 Task: Create a logo design using overlapping circles and text. Include color plates and typography details.
Action: Mouse moved to (448, 200)
Screenshot: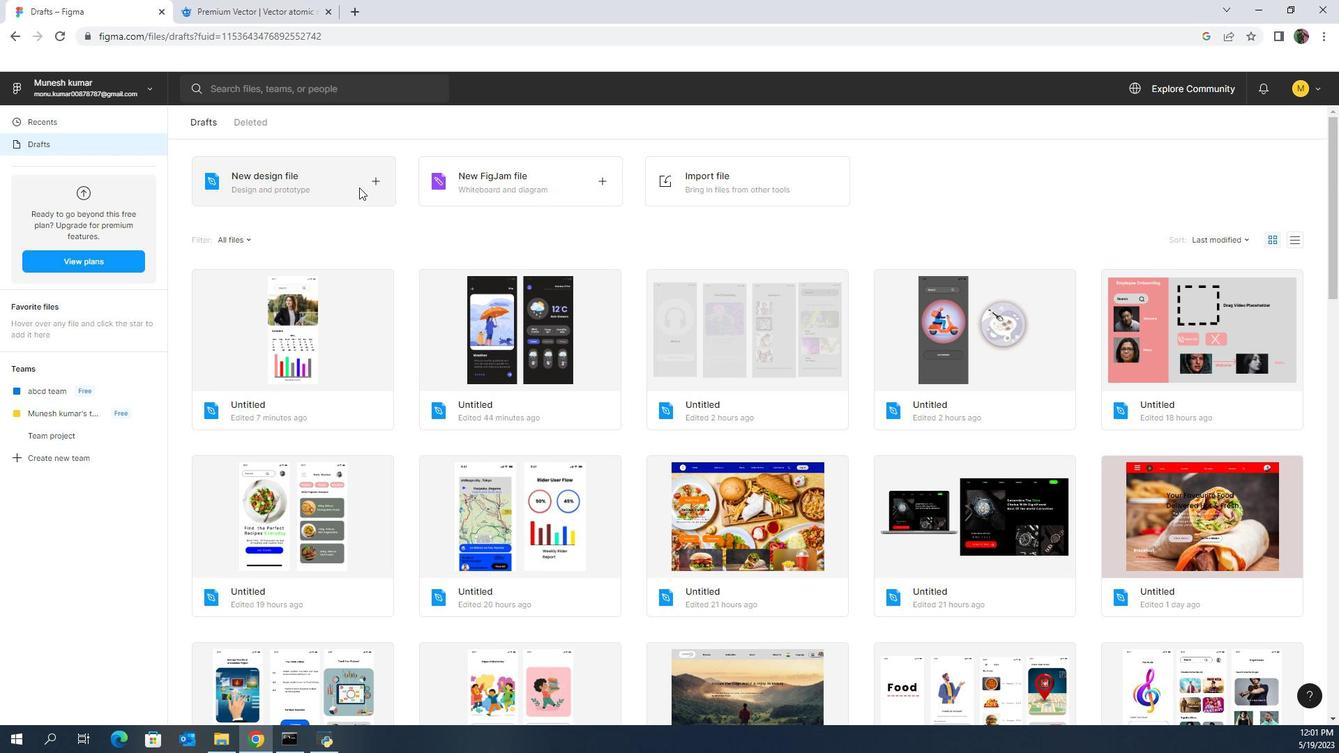 
Action: Mouse pressed left at (448, 200)
Screenshot: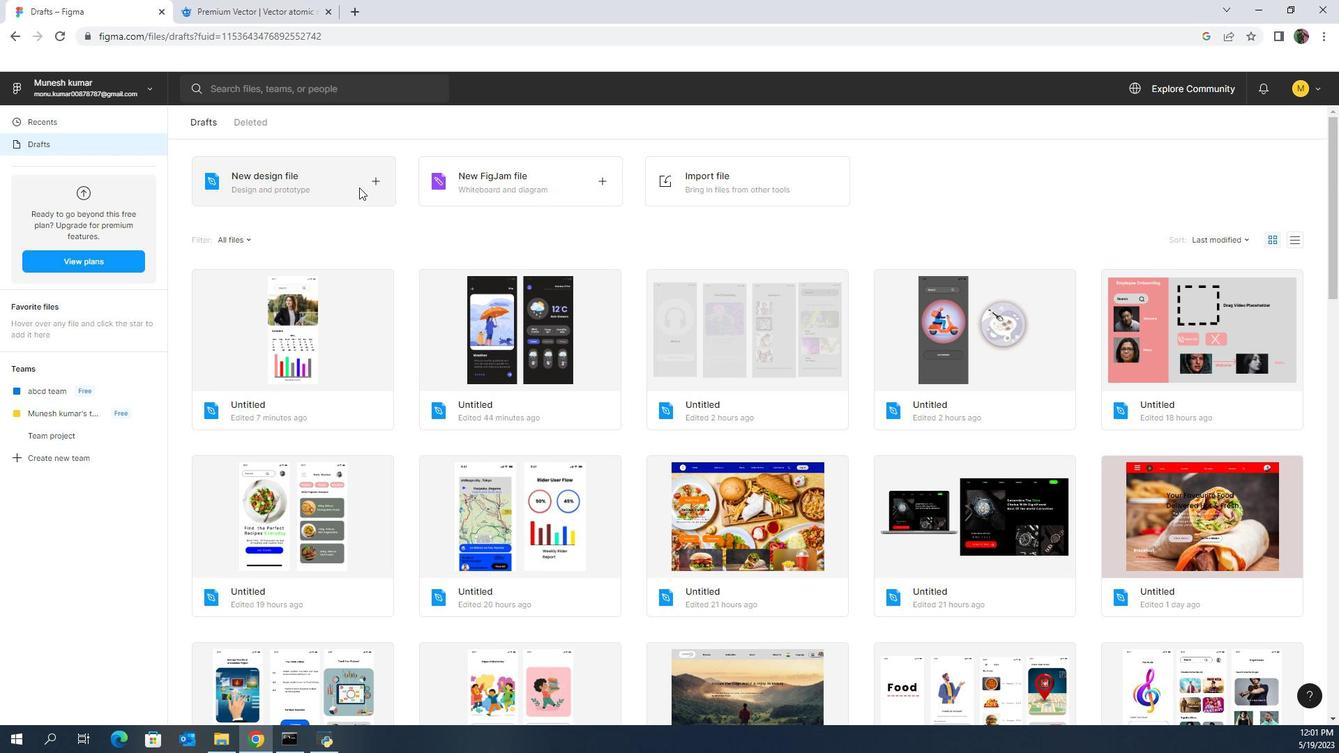 
Action: Mouse moved to (249, 106)
Screenshot: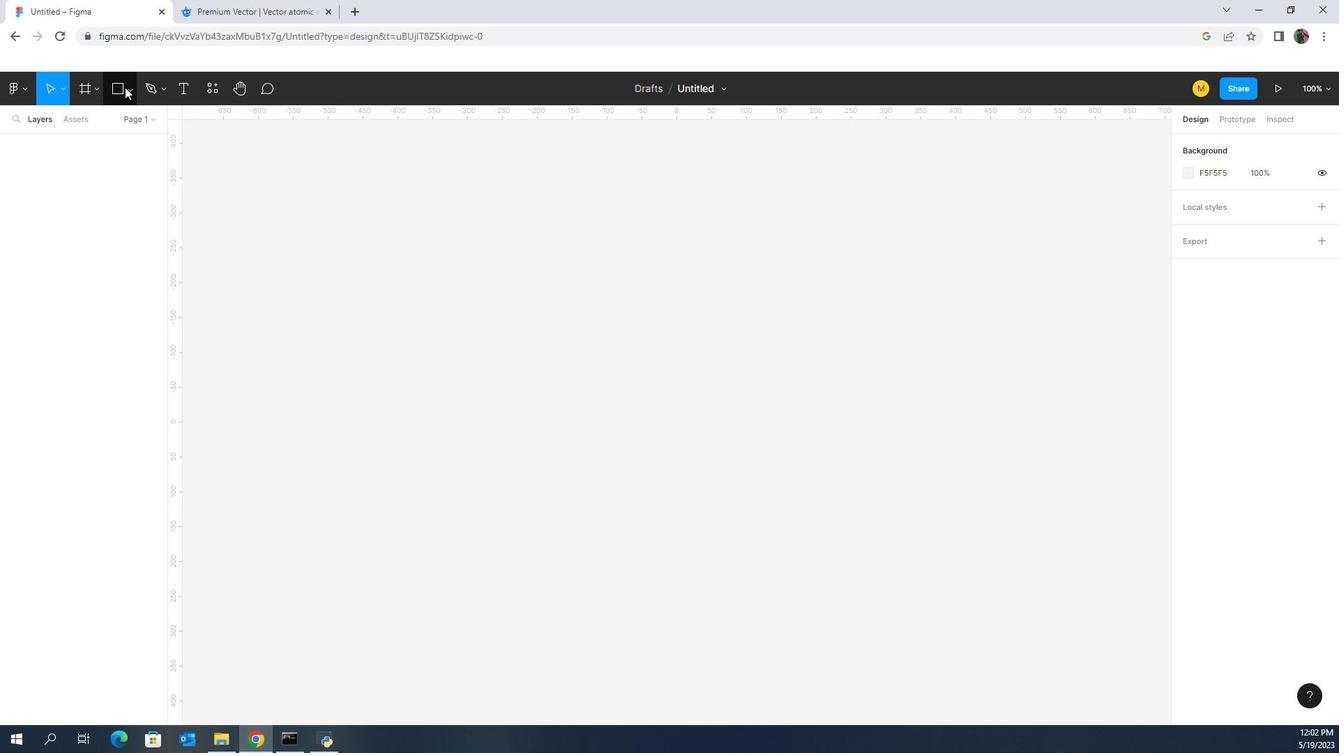 
Action: Mouse pressed left at (249, 106)
Screenshot: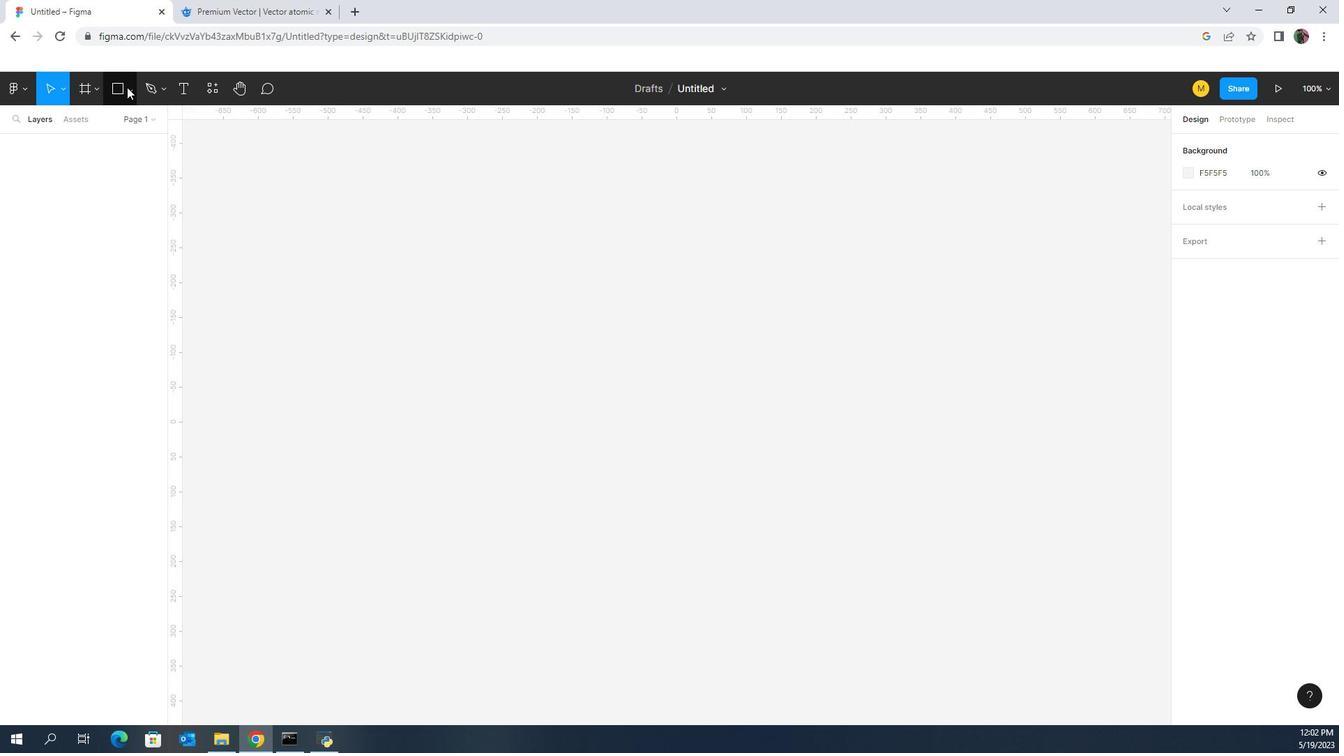 
Action: Mouse moved to (248, 186)
Screenshot: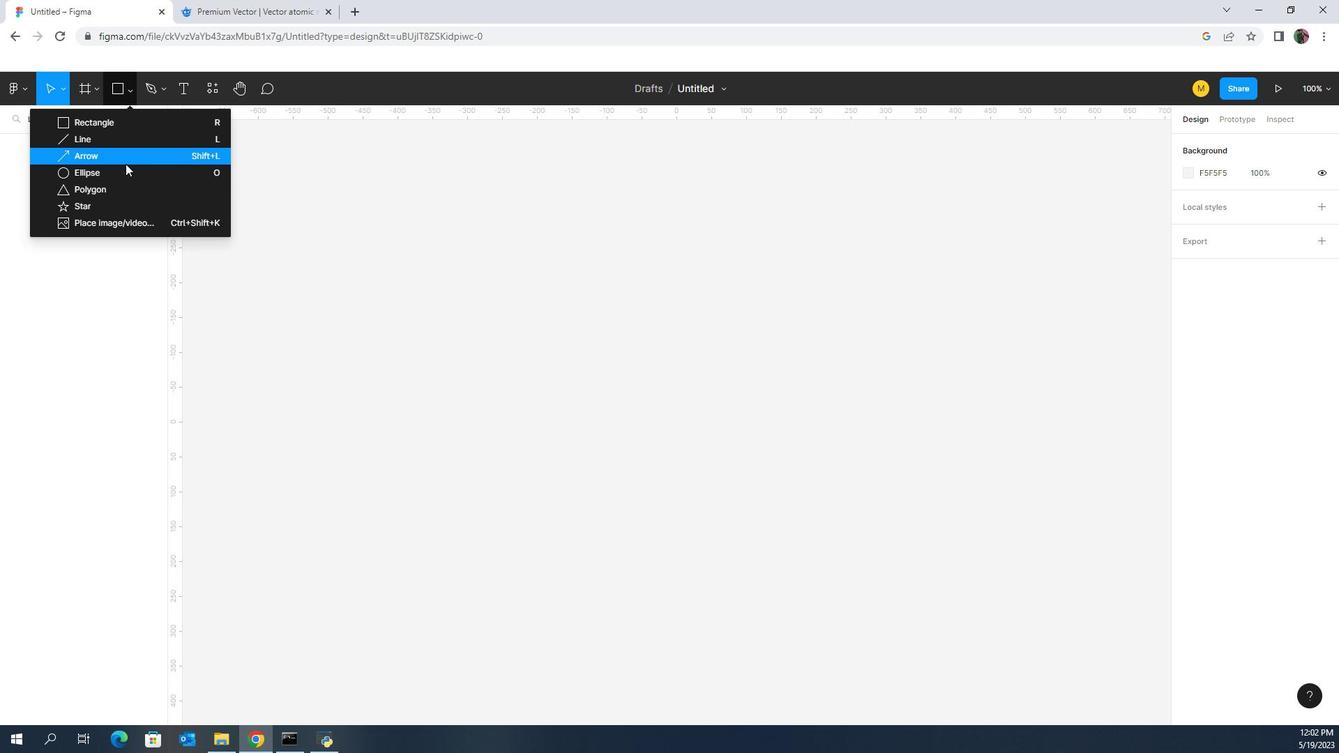 
Action: Mouse pressed left at (248, 186)
Screenshot: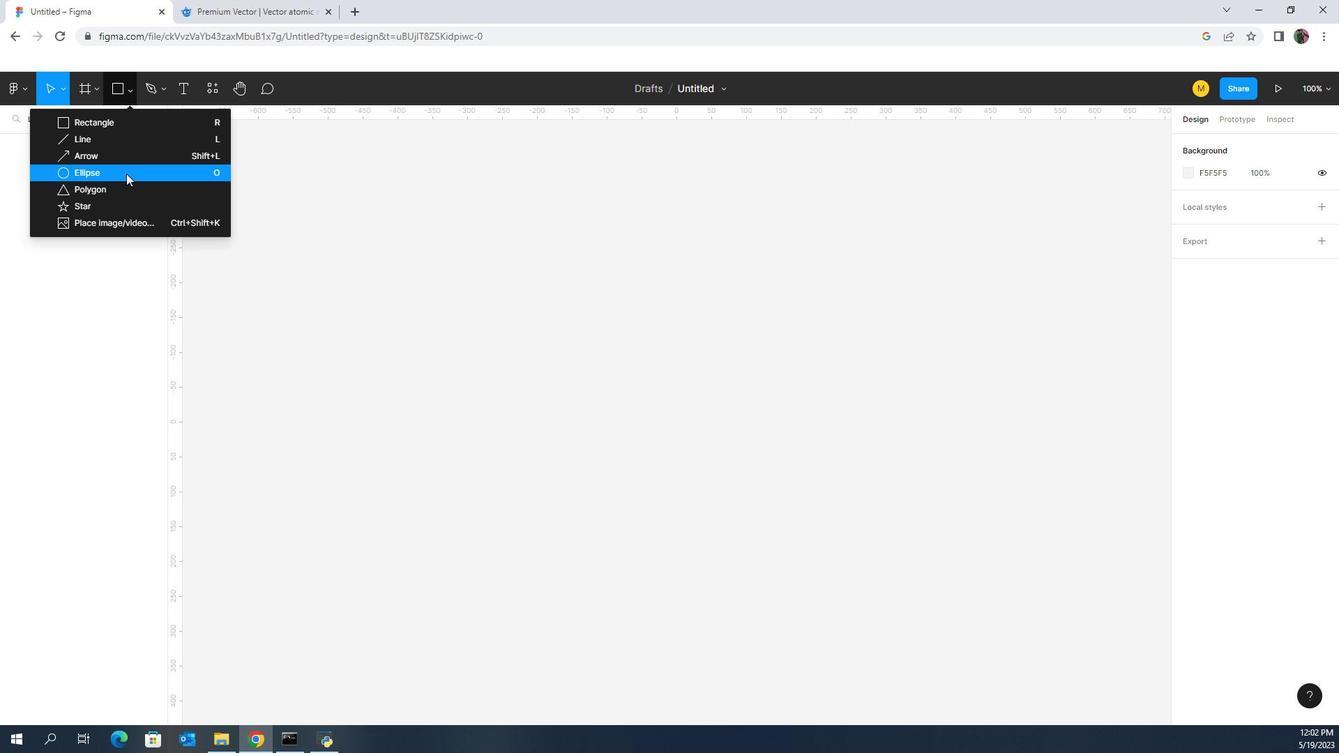 
Action: Mouse moved to (438, 232)
Screenshot: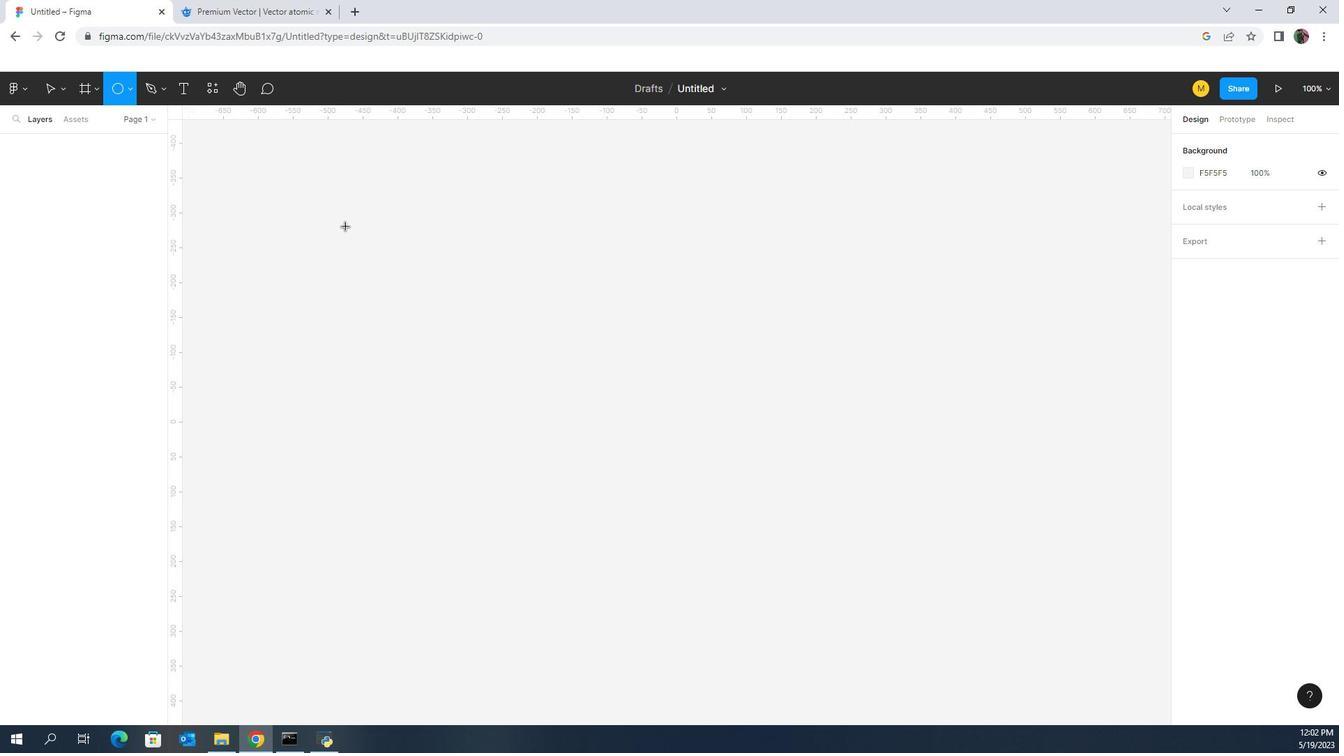 
Action: Key pressed <Key.shift>
Screenshot: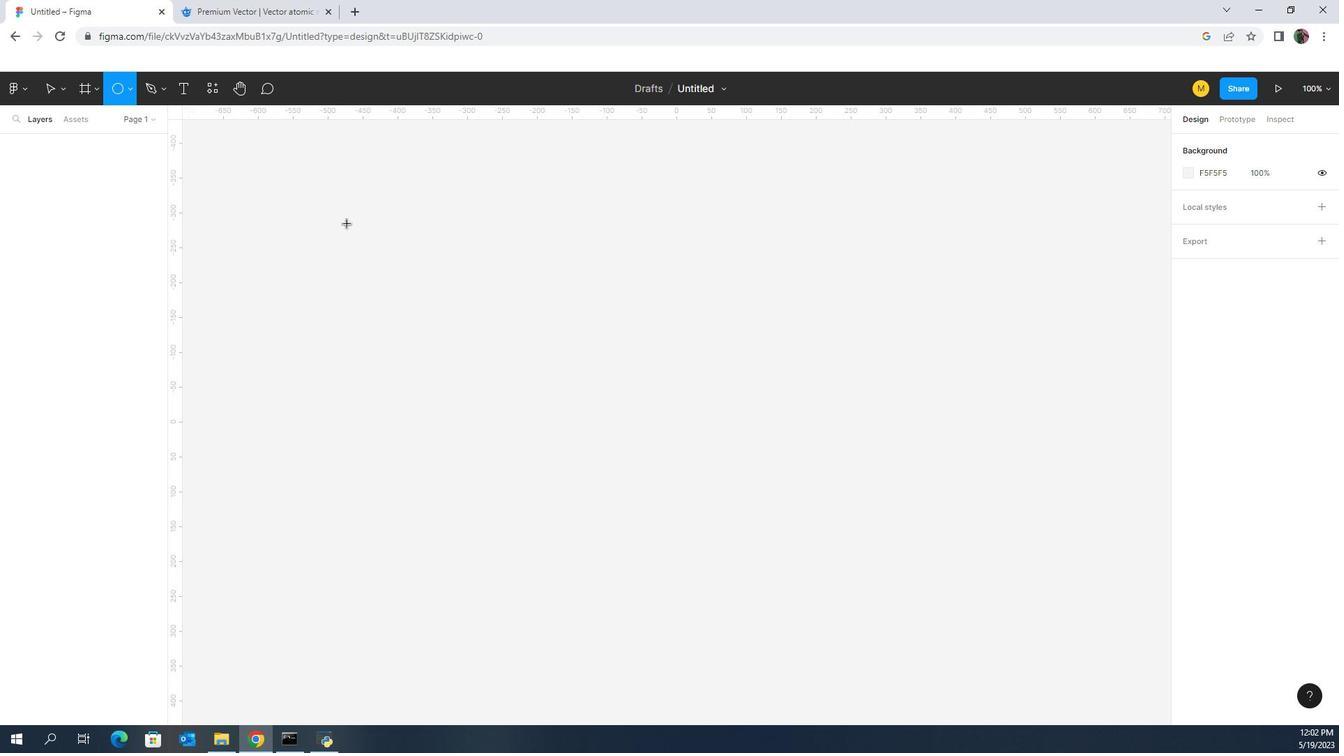 
Action: Mouse pressed left at (438, 232)
Screenshot: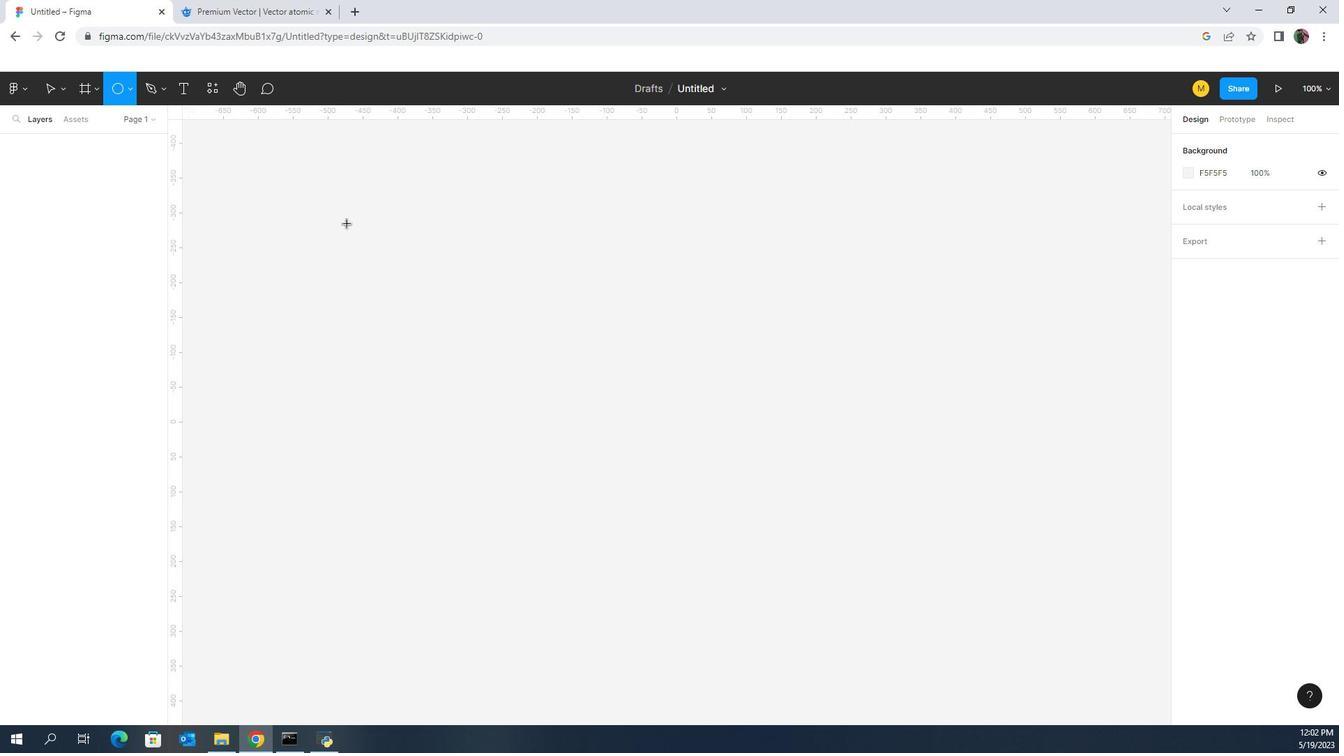 
Action: Mouse moved to (466, 292)
Screenshot: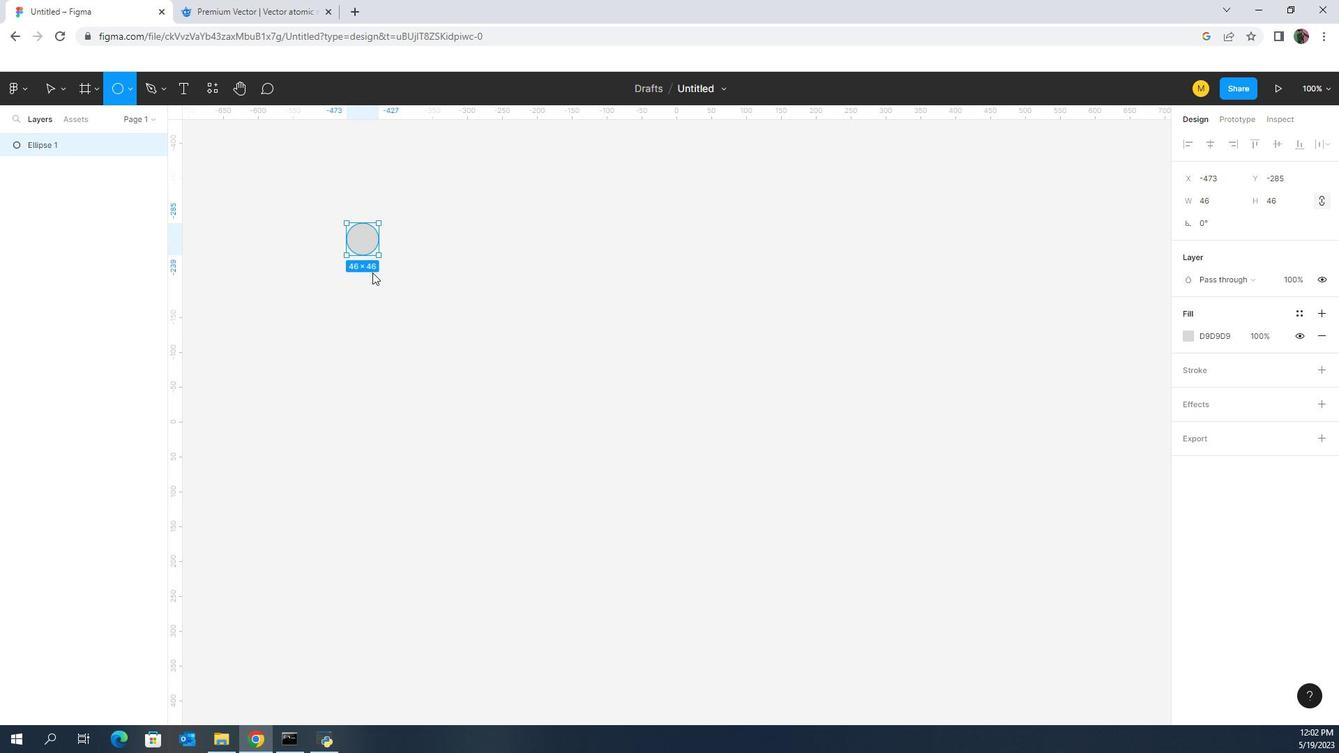 
Action: Key pressed <Key.shift>
Screenshot: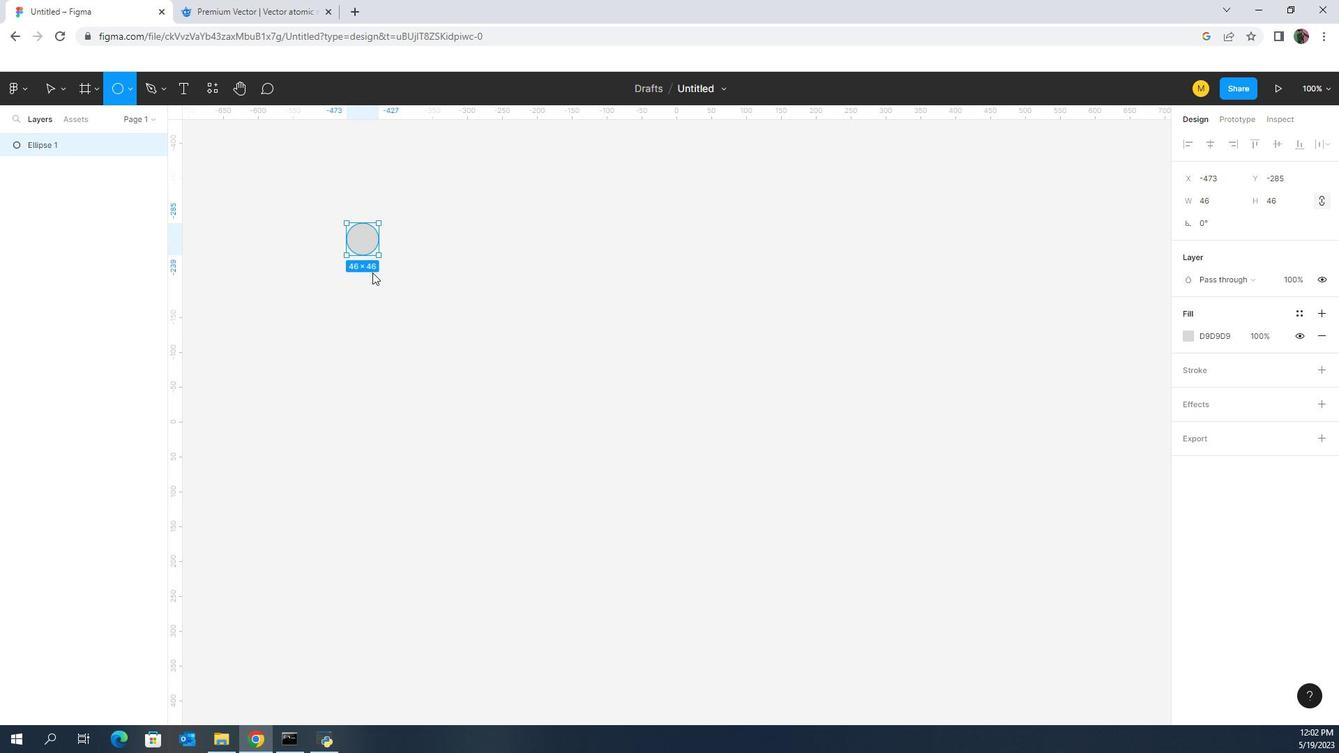 
Action: Mouse moved to (470, 301)
Screenshot: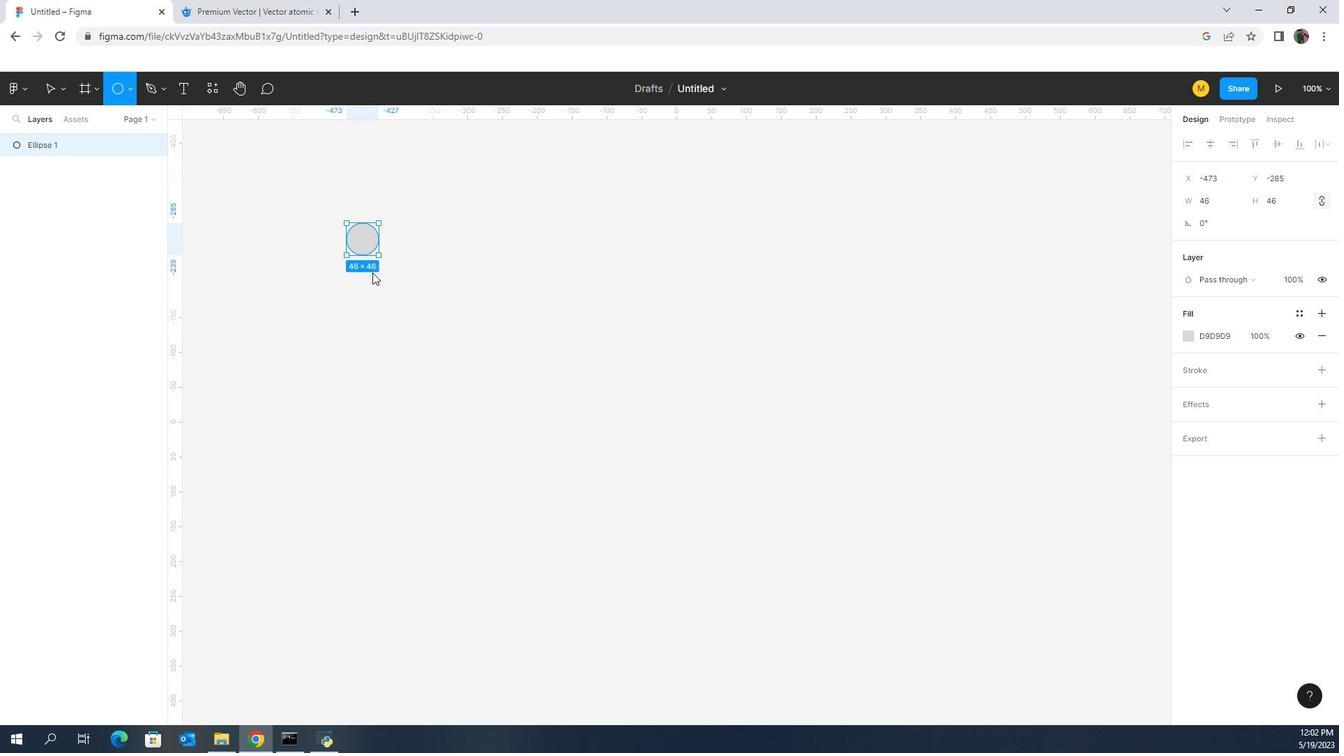 
Action: Key pressed <Key.shift>
Screenshot: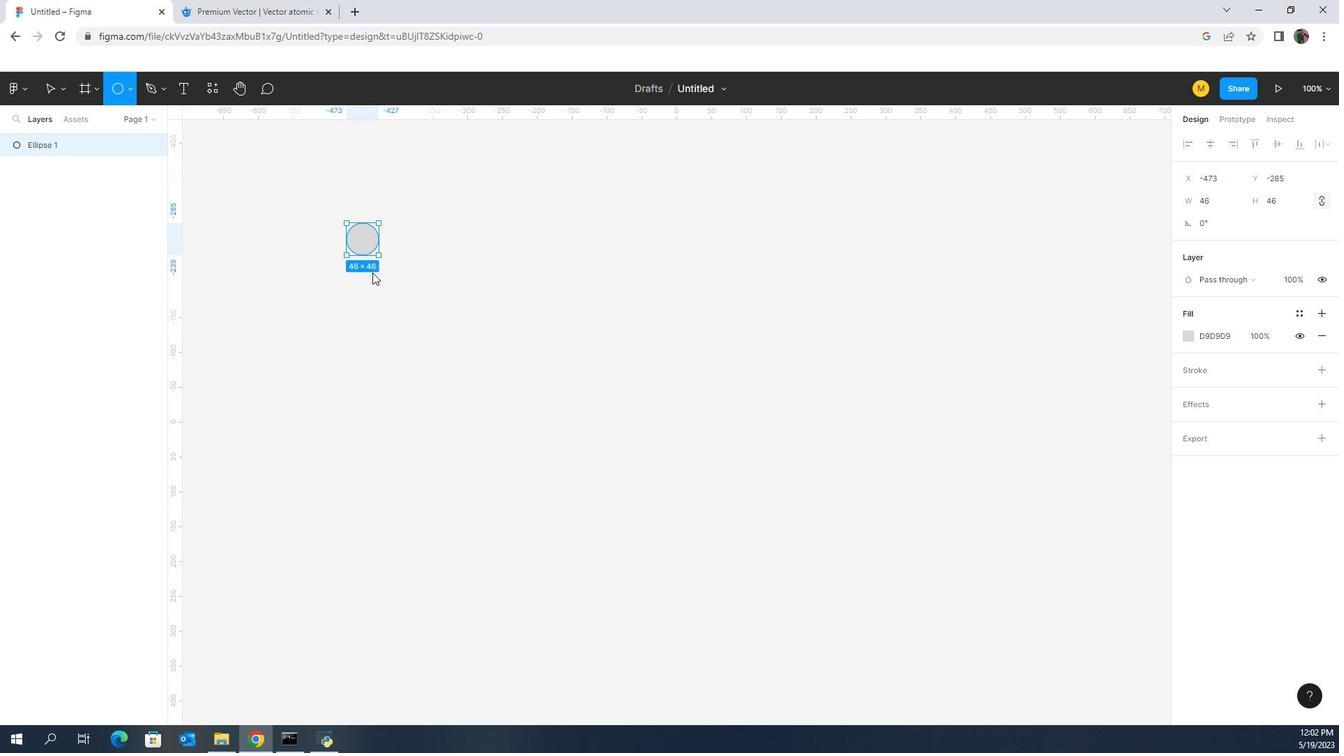 
Action: Mouse moved to (472, 306)
Screenshot: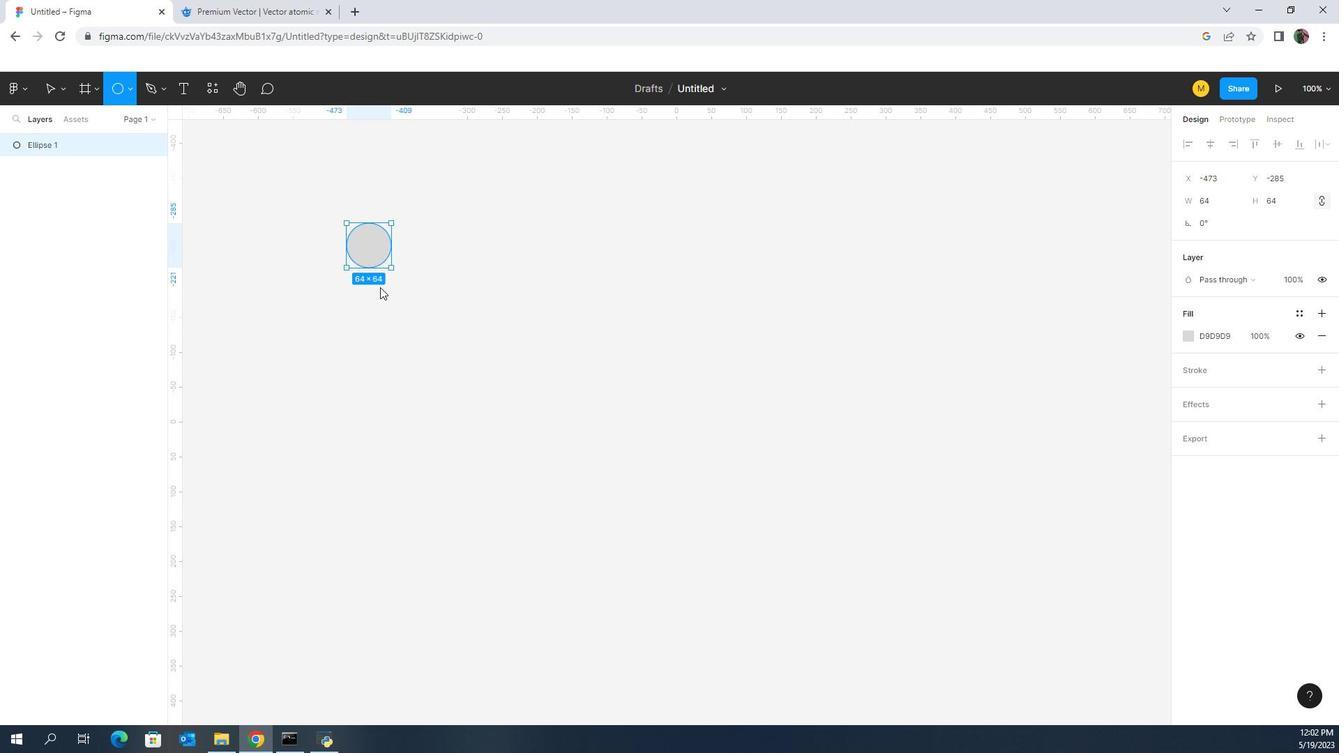 
Action: Key pressed <Key.shift>
Screenshot: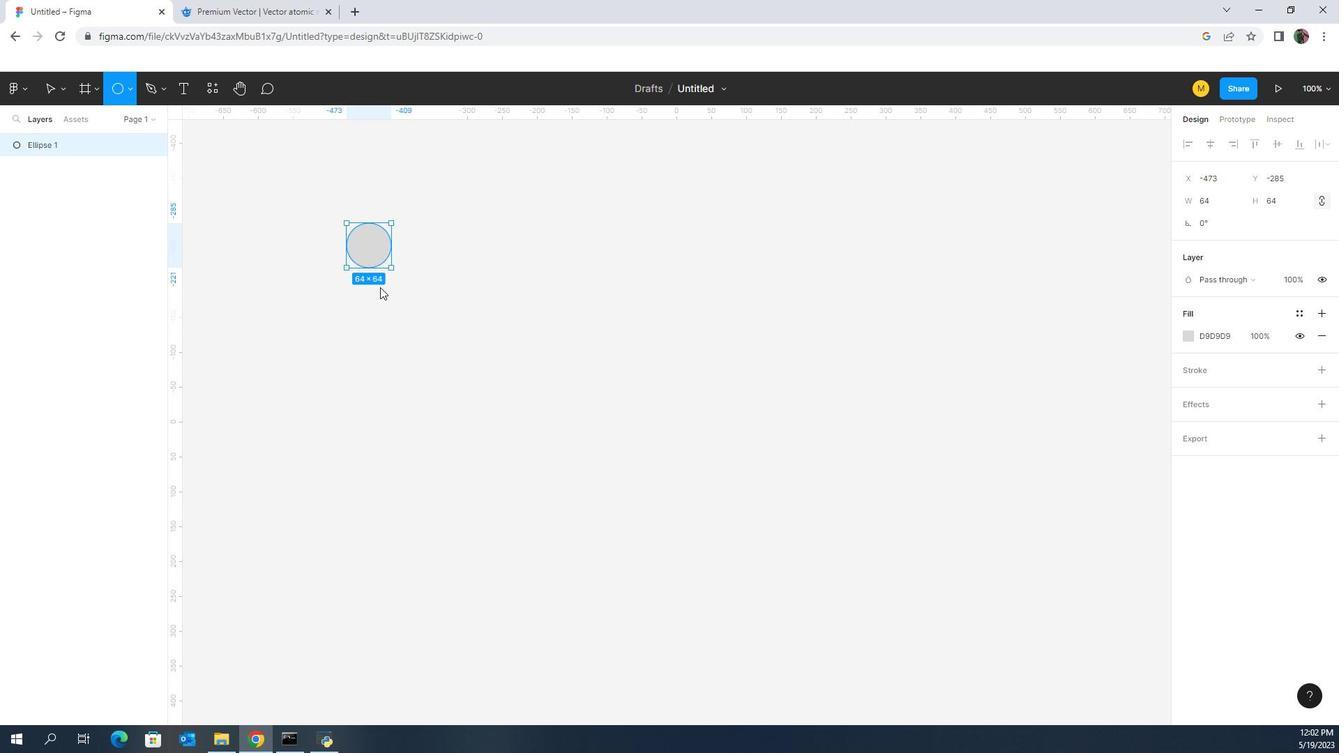 
Action: Mouse moved to (475, 312)
Screenshot: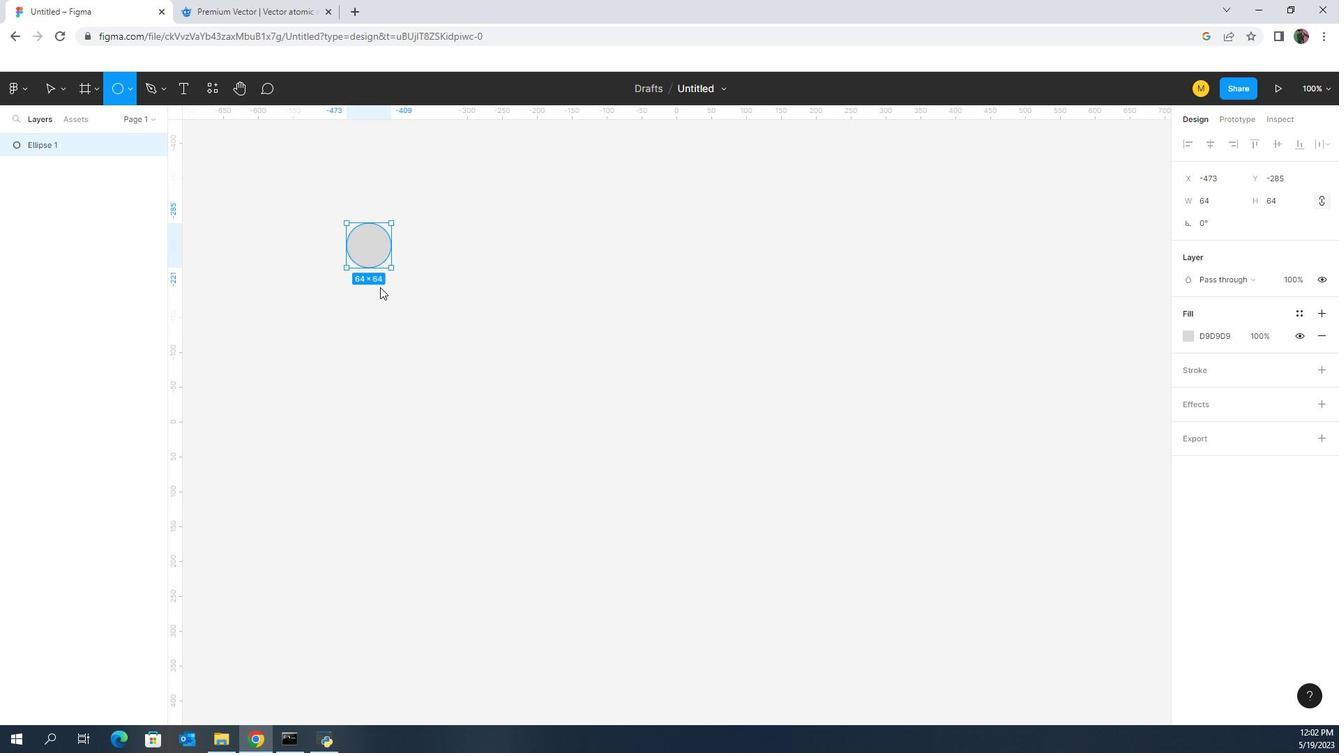
Action: Key pressed <Key.shift>
Screenshot: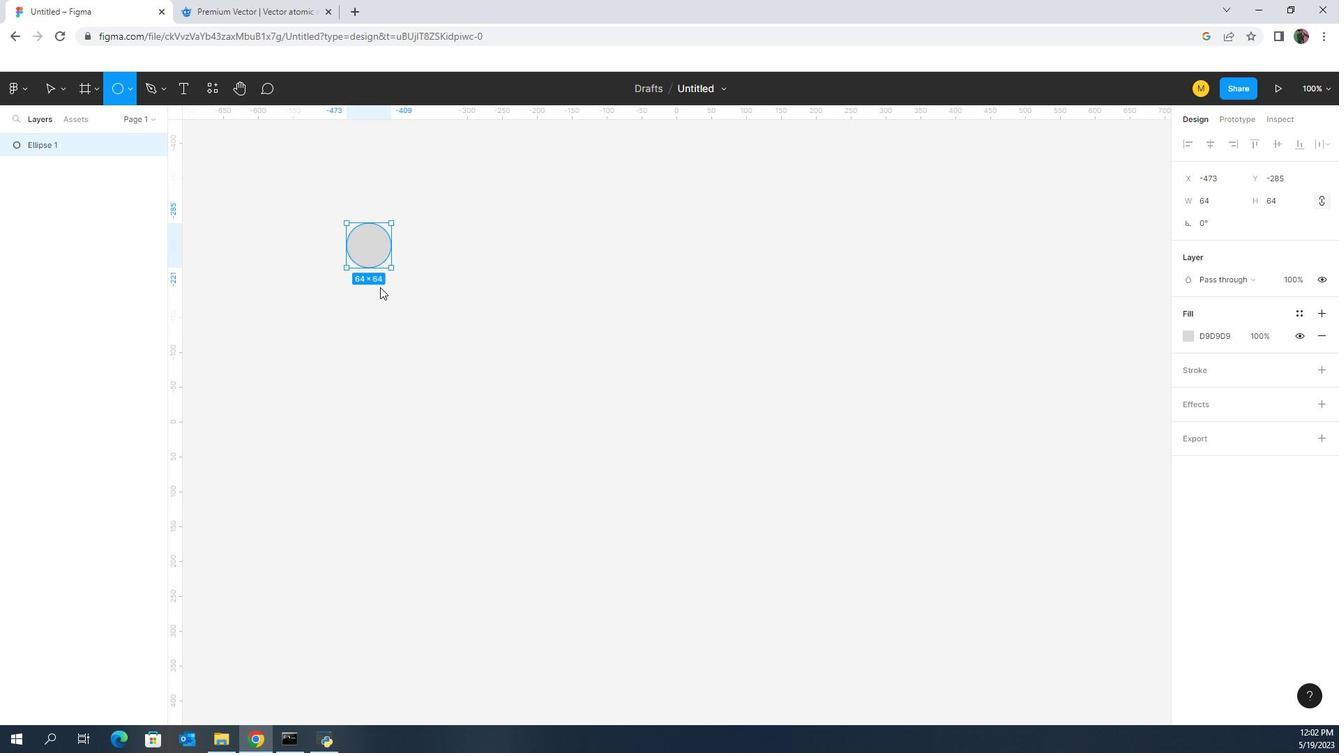 
Action: Mouse moved to (477, 315)
Screenshot: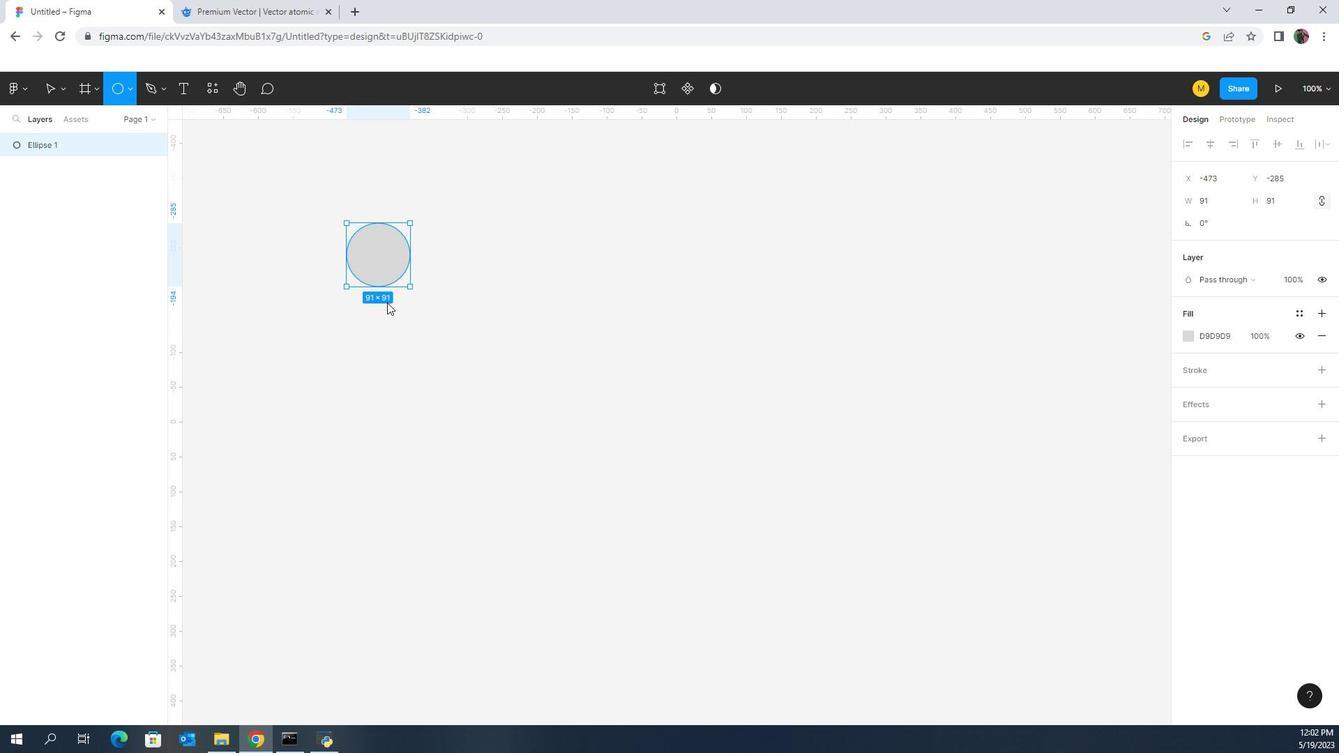 
Action: Key pressed <Key.shift>
Screenshot: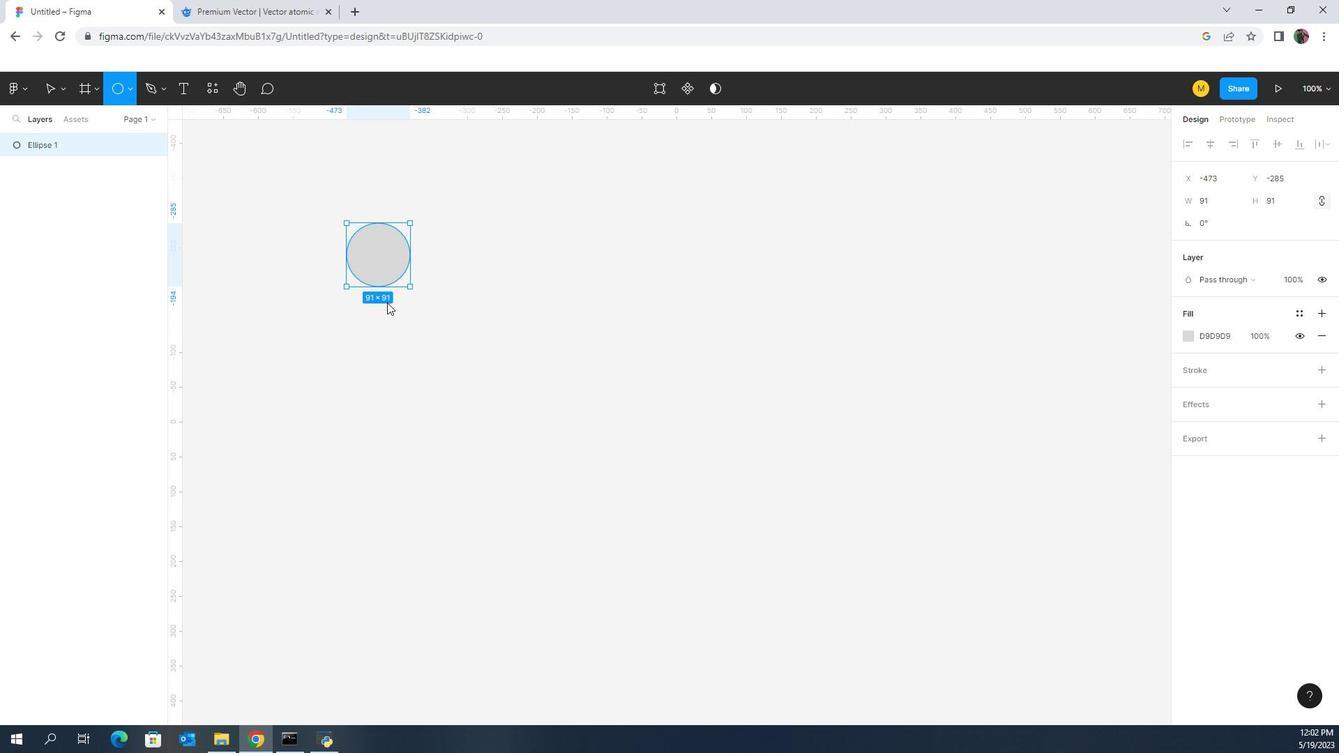 
Action: Mouse moved to (479, 320)
Screenshot: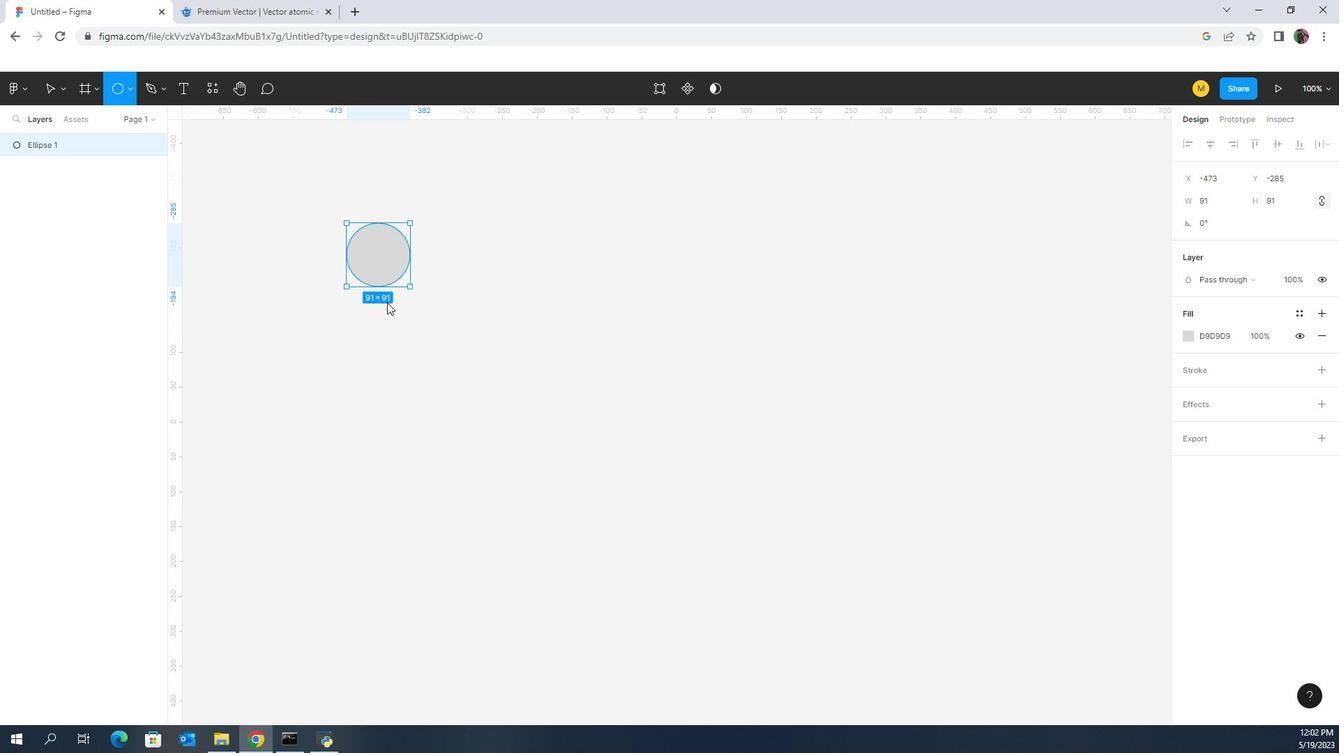 
Action: Key pressed <Key.shift>
Screenshot: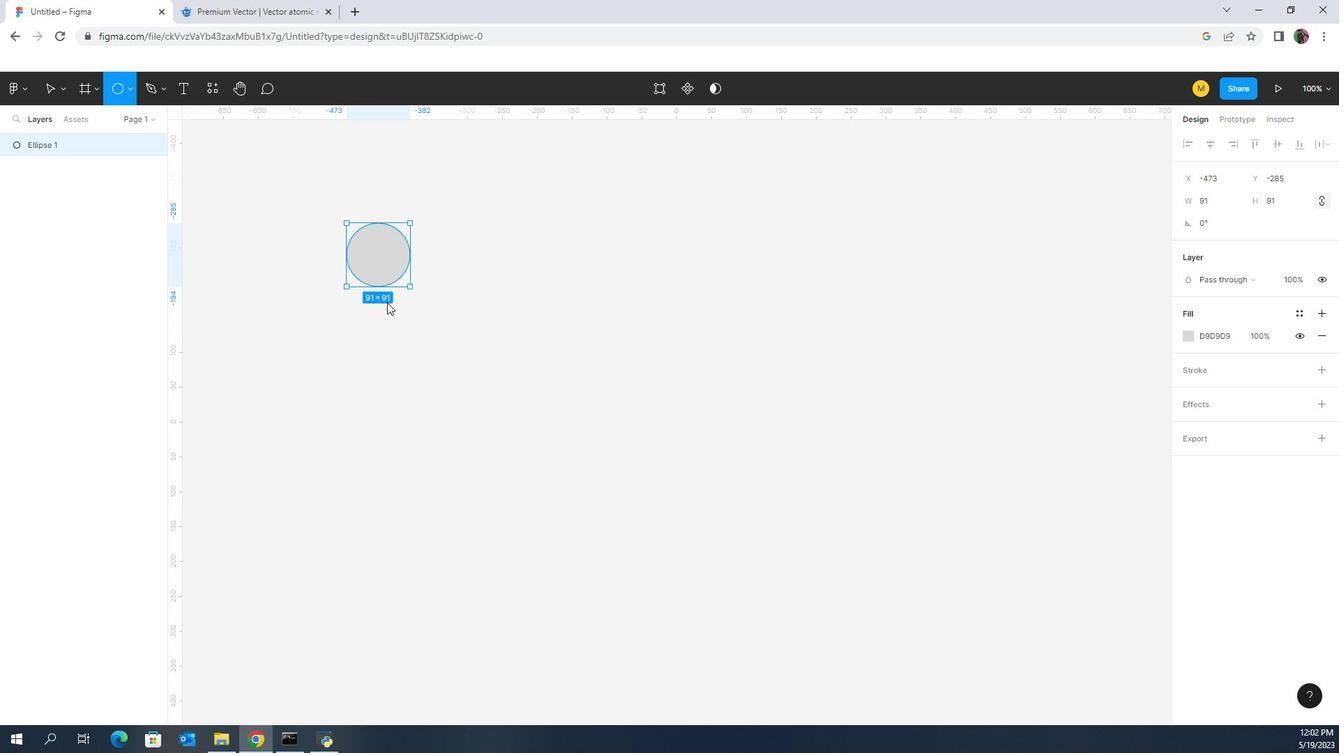 
Action: Mouse moved to (482, 325)
Screenshot: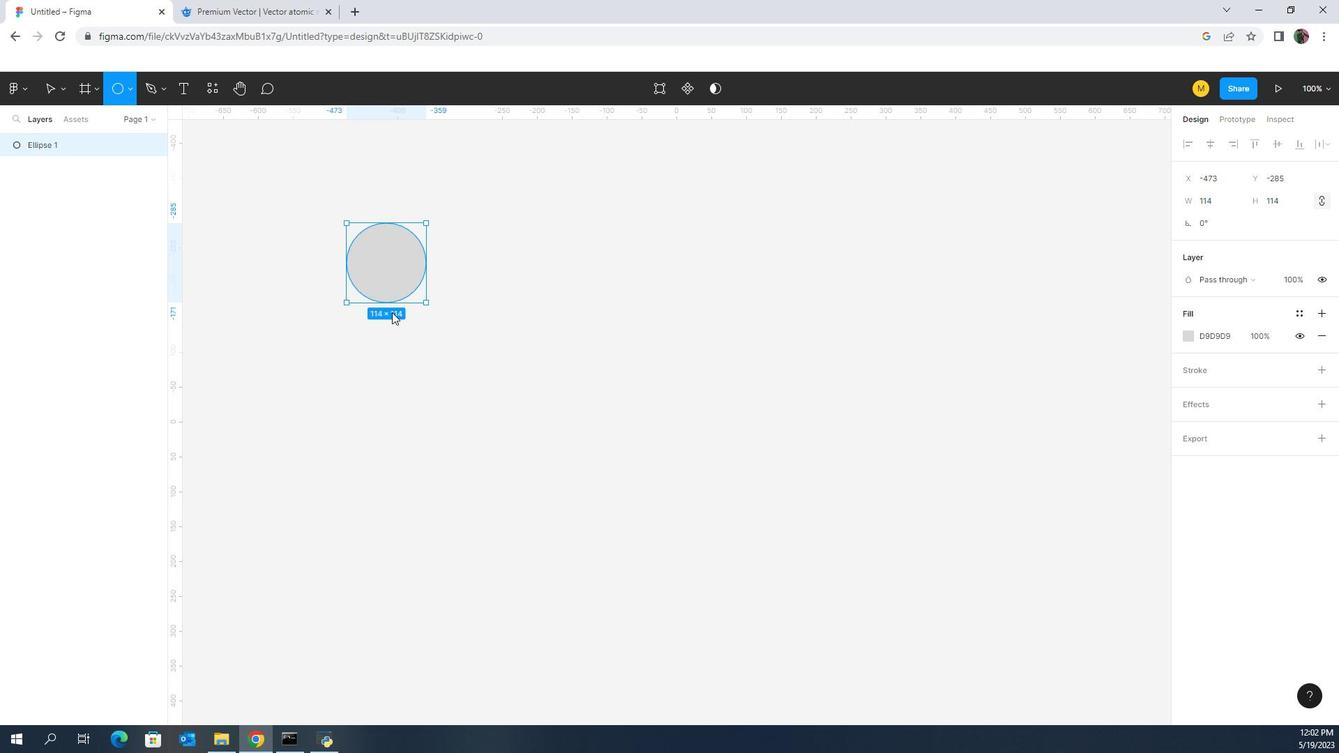 
Action: Key pressed <Key.shift>
Screenshot: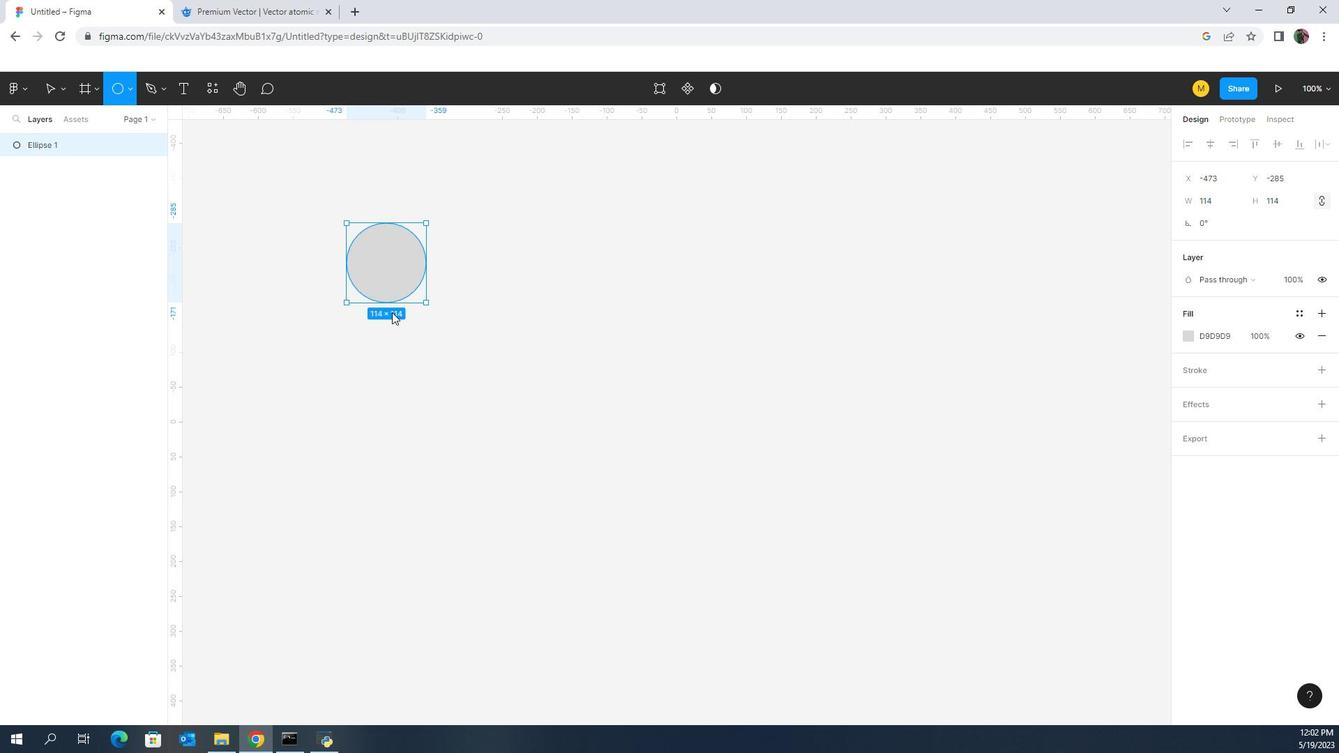 
Action: Mouse moved to (483, 327)
Screenshot: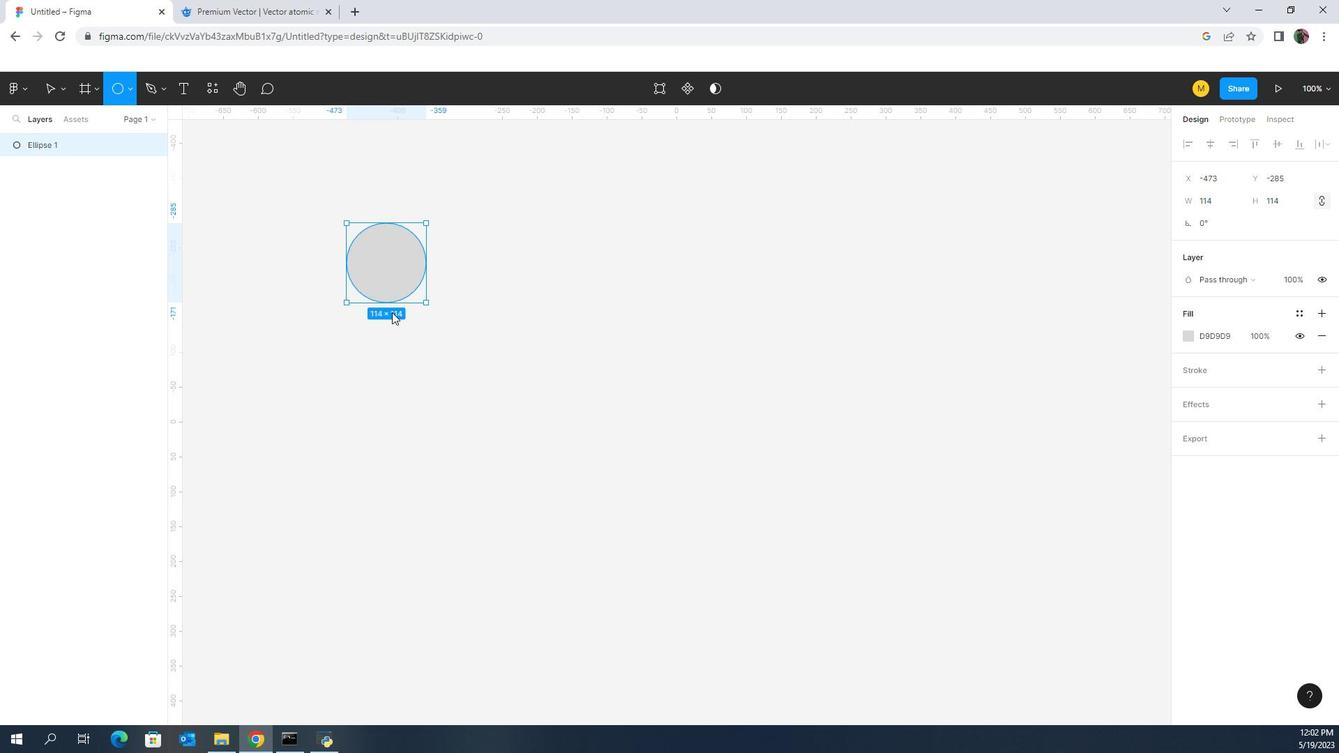 
Action: Key pressed <Key.shift>
Screenshot: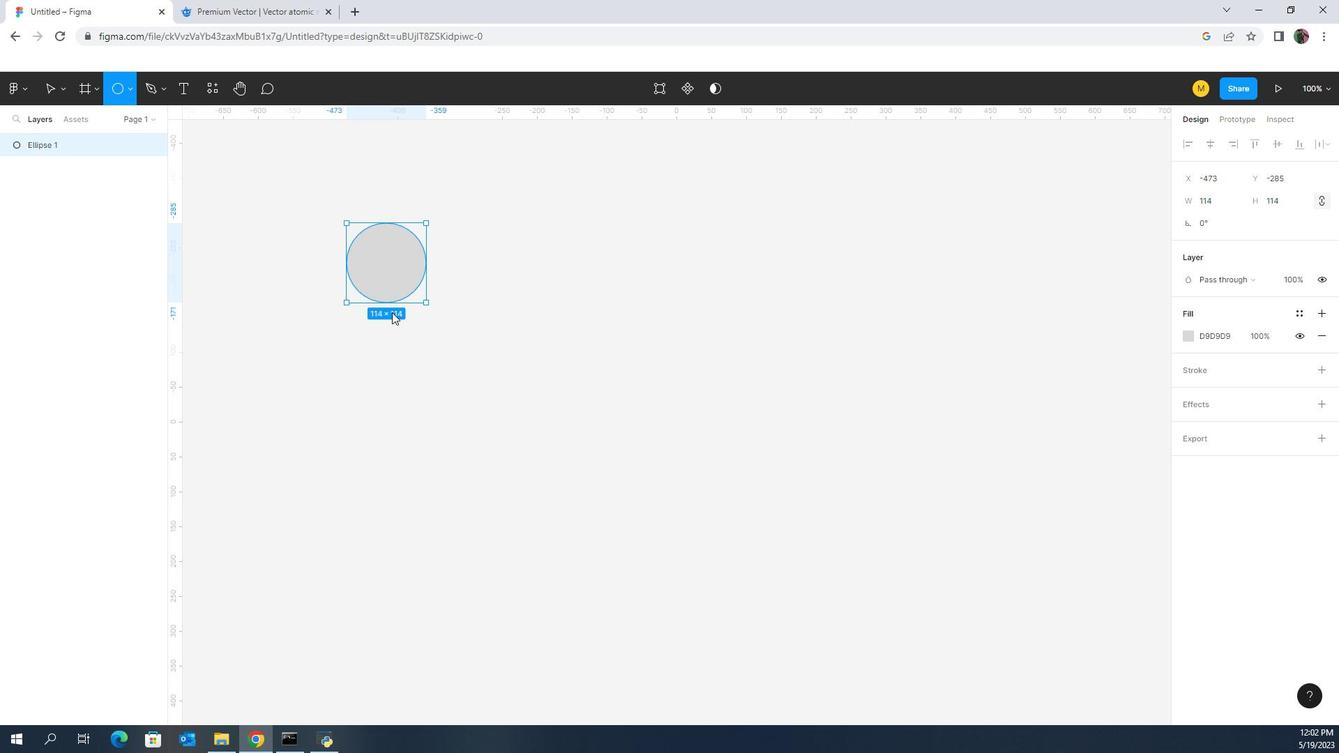 
Action: Mouse moved to (485, 330)
Screenshot: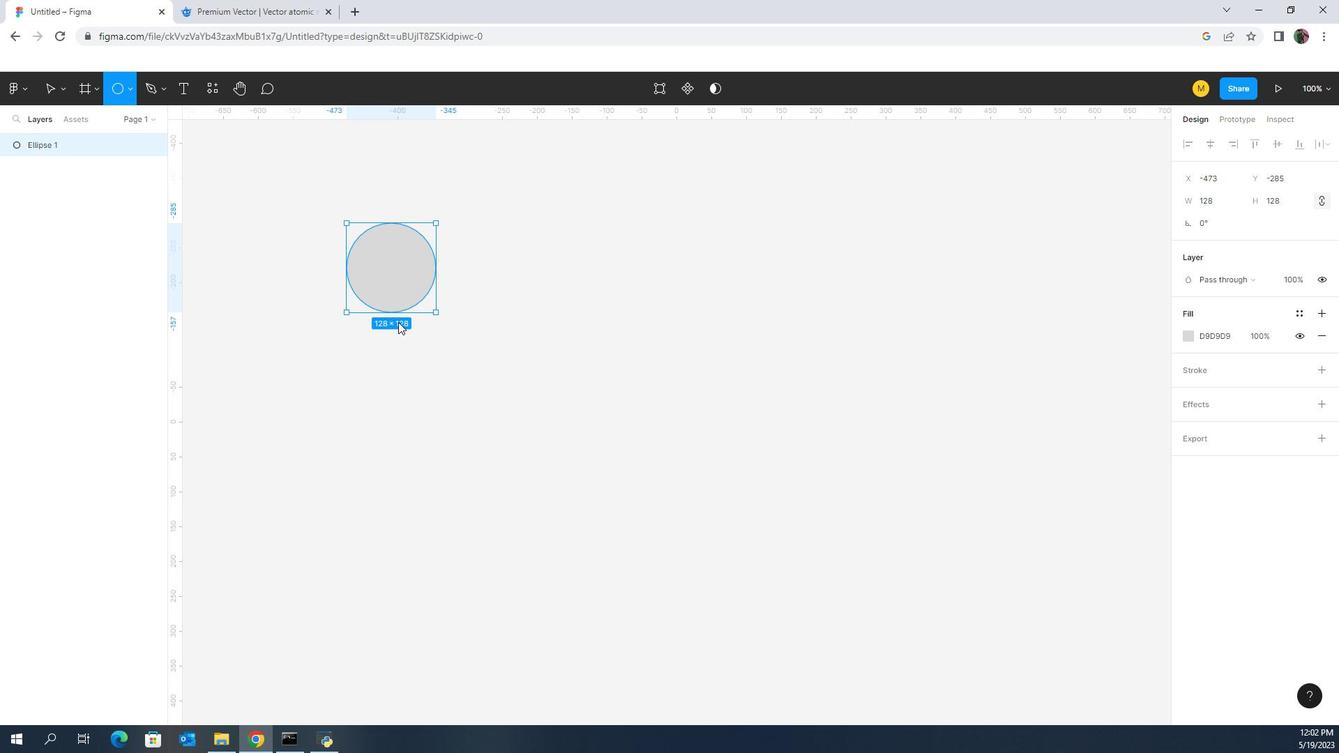 
Action: Key pressed <Key.shift>
Screenshot: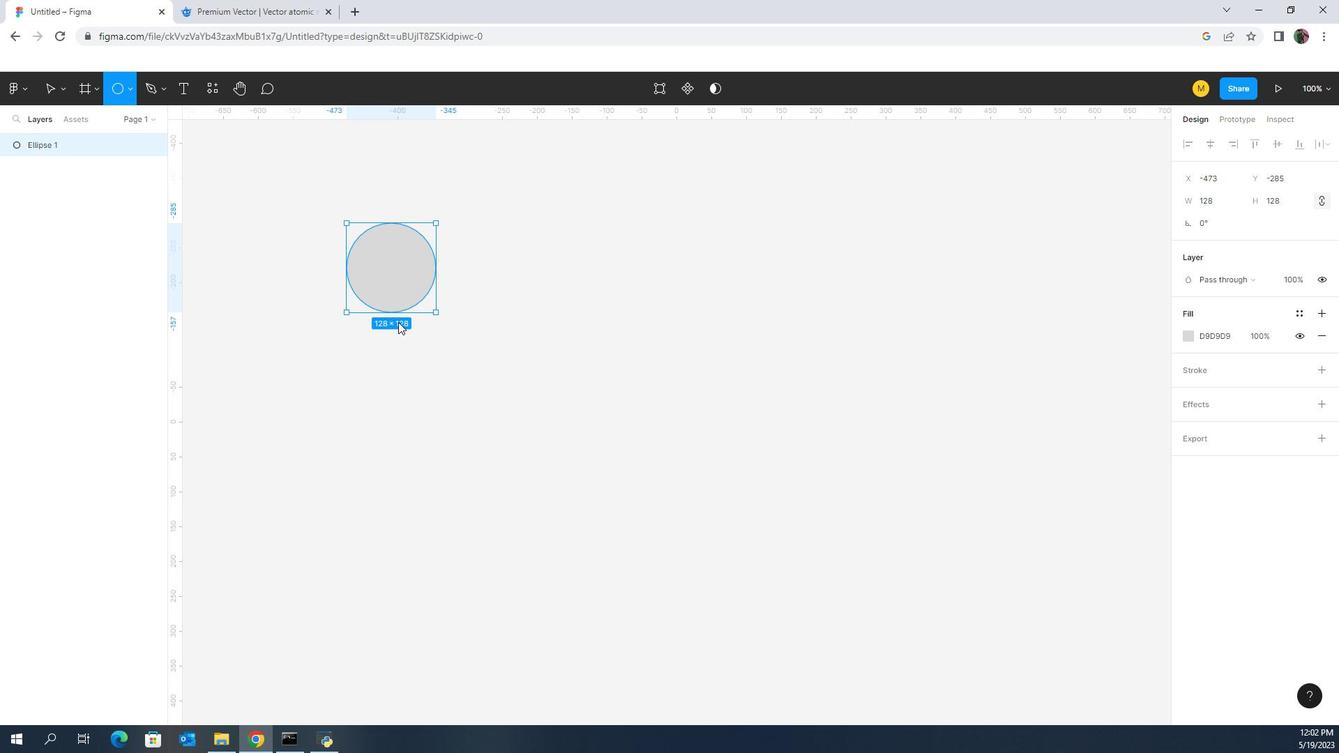 
Action: Mouse moved to (486, 334)
Screenshot: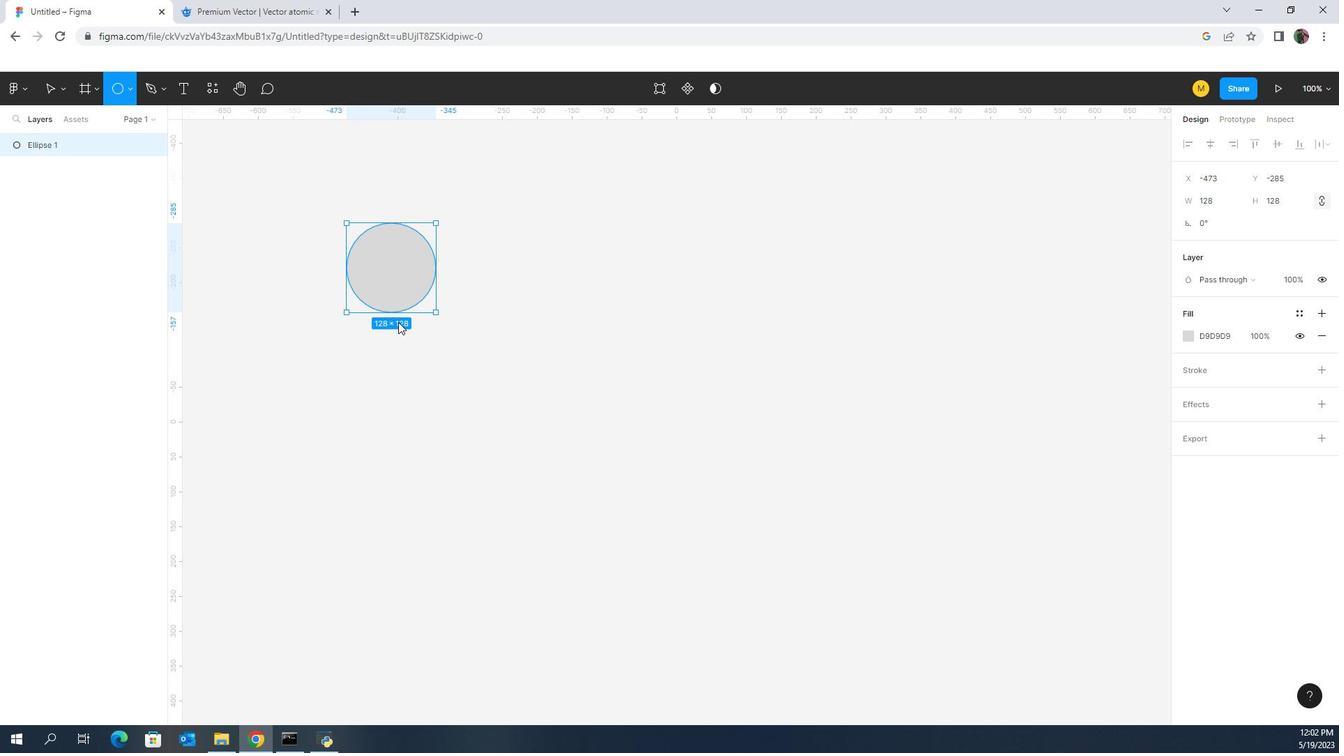 
Action: Key pressed <Key.shift>
Screenshot: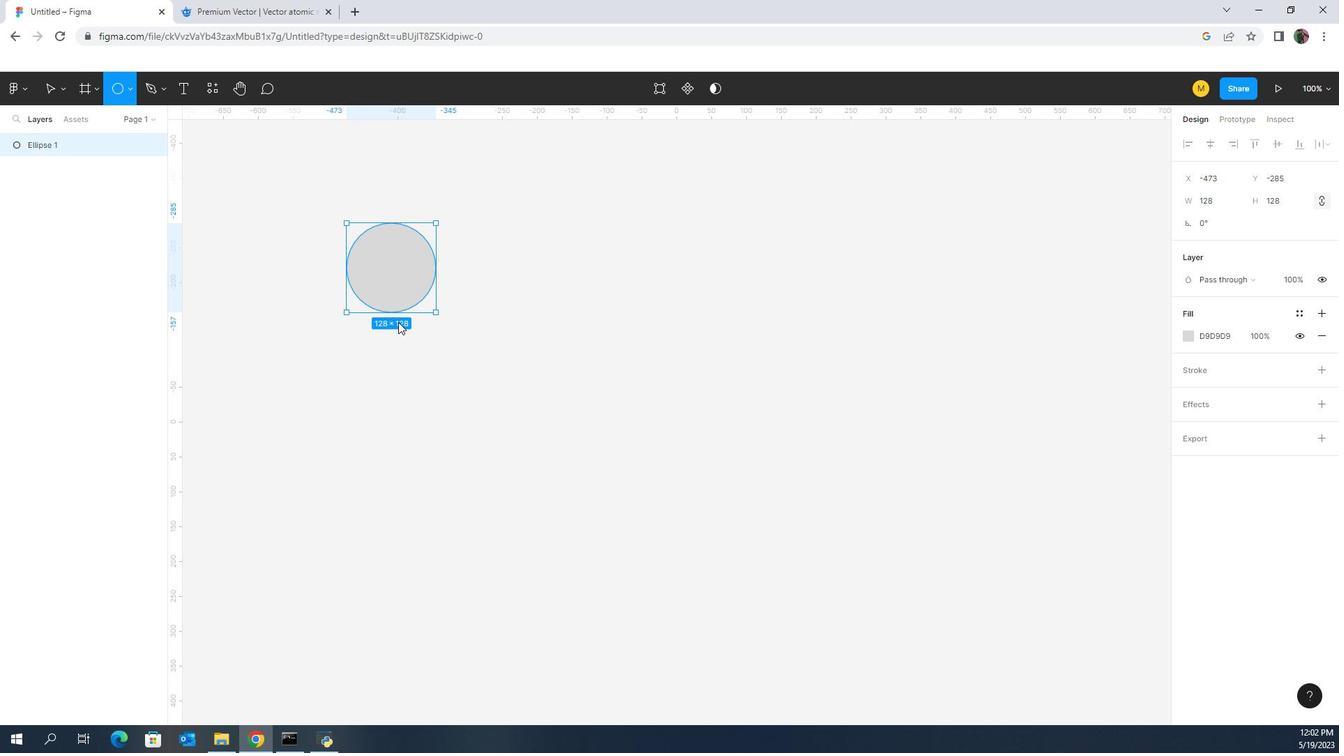 
Action: Mouse moved to (489, 338)
Screenshot: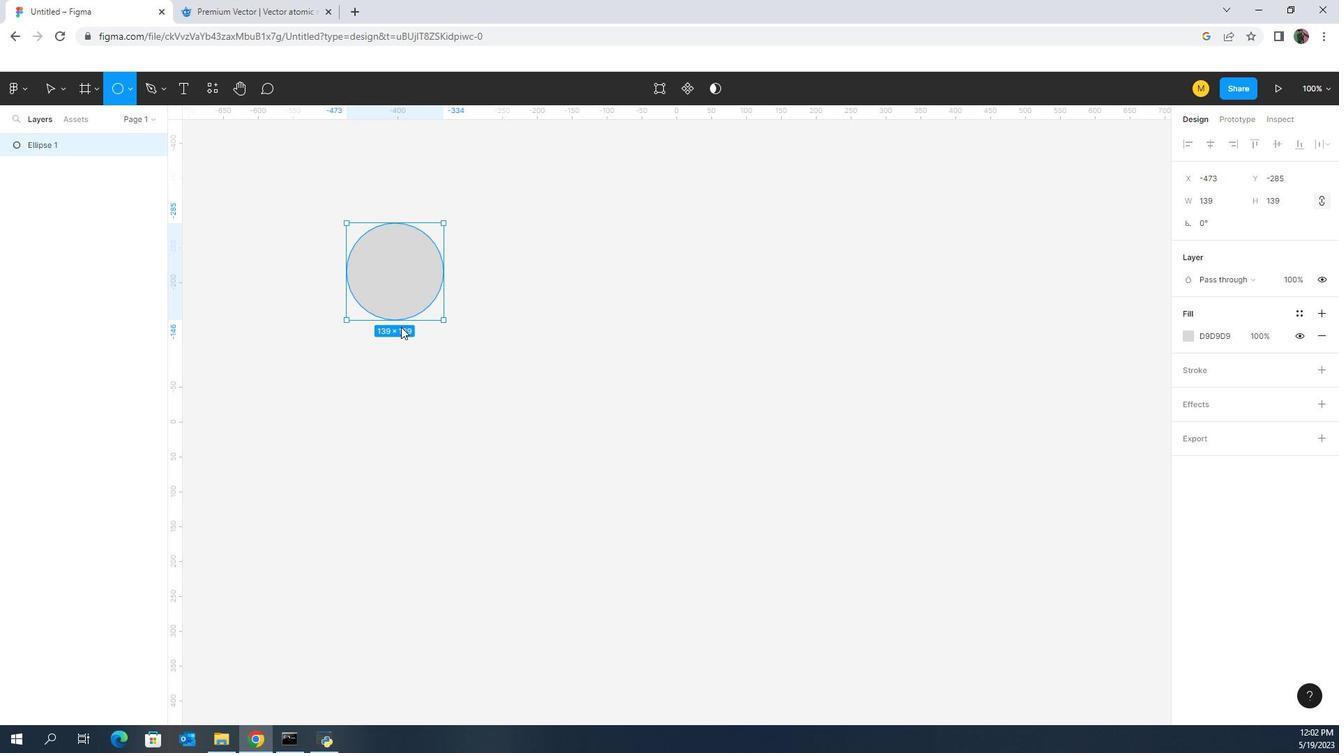 
Action: Key pressed <Key.shift>
Screenshot: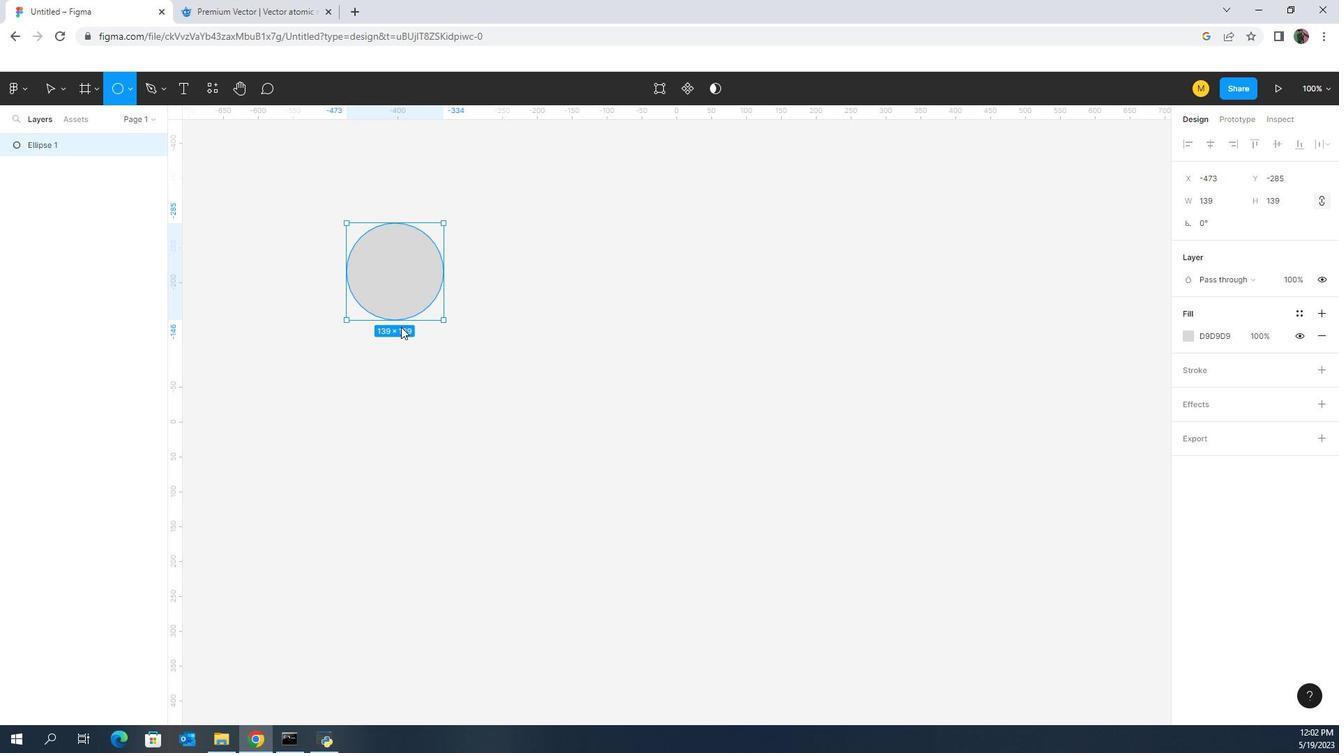 
Action: Mouse moved to (491, 342)
Screenshot: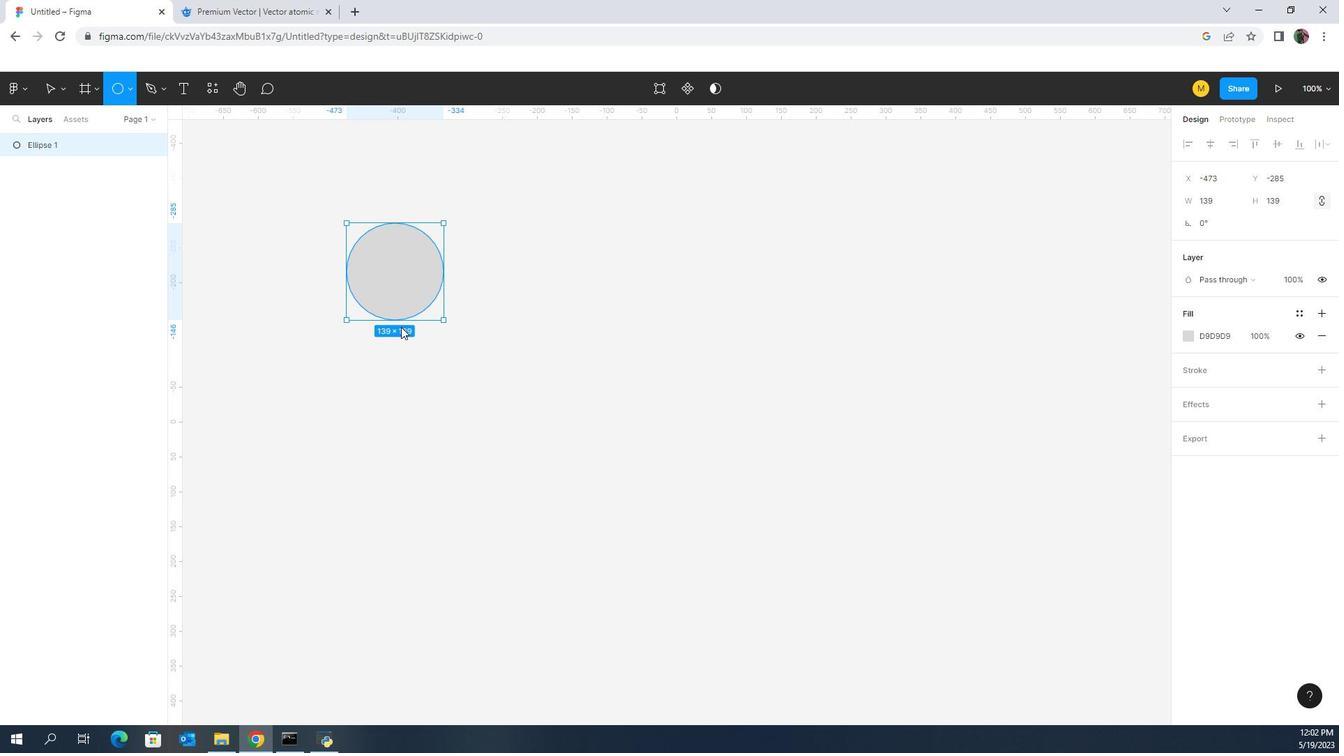 
Action: Key pressed <Key.shift>
Screenshot: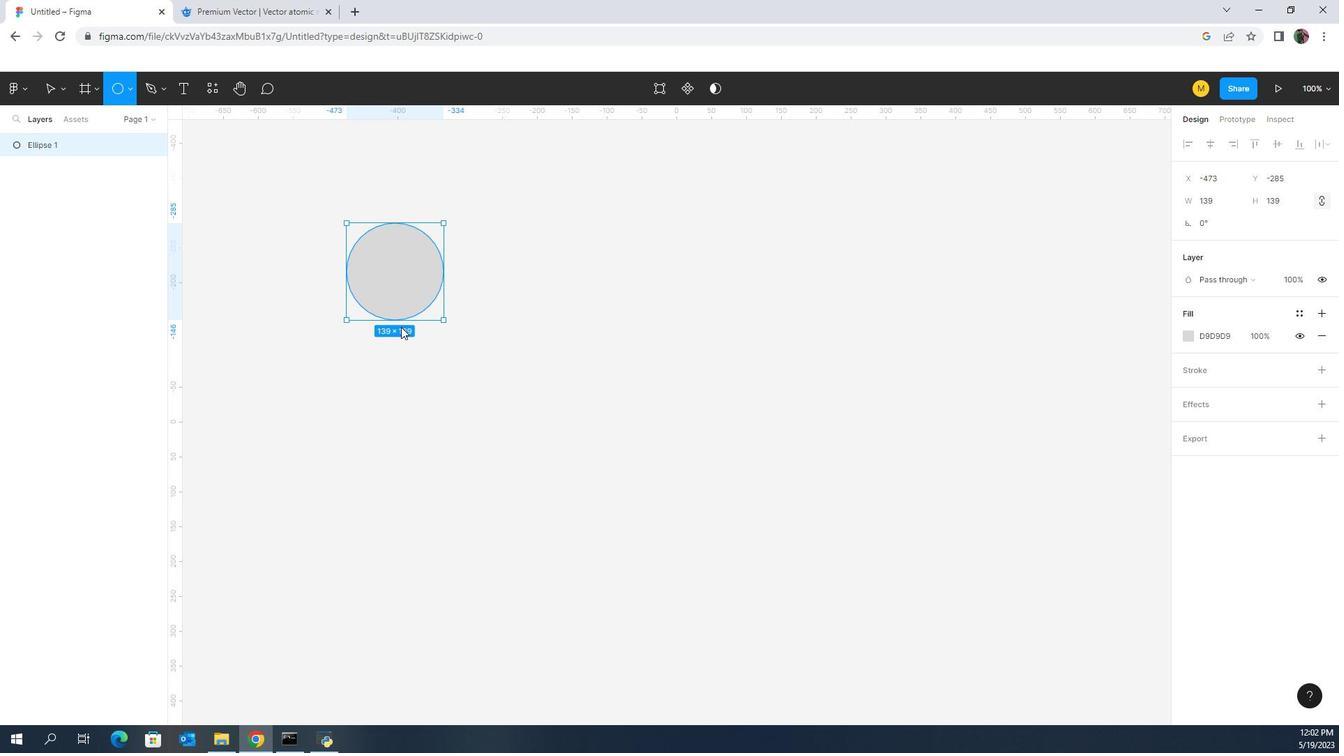 
Action: Mouse moved to (492, 345)
Screenshot: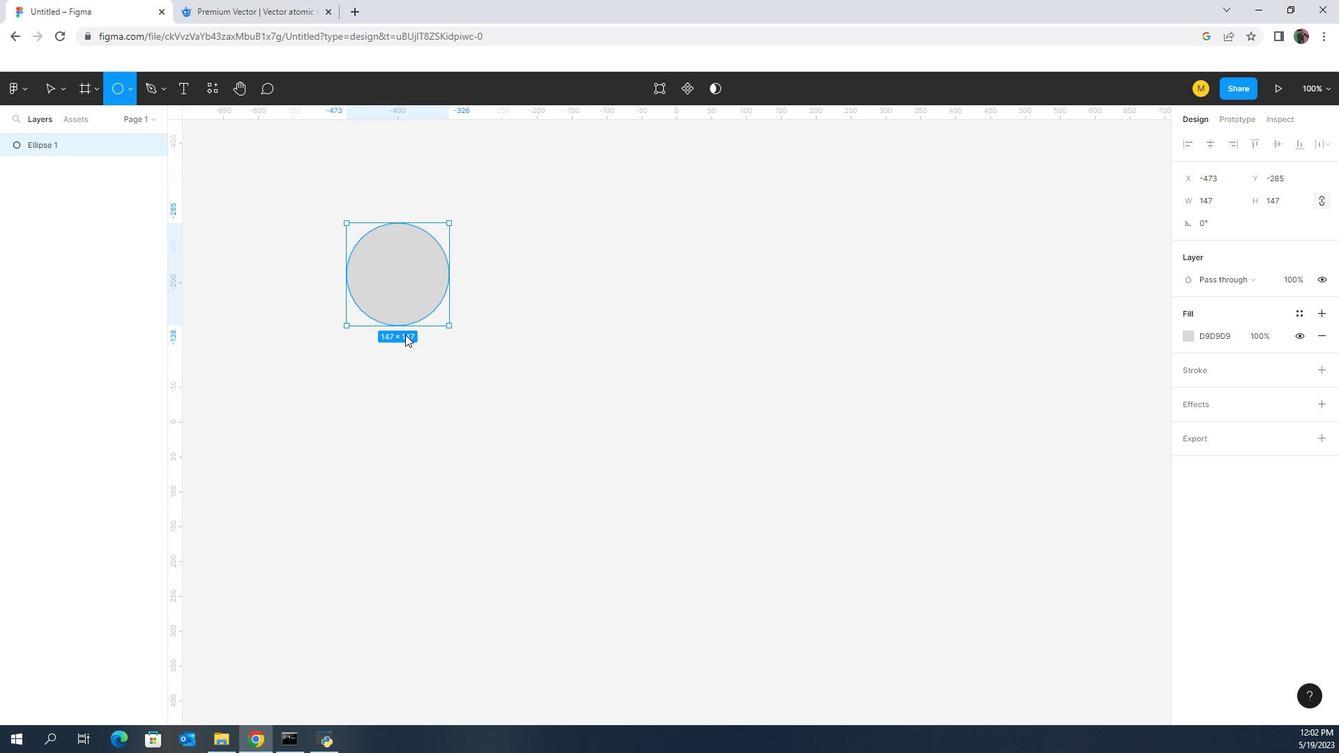 
Action: Key pressed <Key.shift>
Screenshot: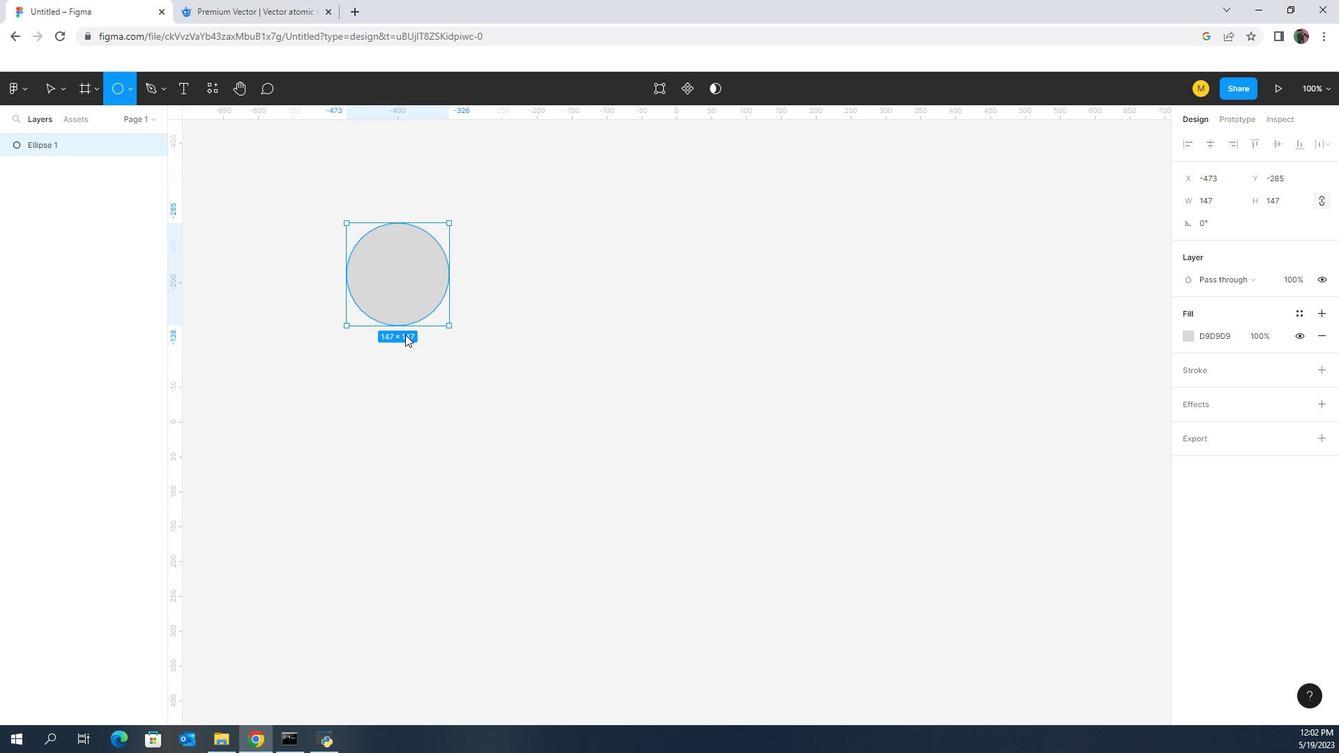 
Action: Mouse moved to (493, 346)
Screenshot: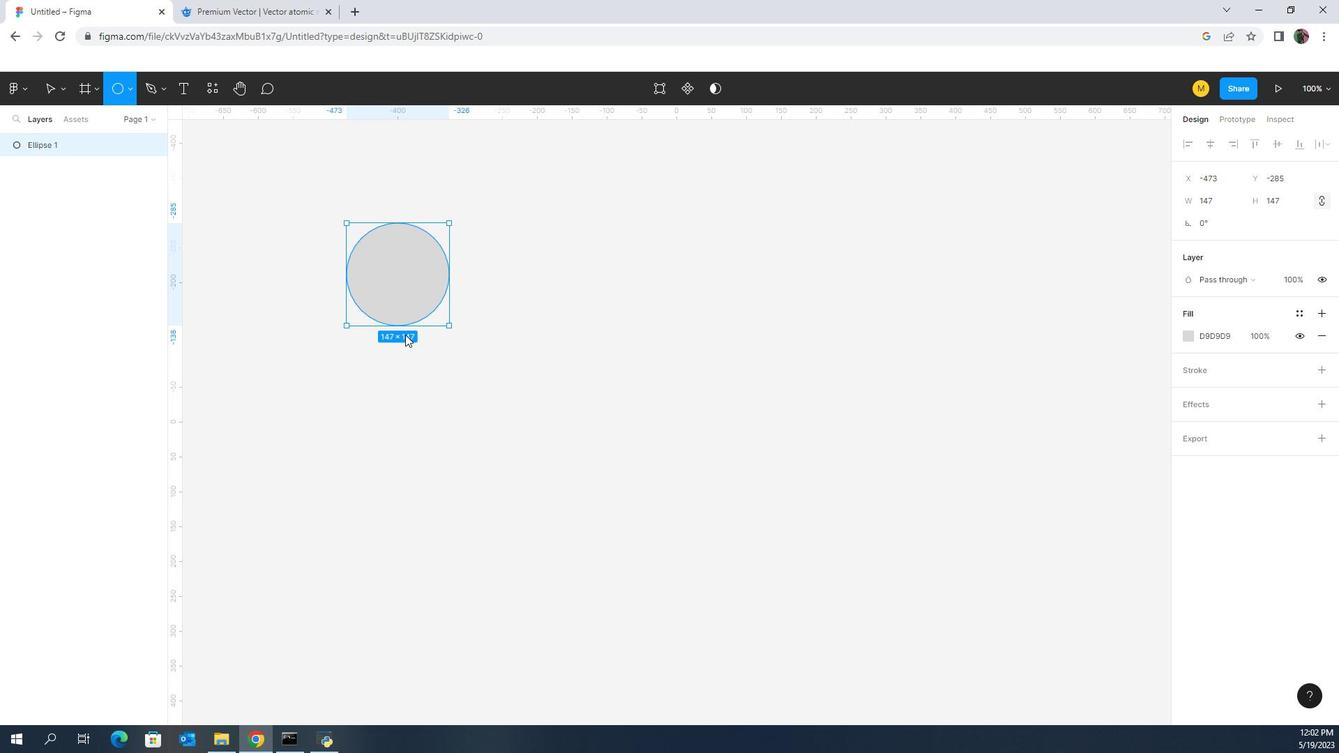 
Action: Key pressed <Key.shift>
Screenshot: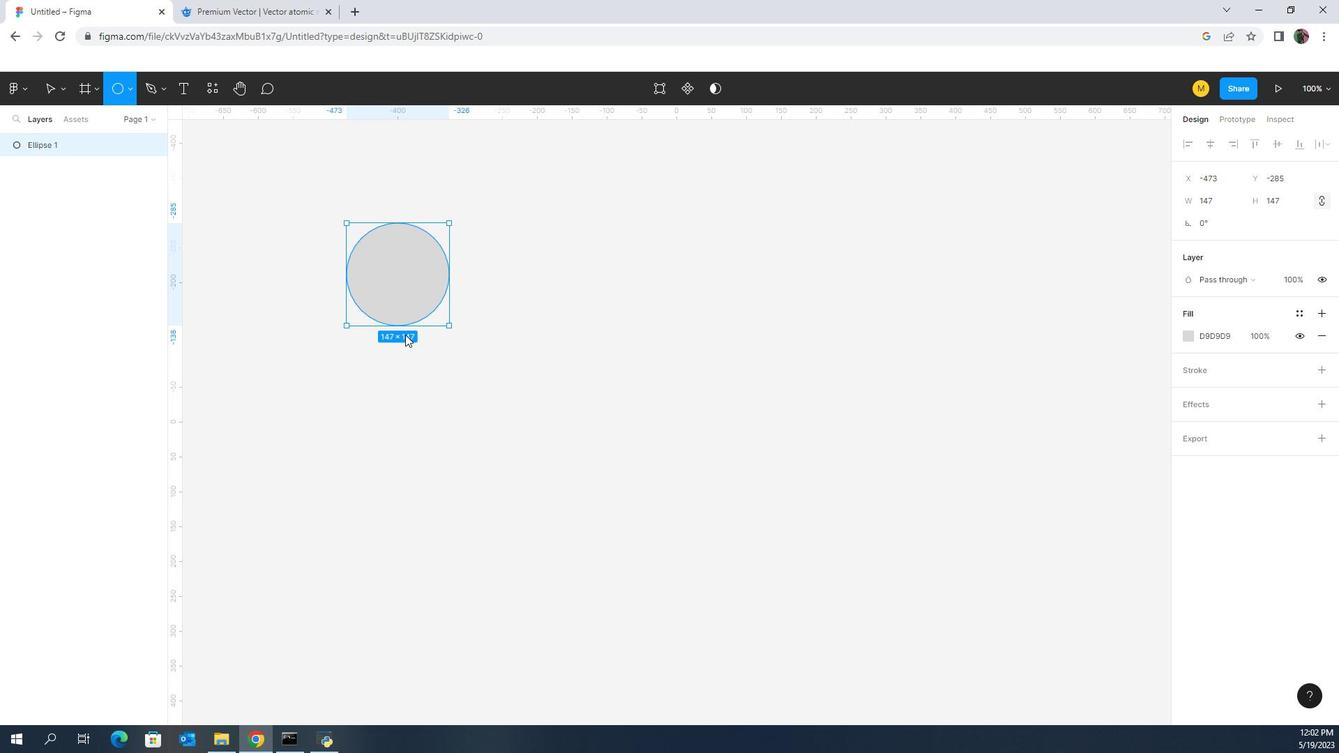 
Action: Mouse moved to (494, 348)
Screenshot: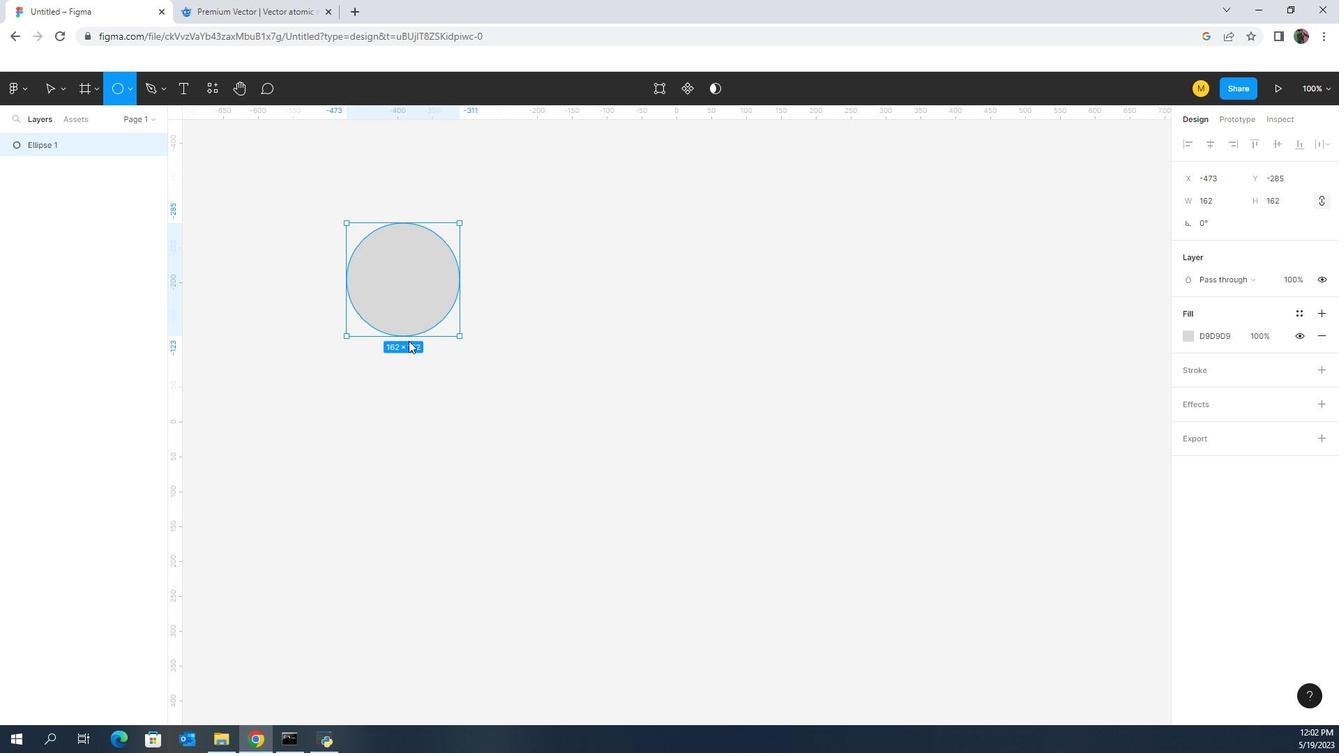
Action: Key pressed <Key.shift>
Screenshot: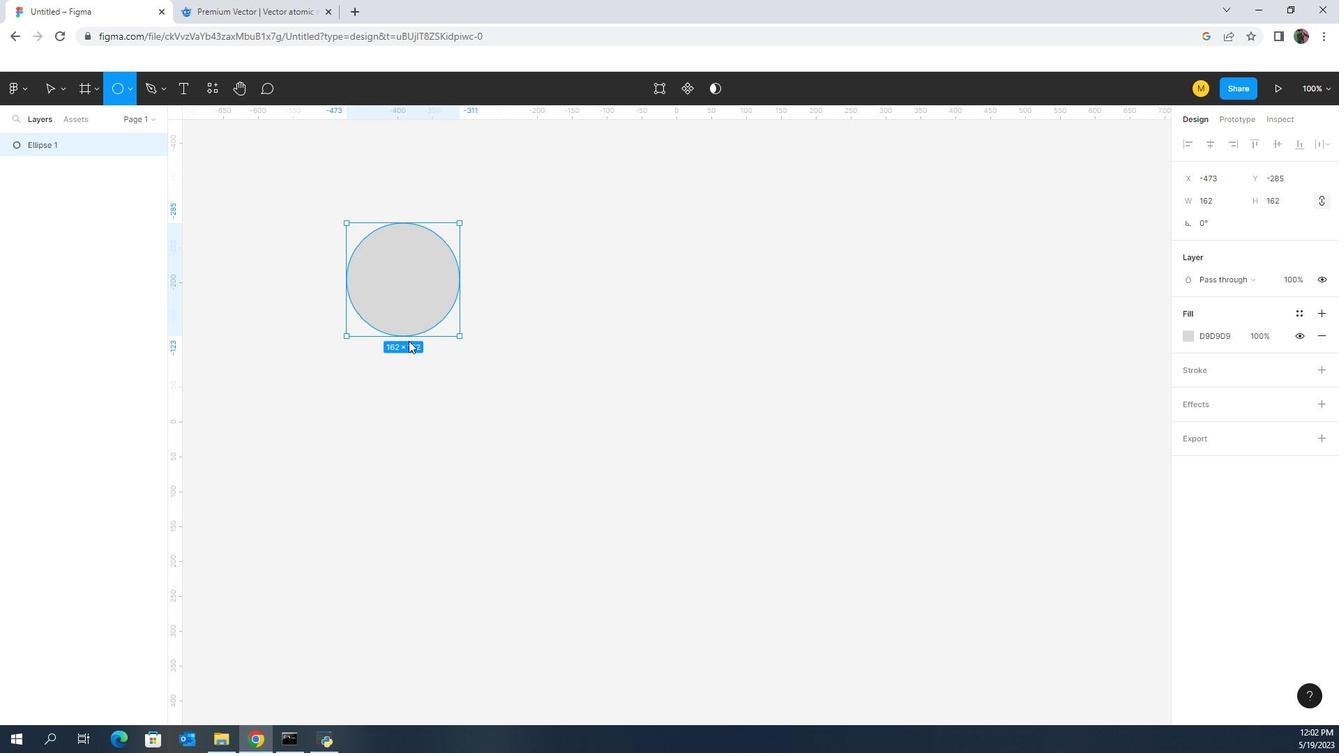 
Action: Mouse moved to (495, 352)
Screenshot: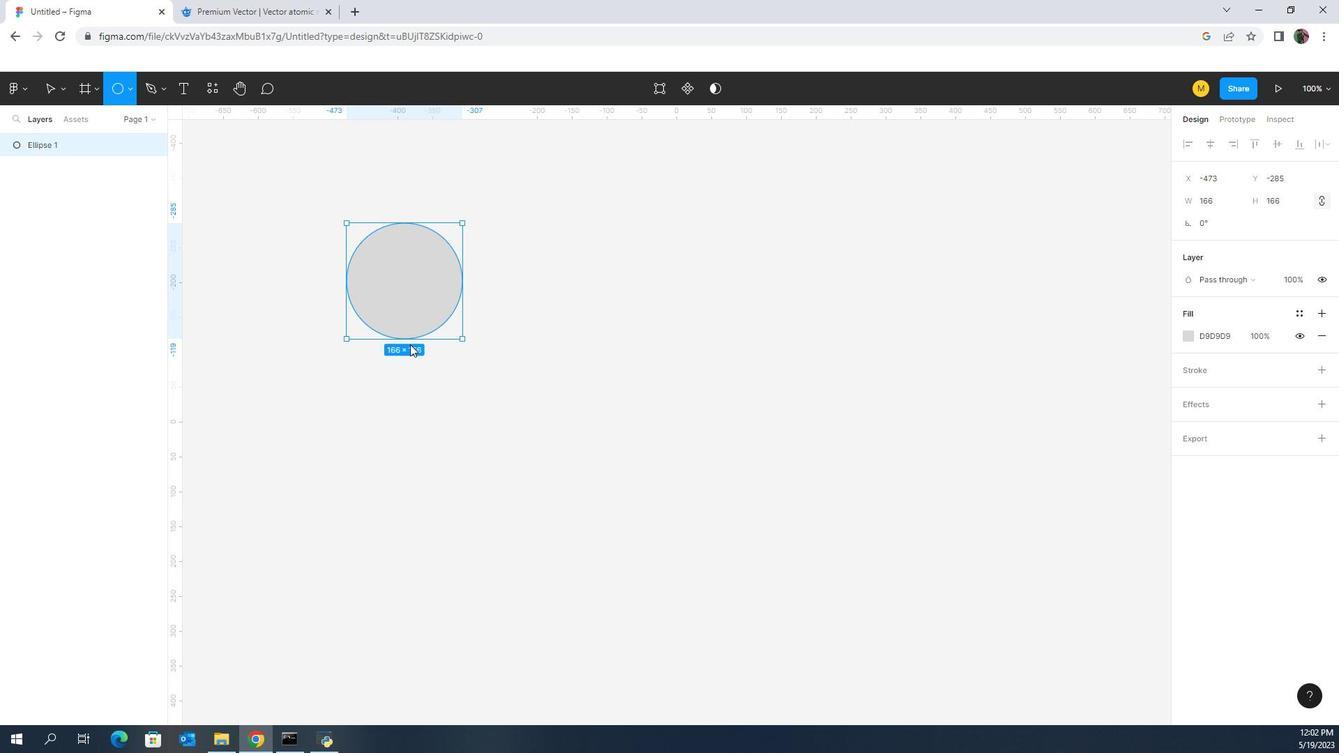 
Action: Key pressed <Key.shift>
Screenshot: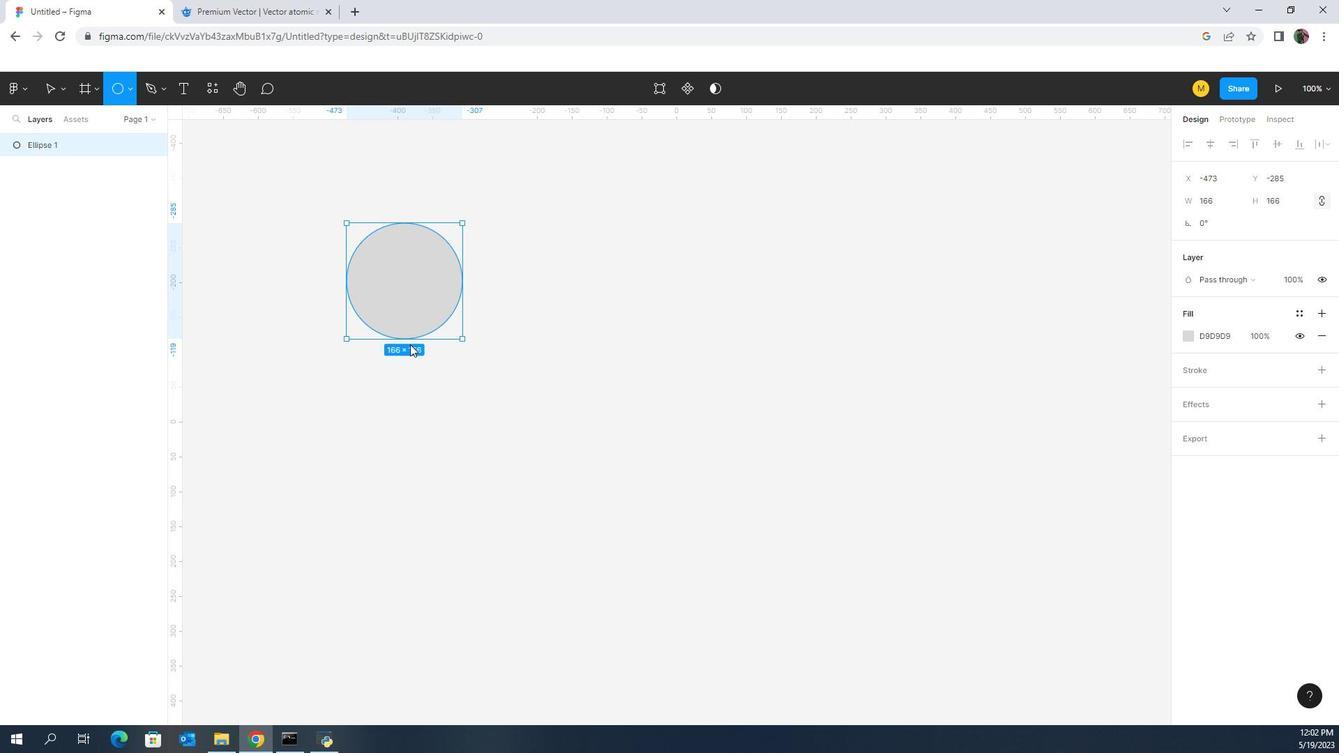 
Action: Mouse moved to (495, 355)
Screenshot: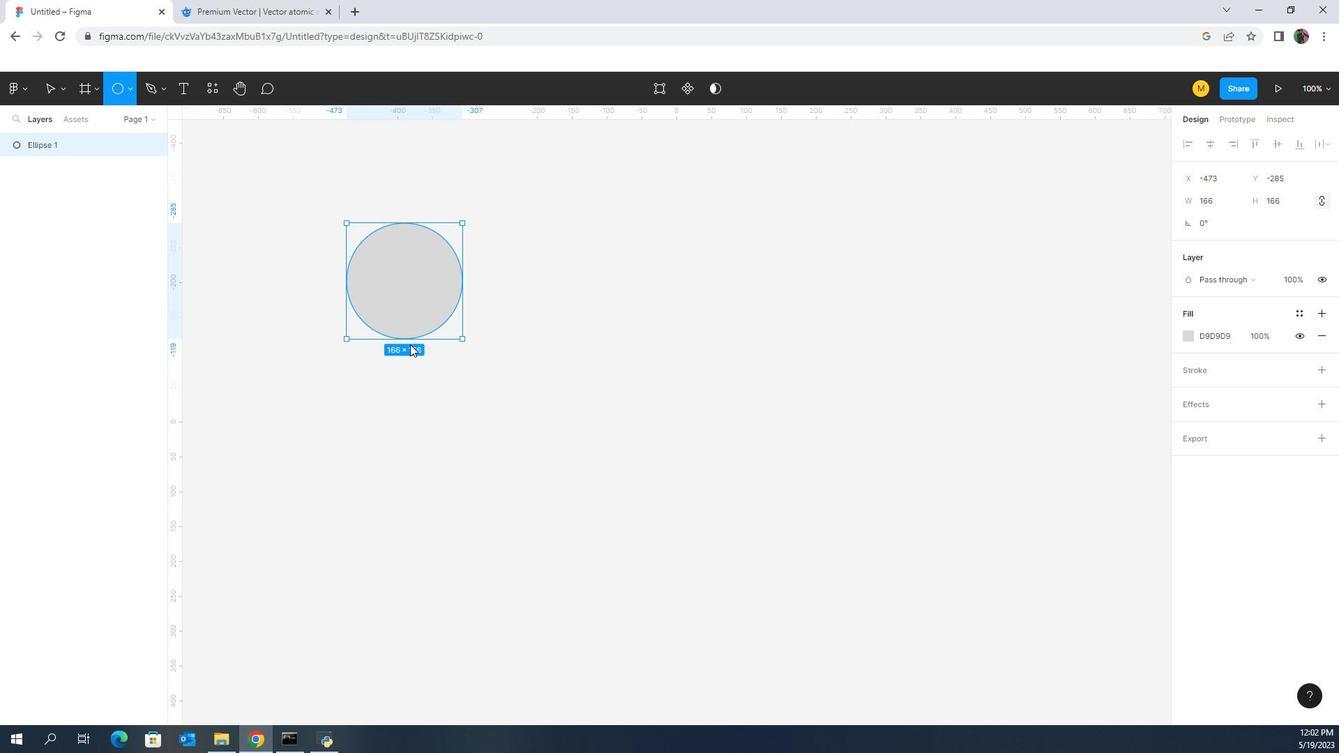 
Action: Key pressed <Key.shift>
Screenshot: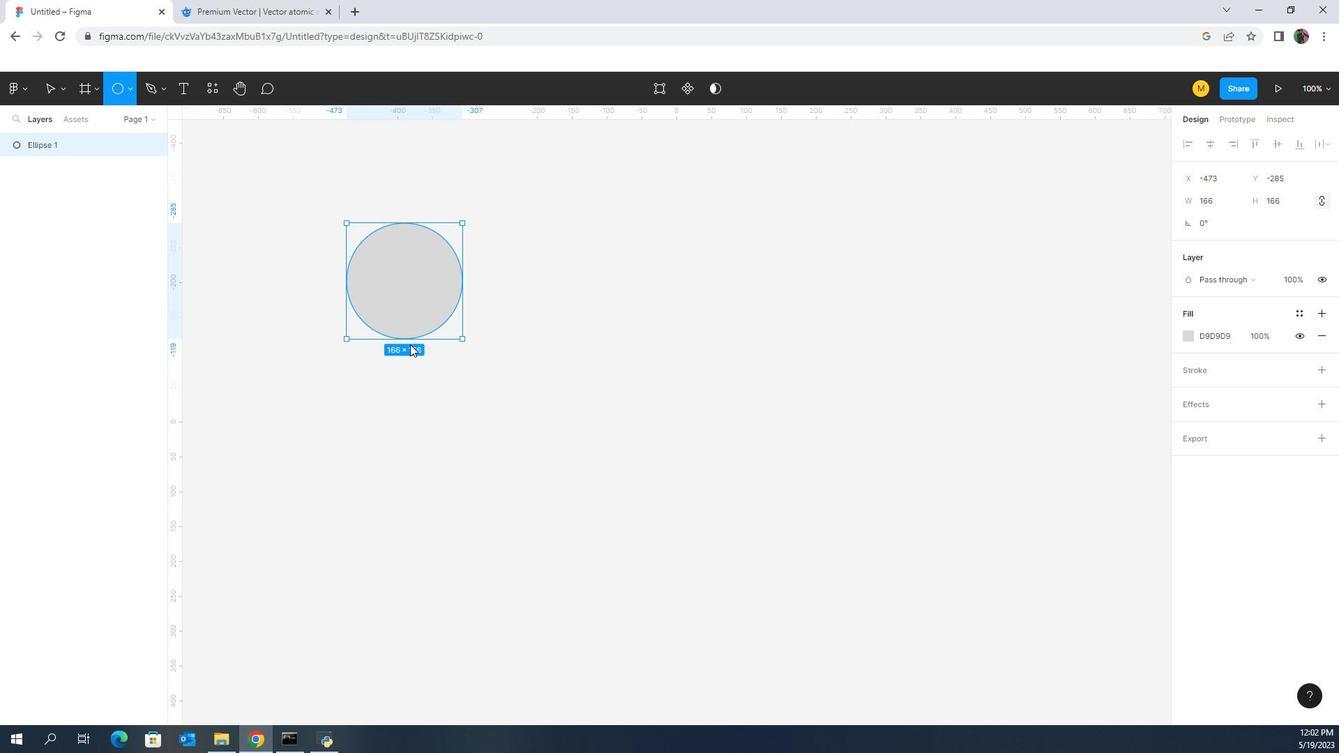 
Action: Mouse moved to (498, 358)
Screenshot: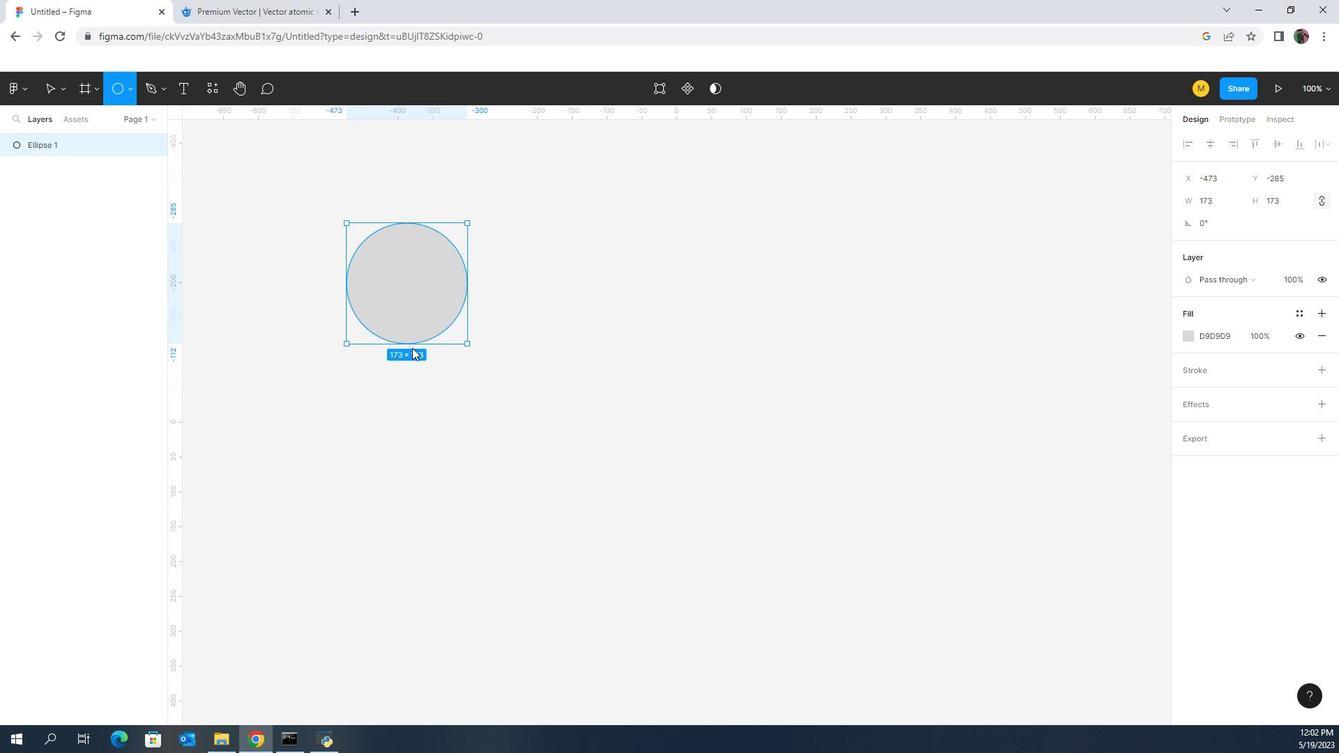 
Action: Key pressed <Key.shift>
Screenshot: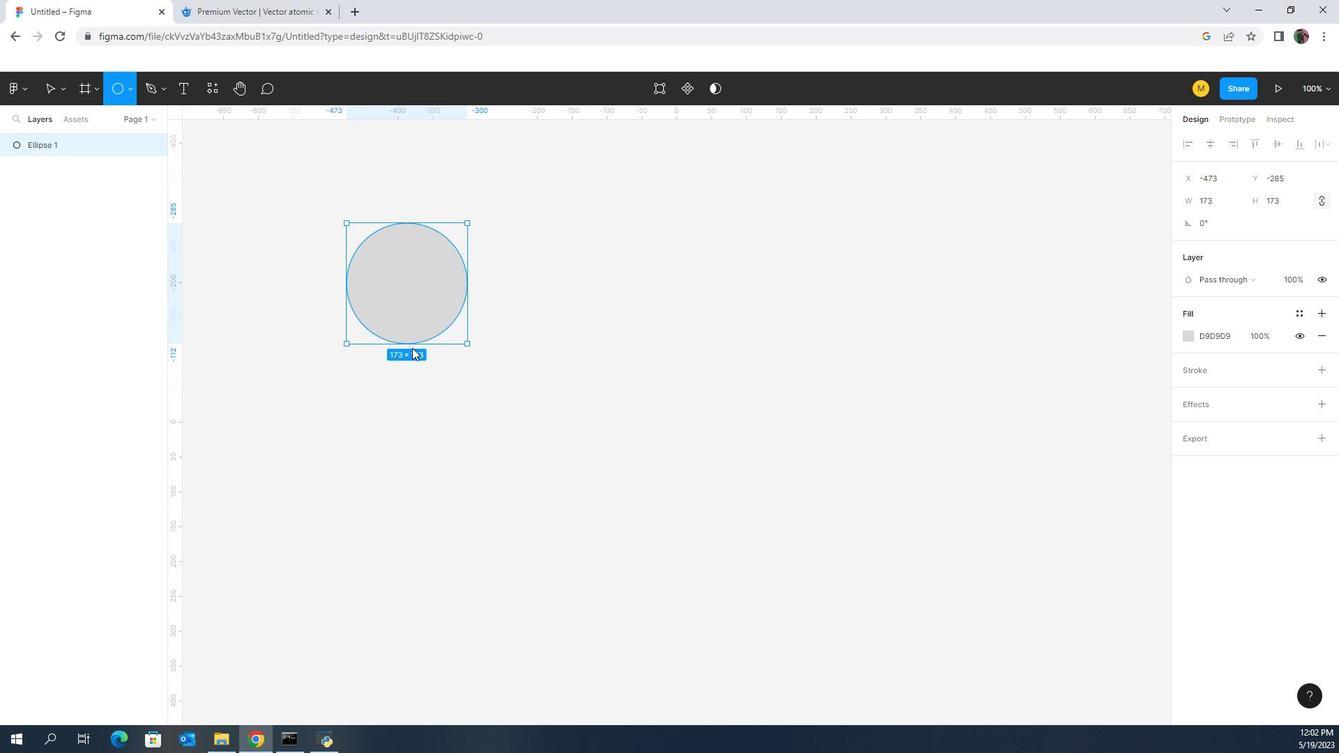 
Action: Mouse moved to (499, 362)
Screenshot: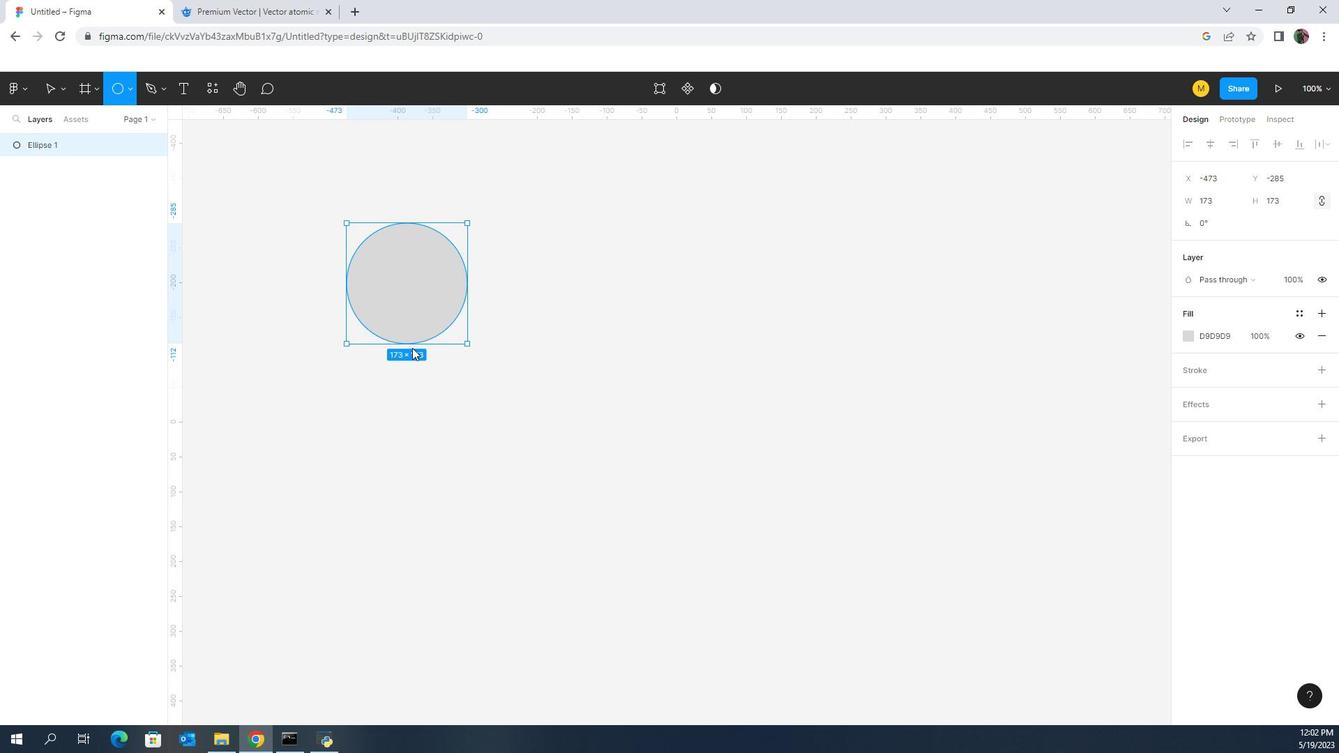 
Action: Key pressed <Key.shift>
Screenshot: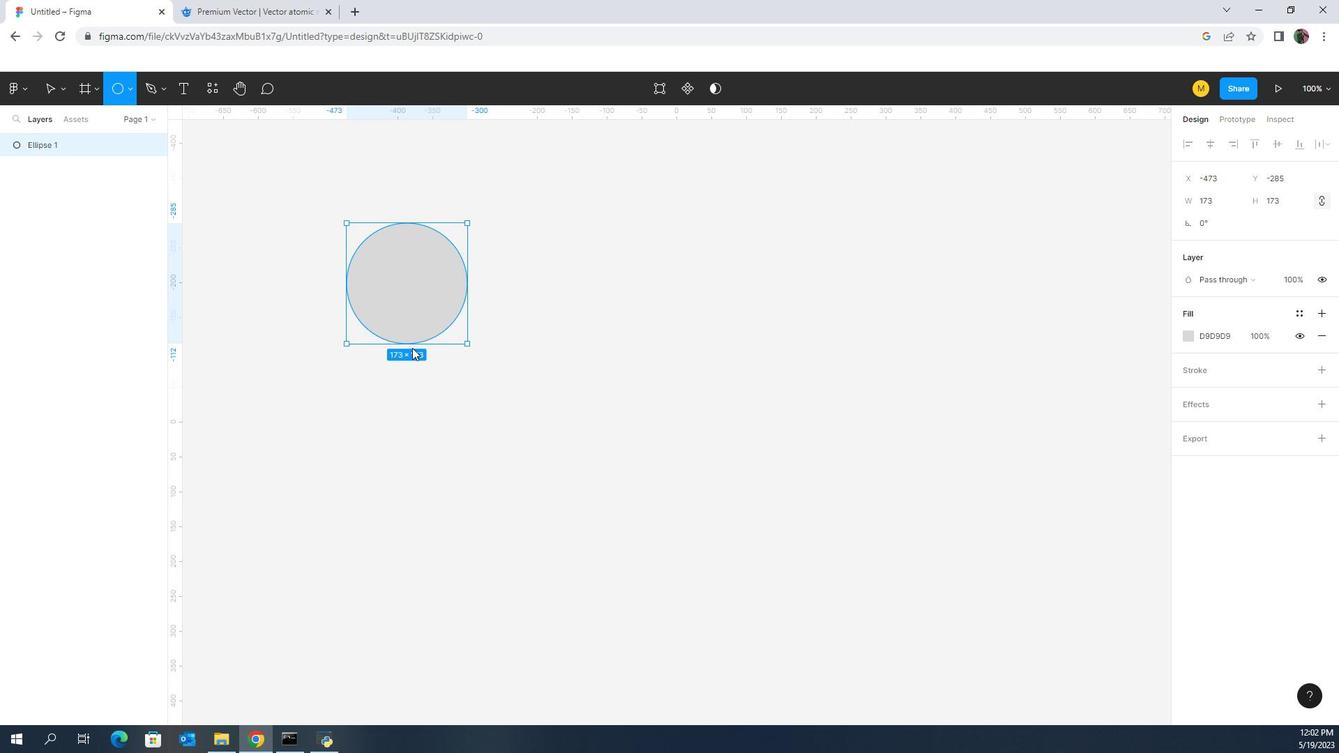 
Action: Mouse moved to (502, 366)
Screenshot: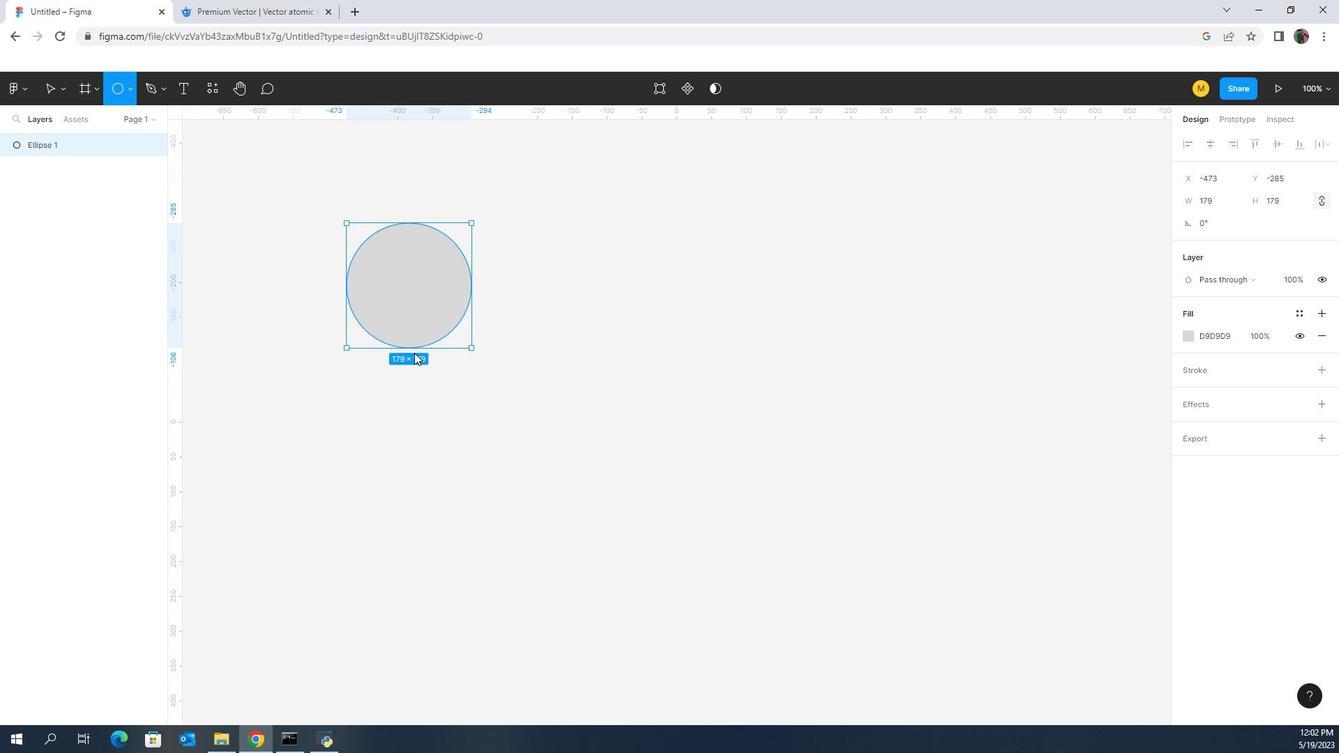
Action: Key pressed <Key.shift>
Screenshot: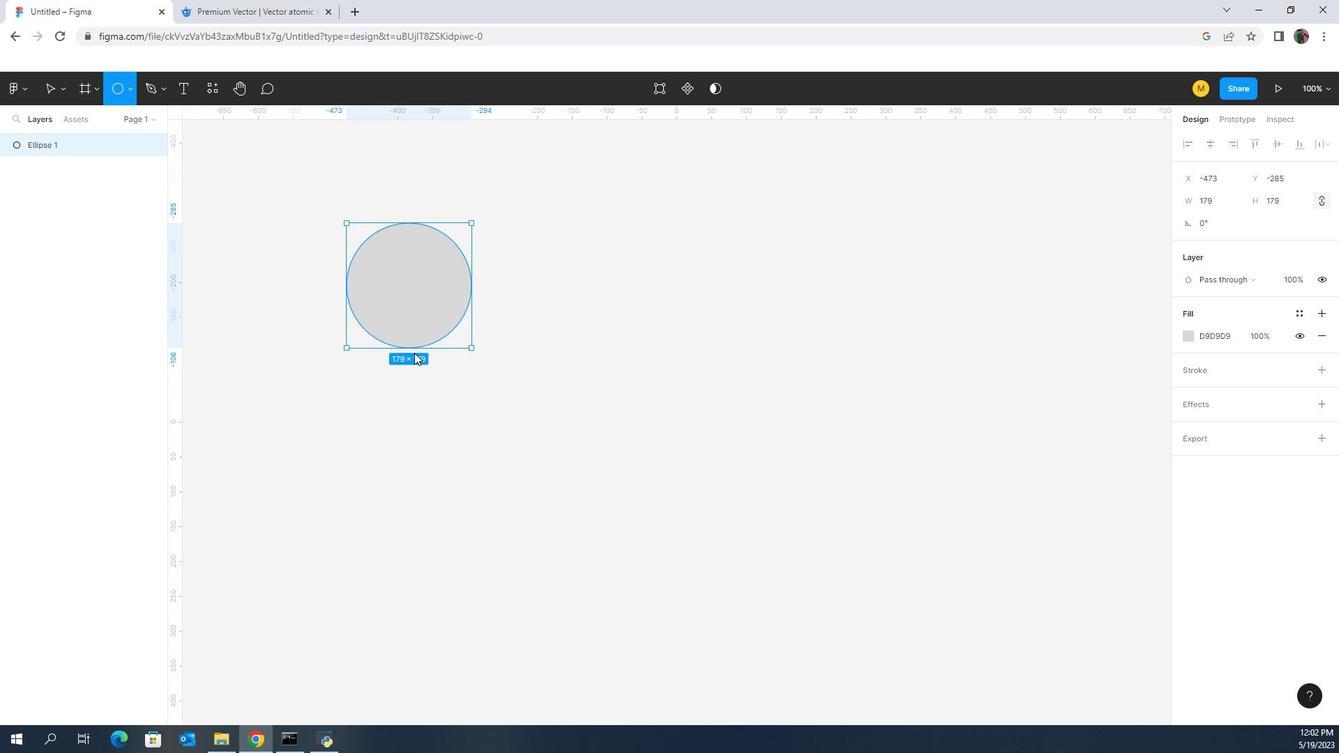 
Action: Mouse moved to (503, 371)
Screenshot: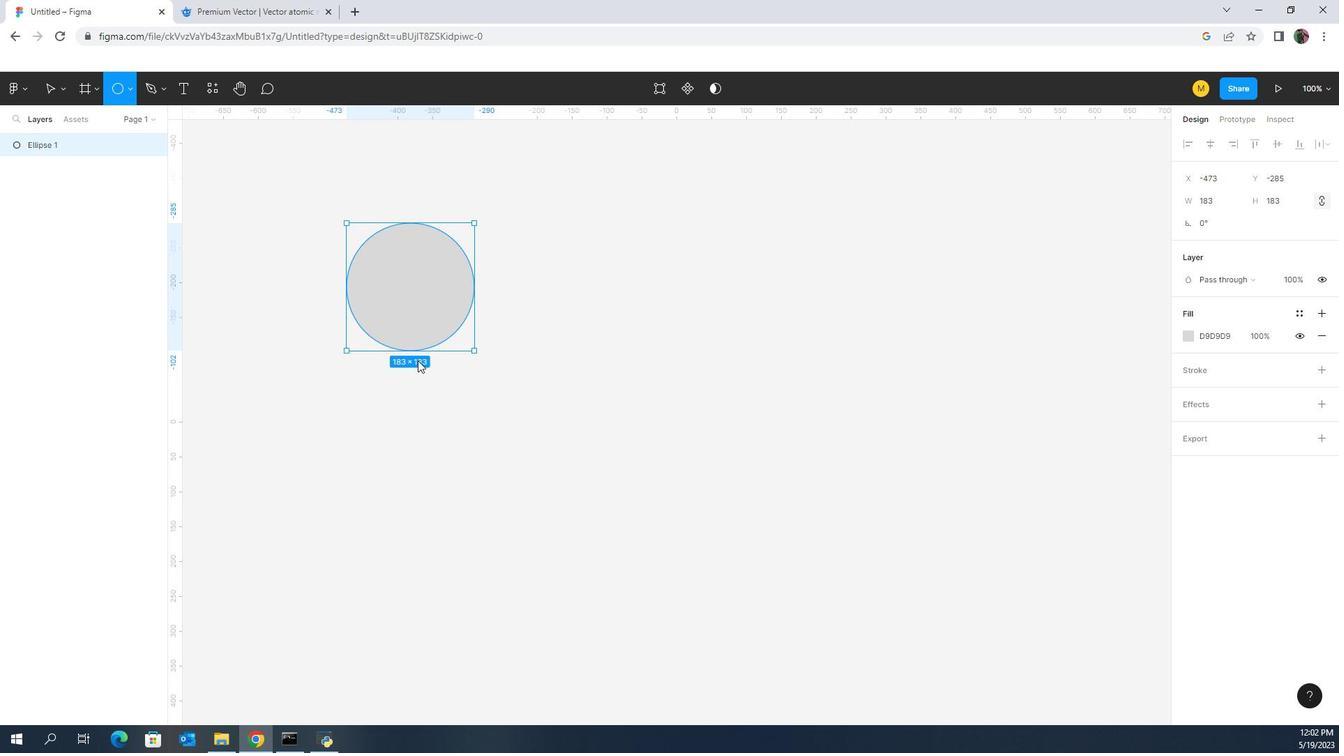 
Action: Key pressed <Key.shift>
Screenshot: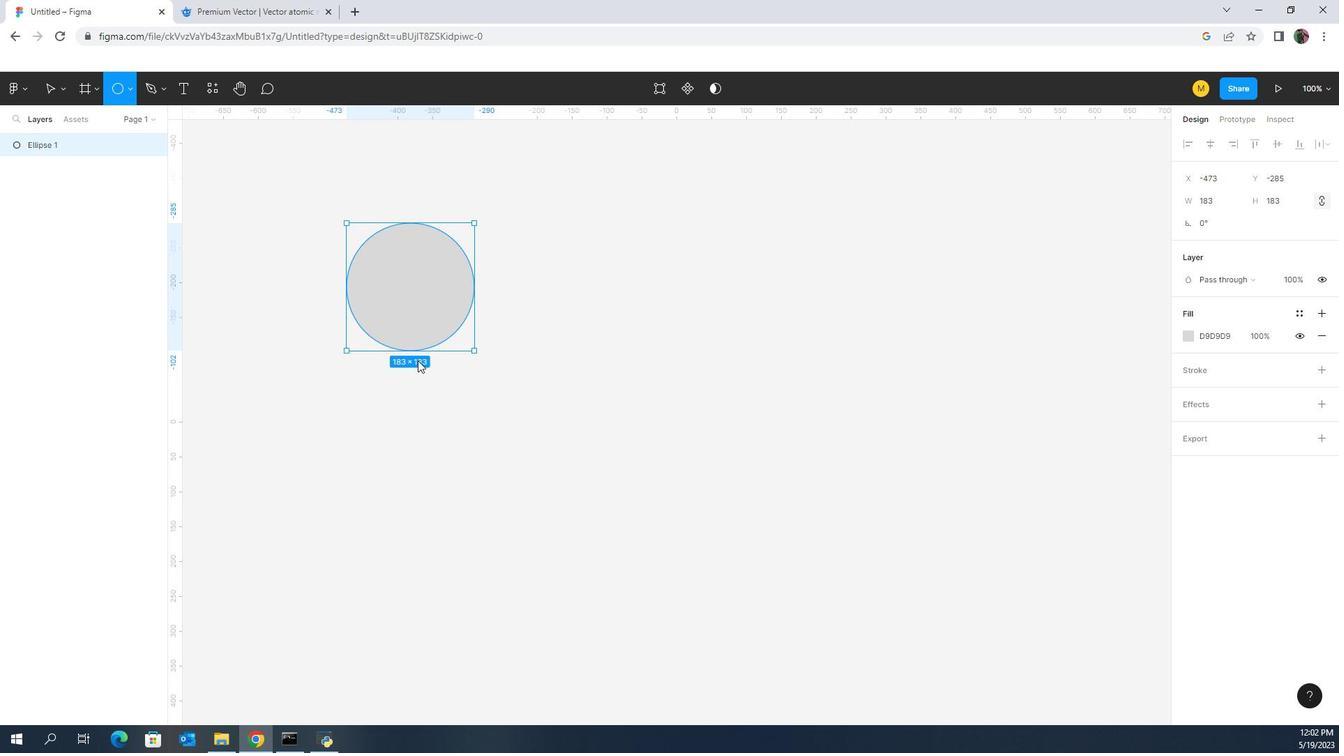 
Action: Mouse moved to (504, 373)
Screenshot: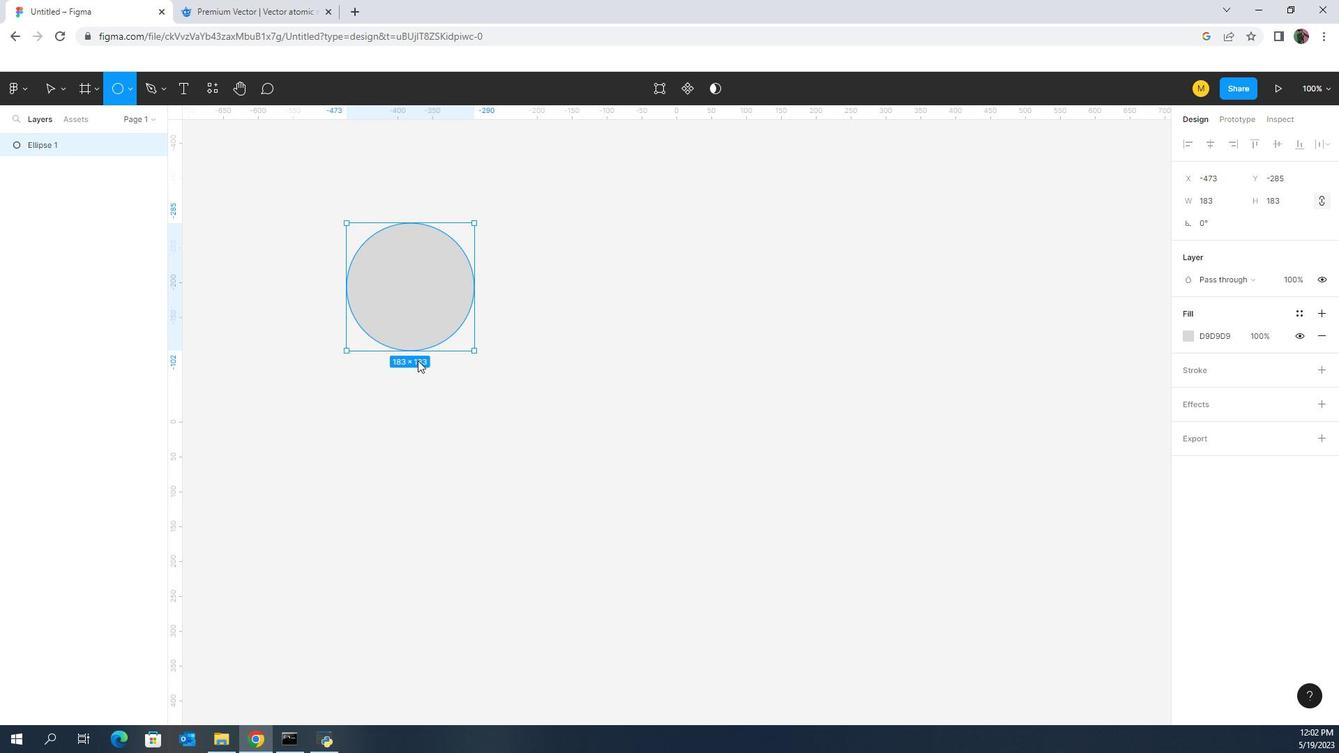 
Action: Key pressed <Key.shift>
Screenshot: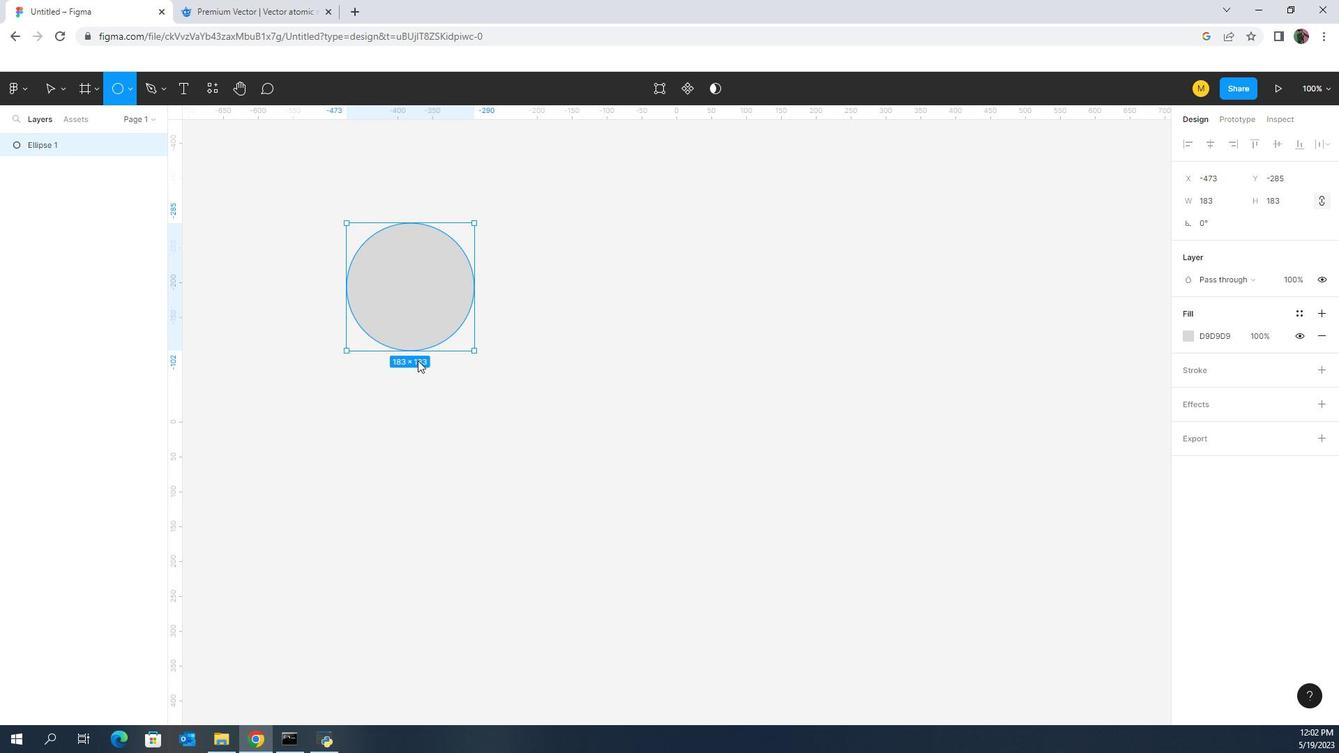
Action: Mouse moved to (504, 375)
Screenshot: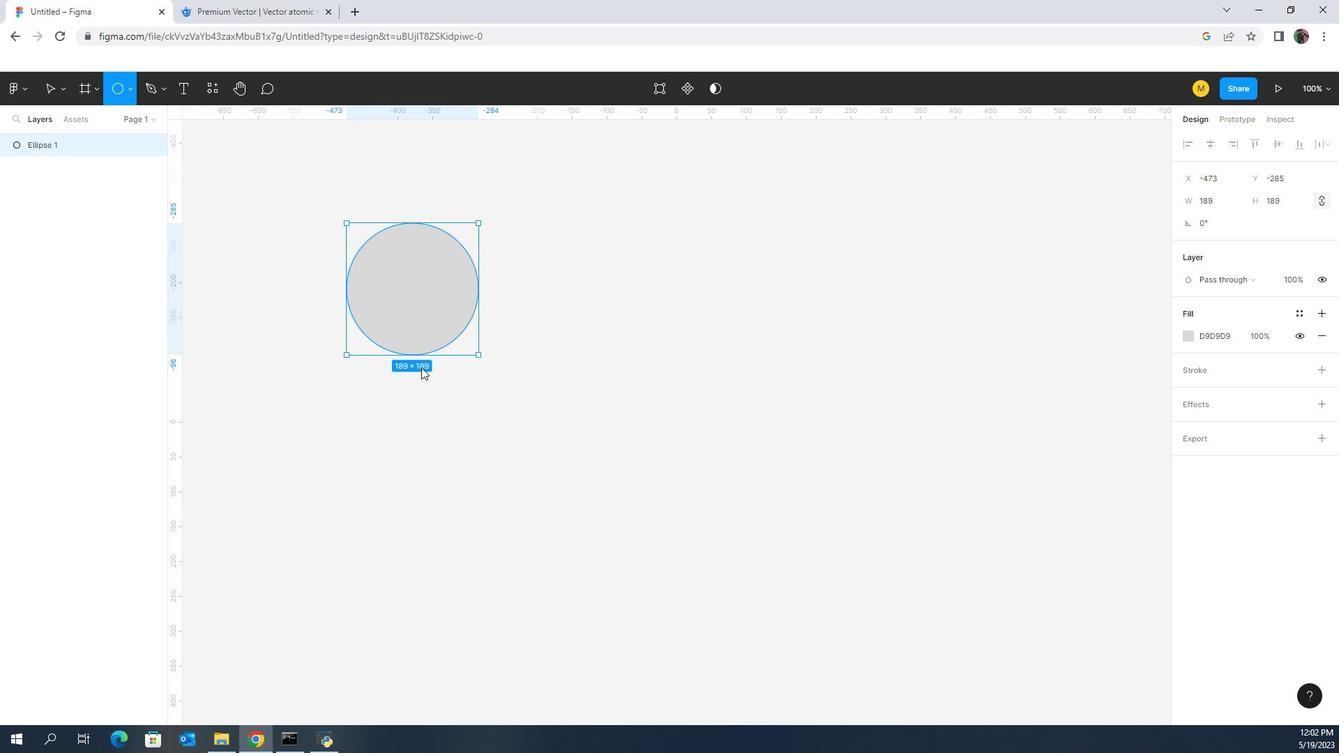 
Action: Key pressed <Key.shift>
Screenshot: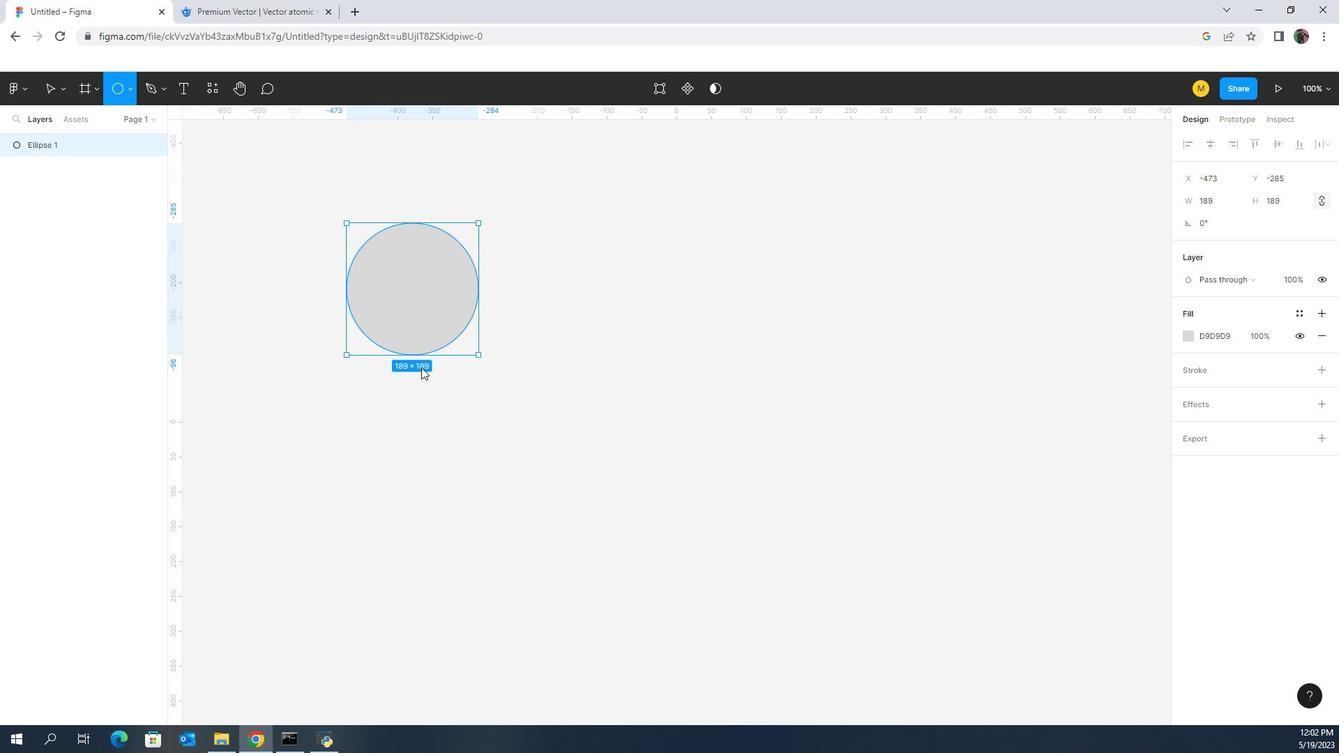 
Action: Mouse moved to (506, 377)
Screenshot: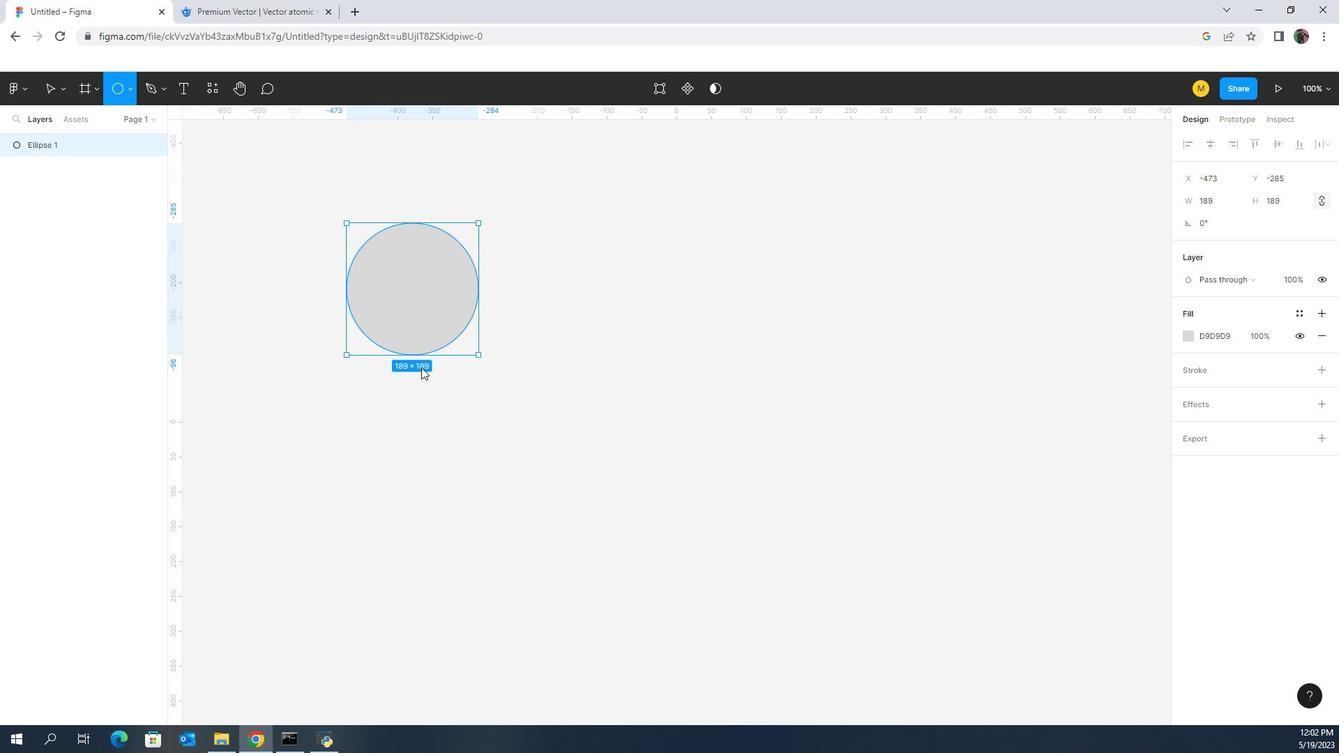 
Action: Key pressed <Key.shift>
Screenshot: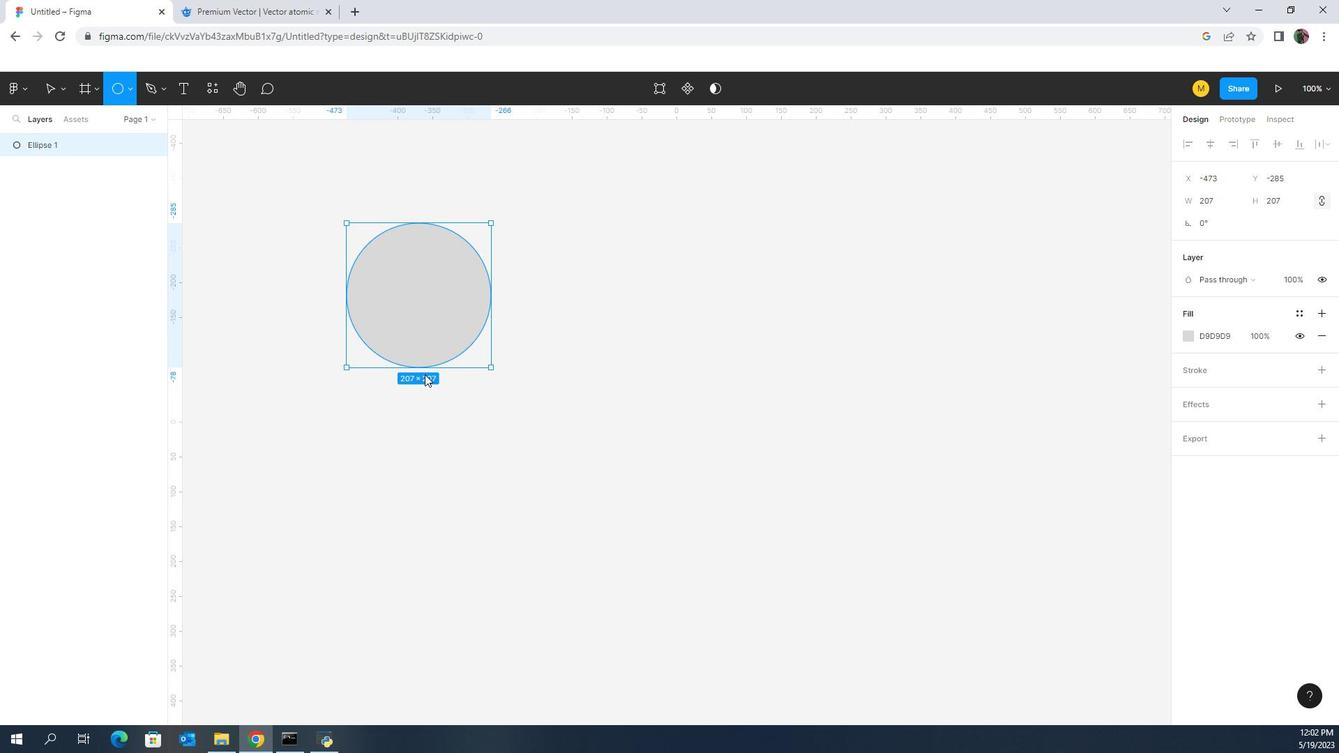 
Action: Mouse moved to (507, 378)
Screenshot: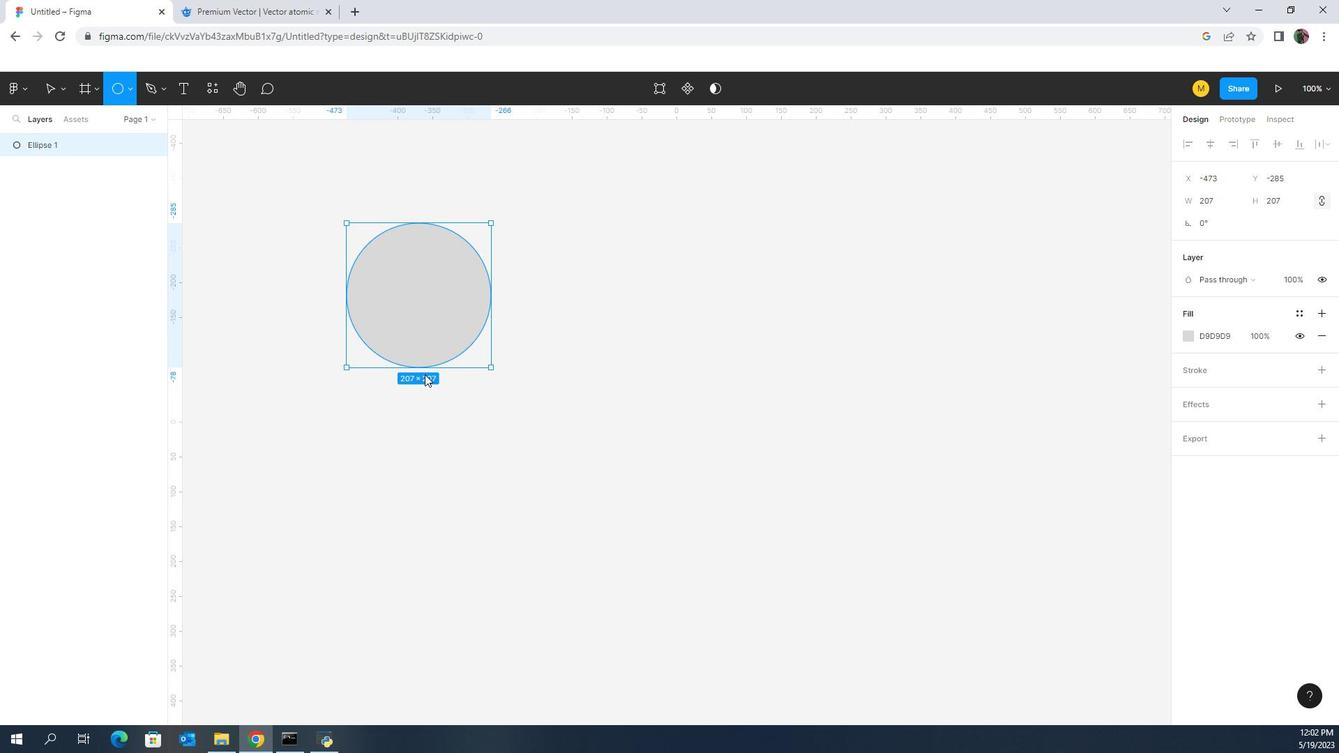 
Action: Key pressed <Key.shift><Key.shift><Key.shift><Key.shift><Key.shift><Key.shift><Key.shift><Key.shift><Key.shift><Key.shift><Key.shift><Key.shift><Key.shift>
Screenshot: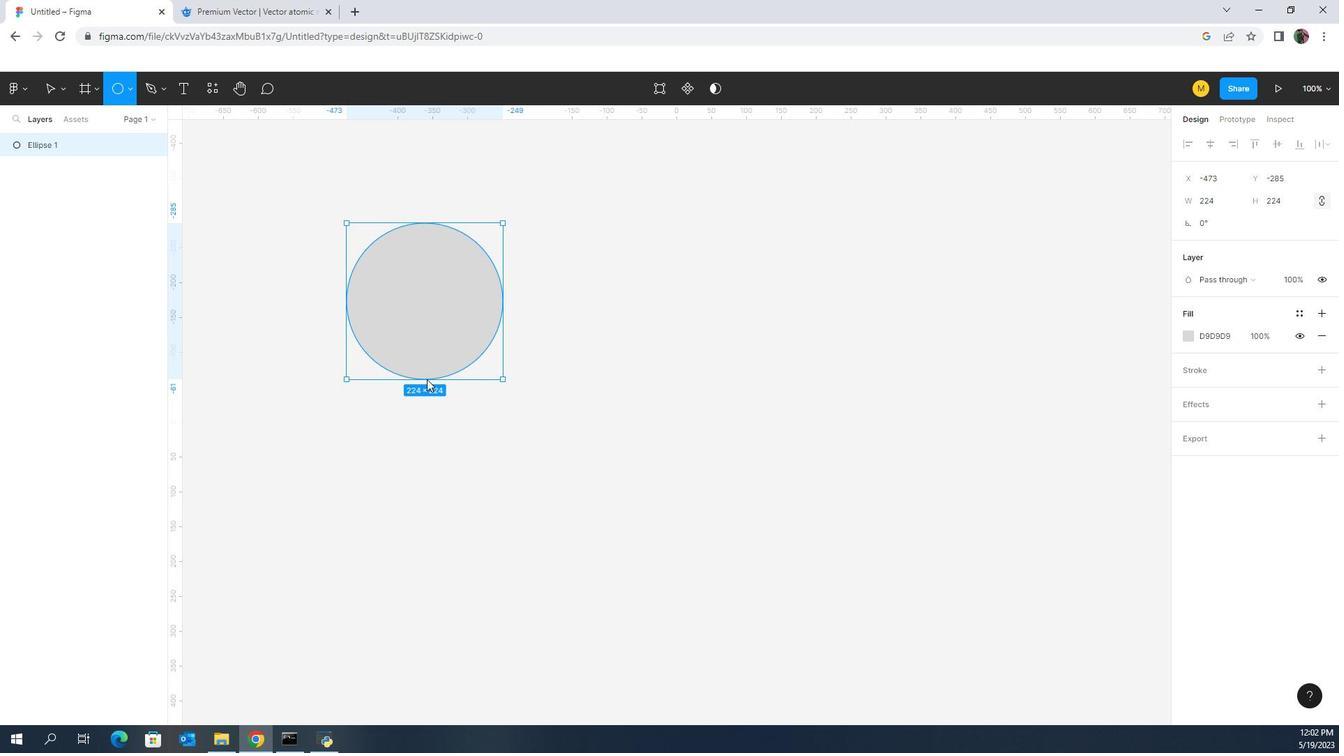 
Action: Mouse moved to (507, 378)
Screenshot: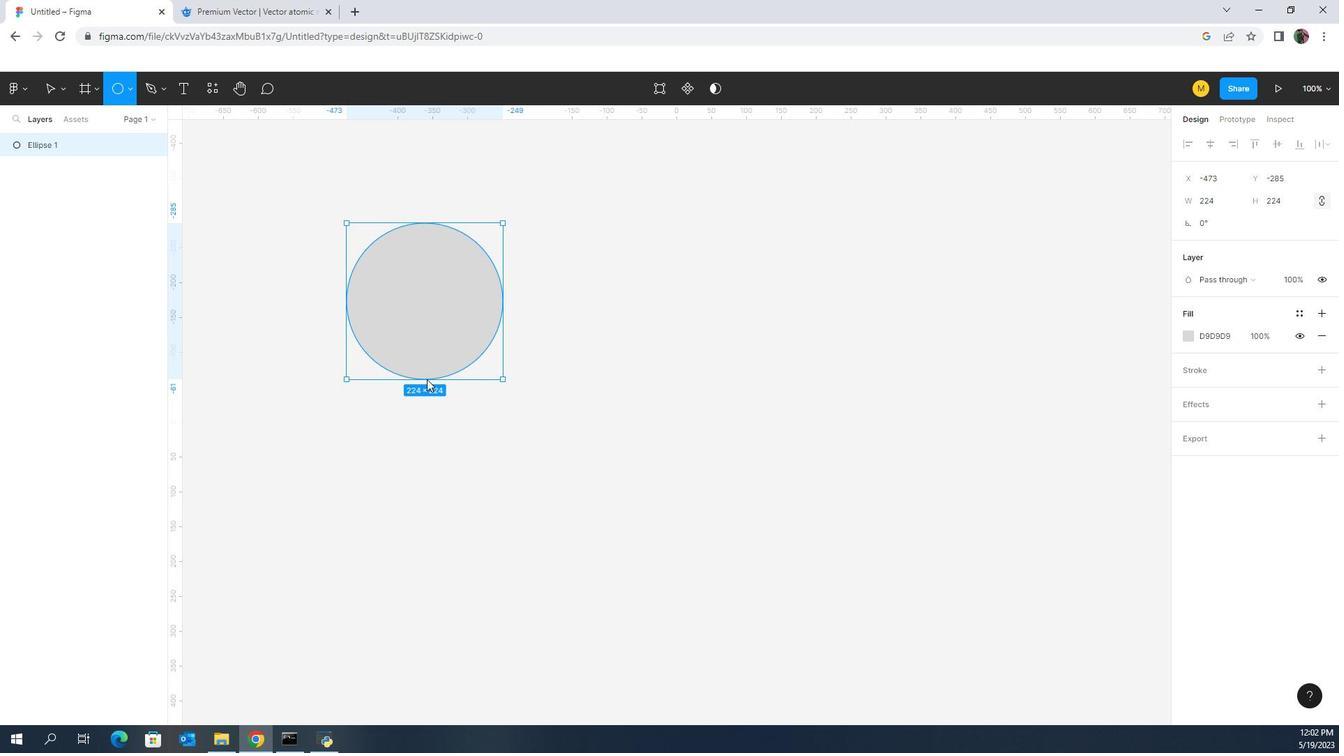 
Action: Key pressed <Key.shift>
Screenshot: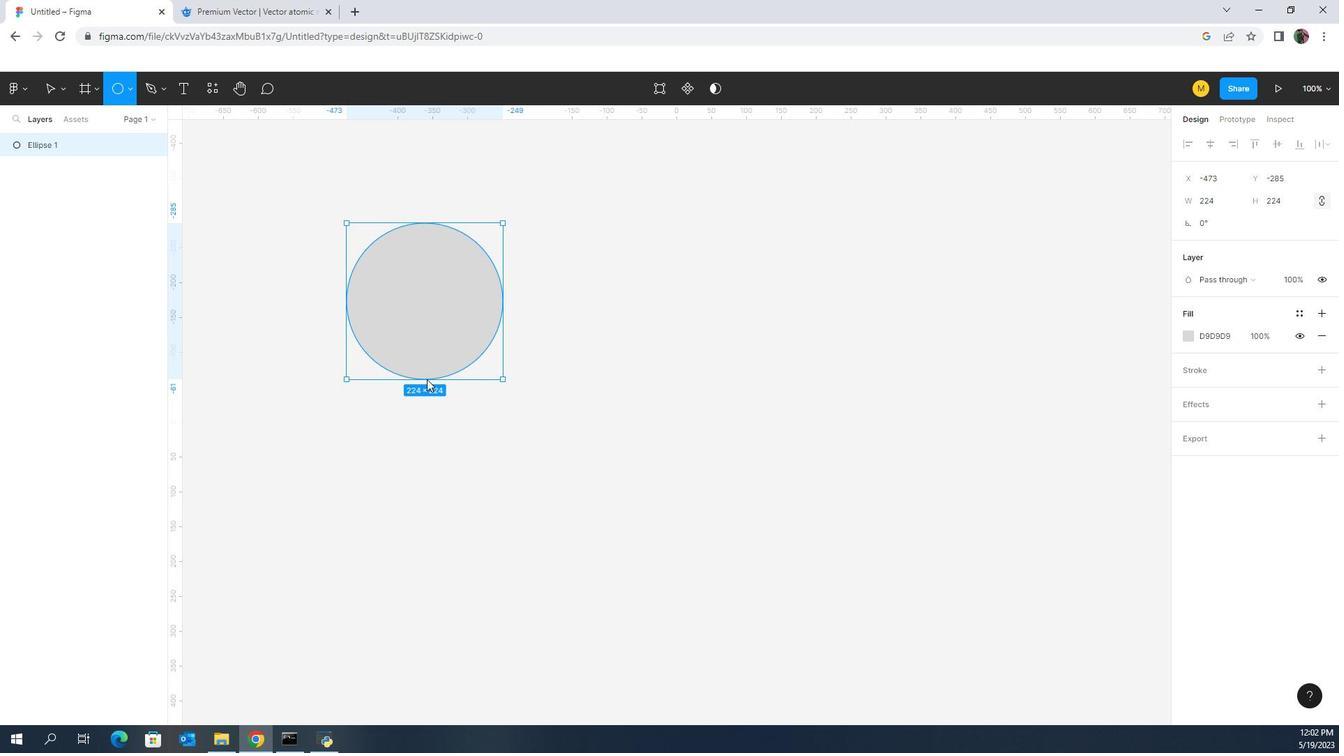 
Action: Mouse moved to (555, 464)
Screenshot: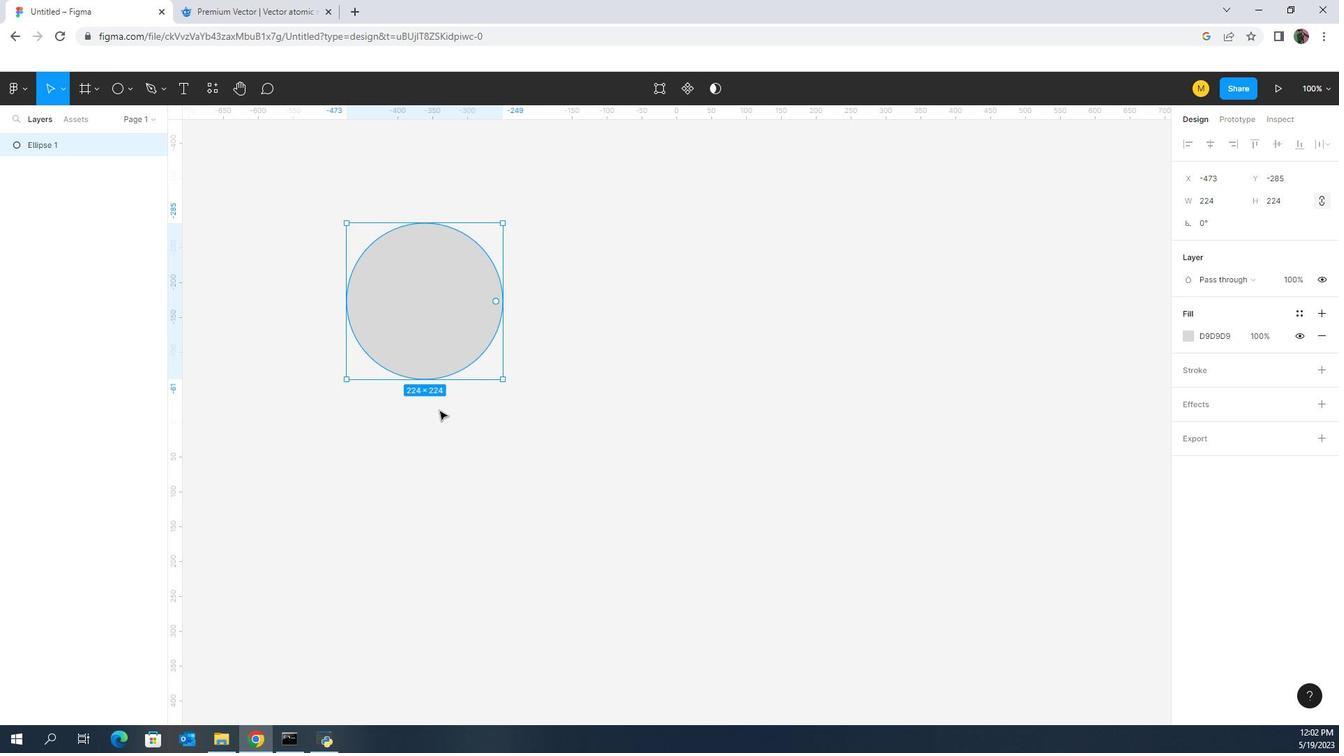 
Action: Mouse pressed left at (555, 464)
Screenshot: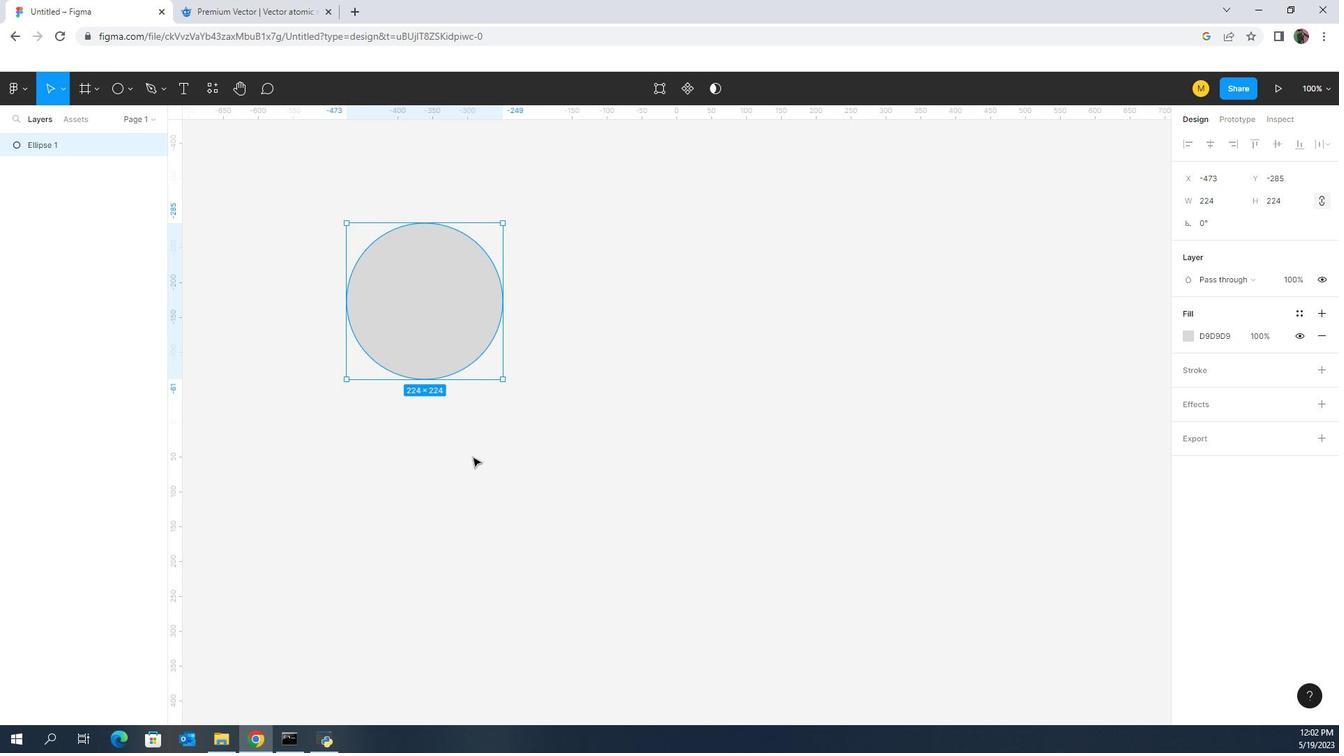 
Action: Mouse moved to (507, 322)
Screenshot: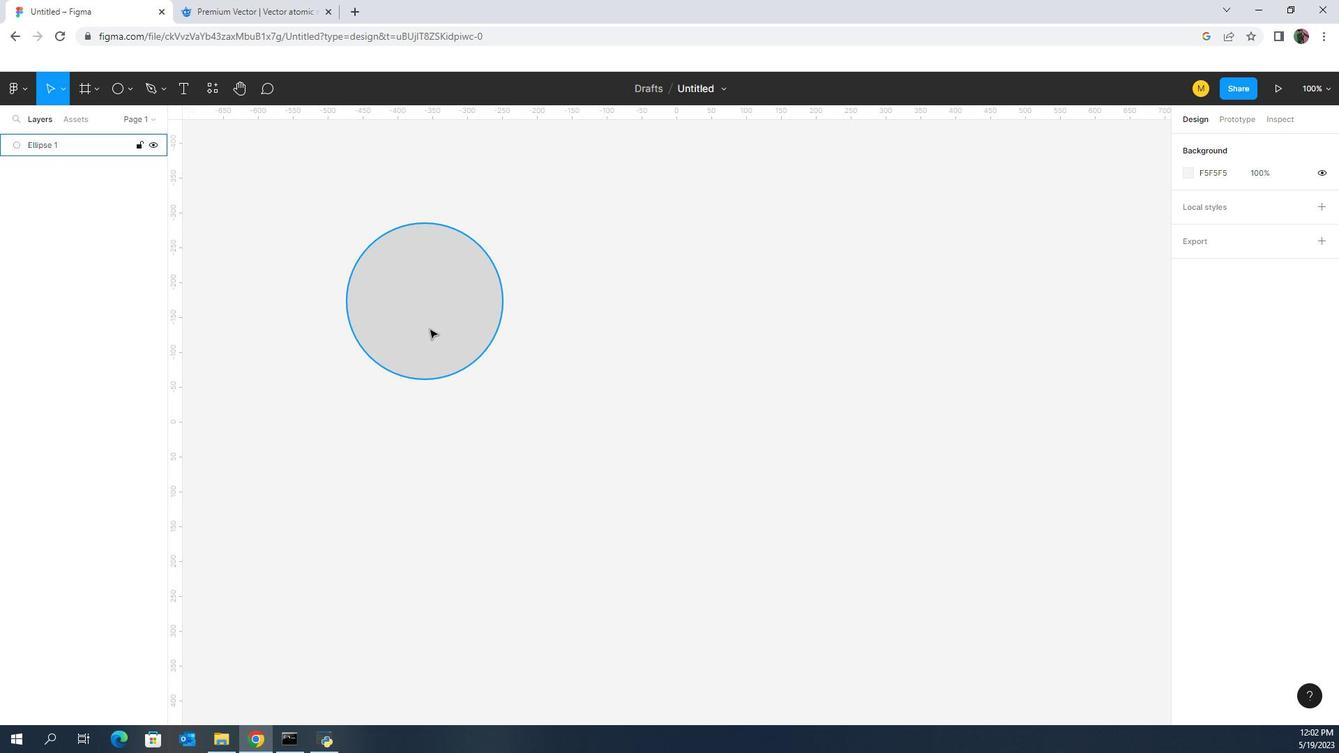 
Action: Mouse pressed left at (507, 322)
Screenshot: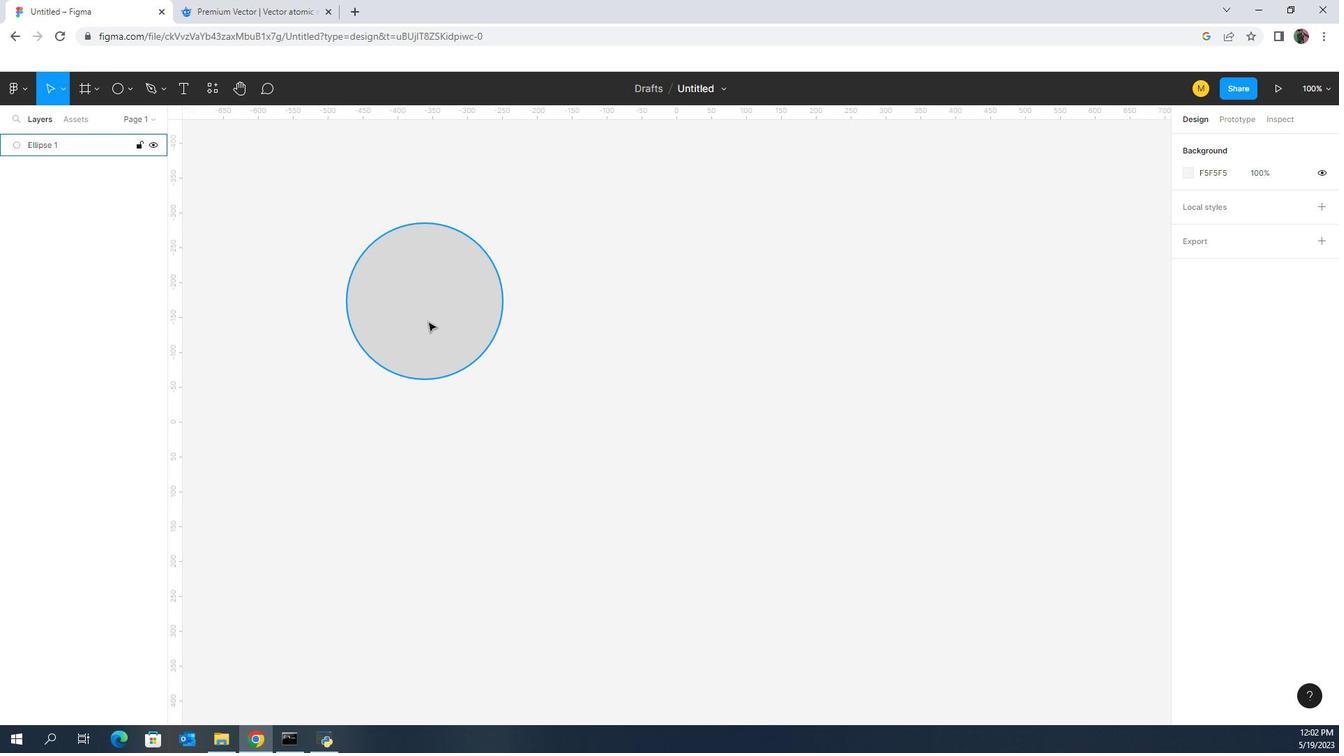 
Action: Mouse moved to (1167, 378)
Screenshot: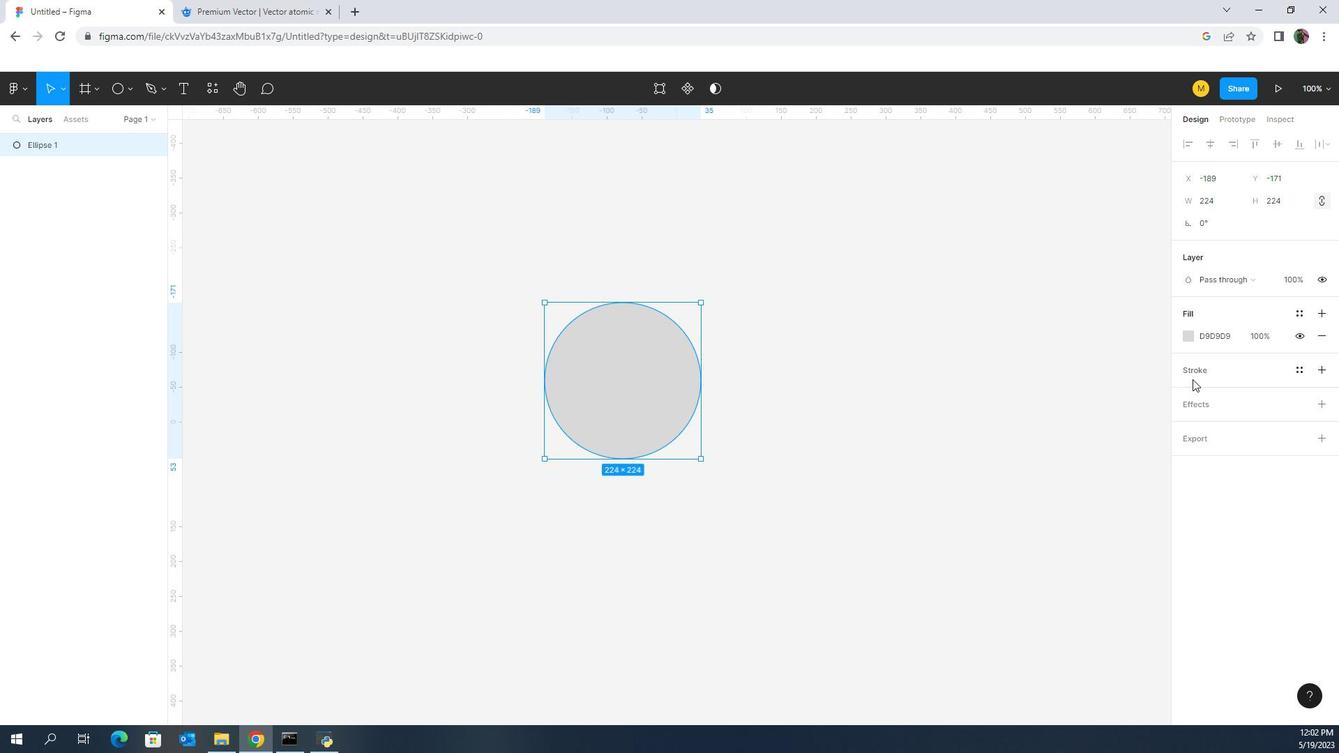 
Action: Mouse pressed left at (1167, 378)
Screenshot: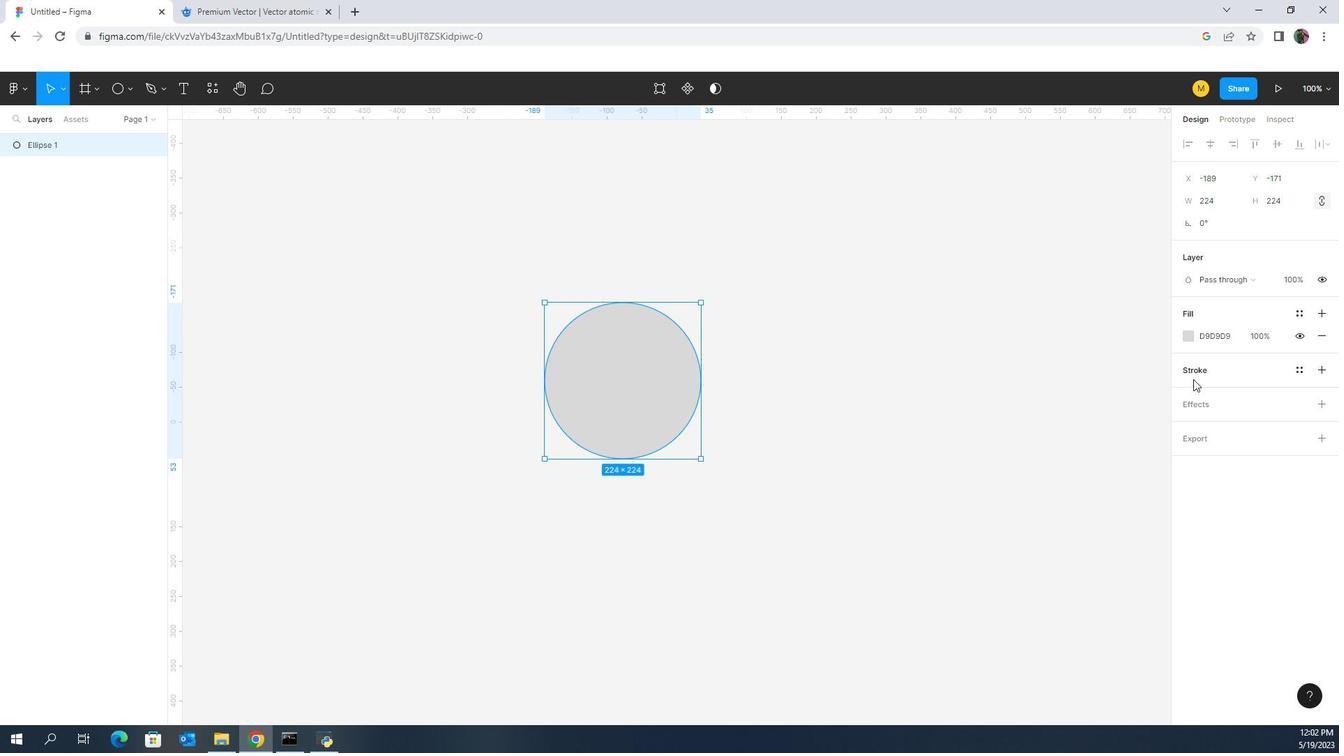 
Action: Mouse moved to (1163, 395)
Screenshot: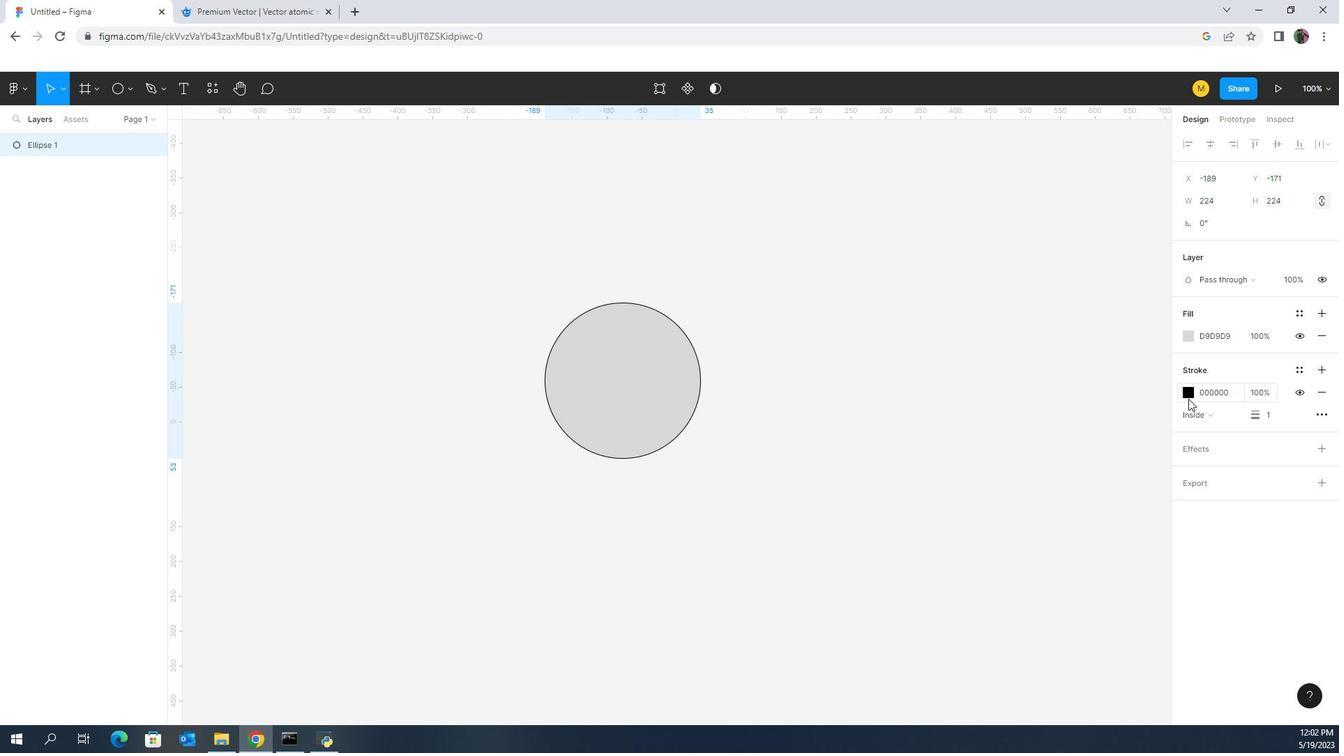 
Action: Mouse pressed left at (1163, 395)
Screenshot: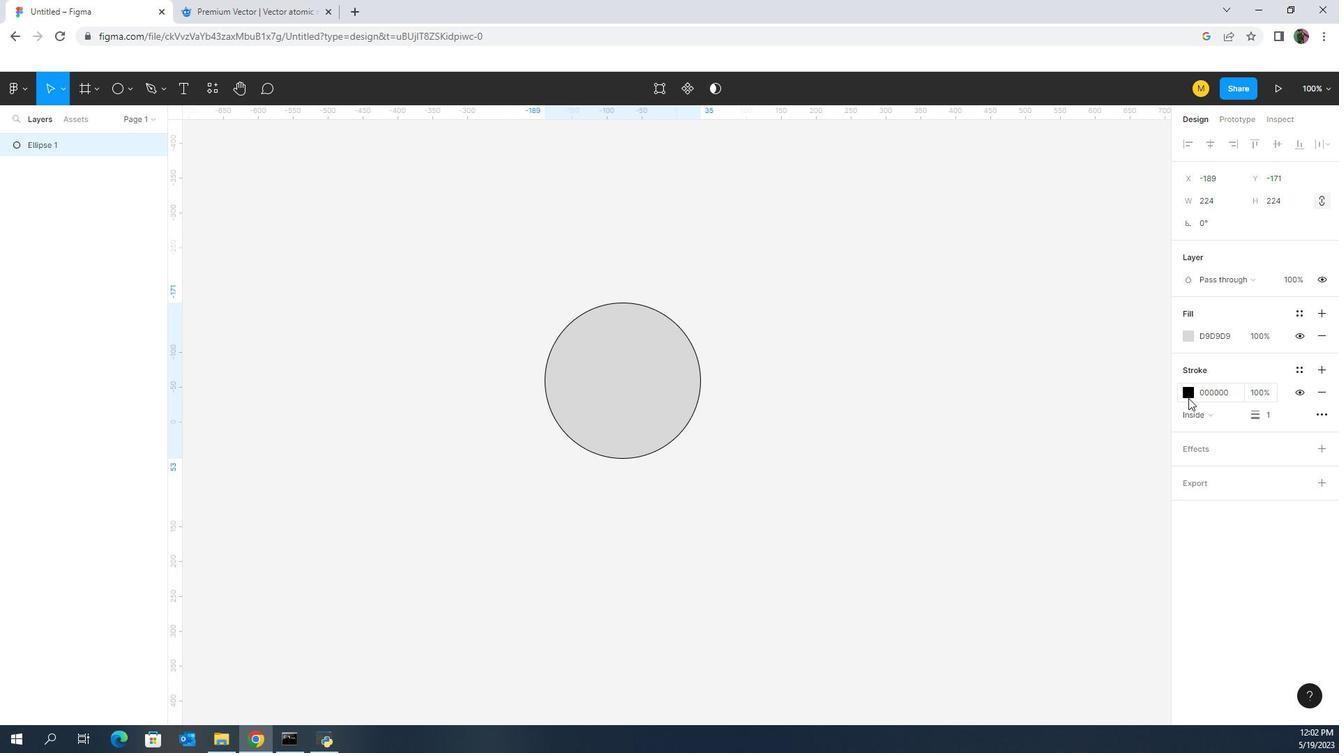 
Action: Mouse moved to (1234, 419)
Screenshot: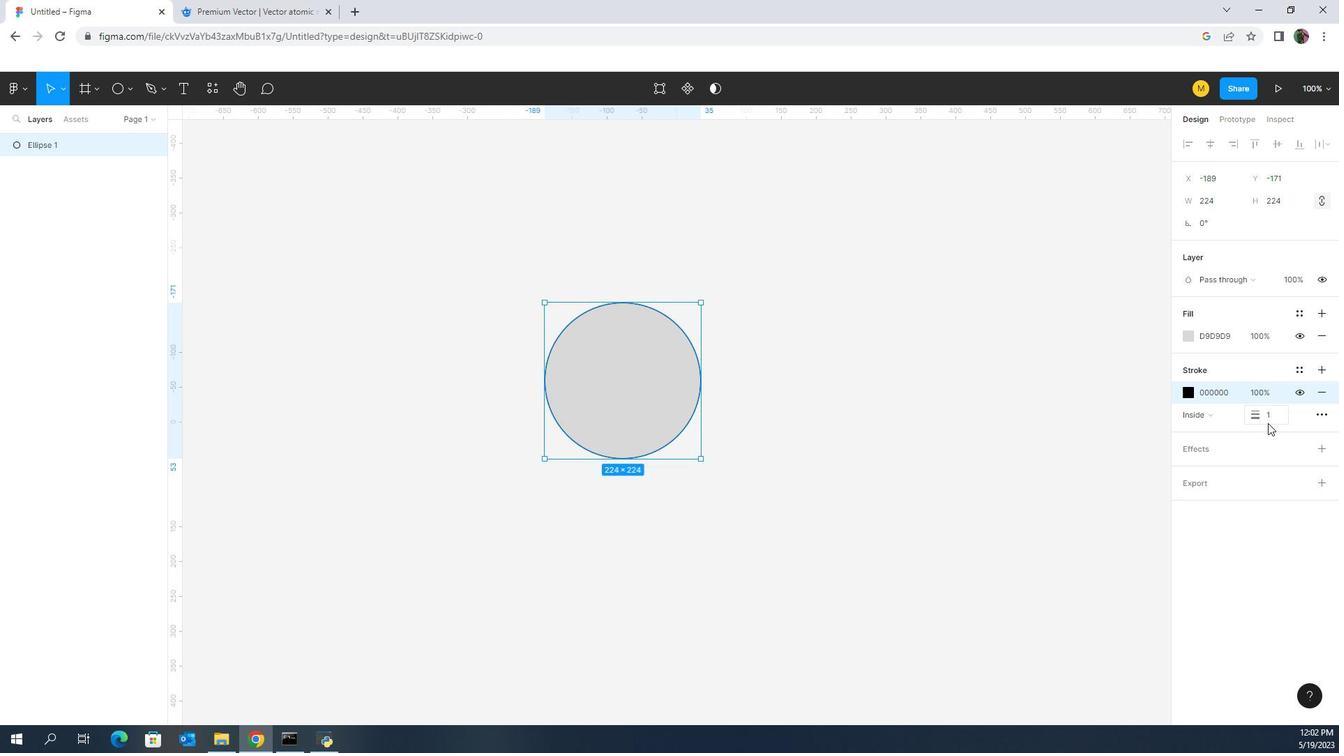 
Action: Mouse pressed left at (1234, 419)
Screenshot: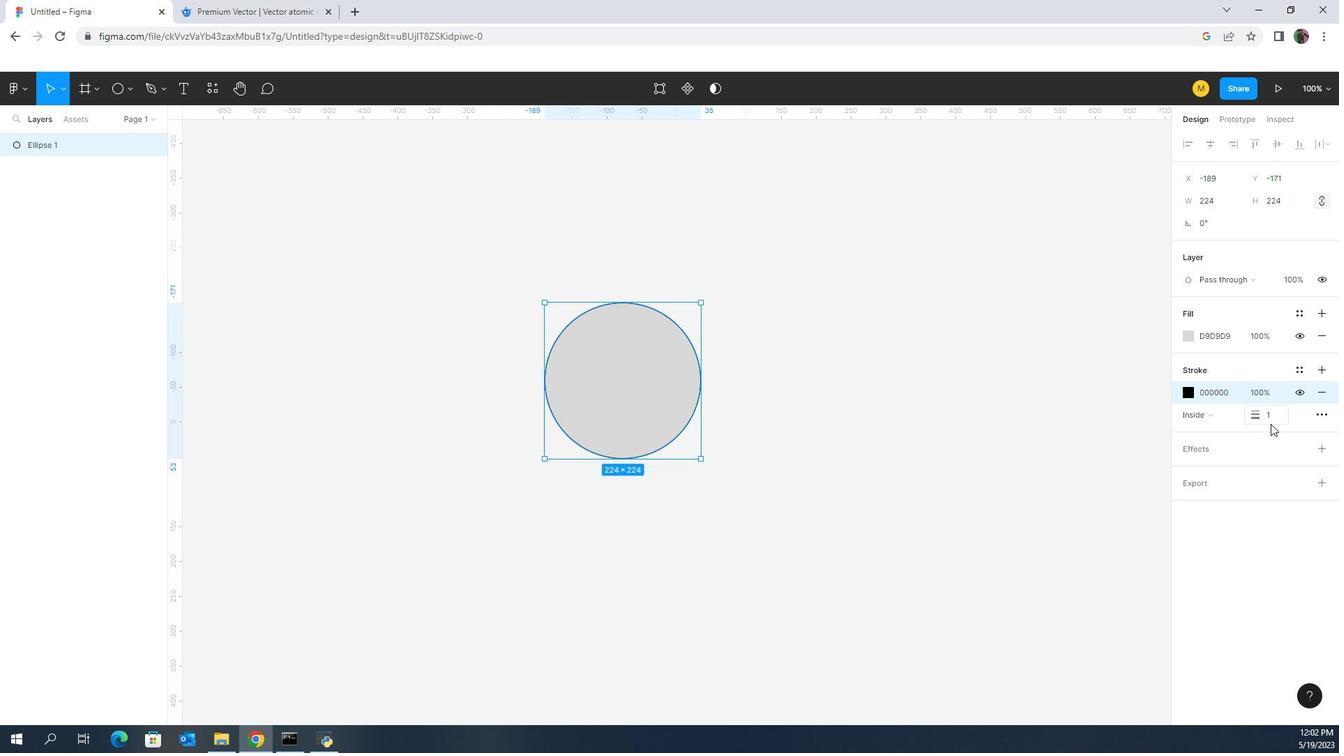 
Action: Key pressed 2
Screenshot: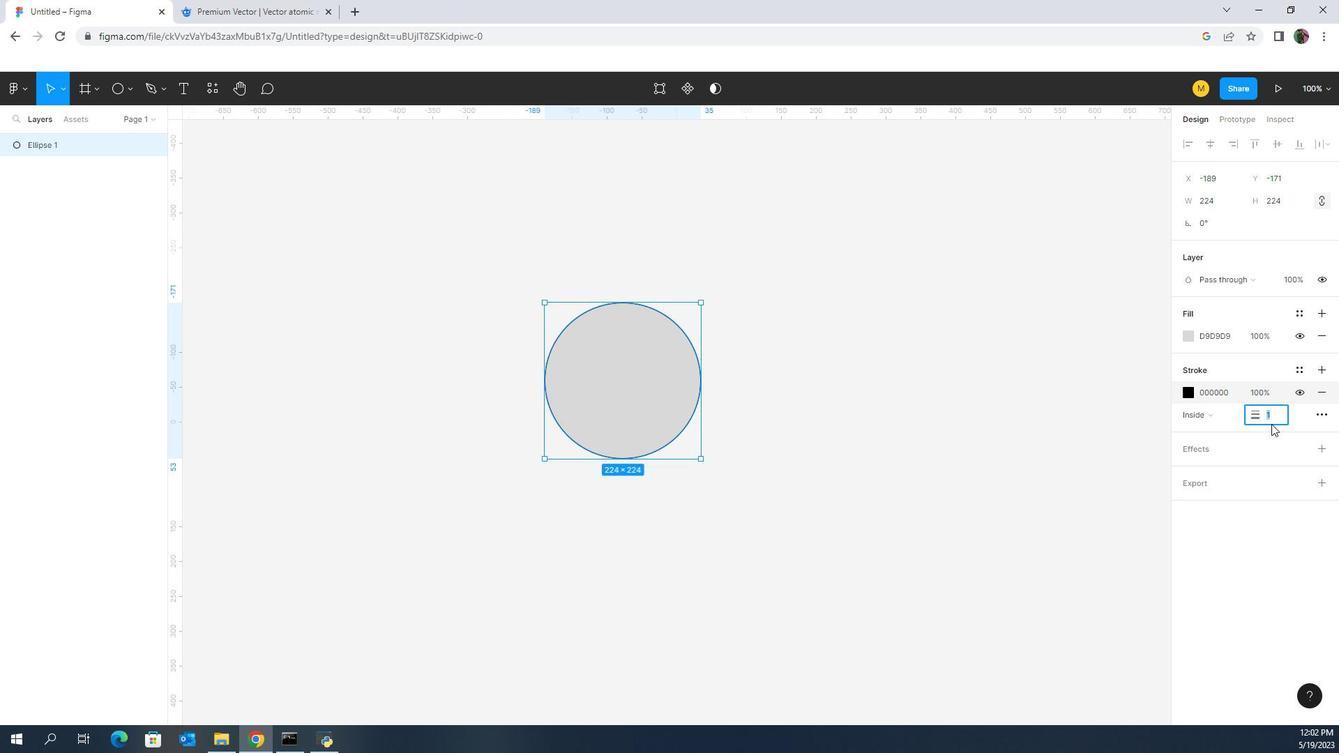 
Action: Mouse moved to (879, 426)
Screenshot: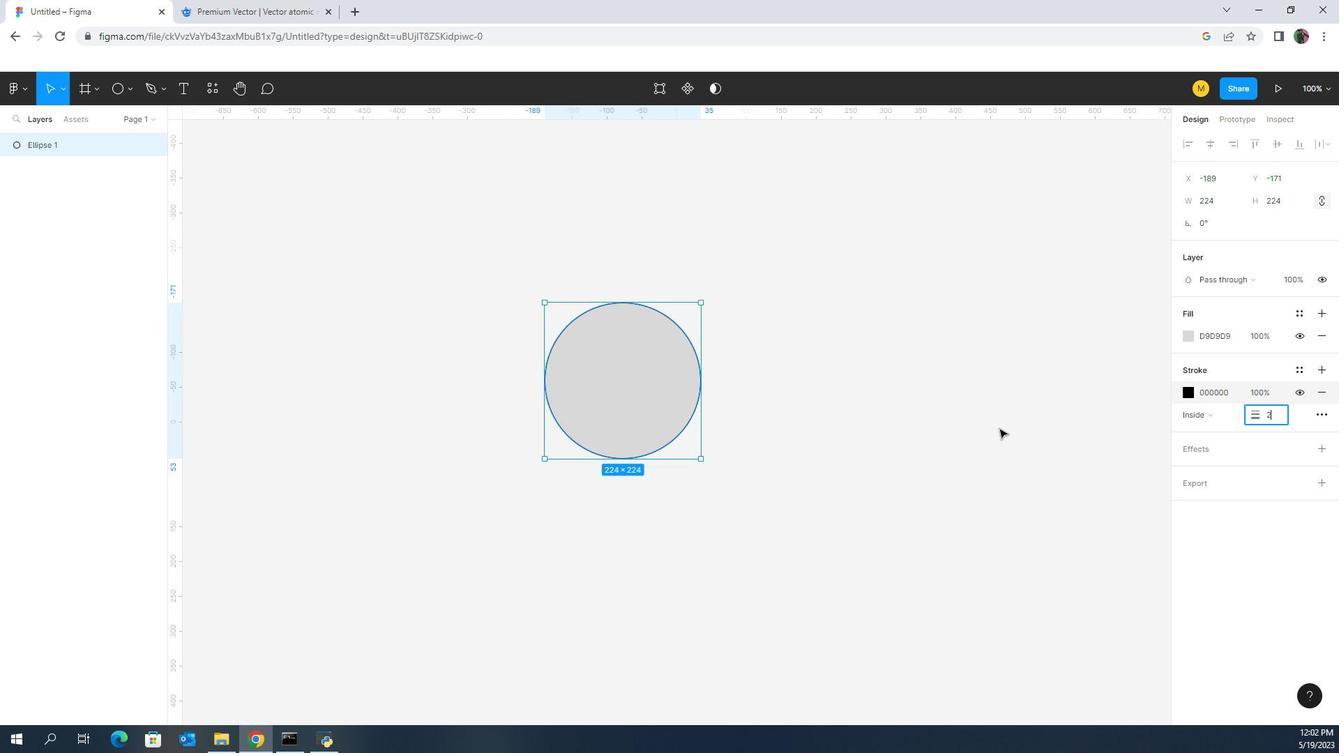 
Action: Mouse pressed left at (879, 426)
Screenshot: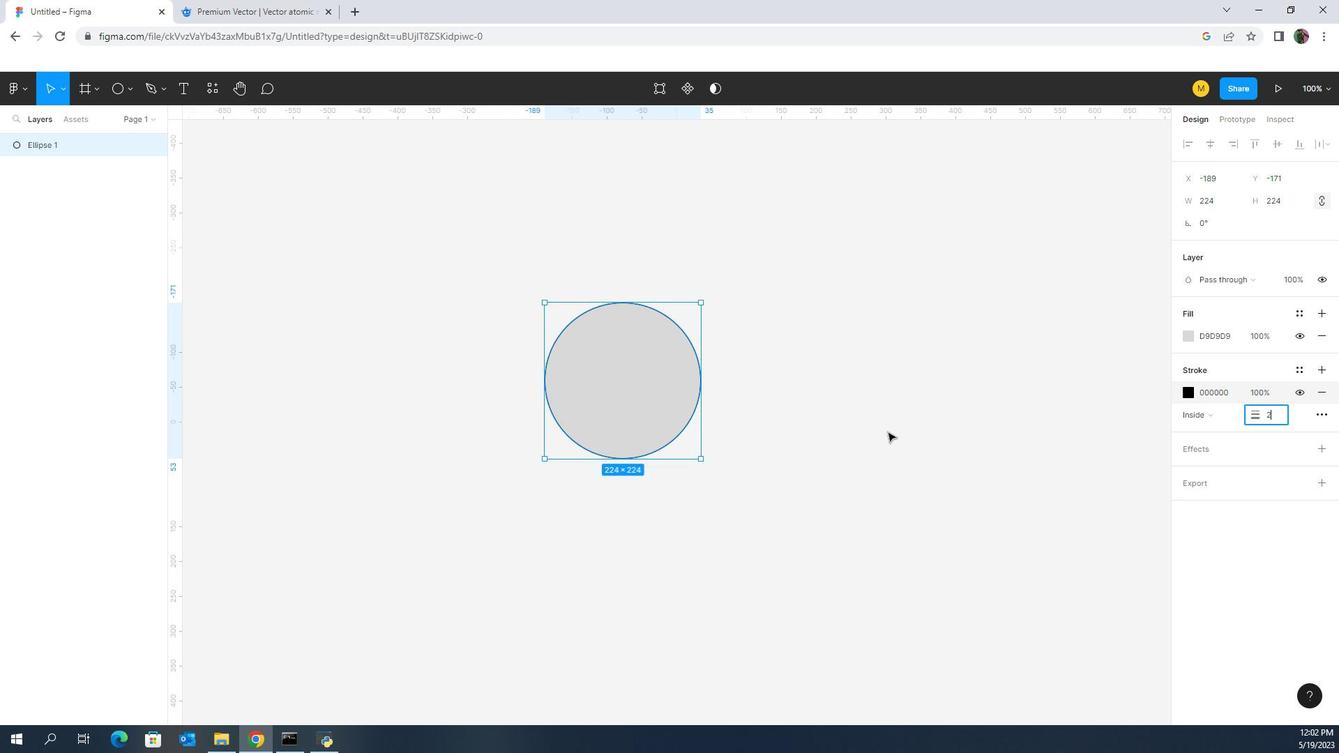 
Action: Mouse moved to (654, 387)
Screenshot: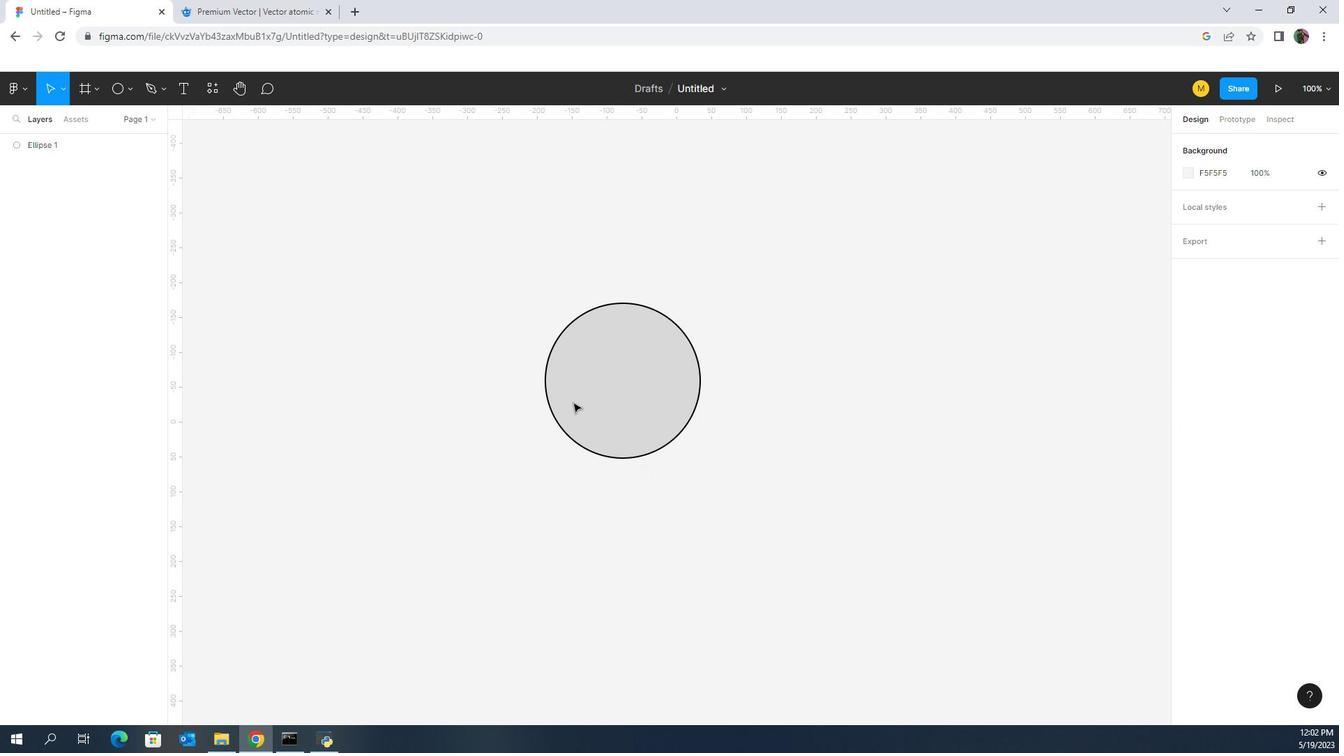 
Action: Mouse pressed left at (654, 387)
Screenshot: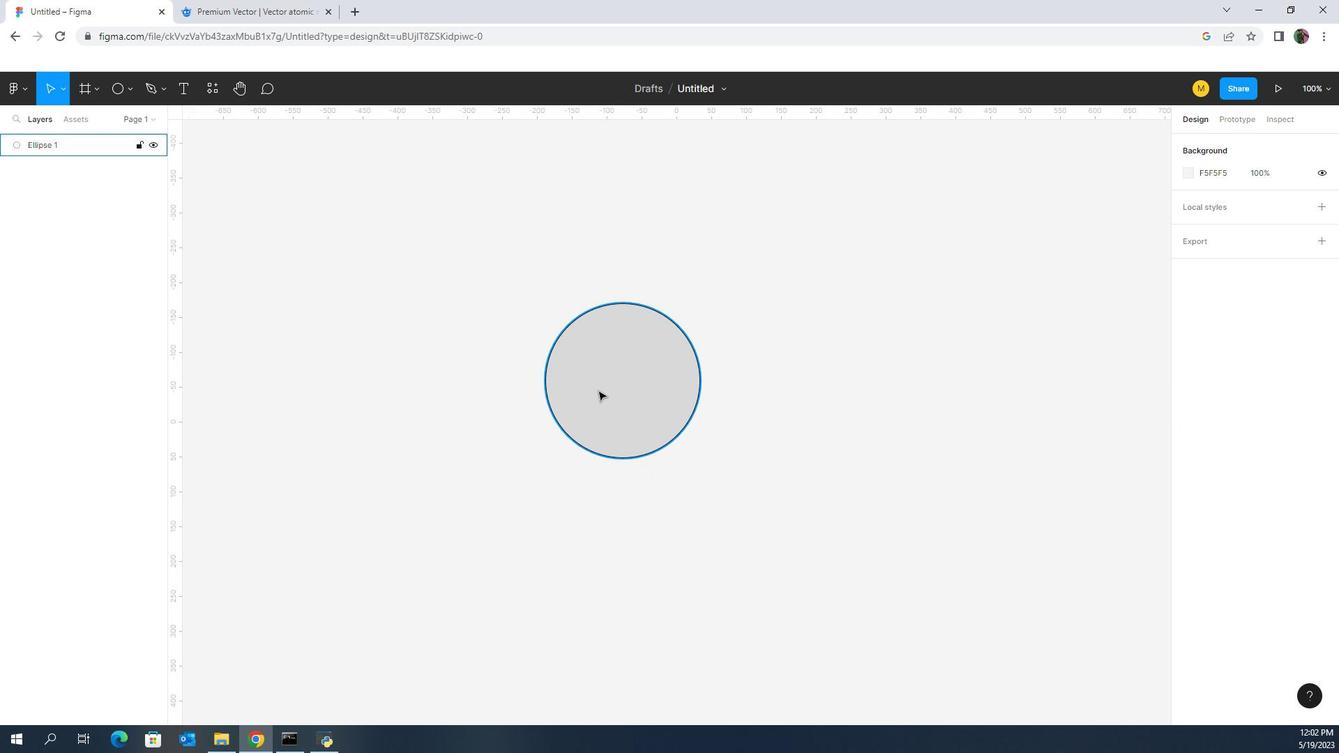 
Action: Mouse moved to (1229, 339)
Screenshot: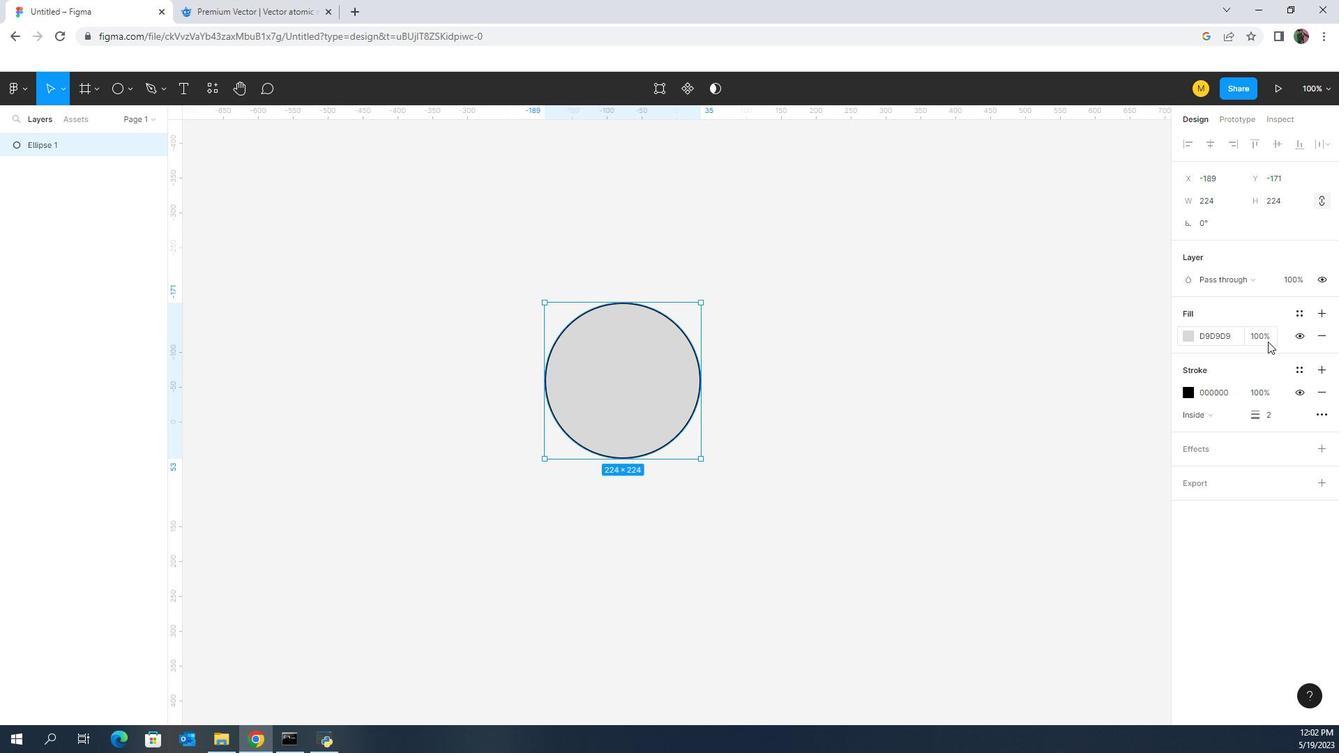 
Action: Mouse pressed left at (1229, 339)
Screenshot: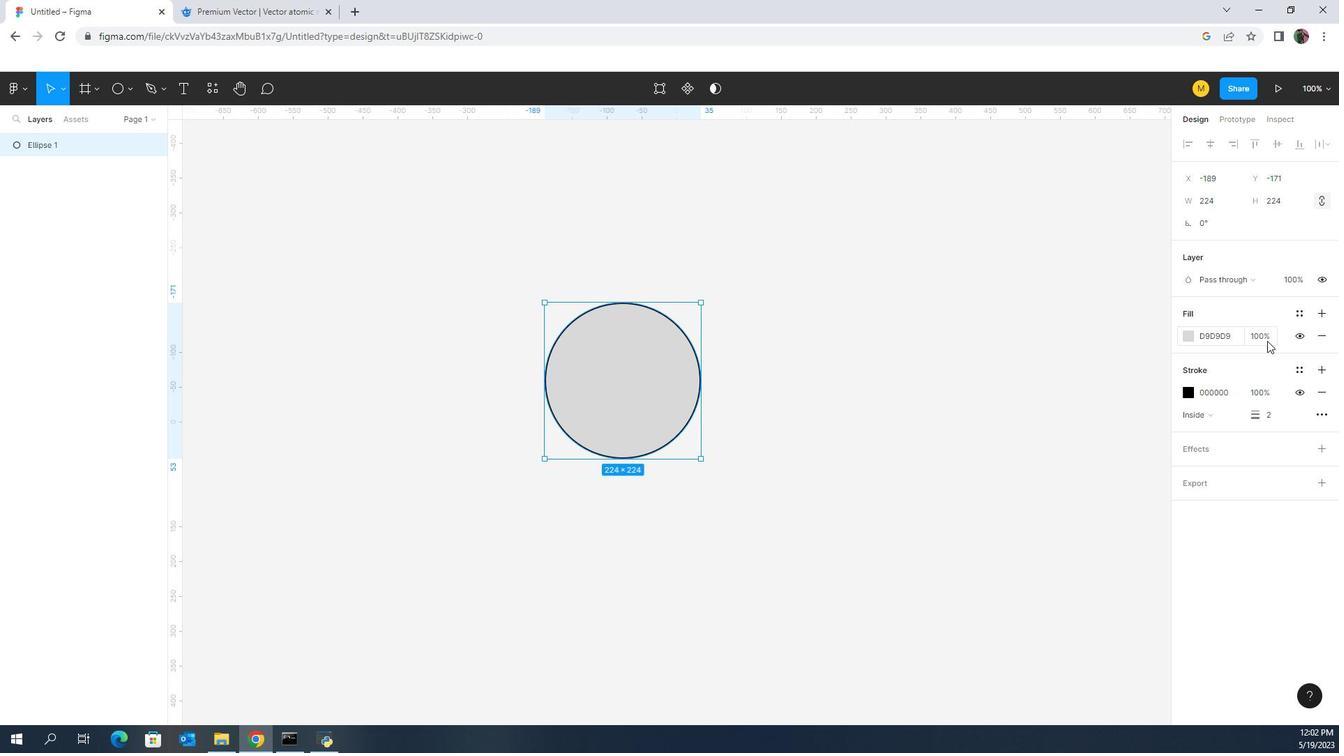 
Action: Key pressed 0
Screenshot: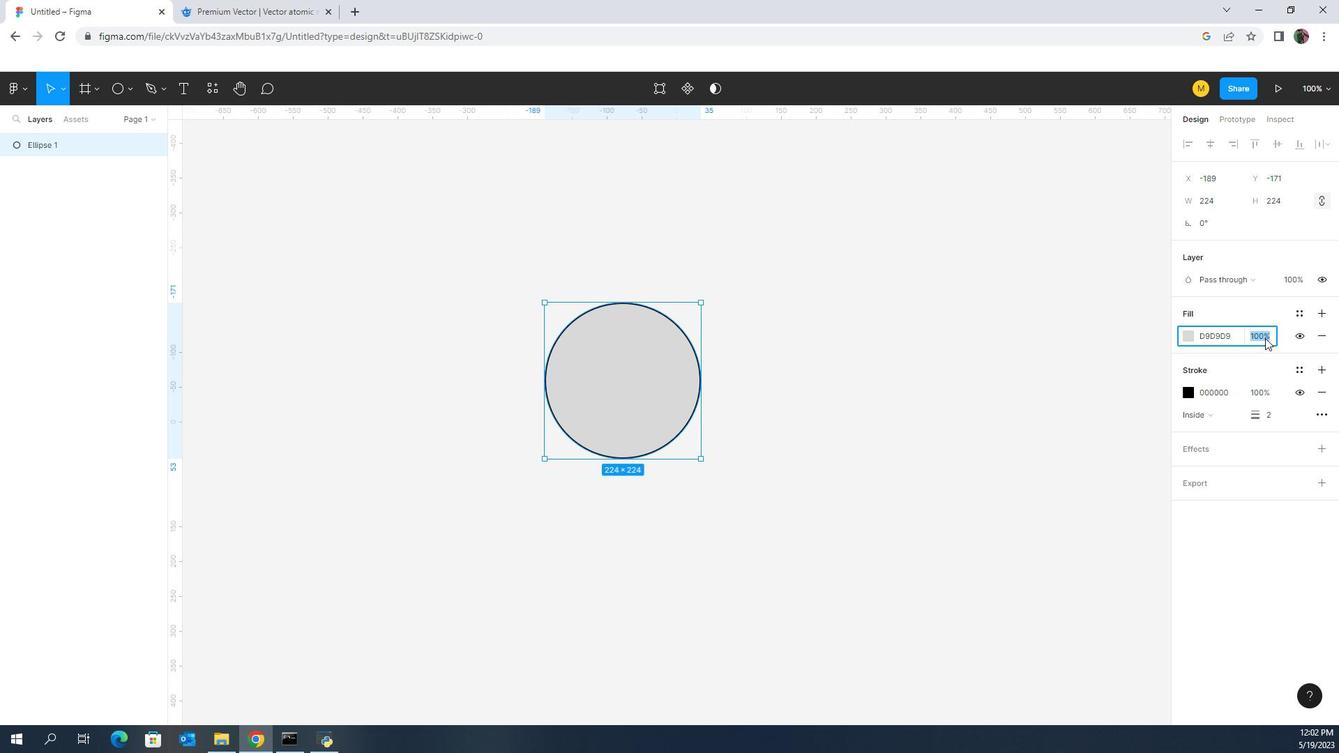
Action: Mouse moved to (1059, 433)
Screenshot: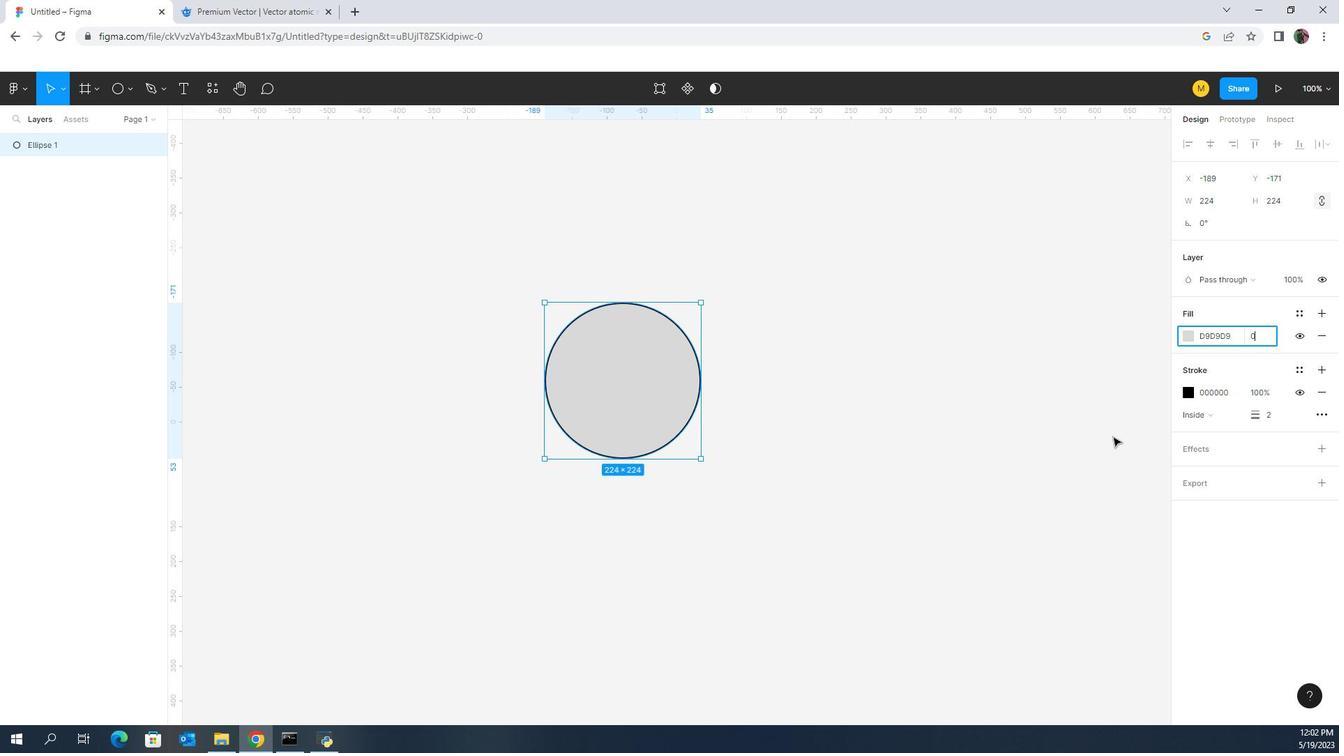 
Action: Mouse pressed left at (1059, 433)
Screenshot: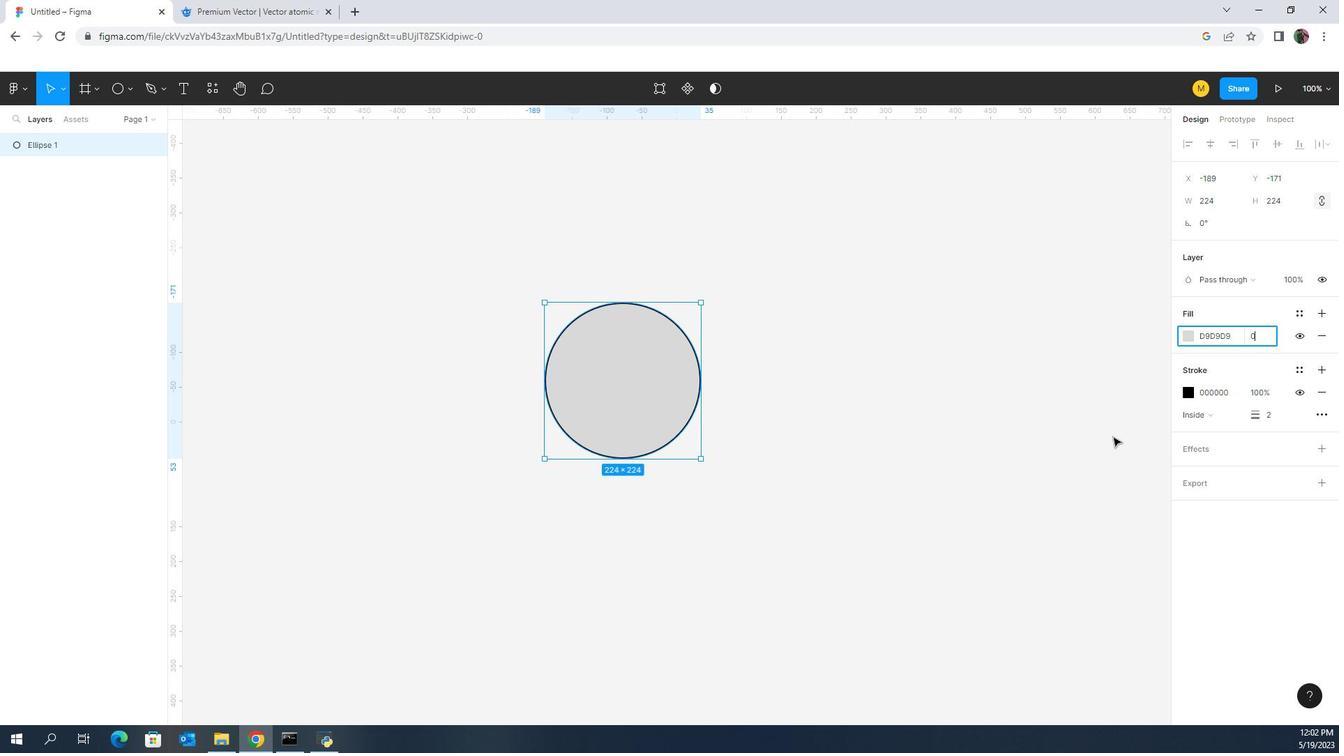 
Action: Mouse moved to (631, 401)
Screenshot: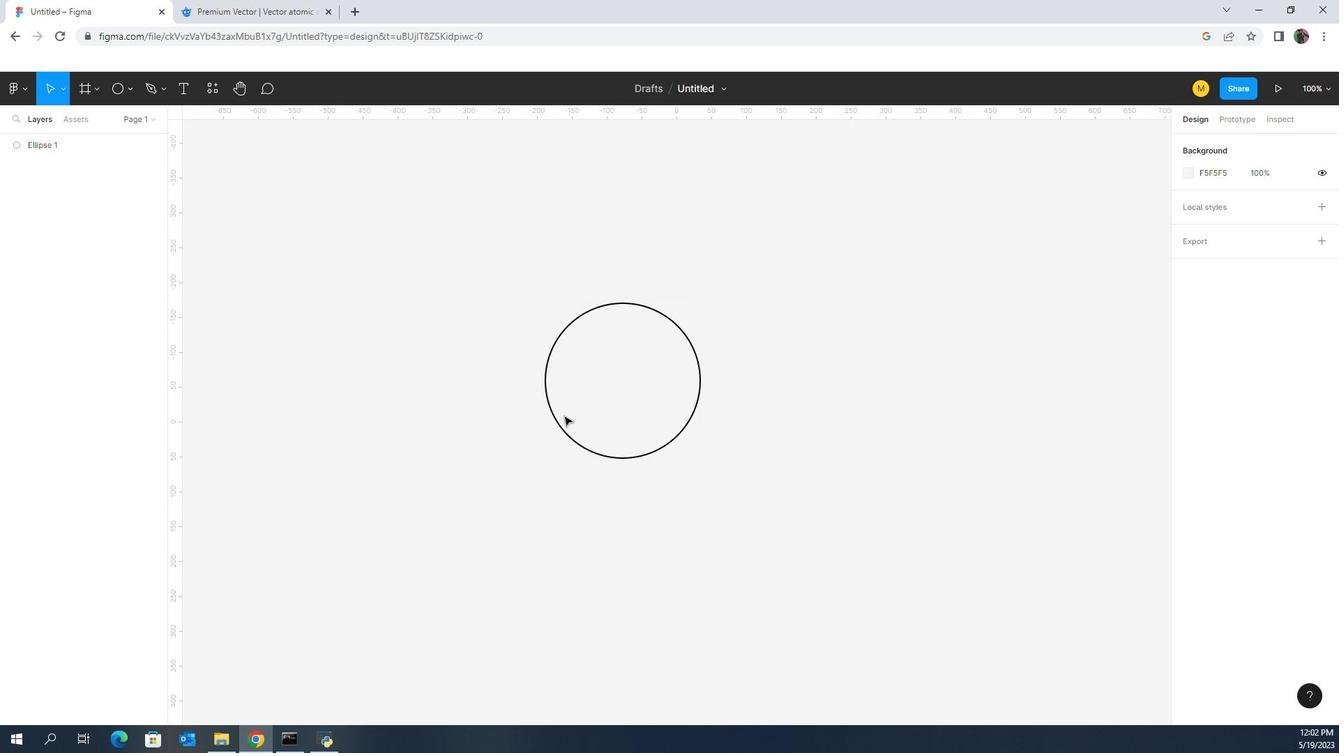
Action: Mouse pressed left at (631, 401)
Screenshot: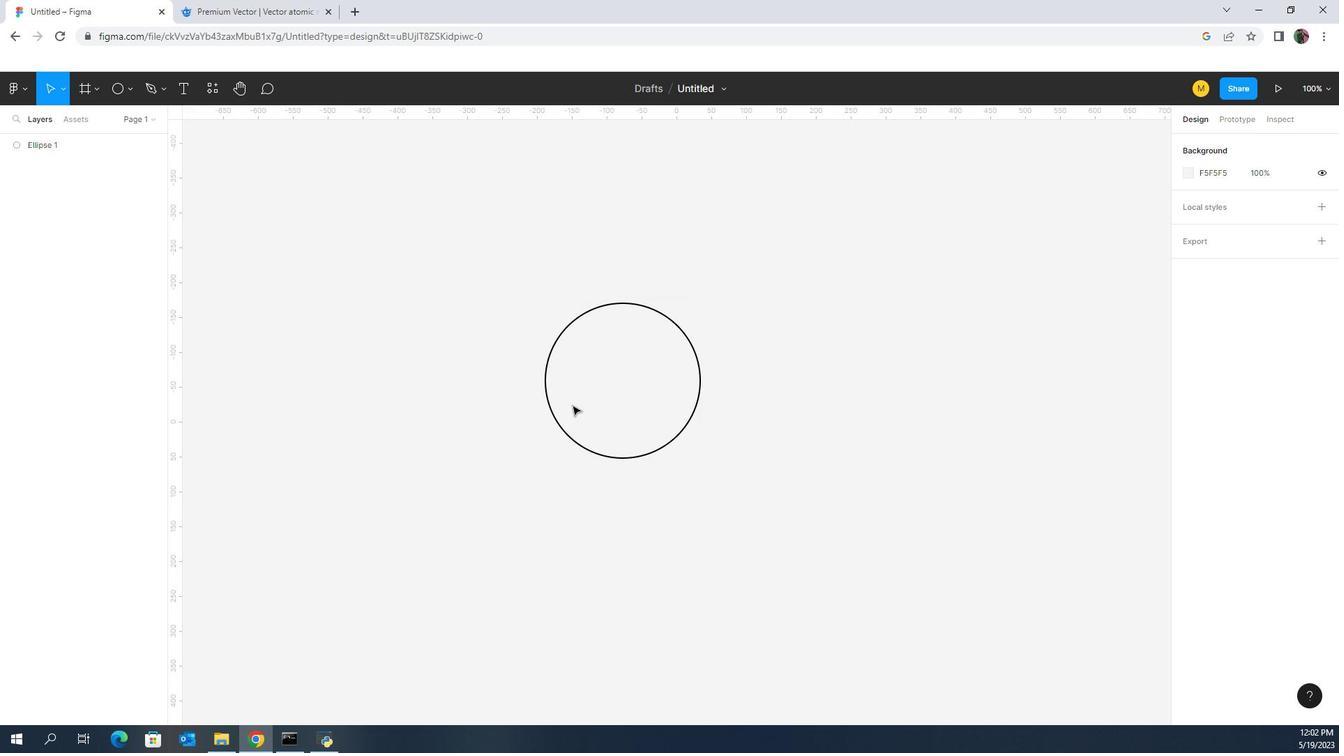 
Action: Mouse moved to (677, 450)
Screenshot: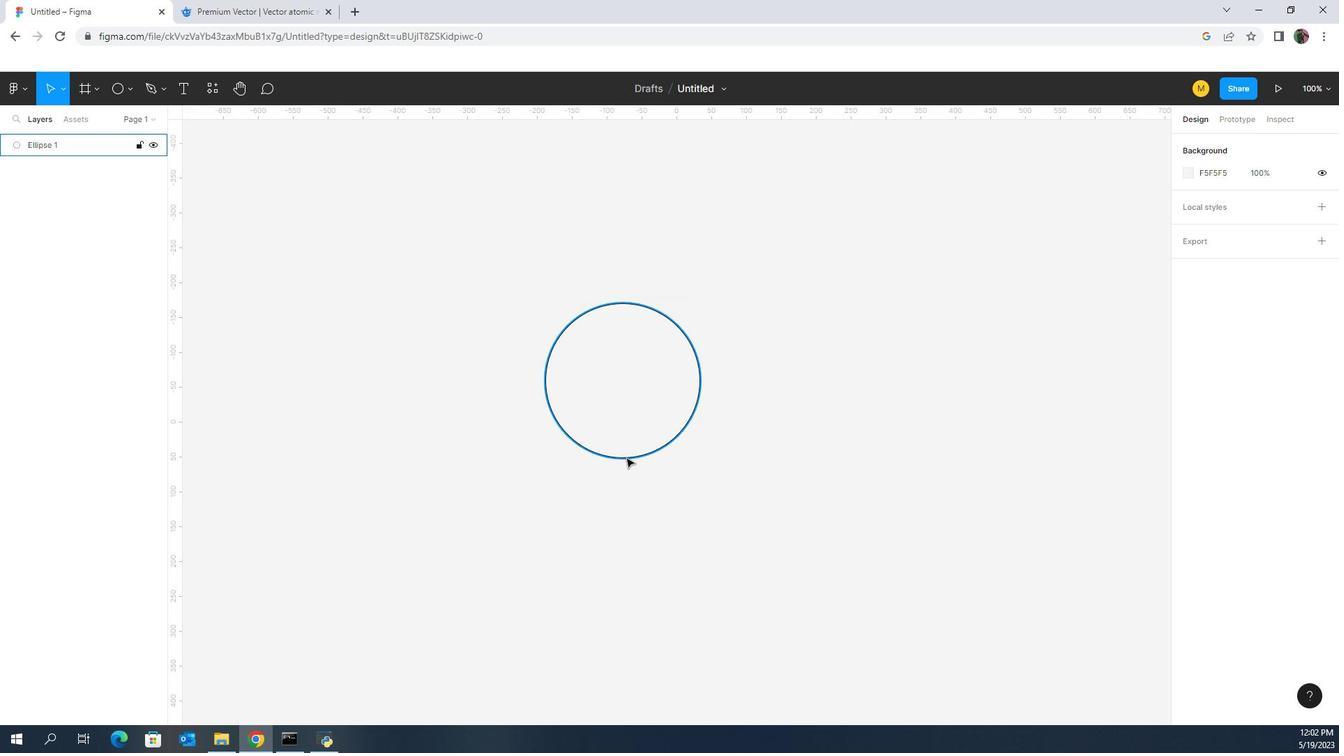 
Action: Mouse pressed left at (677, 450)
Screenshot: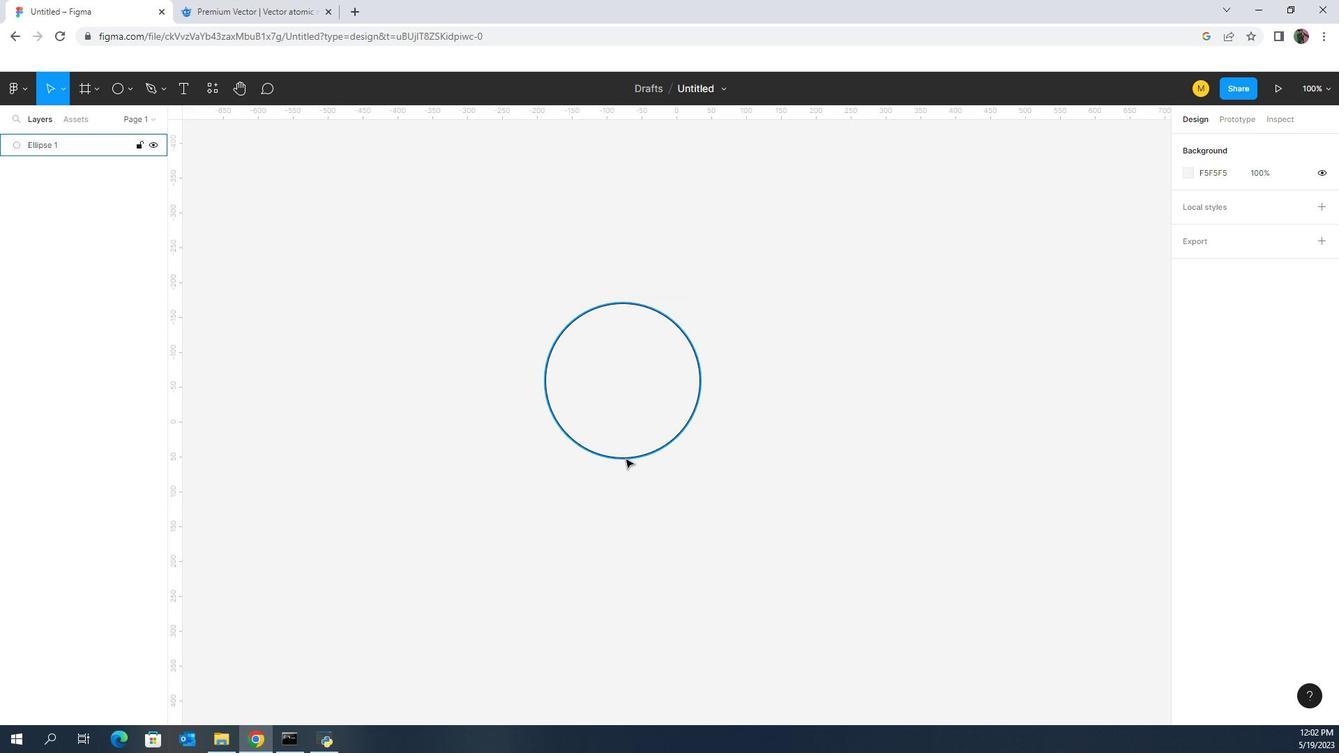 
Action: Mouse moved to (1227, 417)
Screenshot: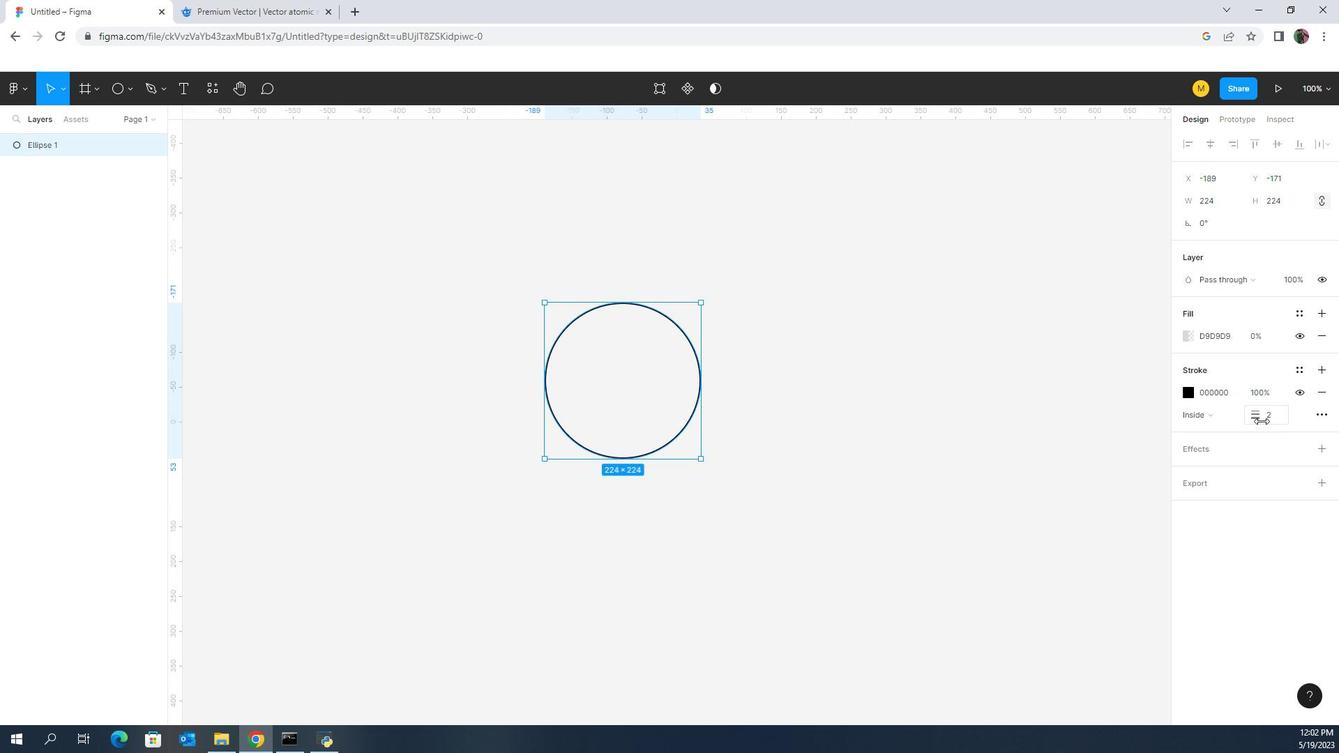 
Action: Mouse pressed left at (1227, 417)
Screenshot: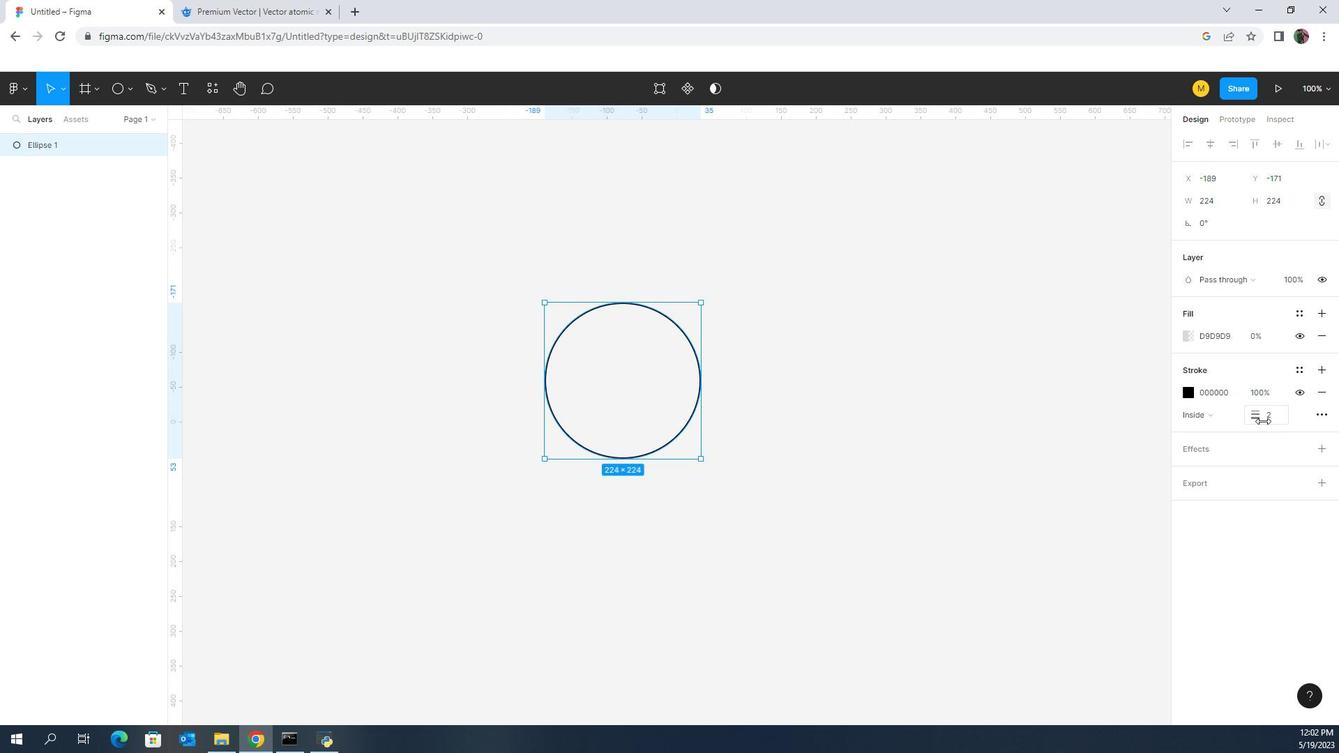 
Action: Mouse moved to (1247, 417)
Screenshot: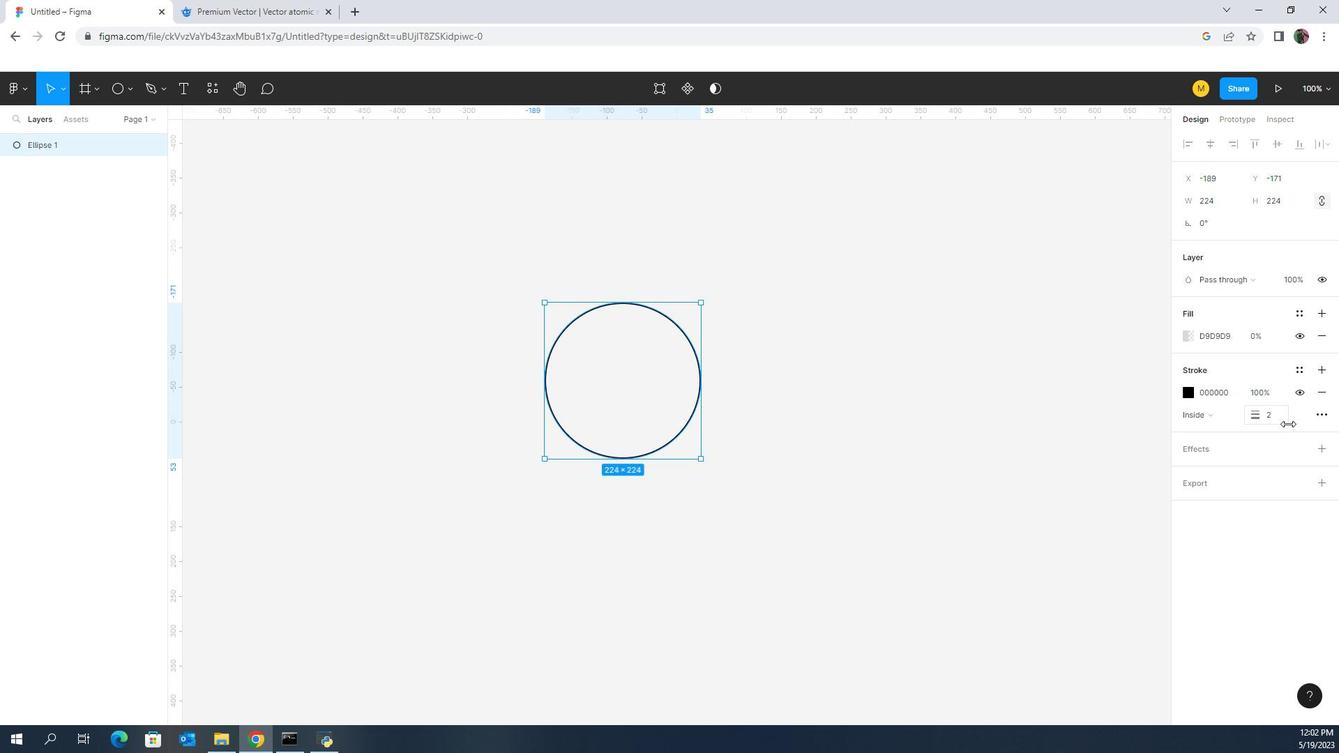 
Action: Mouse pressed left at (1247, 417)
Screenshot: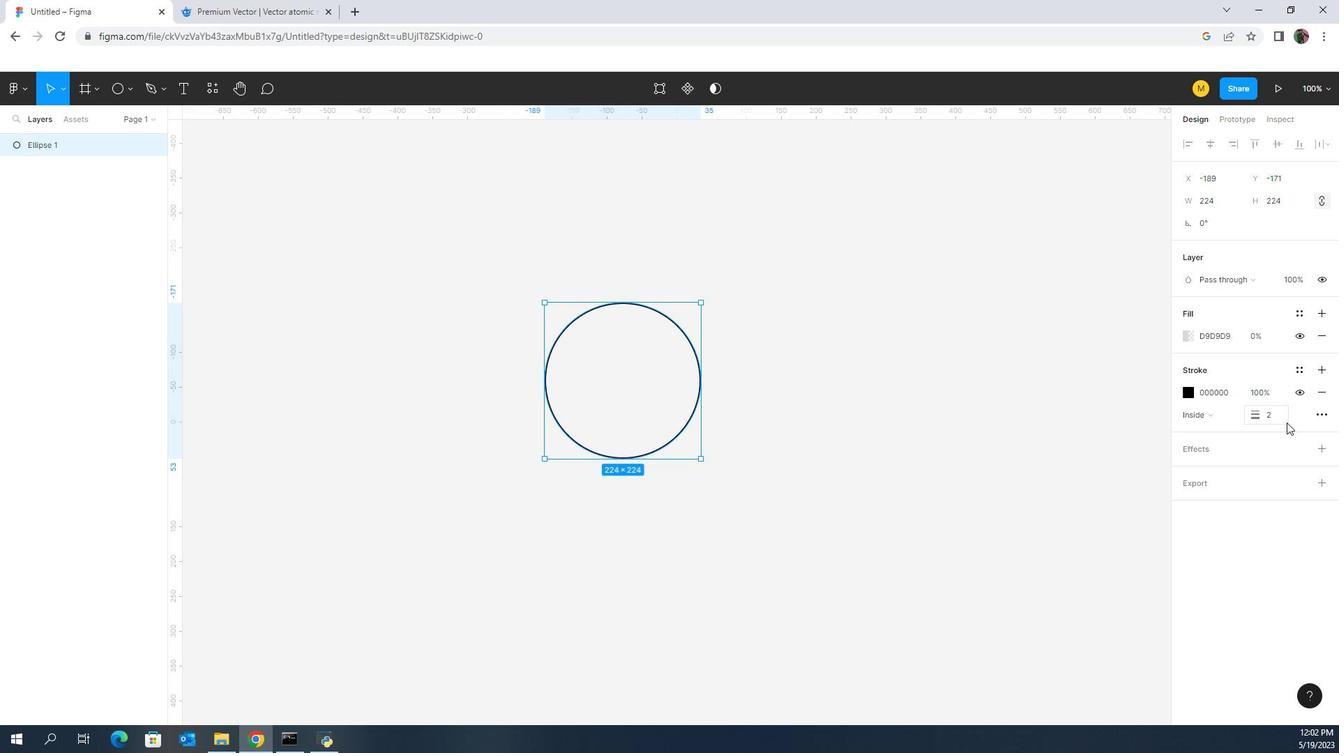 
Action: Mouse moved to (1247, 417)
Screenshot: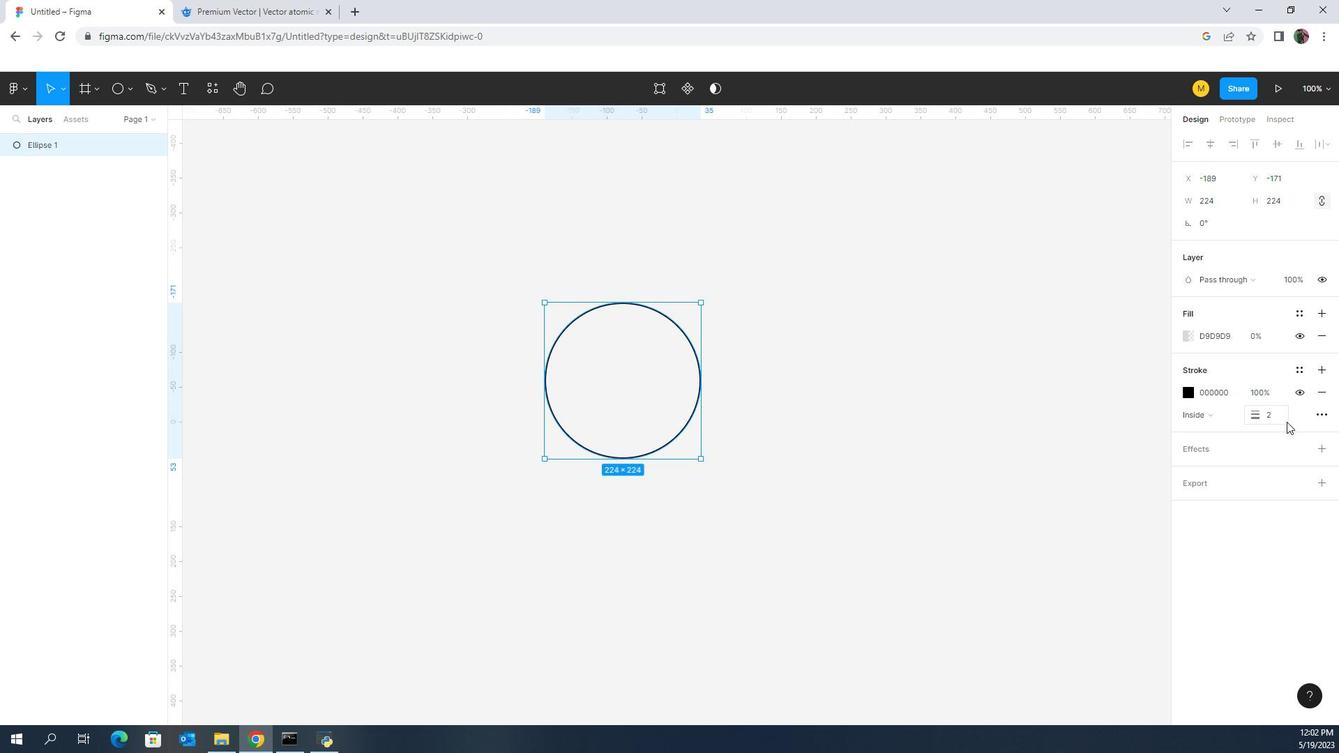 
Action: Key pressed 5
Screenshot: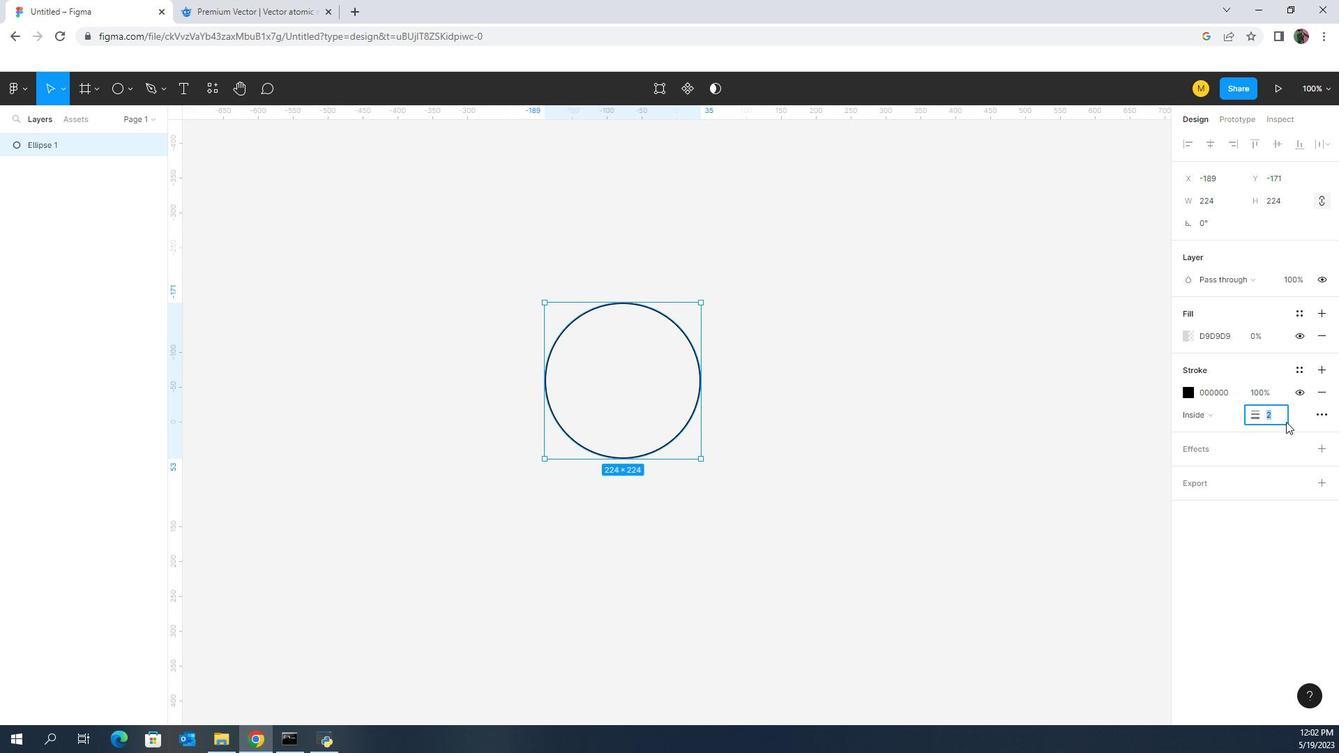 
Action: Mouse moved to (1049, 442)
Screenshot: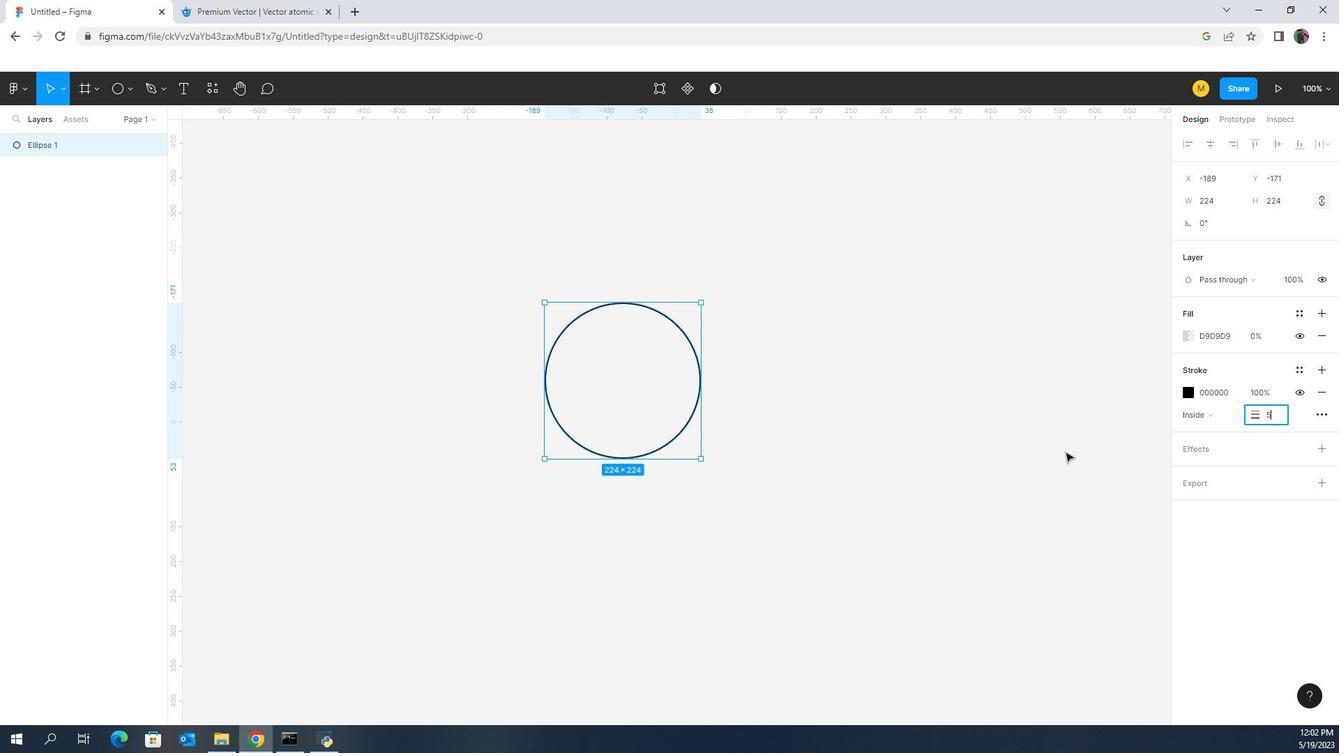 
Action: Mouse pressed left at (1049, 442)
Screenshot: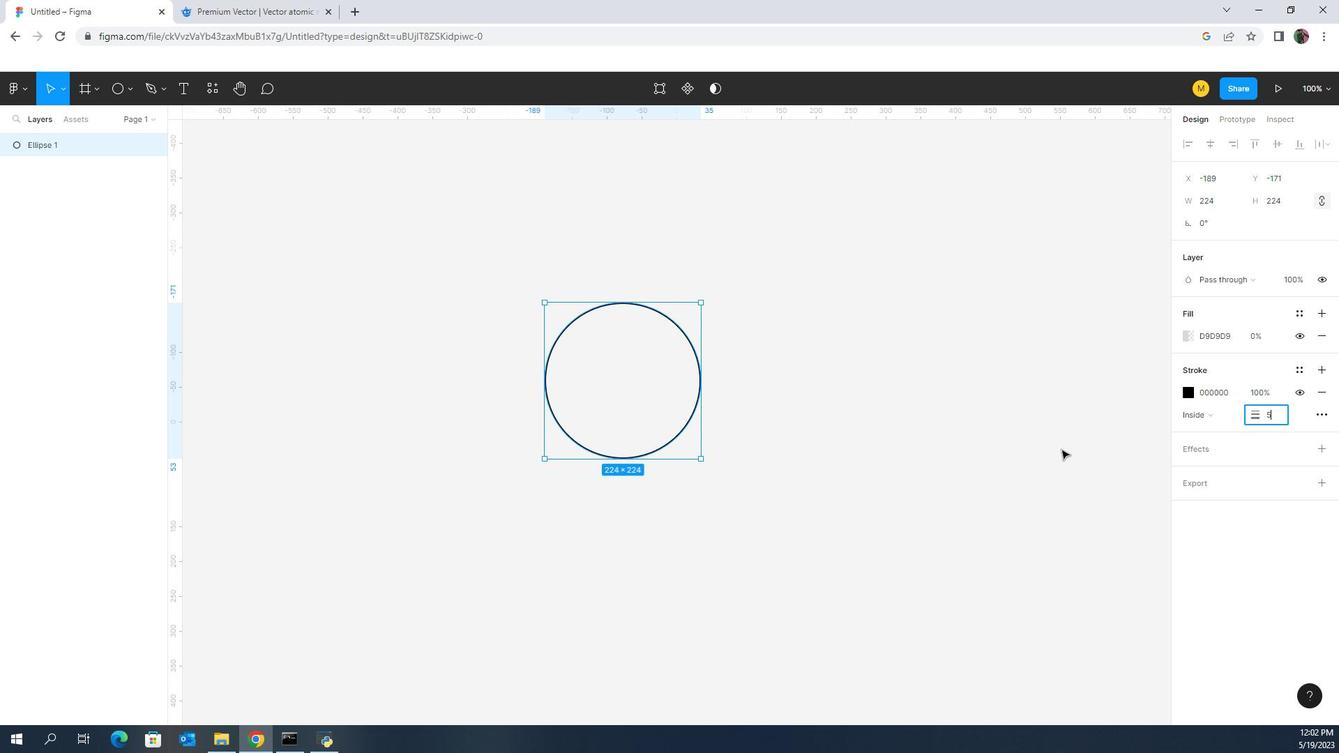 
Action: Mouse moved to (663, 409)
Screenshot: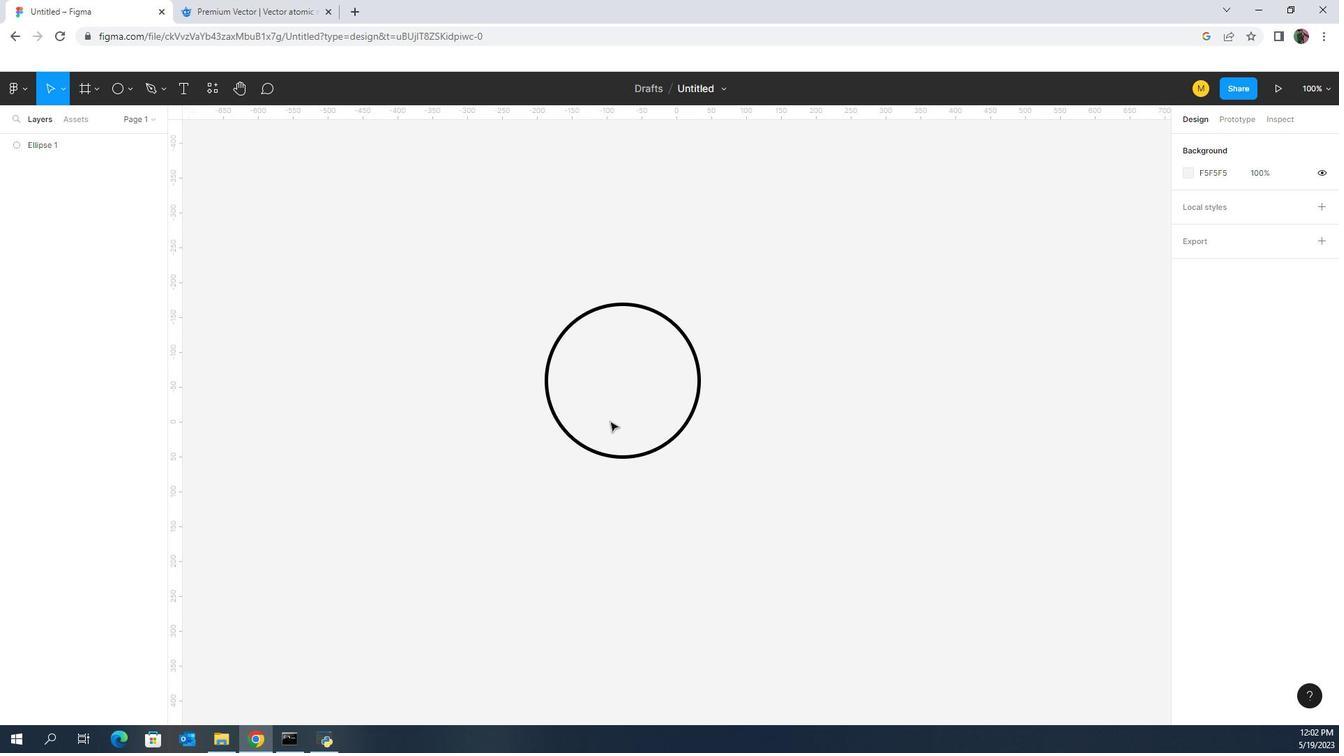 
Action: Mouse pressed left at (663, 409)
Screenshot: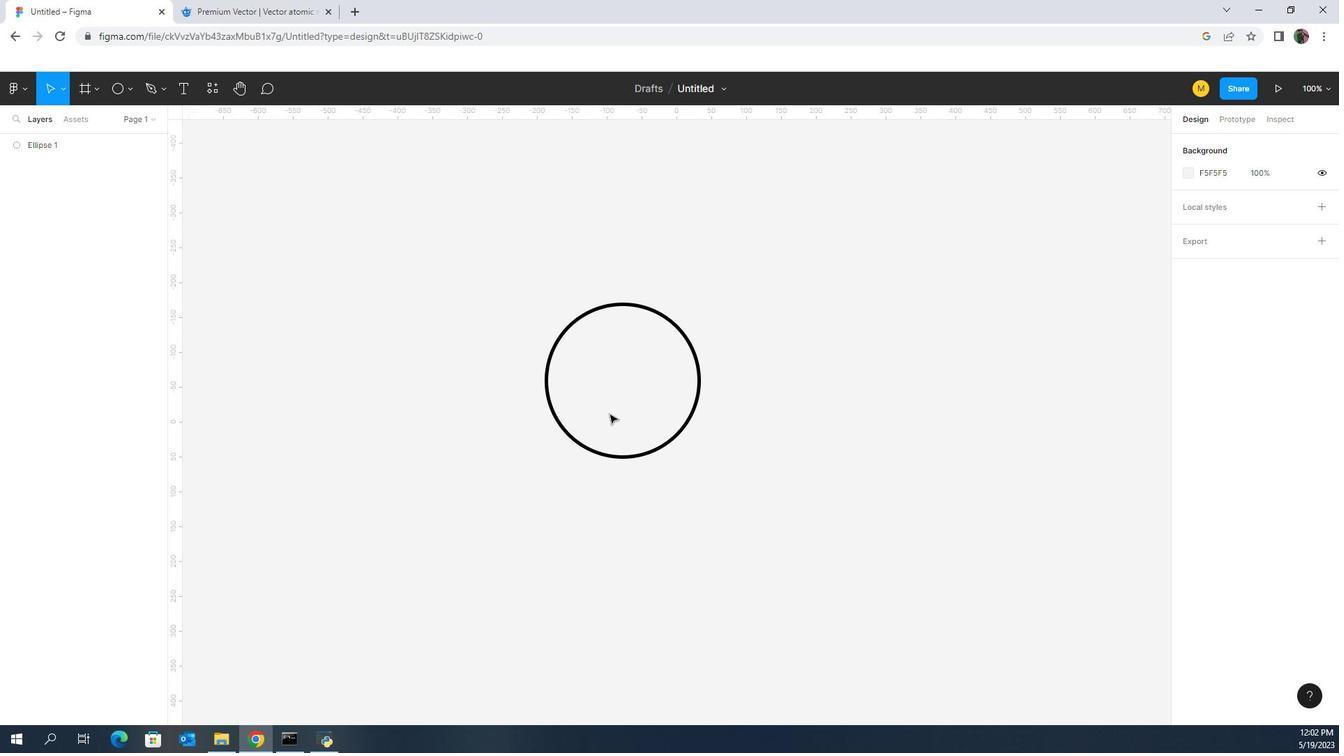 
Action: Mouse moved to (1163, 390)
Screenshot: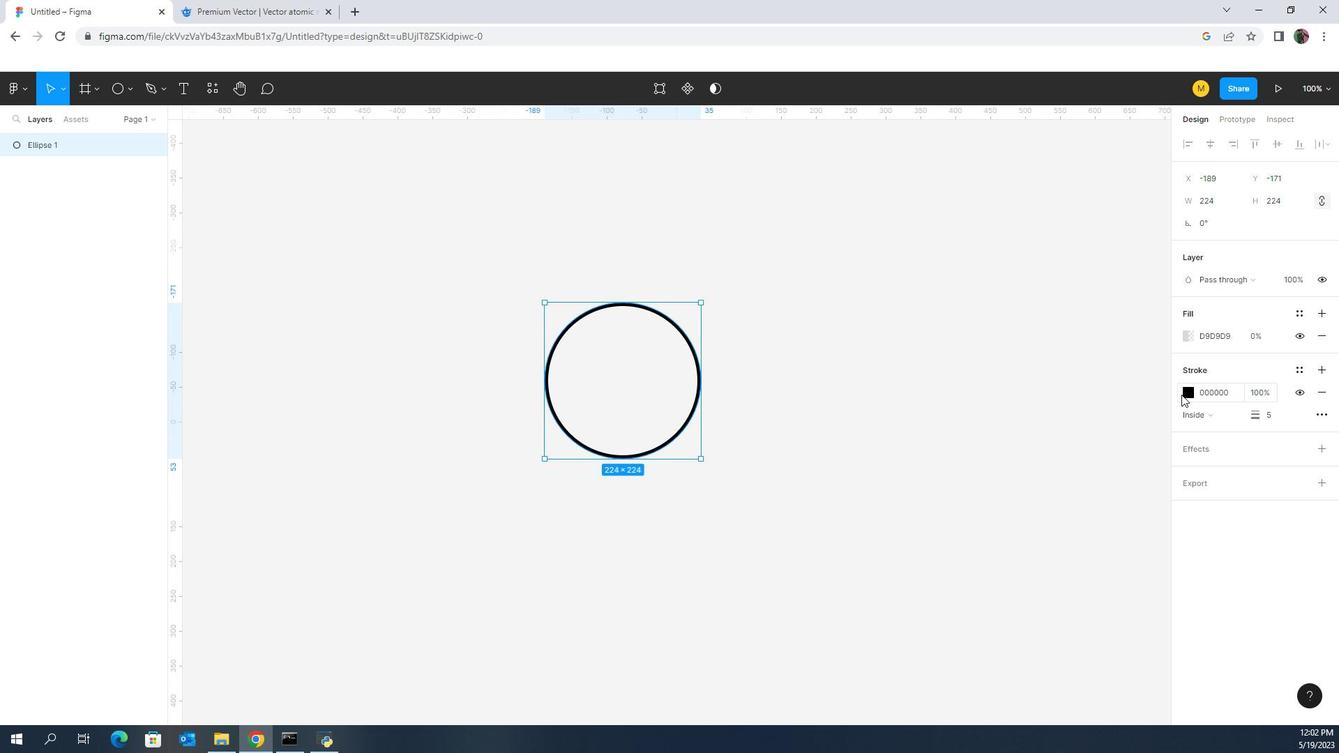 
Action: Mouse pressed left at (1163, 390)
Screenshot: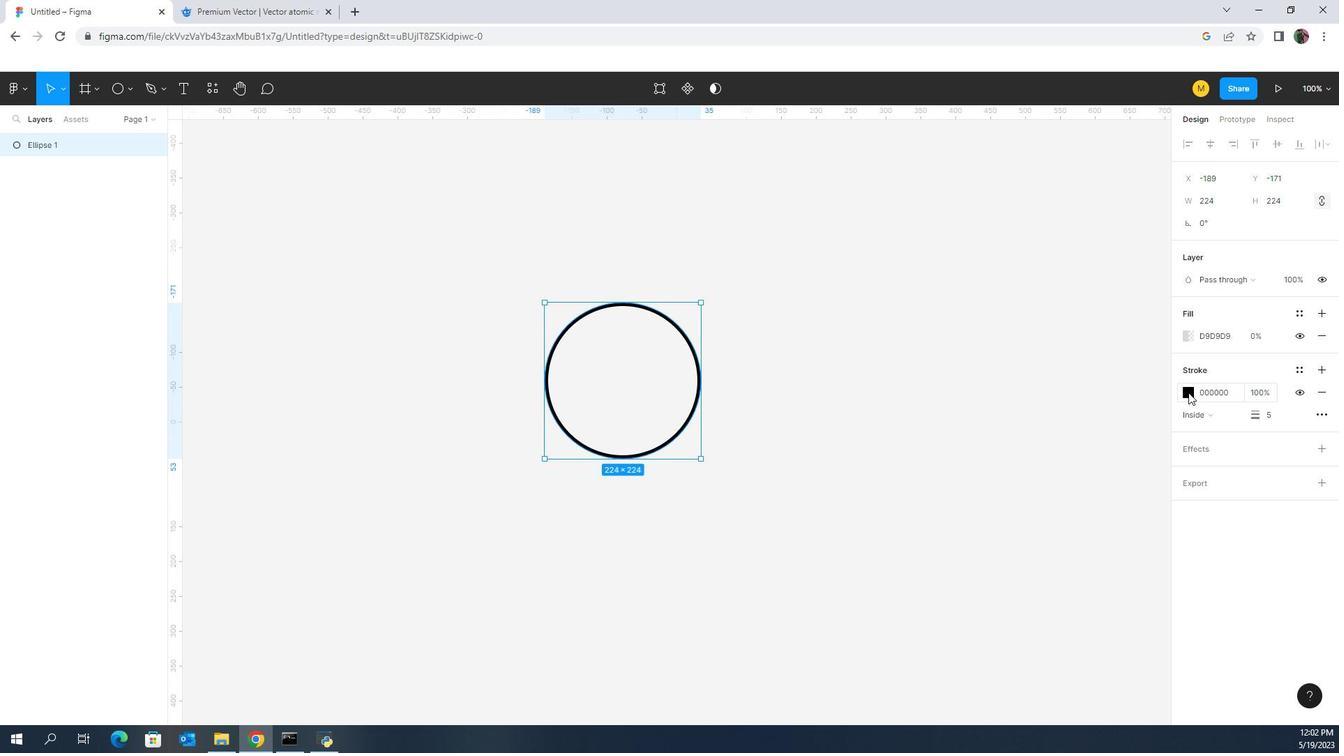 
Action: Mouse moved to (1057, 546)
Screenshot: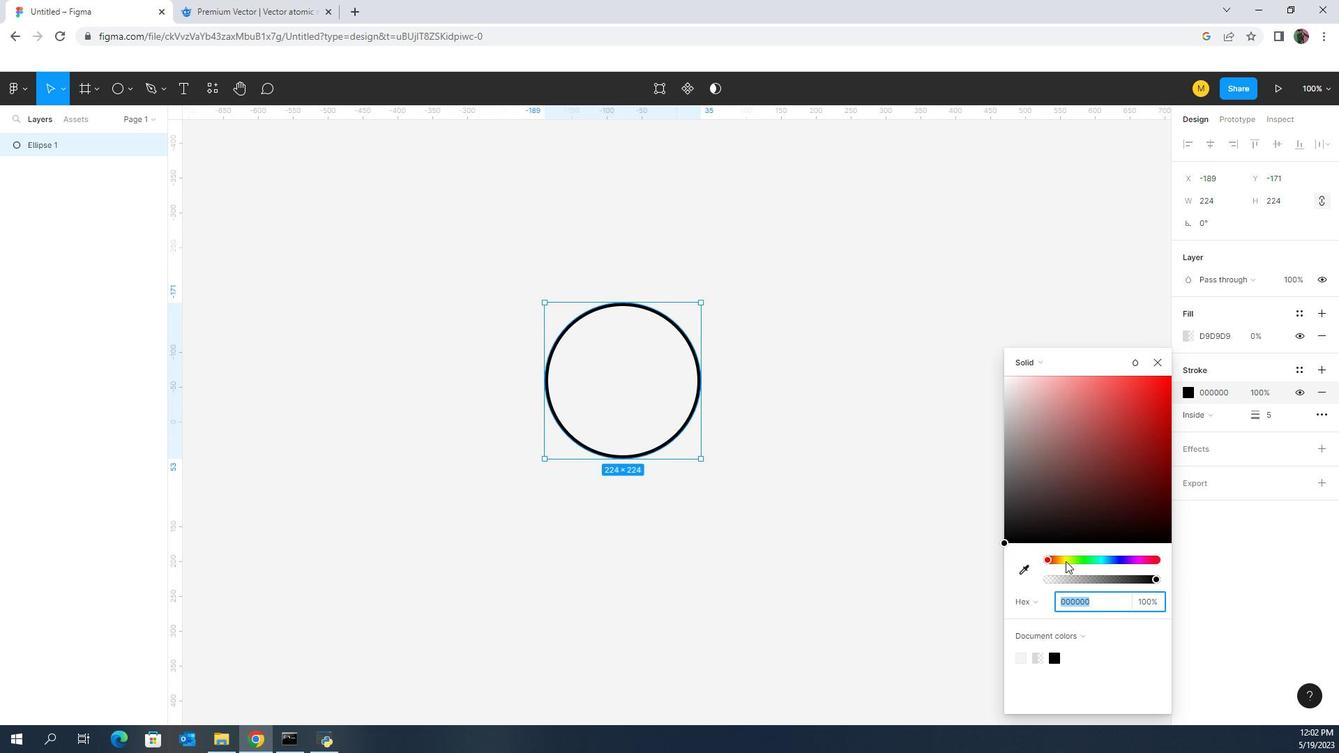
Action: Mouse pressed left at (1057, 546)
Screenshot: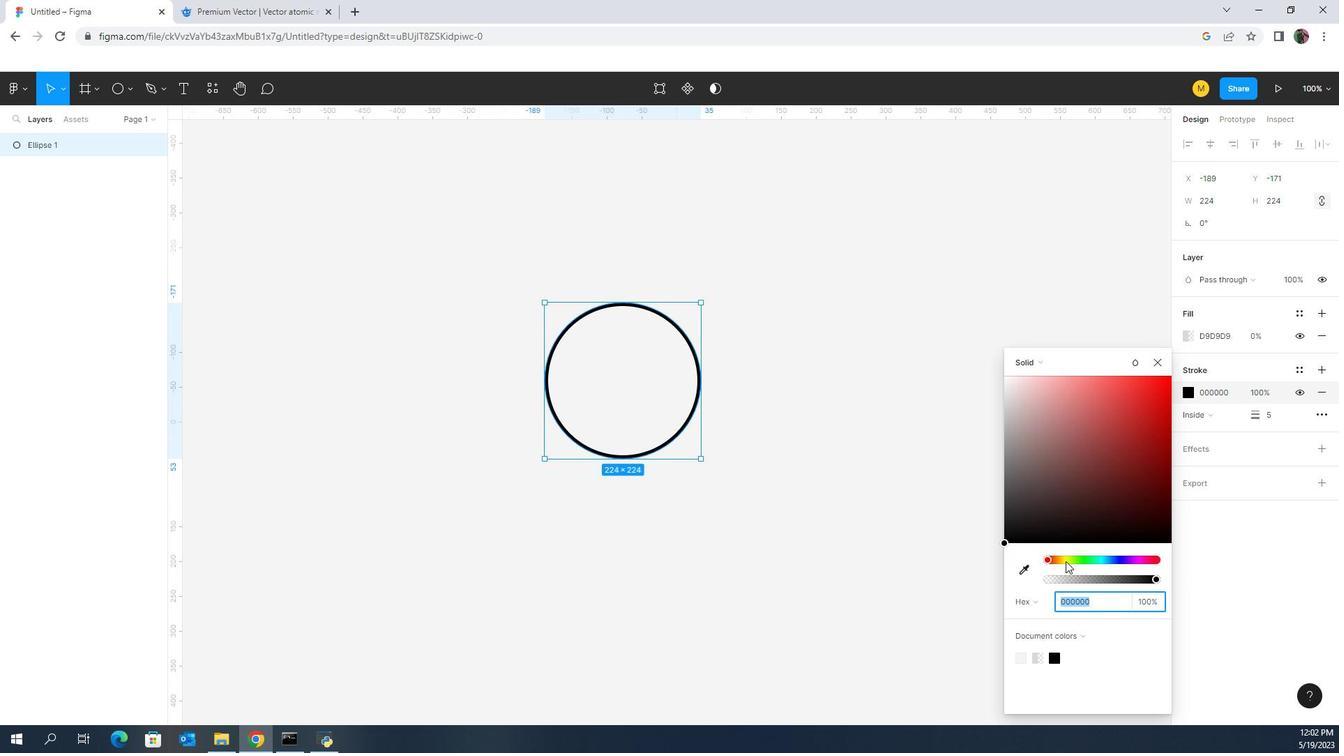 
Action: Mouse moved to (1056, 543)
Screenshot: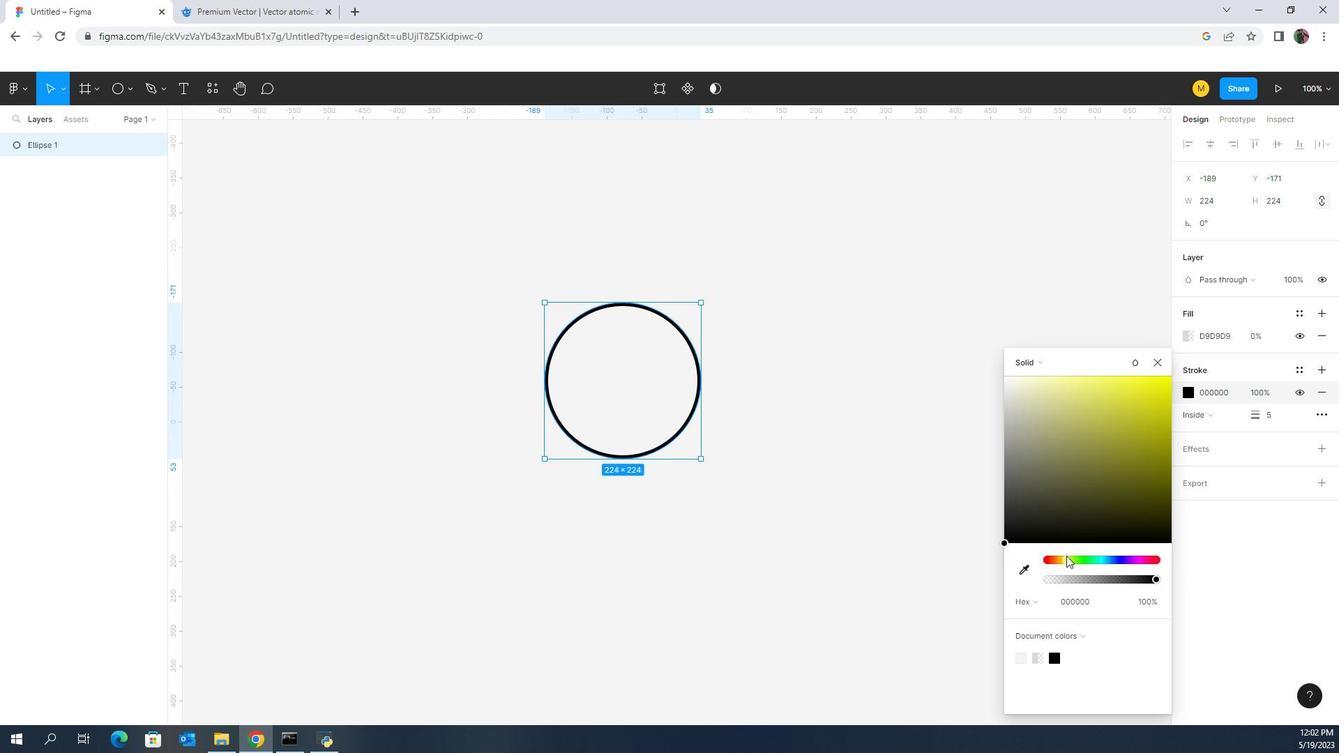 
Action: Mouse pressed left at (1056, 543)
Screenshot: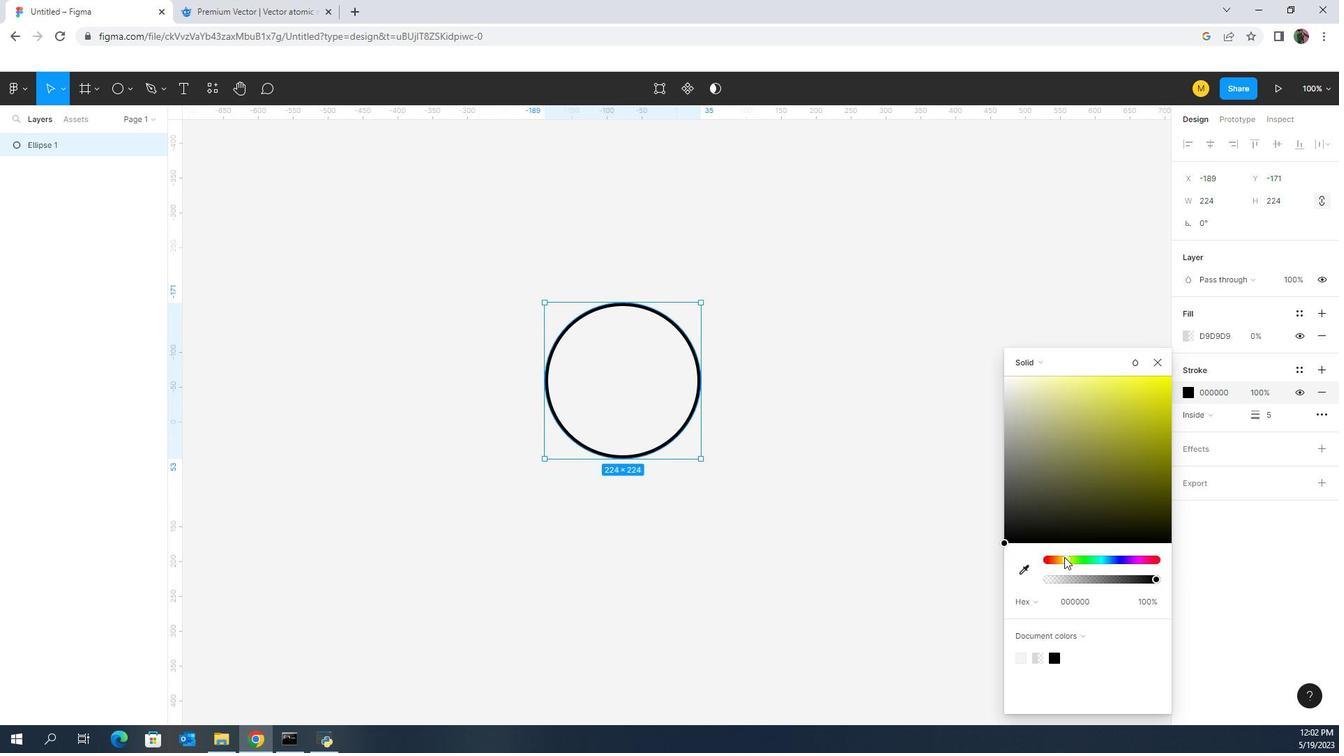 
Action: Mouse moved to (1037, 589)
Screenshot: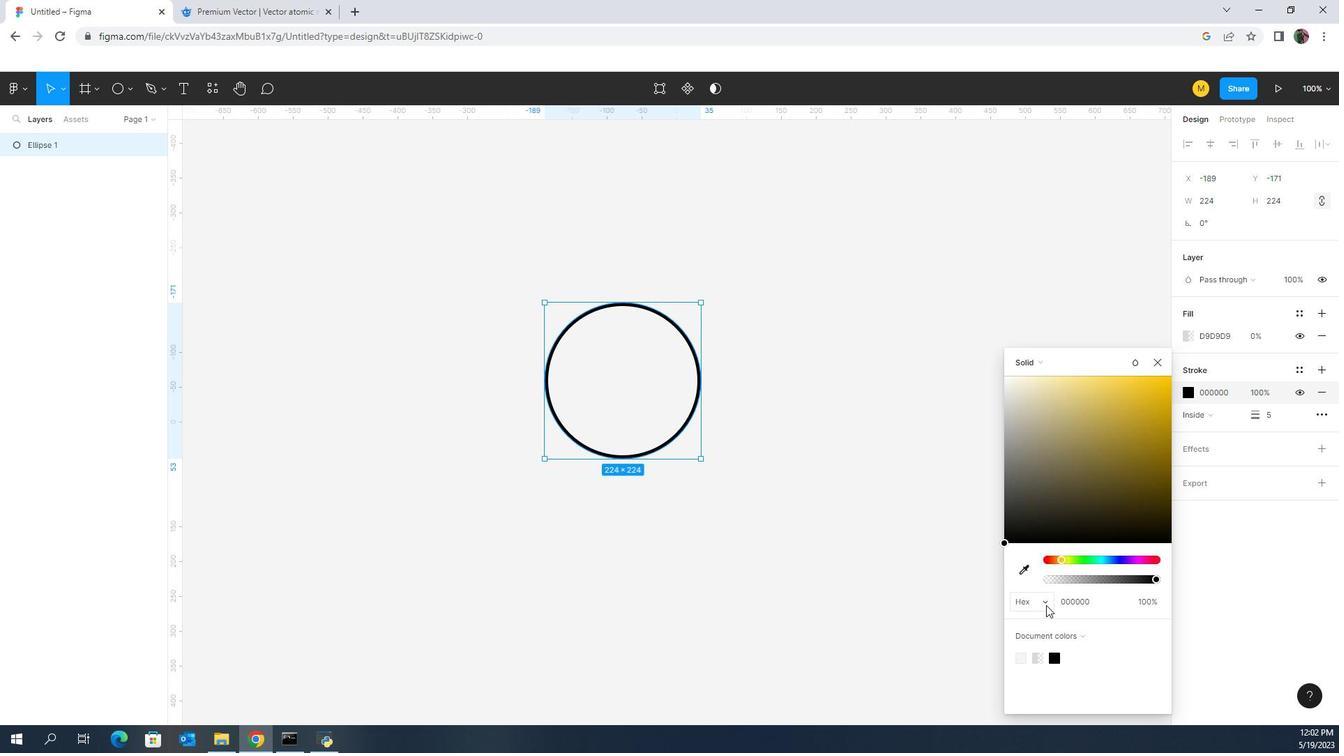 
Action: Mouse pressed left at (1037, 589)
Screenshot: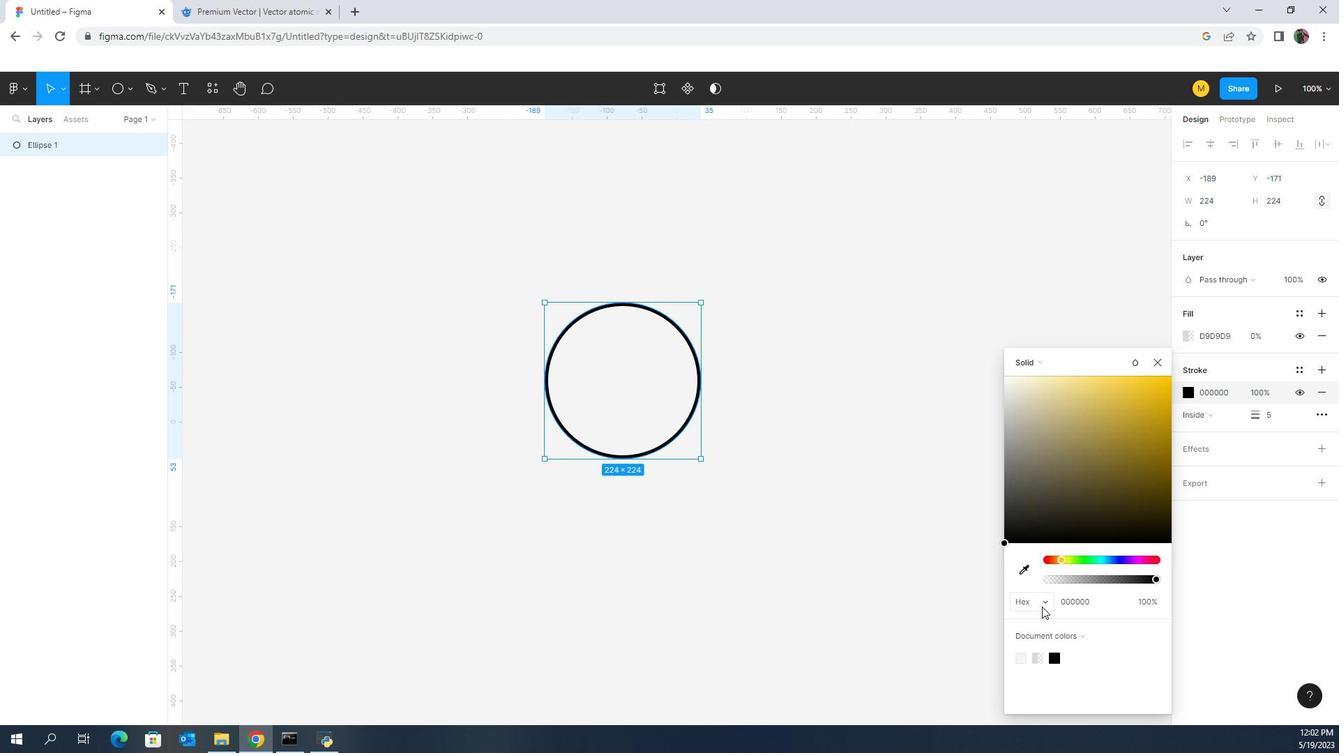 
Action: Mouse moved to (1036, 599)
Screenshot: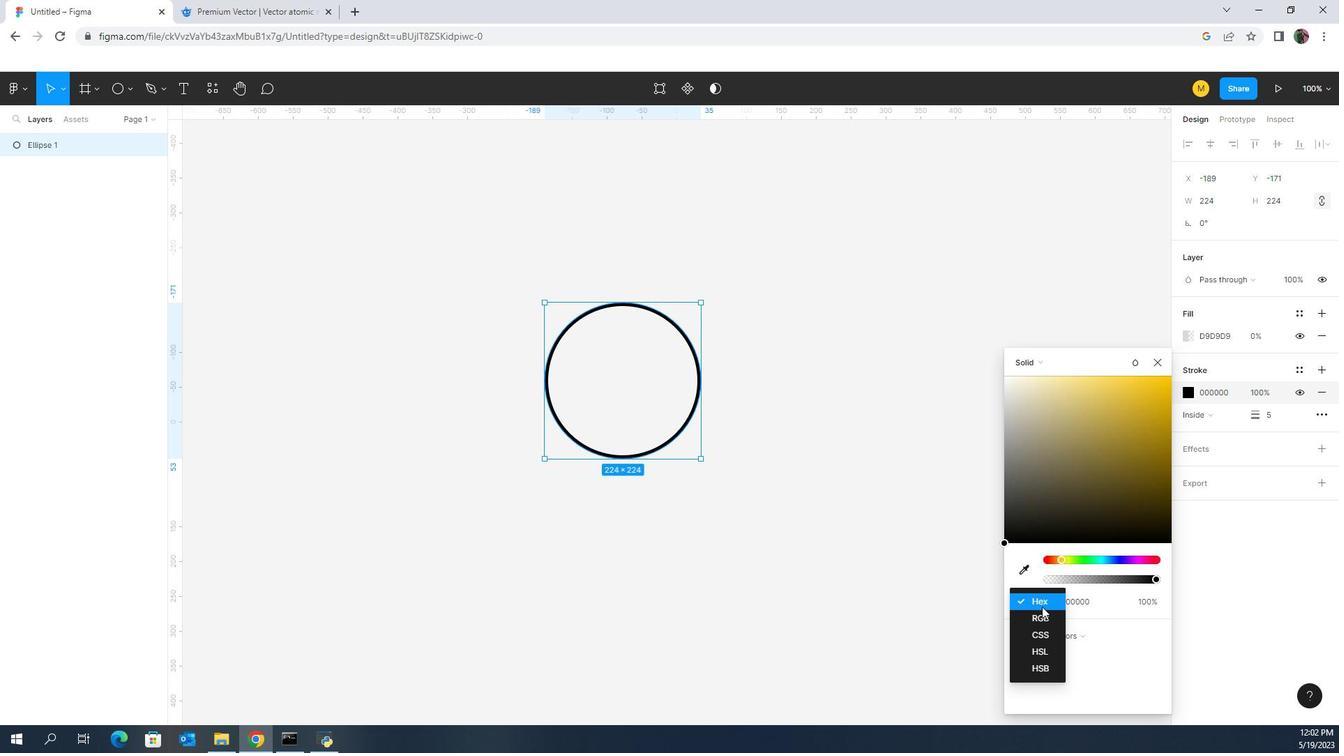 
Action: Mouse pressed left at (1036, 599)
Screenshot: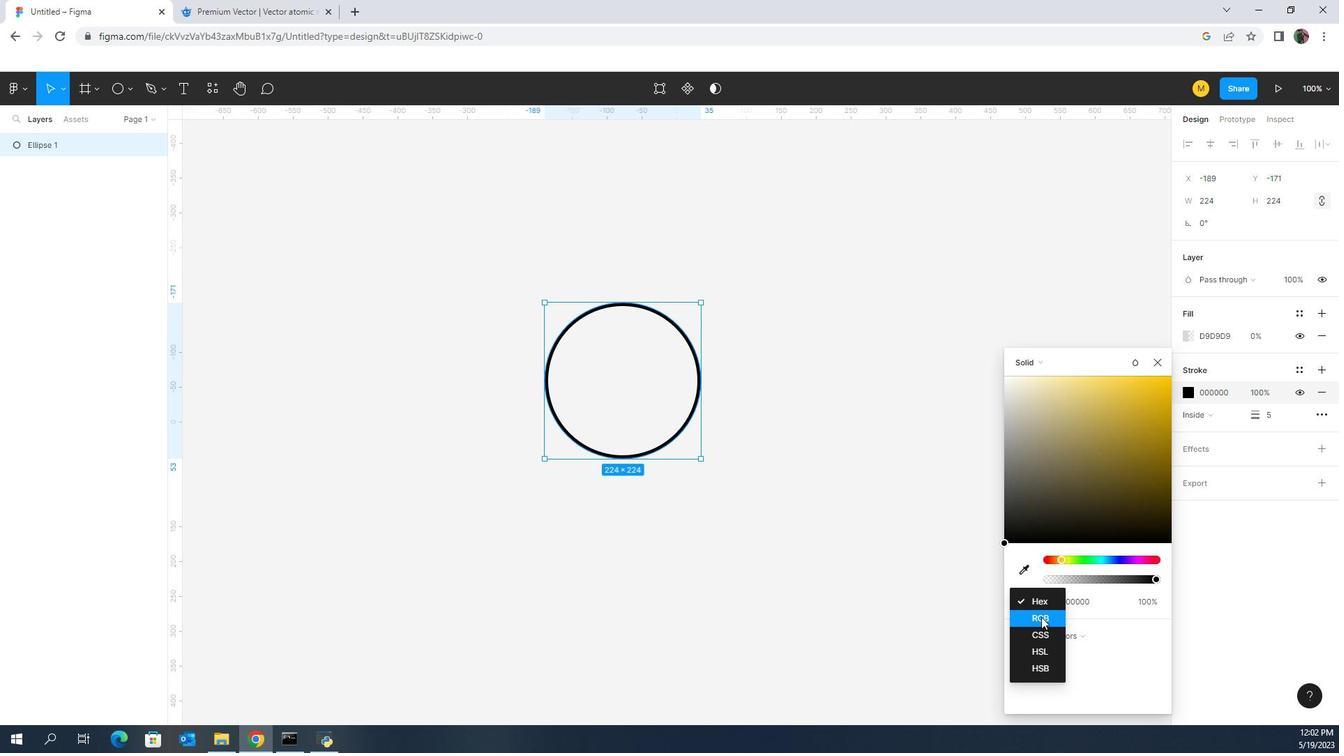 
Action: Mouse pressed left at (1036, 599)
Screenshot: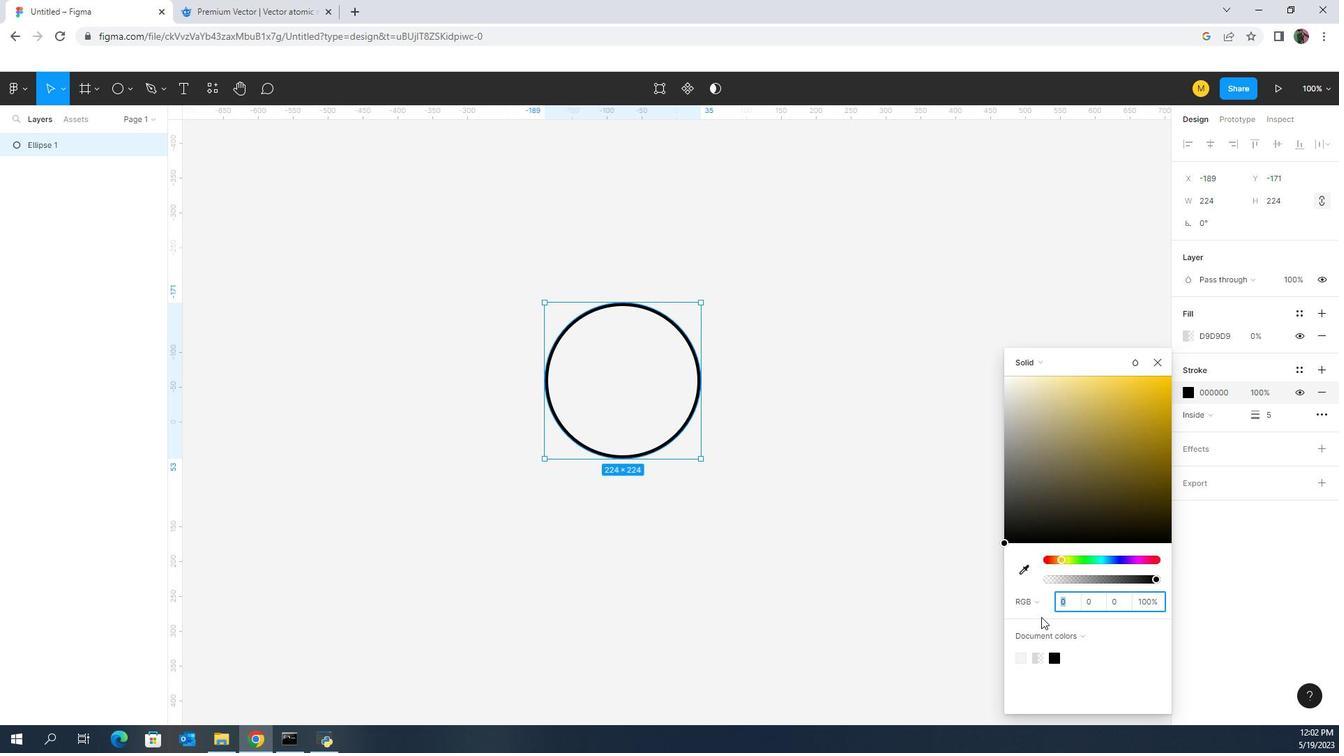 
Action: Mouse pressed left at (1036, 599)
Screenshot: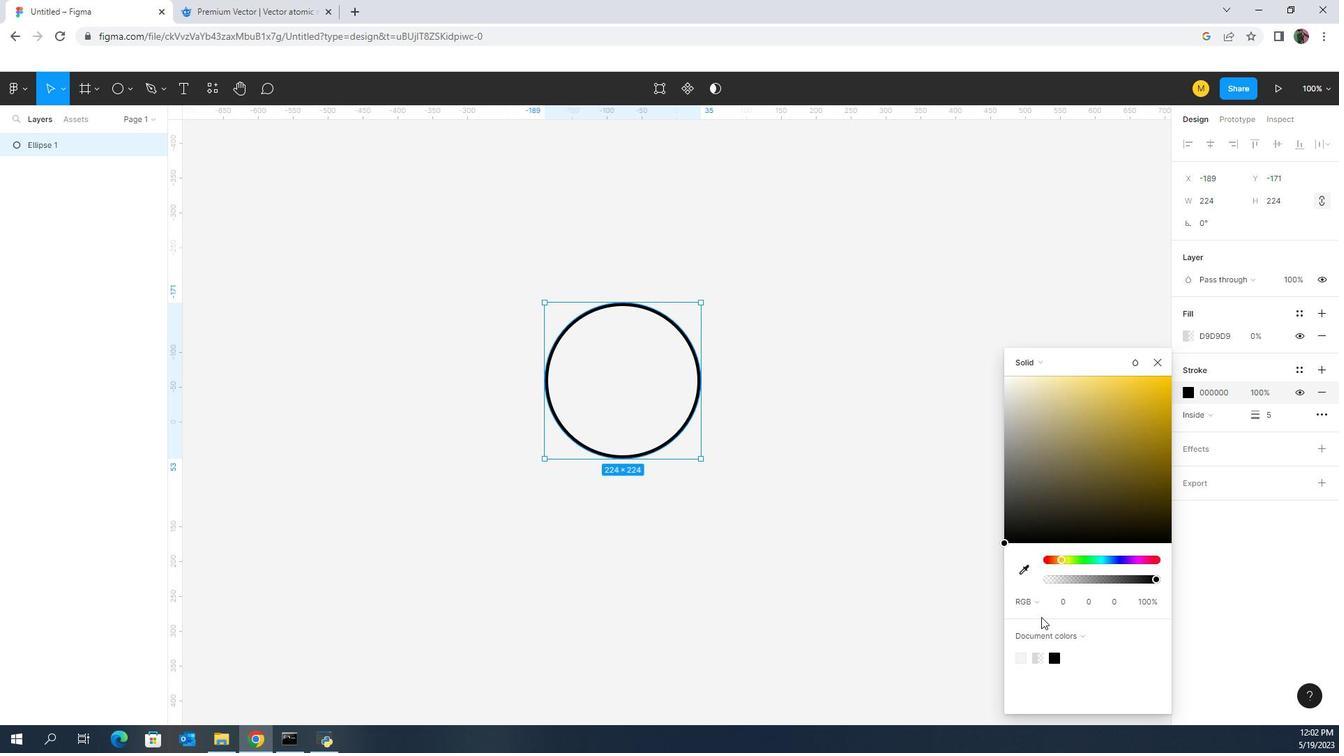 
Action: Mouse moved to (1132, 583)
Screenshot: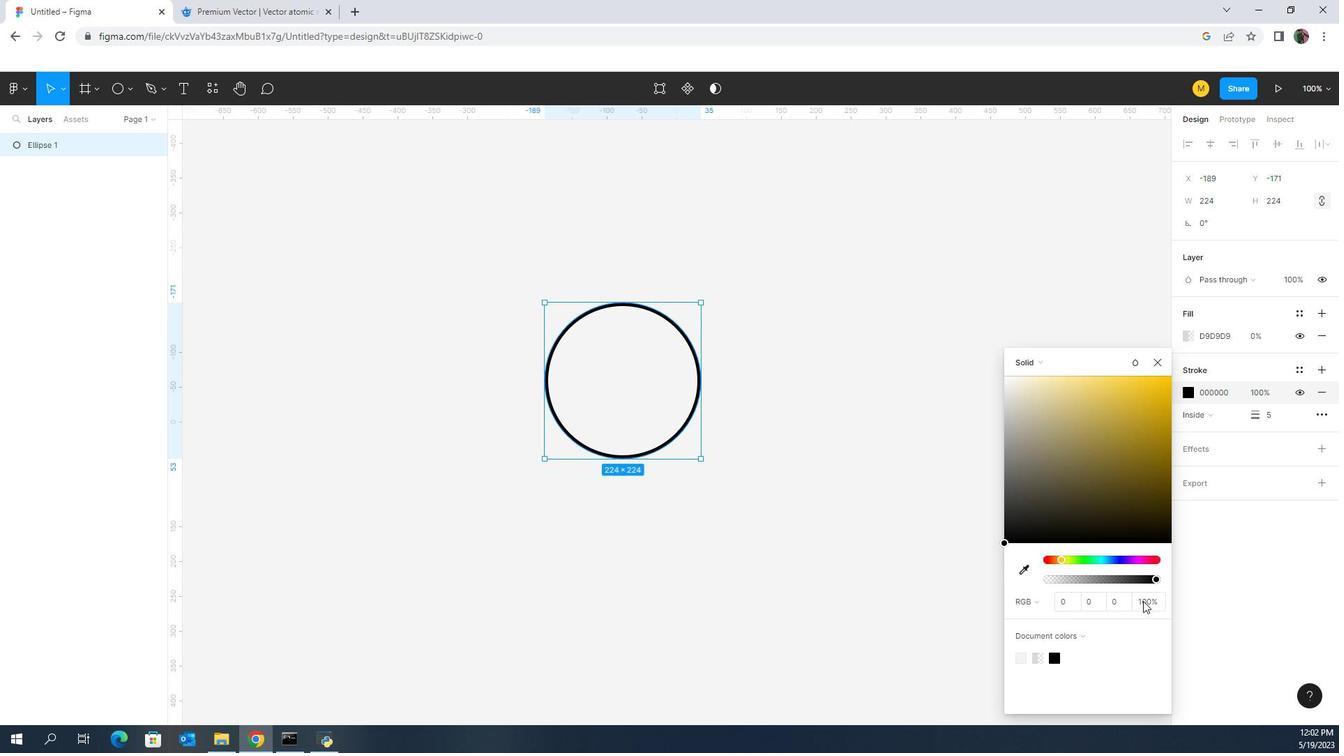 
Action: Mouse pressed left at (1132, 583)
Screenshot: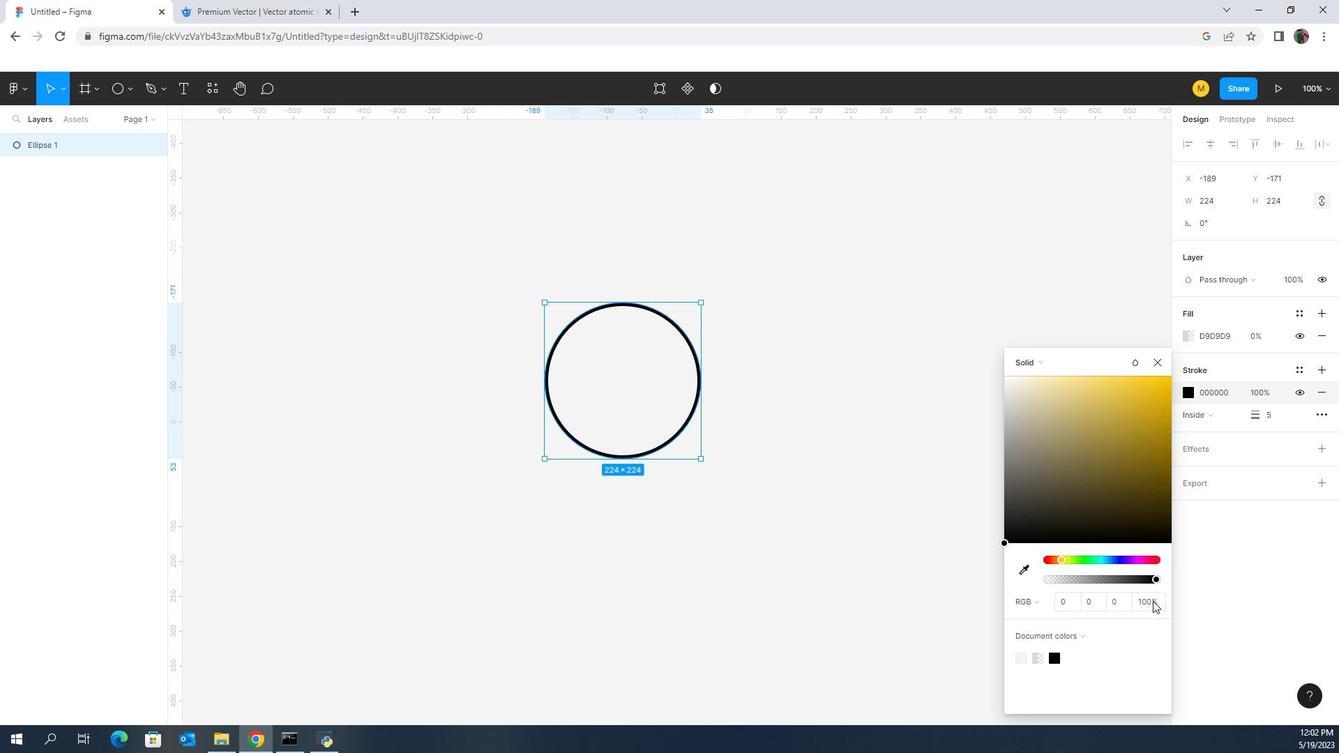
Action: Mouse pressed left at (1132, 583)
Screenshot: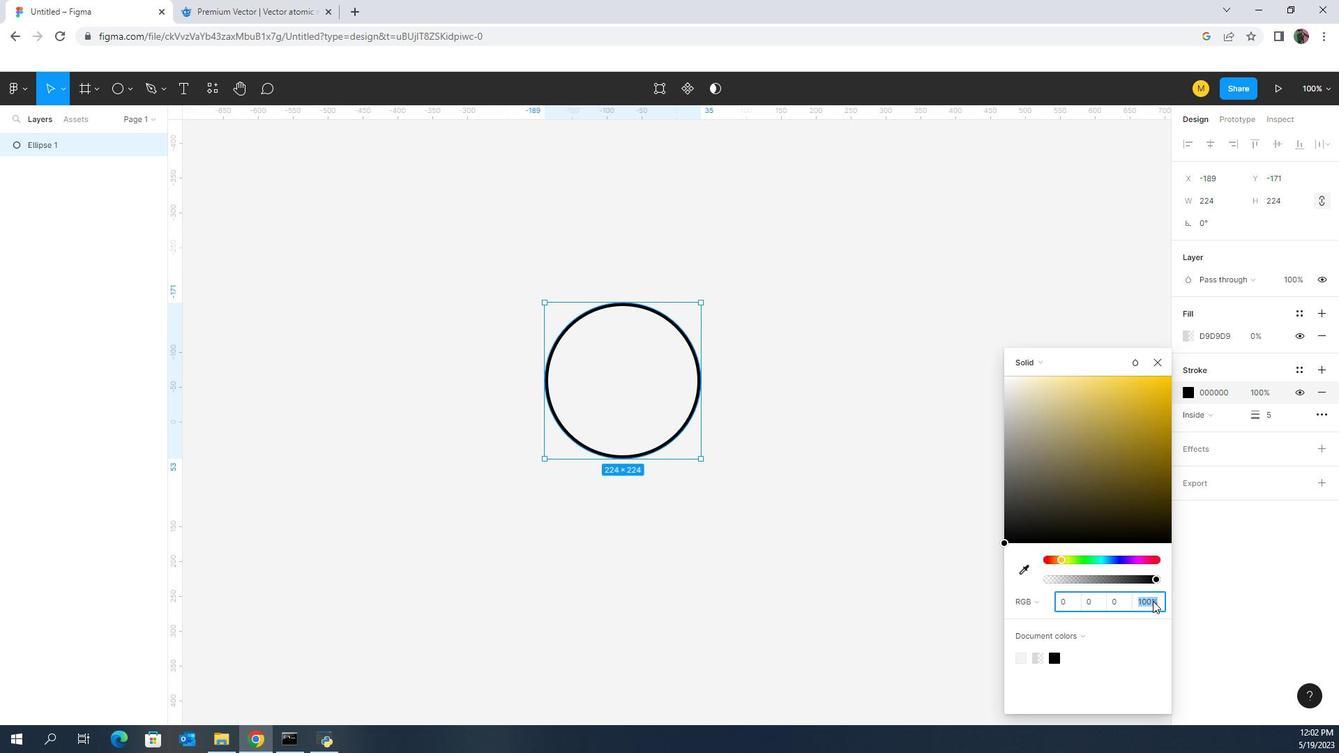 
Action: Mouse pressed left at (1132, 583)
Screenshot: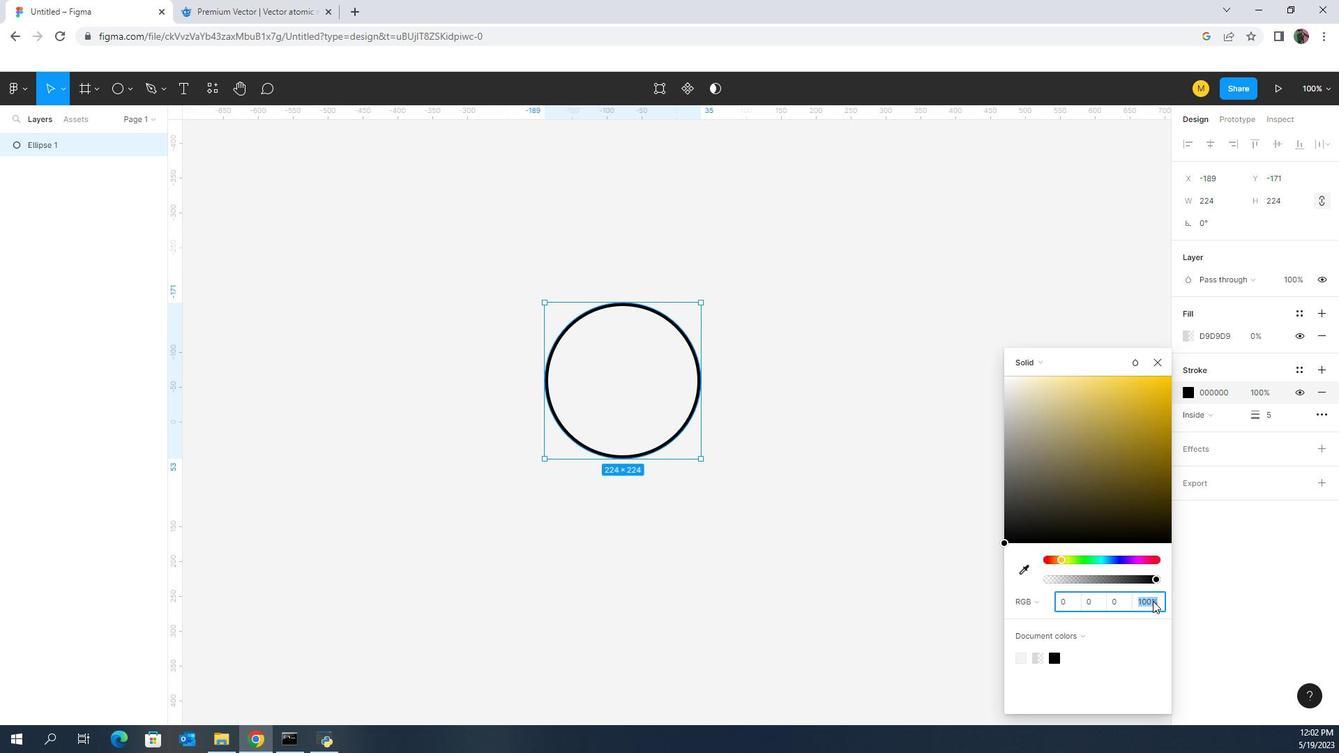 
Action: Mouse moved to (1135, 405)
Screenshot: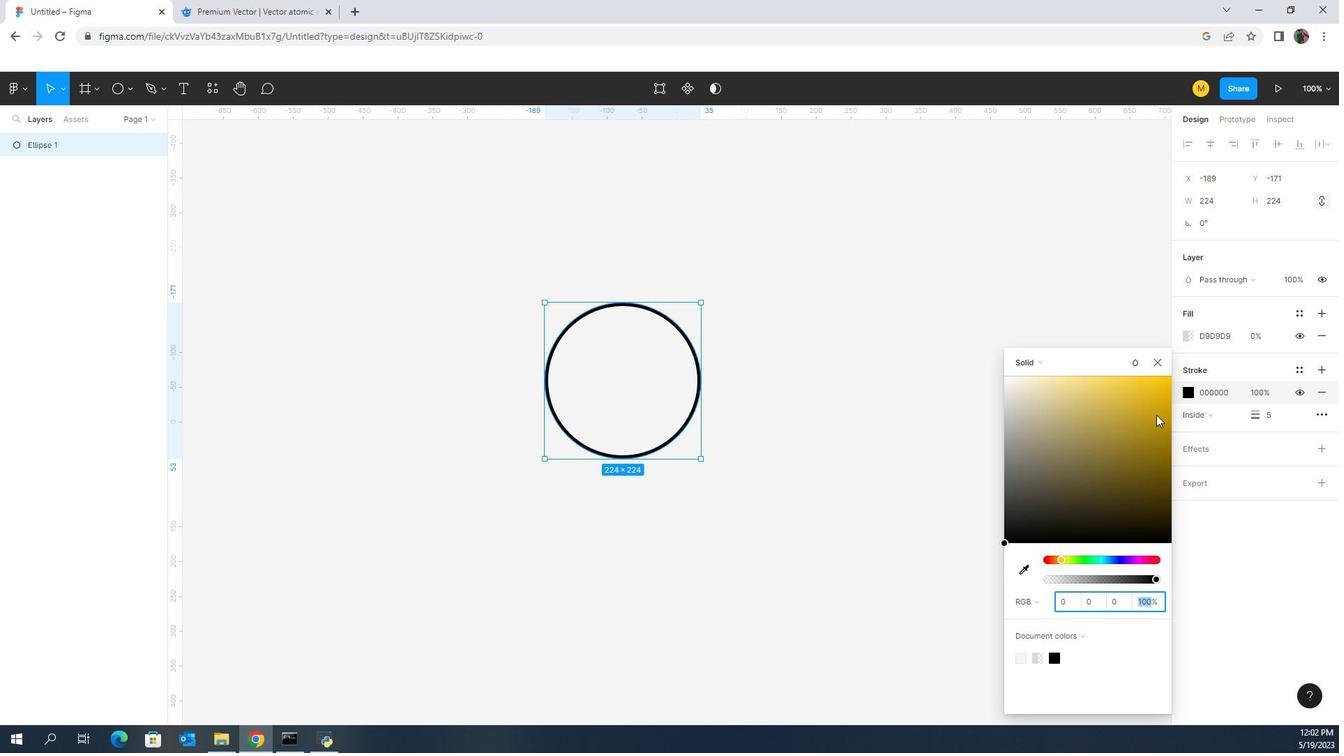 
Action: Mouse pressed left at (1135, 405)
Screenshot: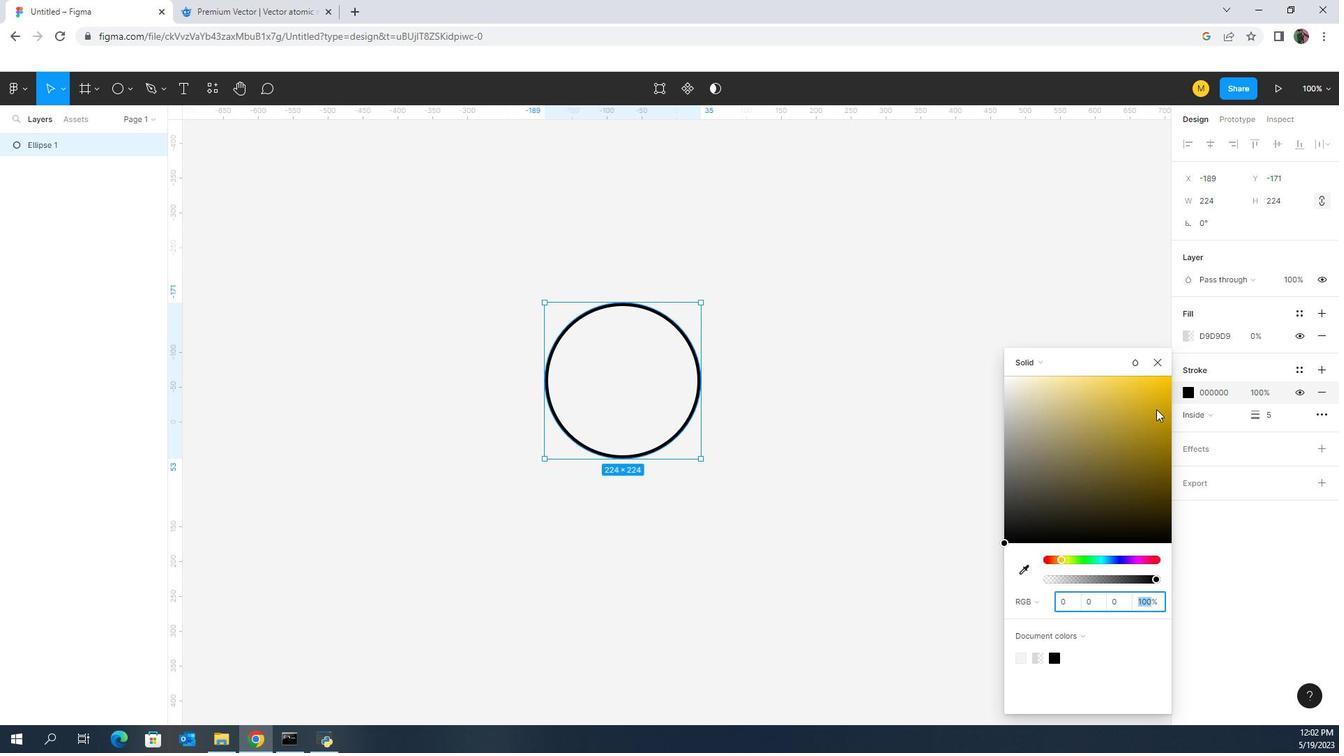 
Action: Mouse moved to (848, 424)
Screenshot: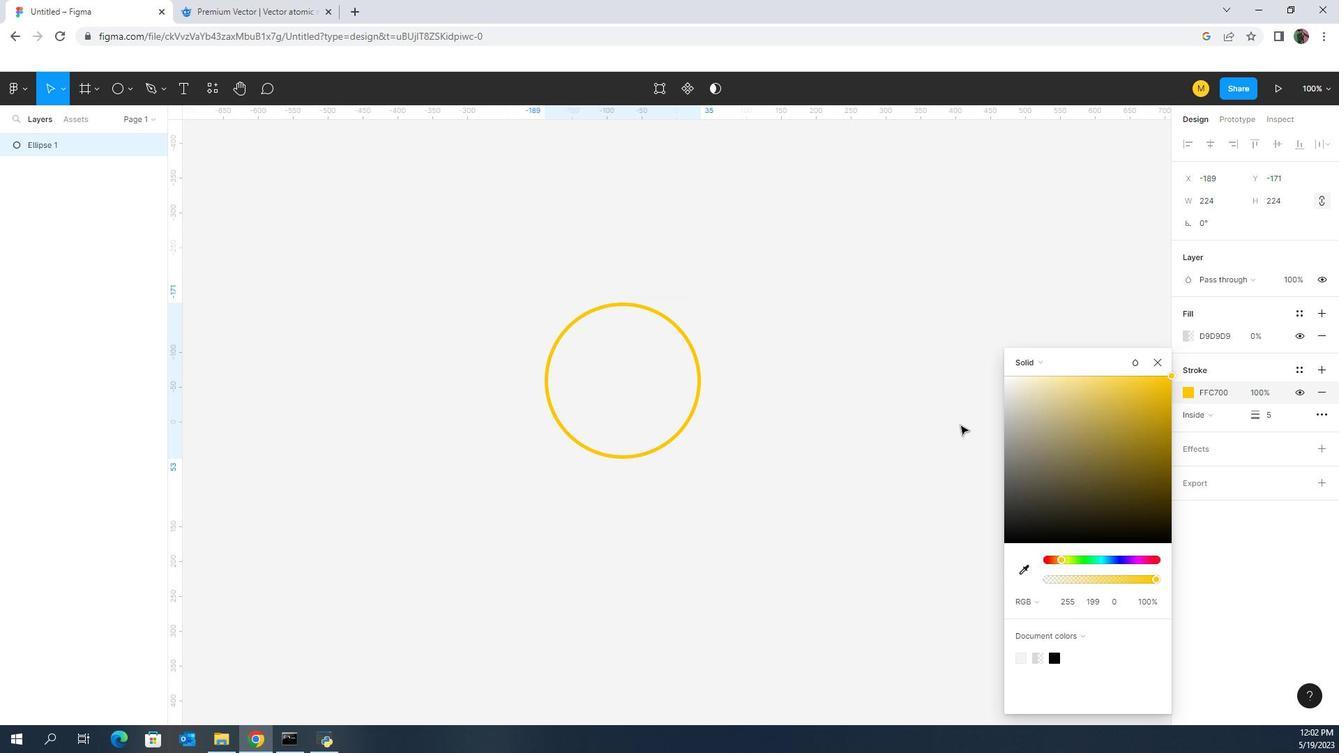 
Action: Mouse pressed left at (848, 424)
Screenshot: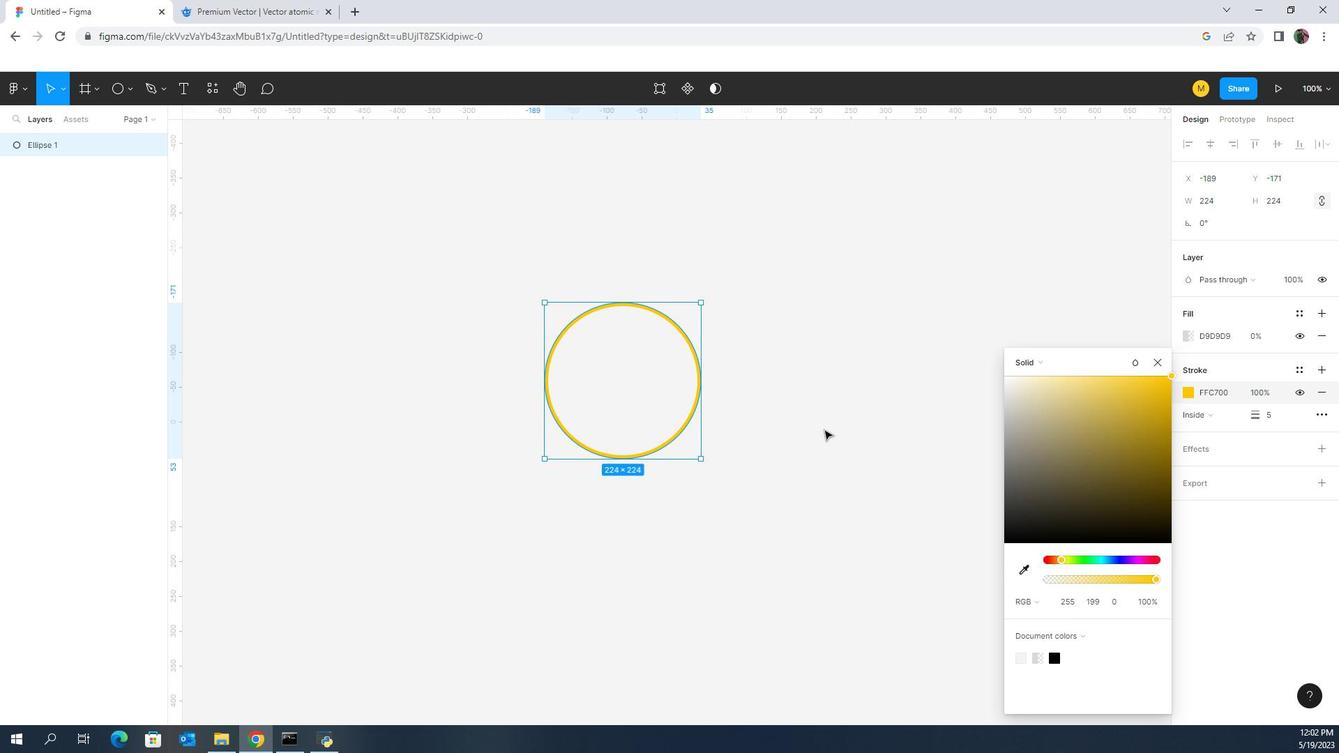 
Action: Mouse moved to (787, 344)
Screenshot: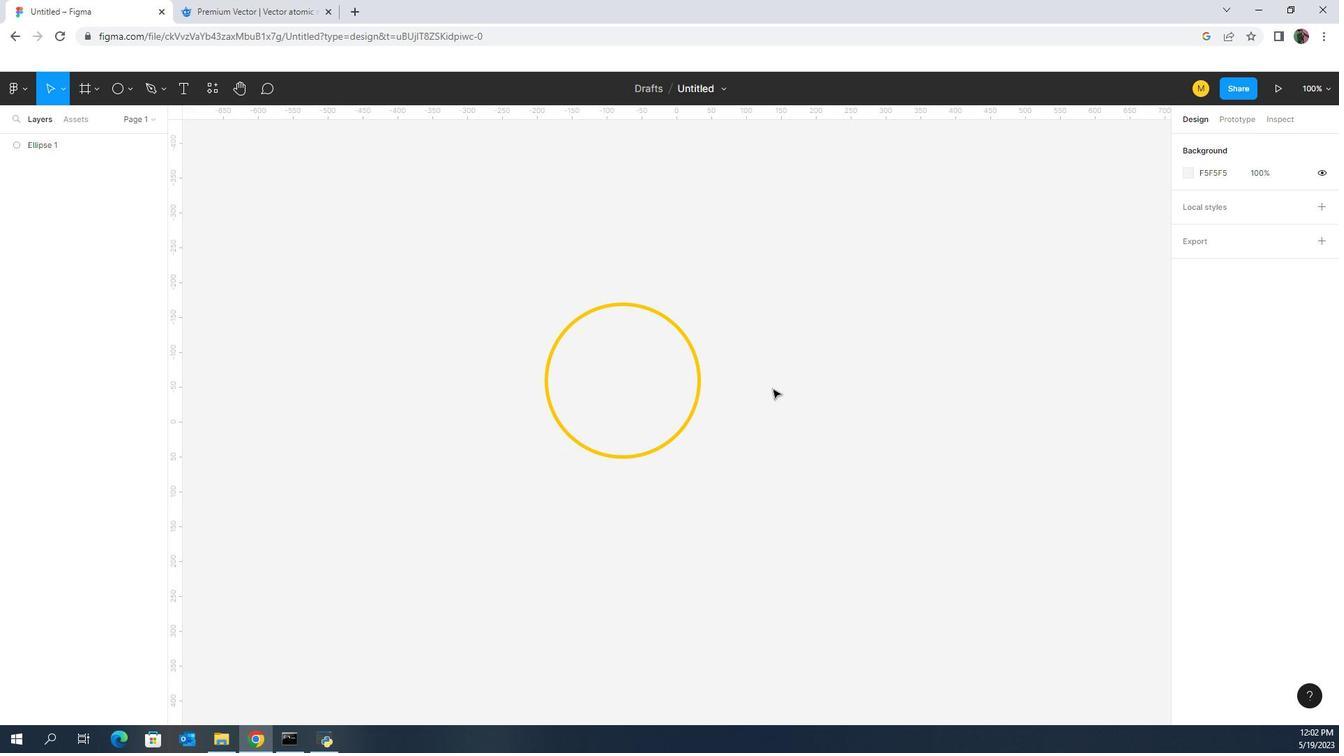 
Action: Mouse pressed left at (787, 344)
Screenshot: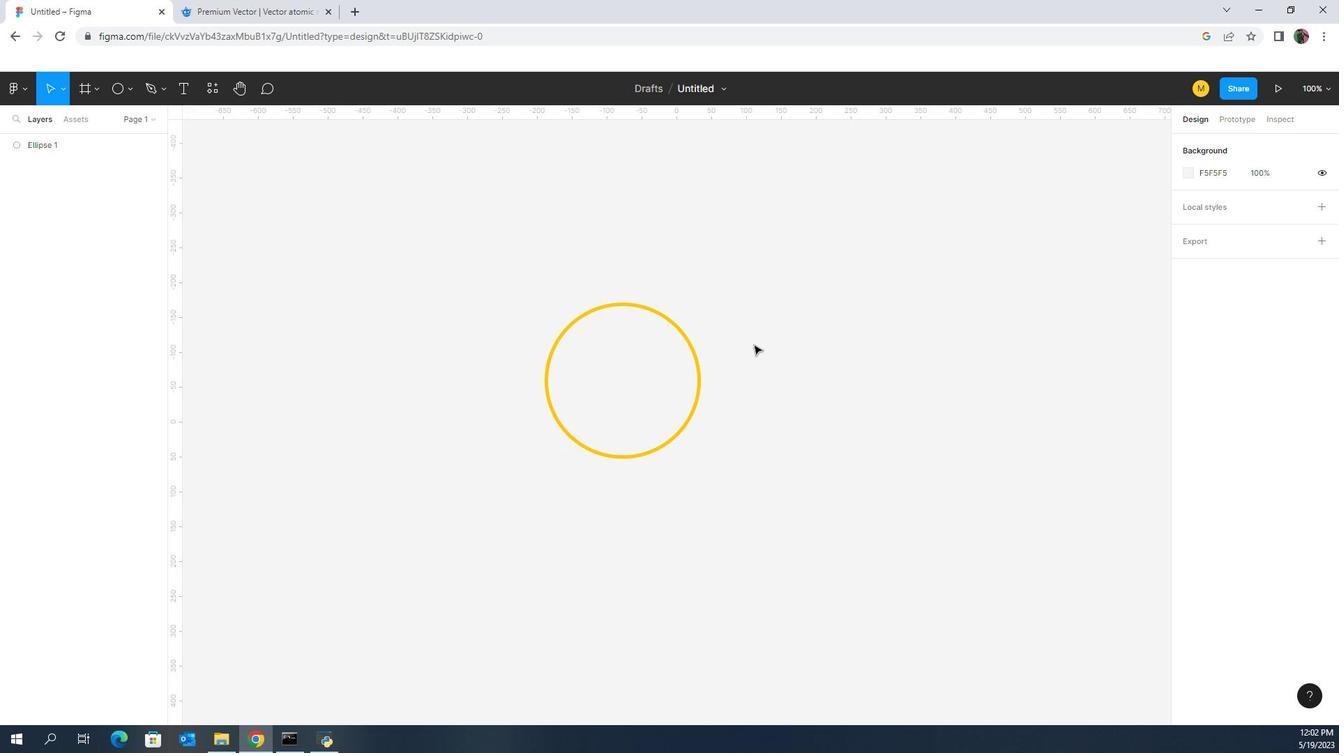 
Action: Mouse moved to (1241, 412)
Screenshot: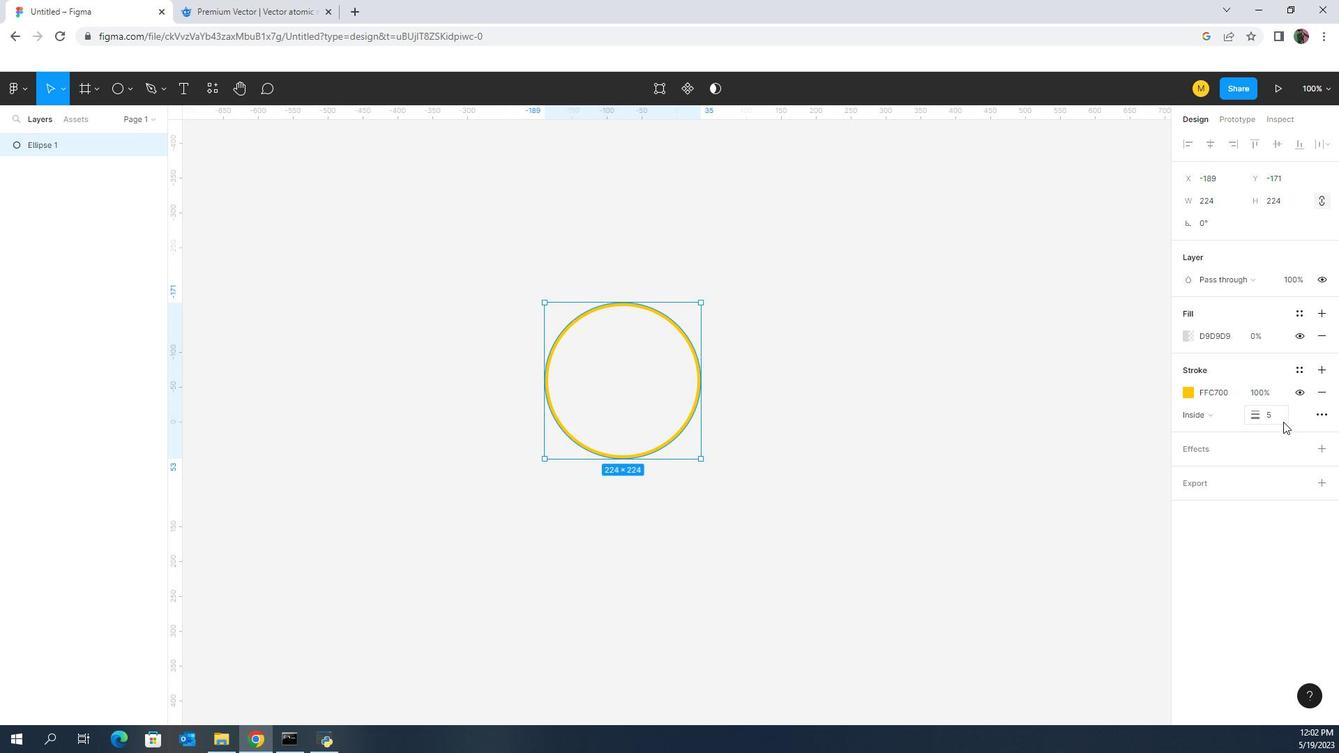 
Action: Mouse pressed left at (1241, 412)
Screenshot: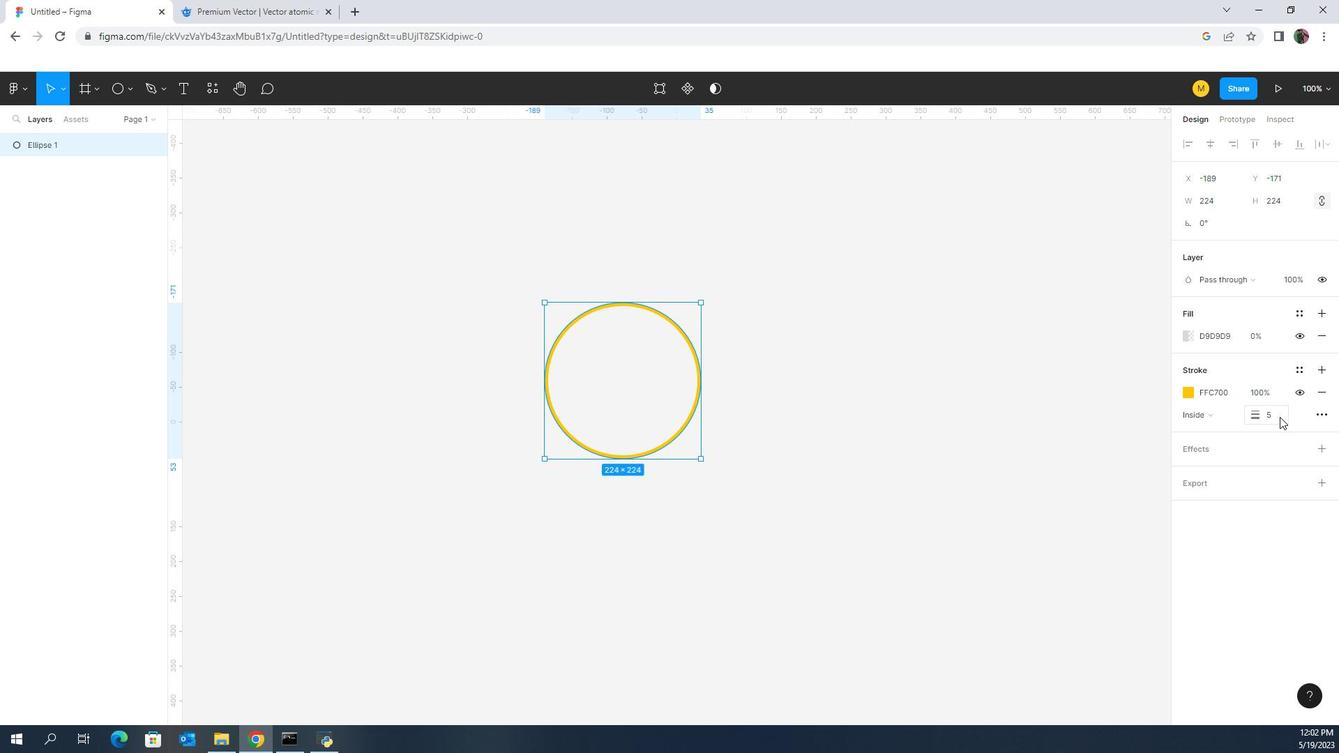 
Action: Key pressed 100<Key.backspace><Key.enter>
Screenshot: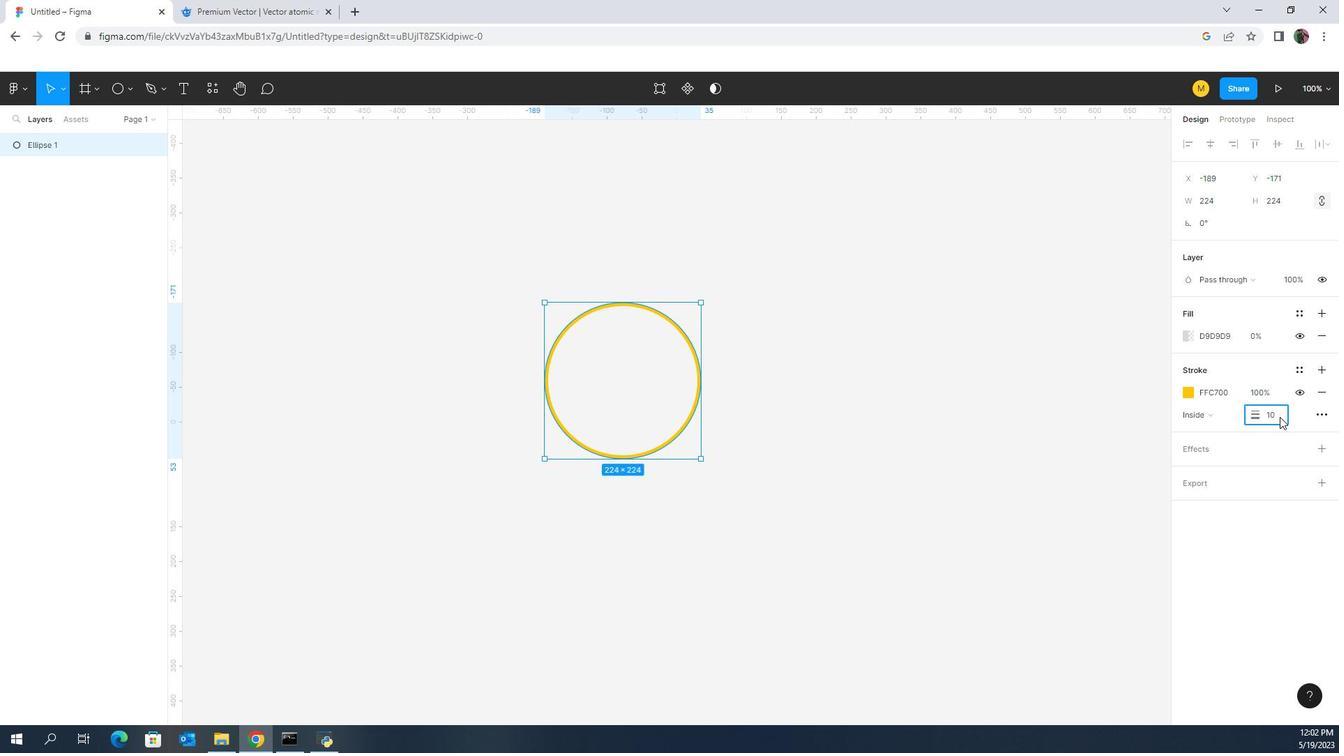 
Action: Mouse moved to (955, 451)
Screenshot: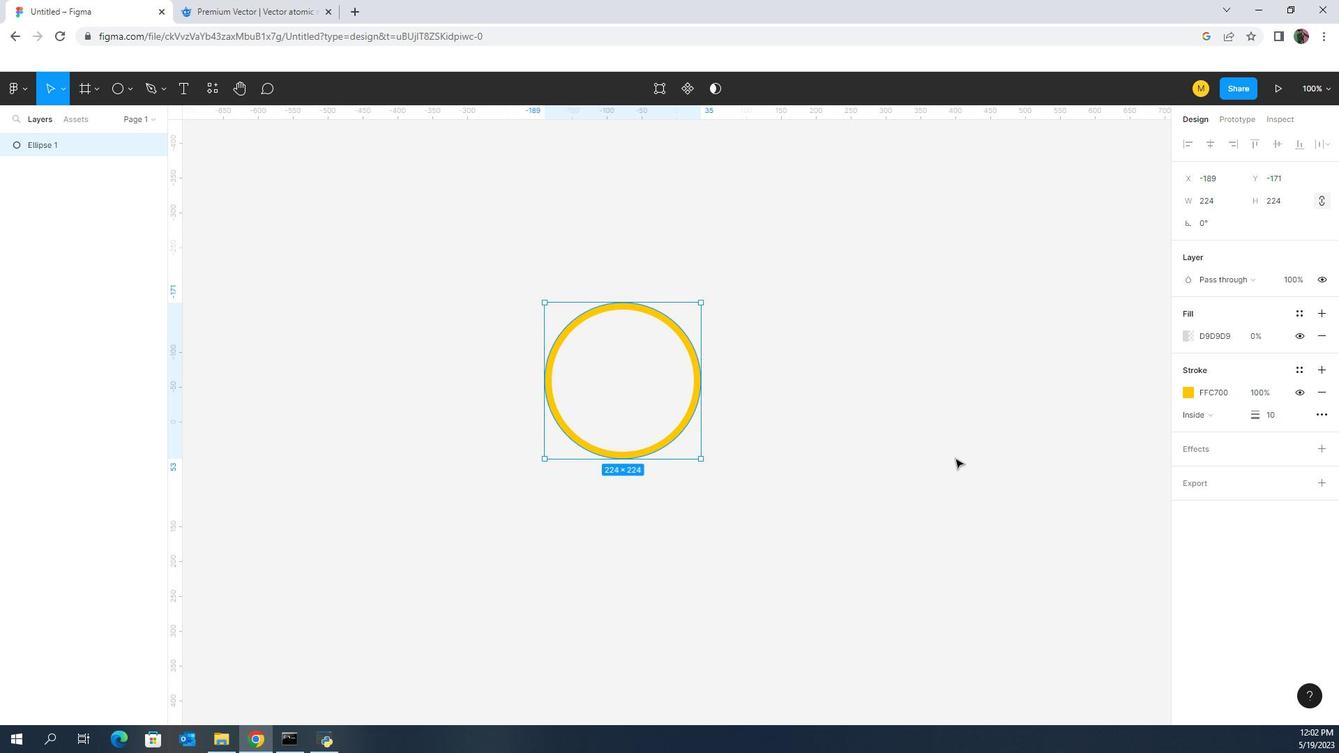 
Action: Mouse pressed left at (955, 451)
Screenshot: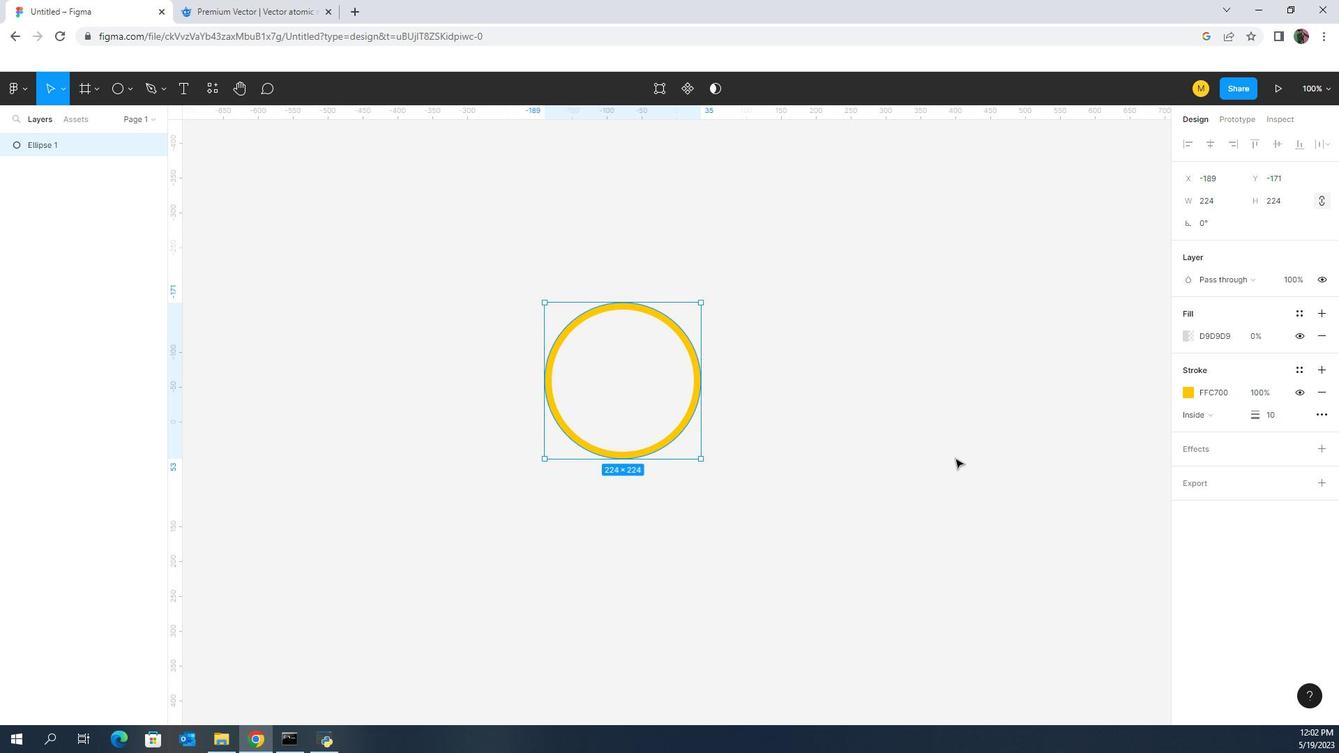
Action: Mouse moved to (663, 286)
Screenshot: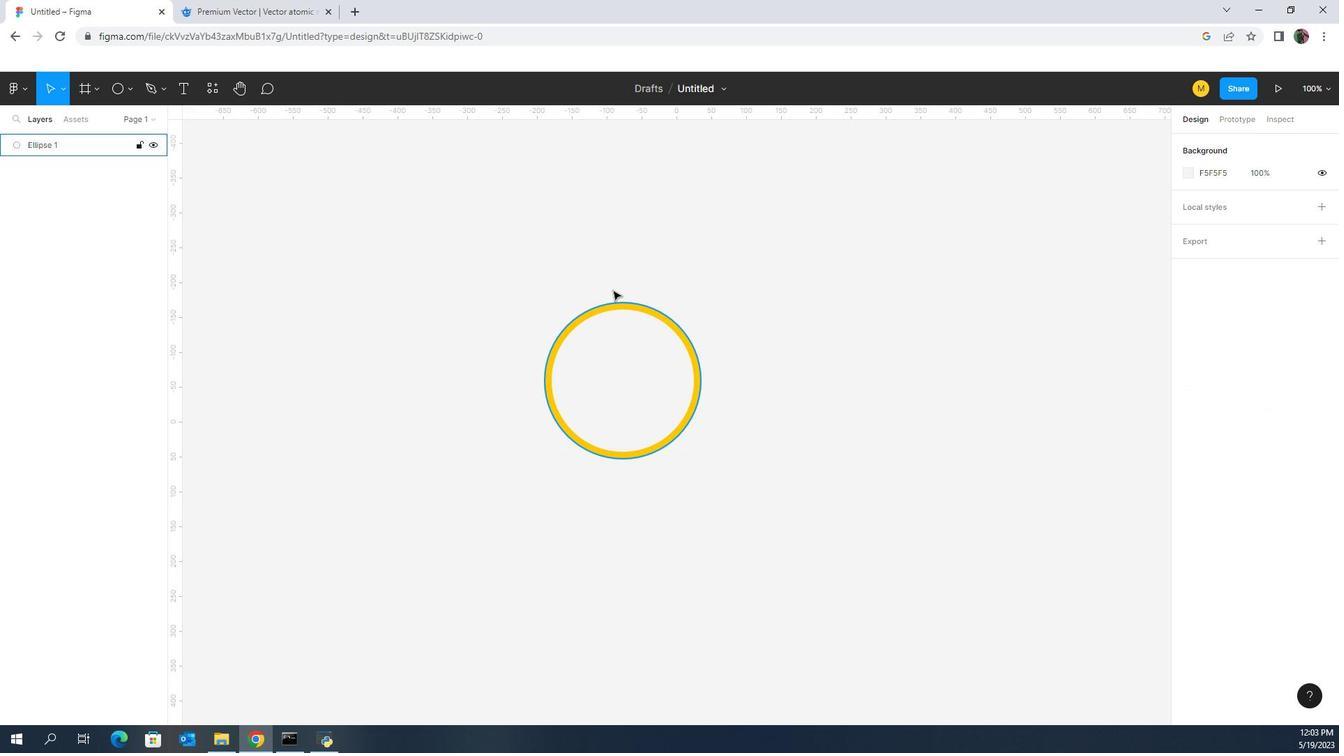 
Action: Mouse pressed left at (663, 286)
Screenshot: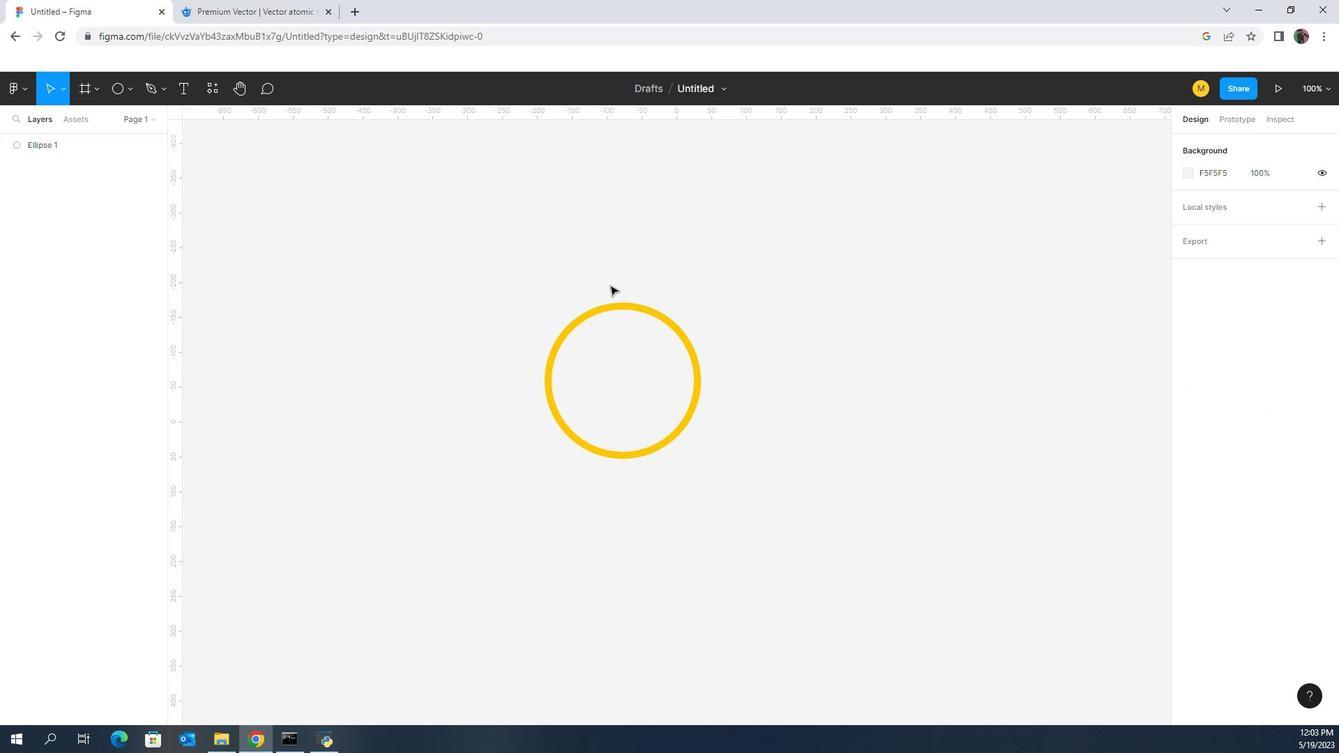 
Action: Mouse moved to (1245, 416)
Screenshot: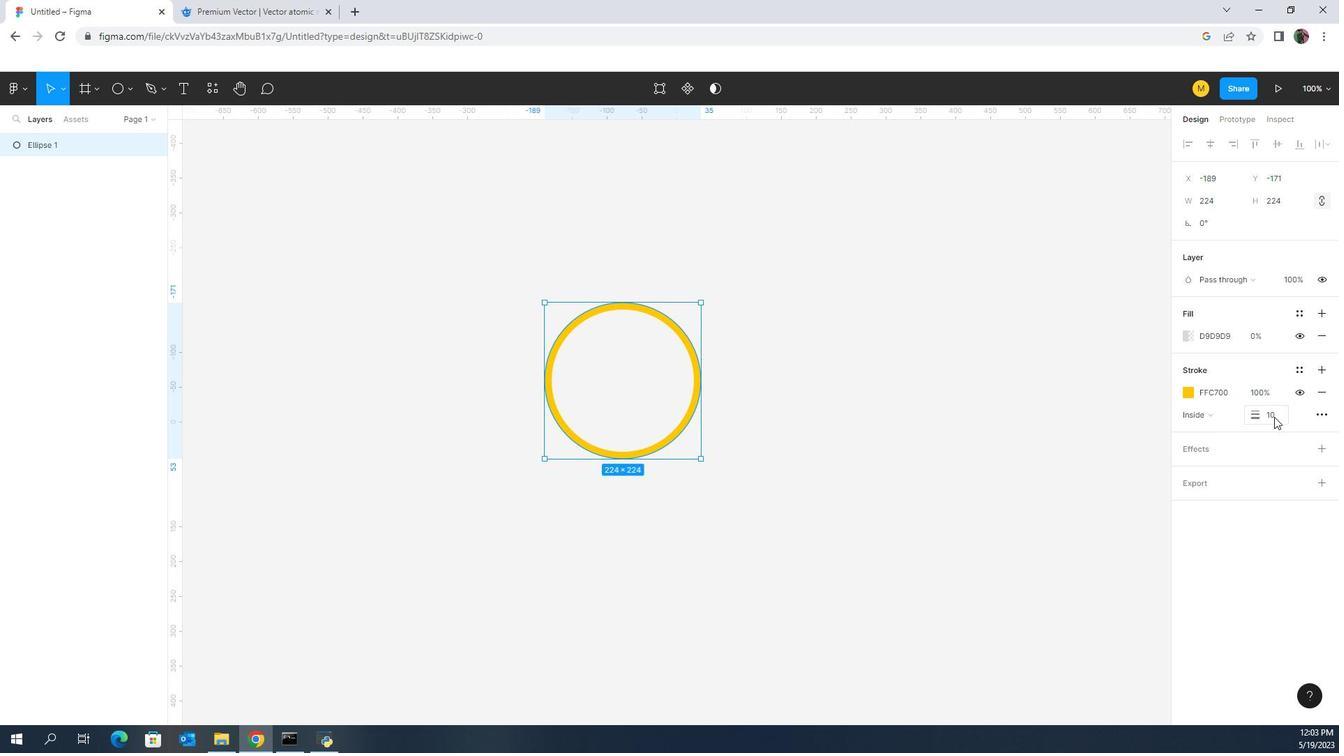 
Action: Mouse pressed left at (1245, 416)
Screenshot: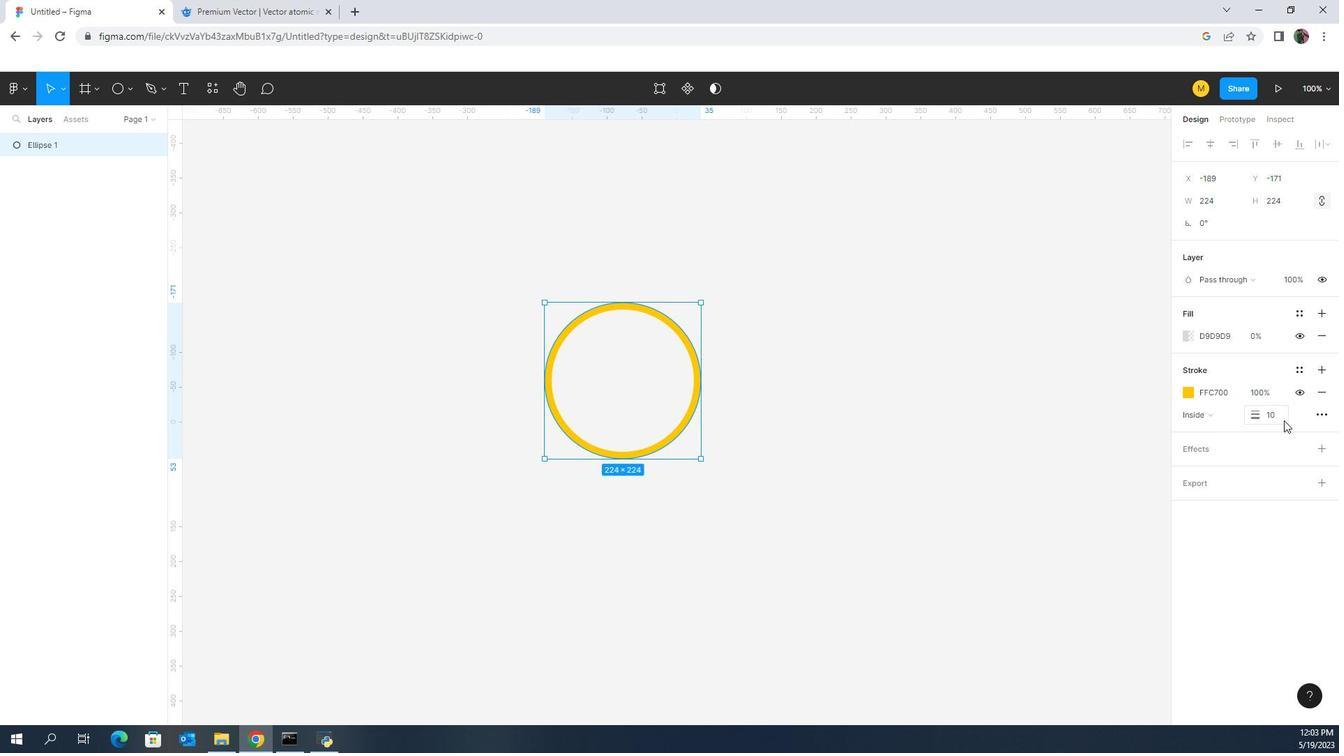 
Action: Key pressed 15
Screenshot: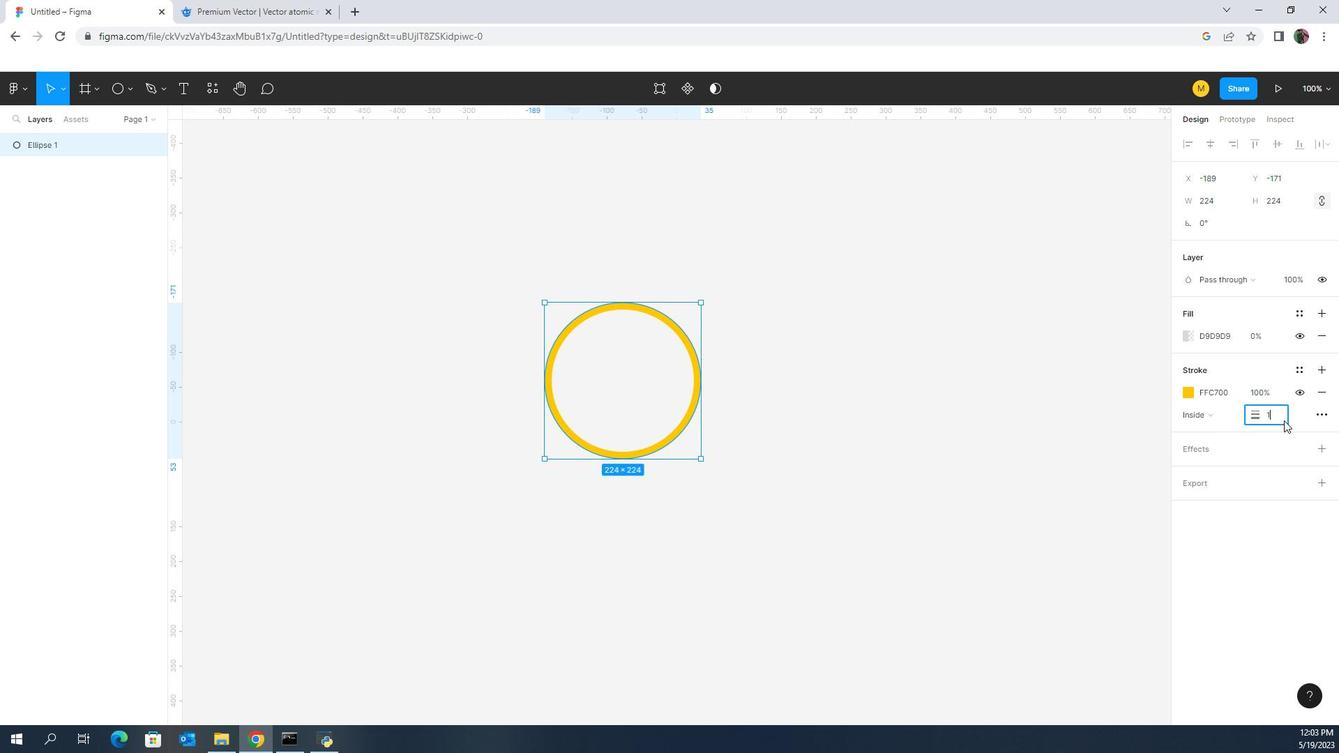 
Action: Mouse moved to (922, 414)
Screenshot: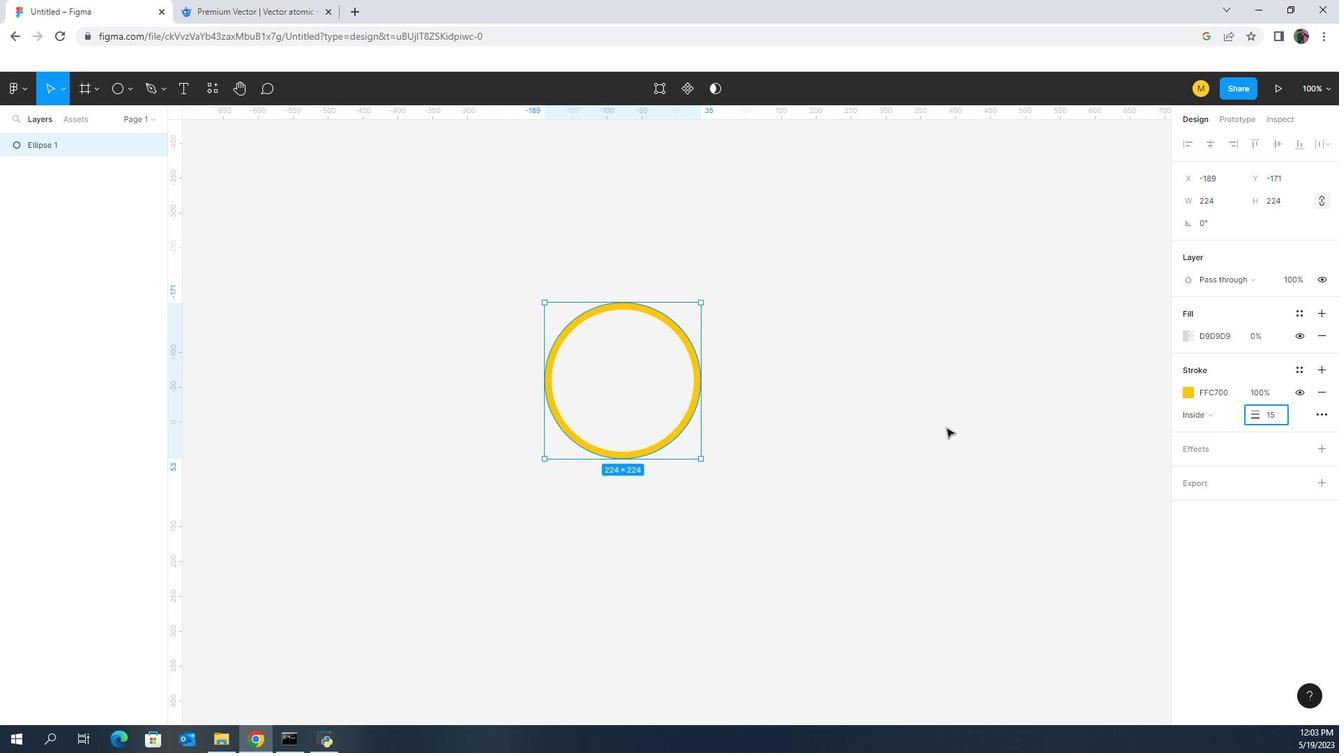 
Action: Mouse pressed left at (922, 414)
Screenshot: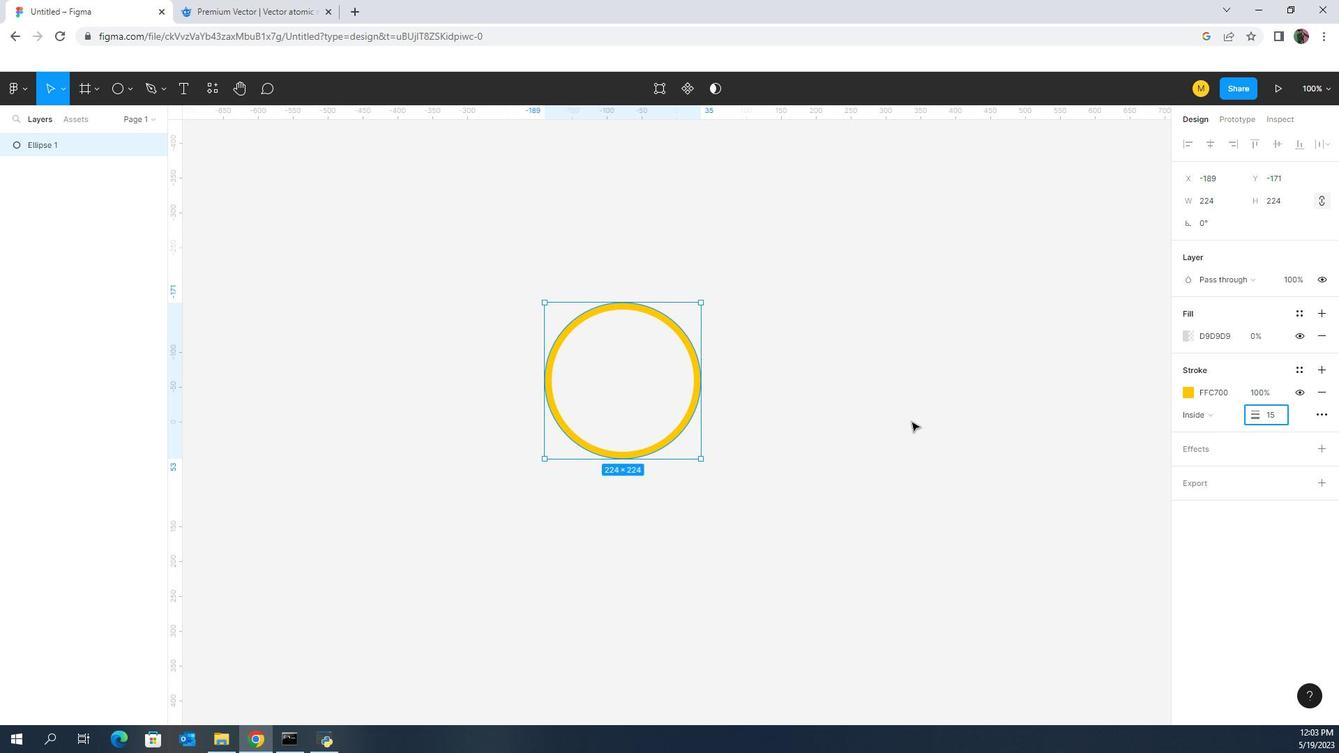
Action: Mouse moved to (855, 410)
Screenshot: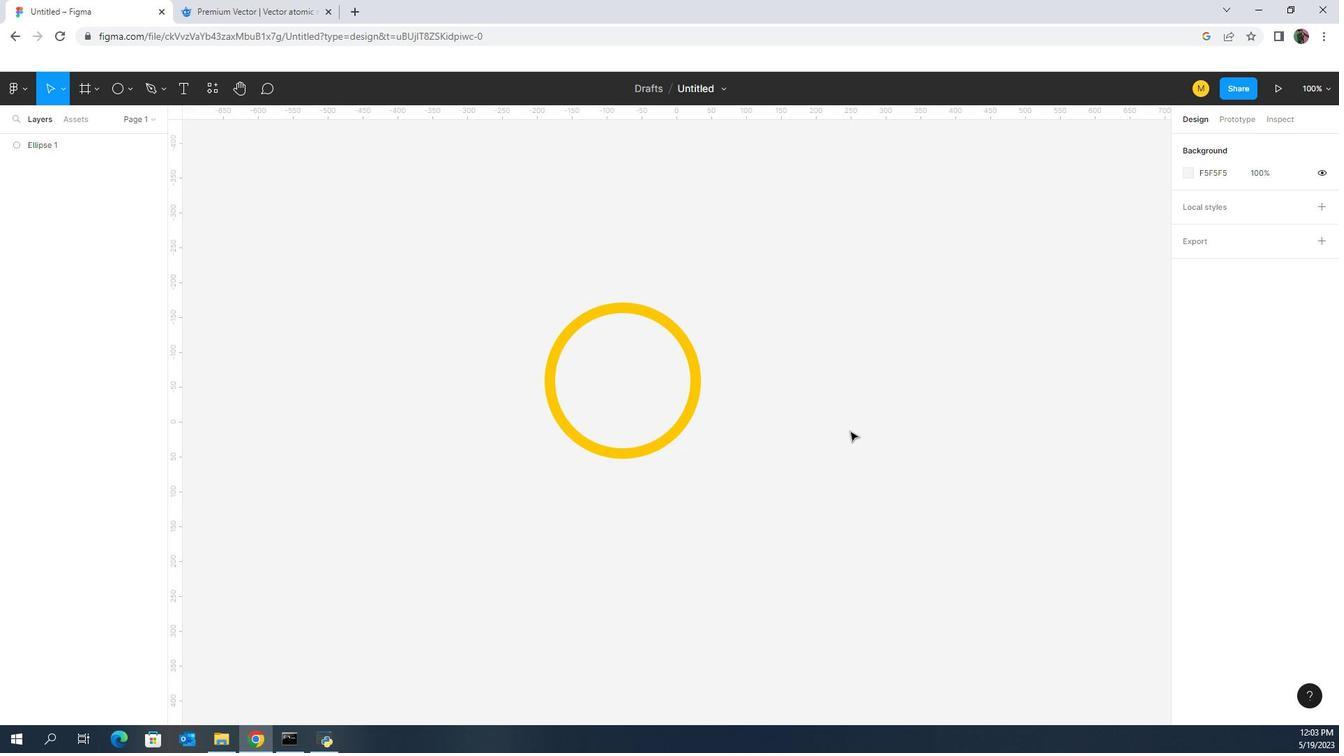 
Action: Mouse pressed left at (855, 410)
Screenshot: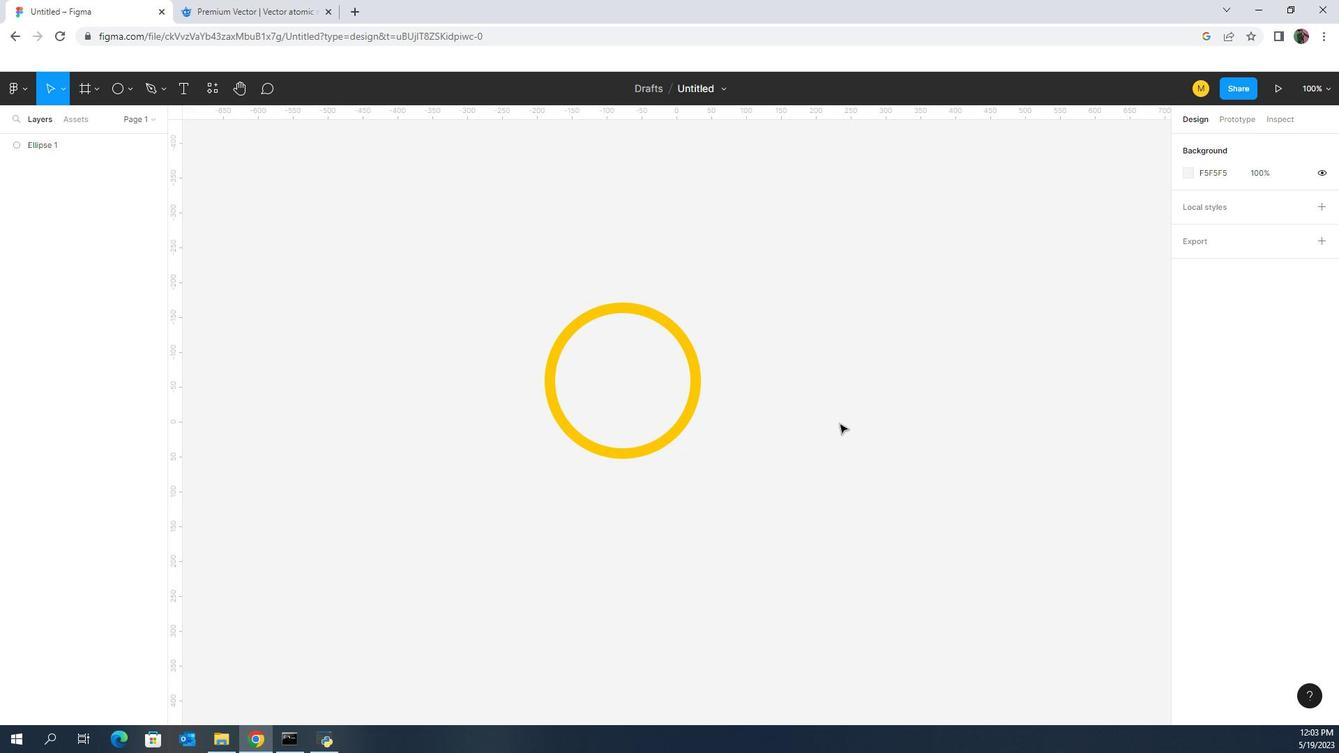 
Action: Mouse moved to (714, 285)
Screenshot: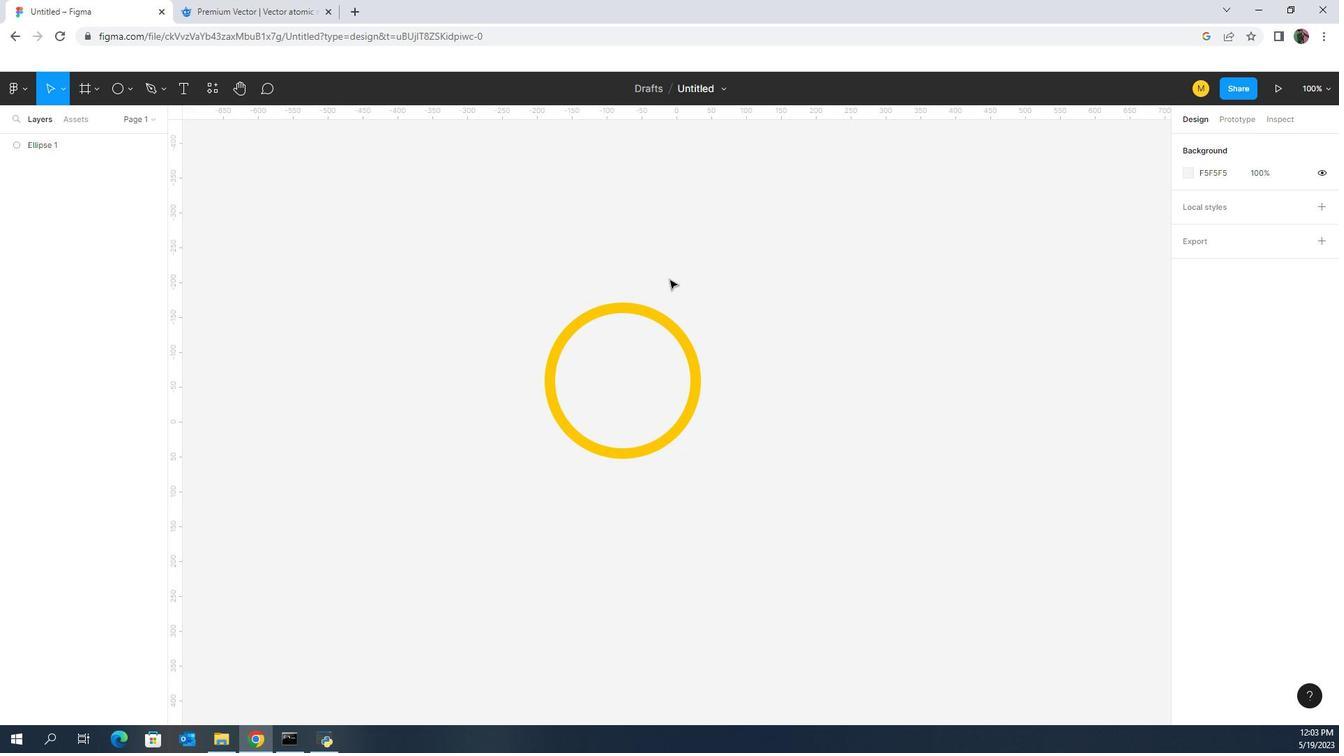 
Action: Mouse pressed left at (714, 285)
Screenshot: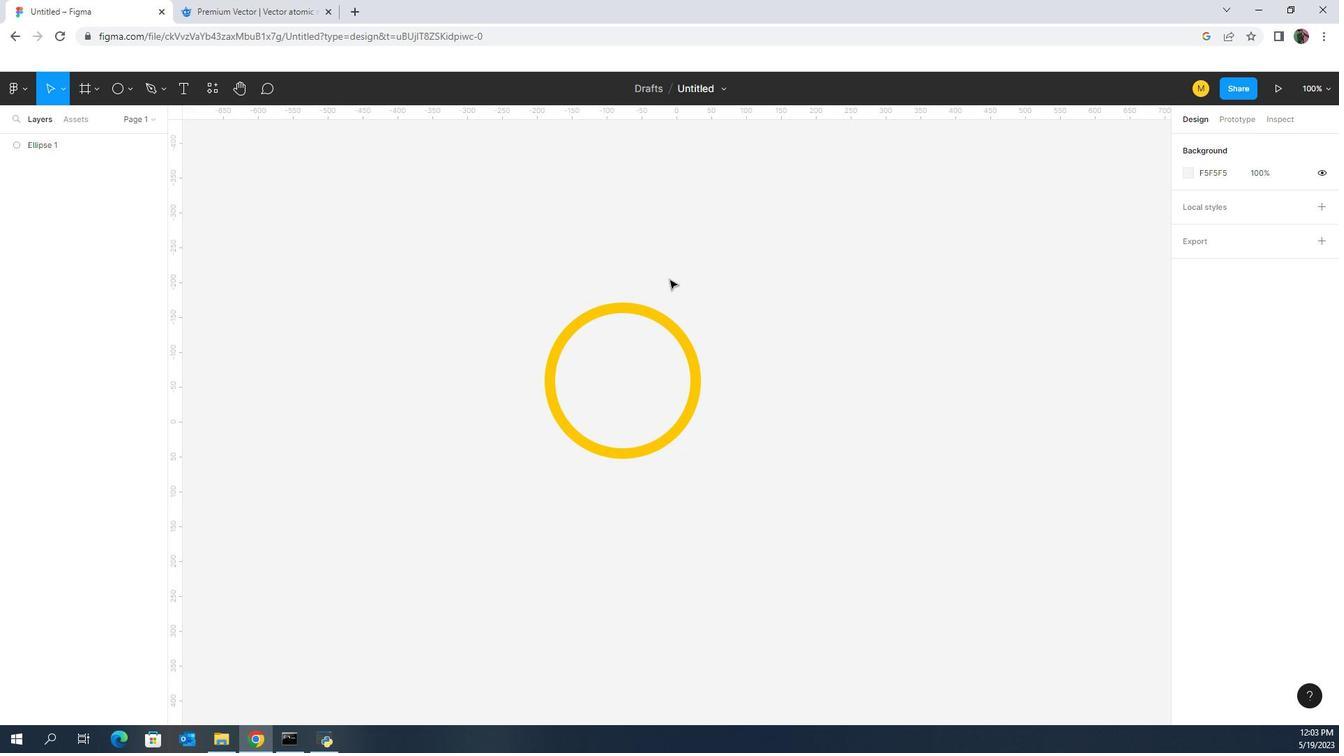 
Action: Mouse moved to (711, 436)
Screenshot: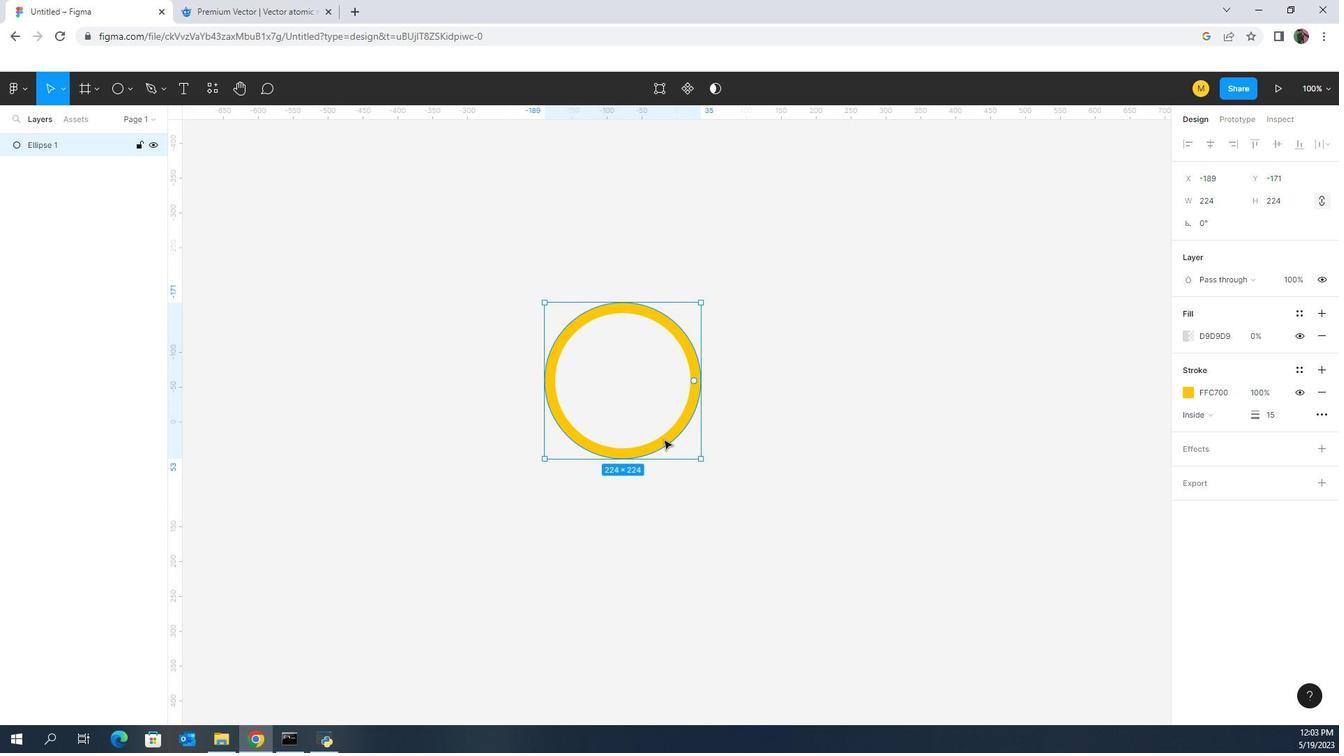 
Action: Key pressed <Key.alt_l>
Screenshot: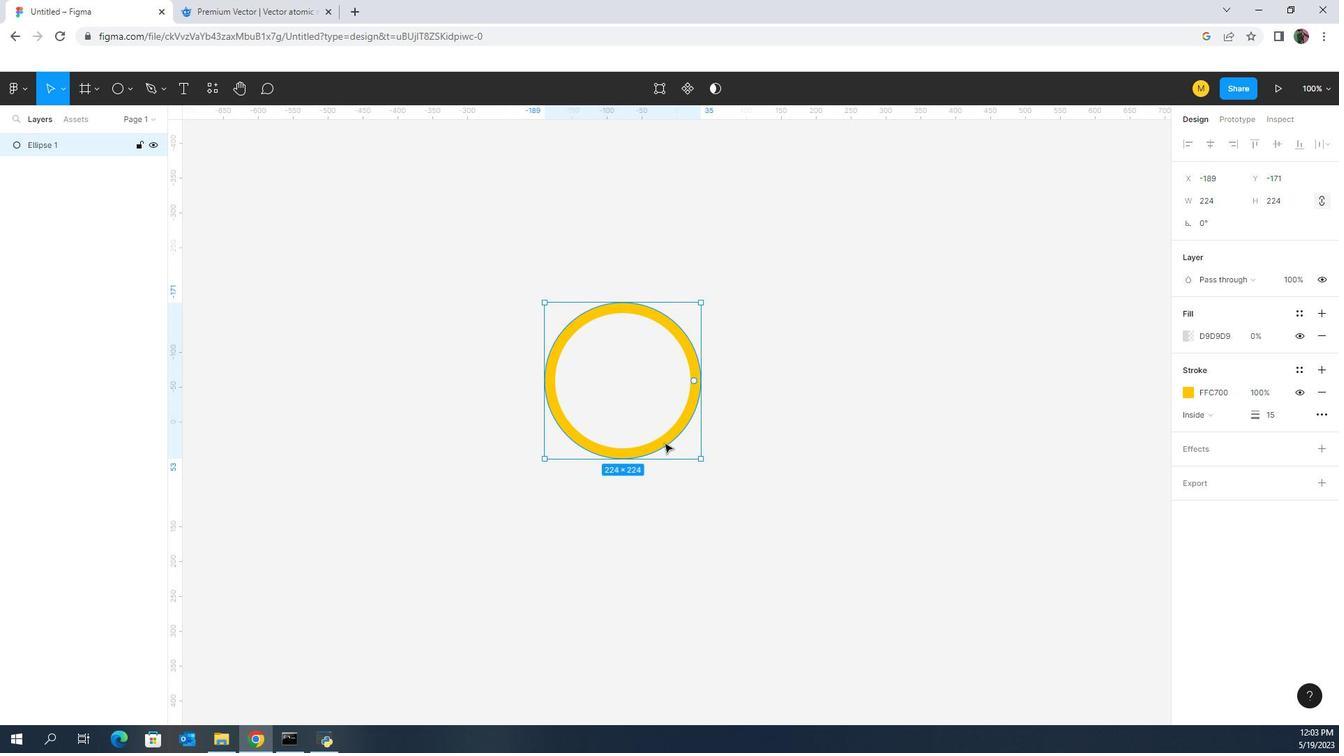 
Action: Mouse pressed left at (711, 436)
Screenshot: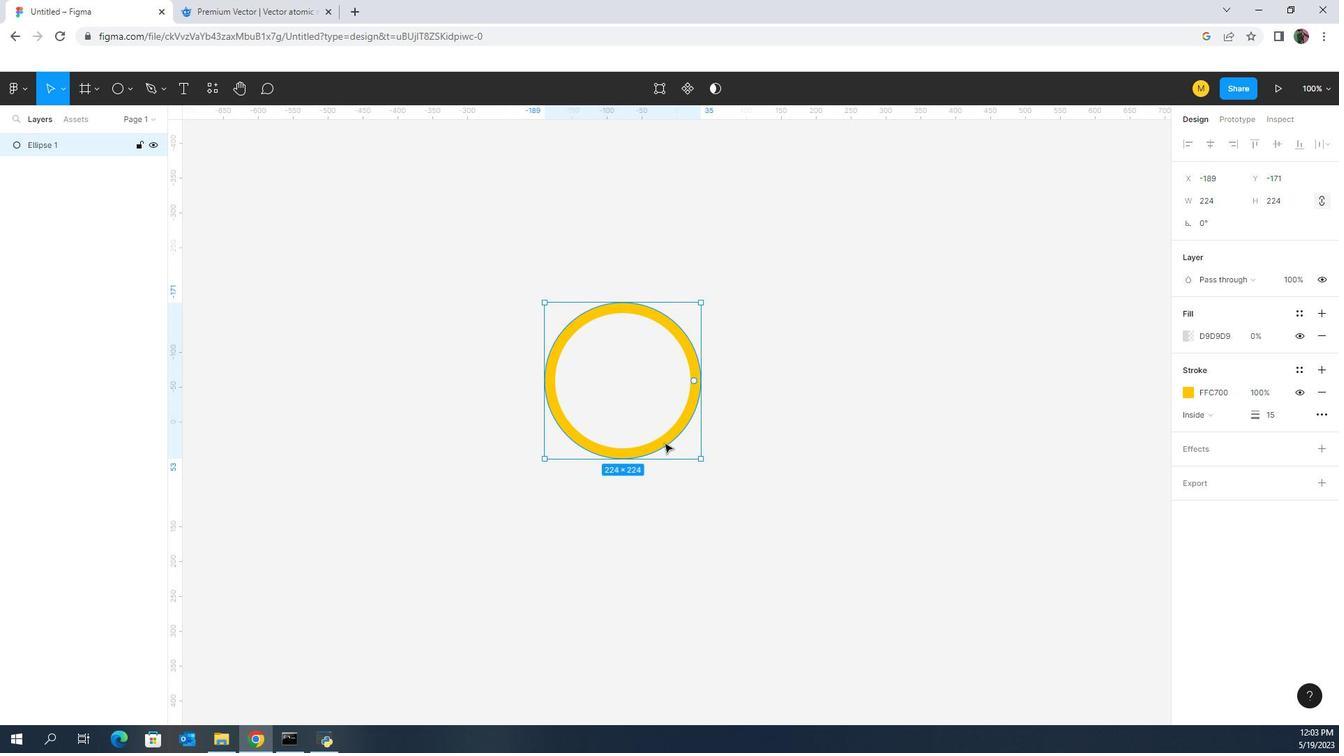 
Action: Mouse moved to (781, 518)
Screenshot: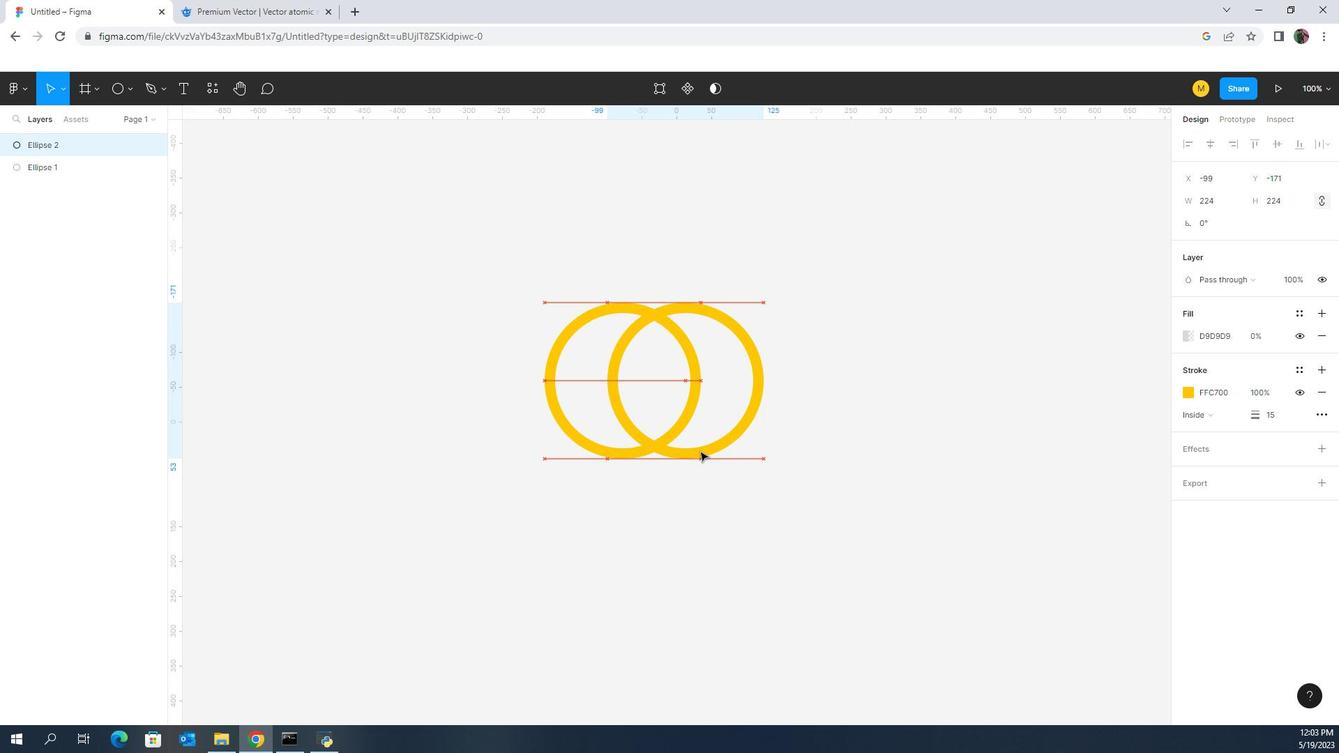 
Action: Mouse pressed left at (827, 534)
Screenshot: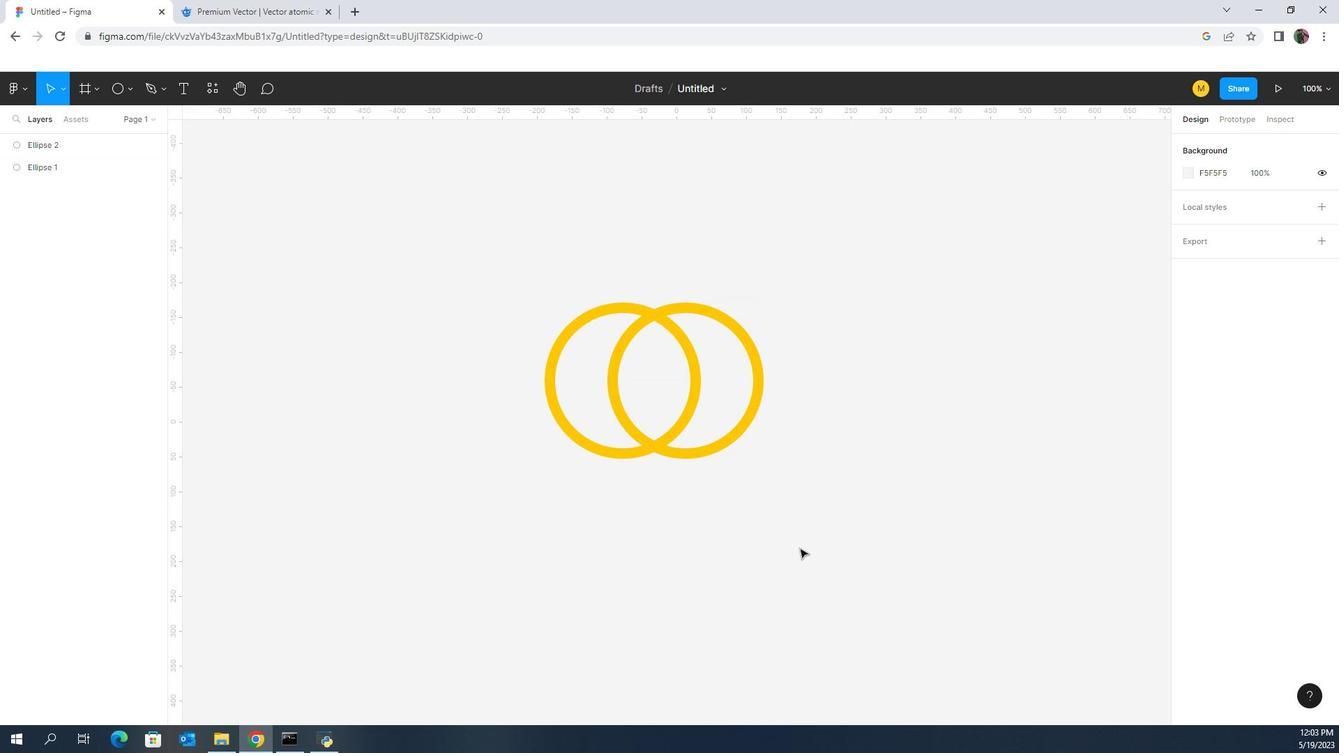 
Action: Mouse pressed left at (827, 534)
Screenshot: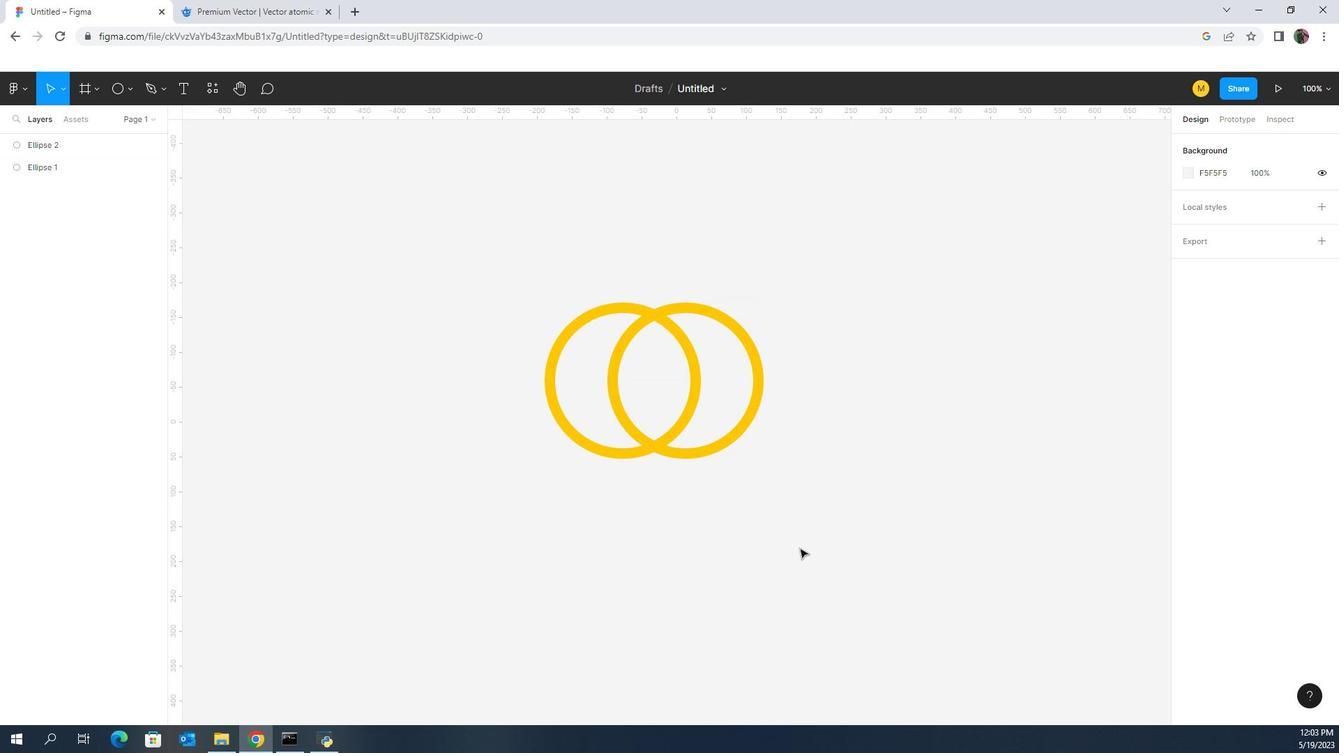
Action: Mouse pressed left at (827, 534)
Screenshot: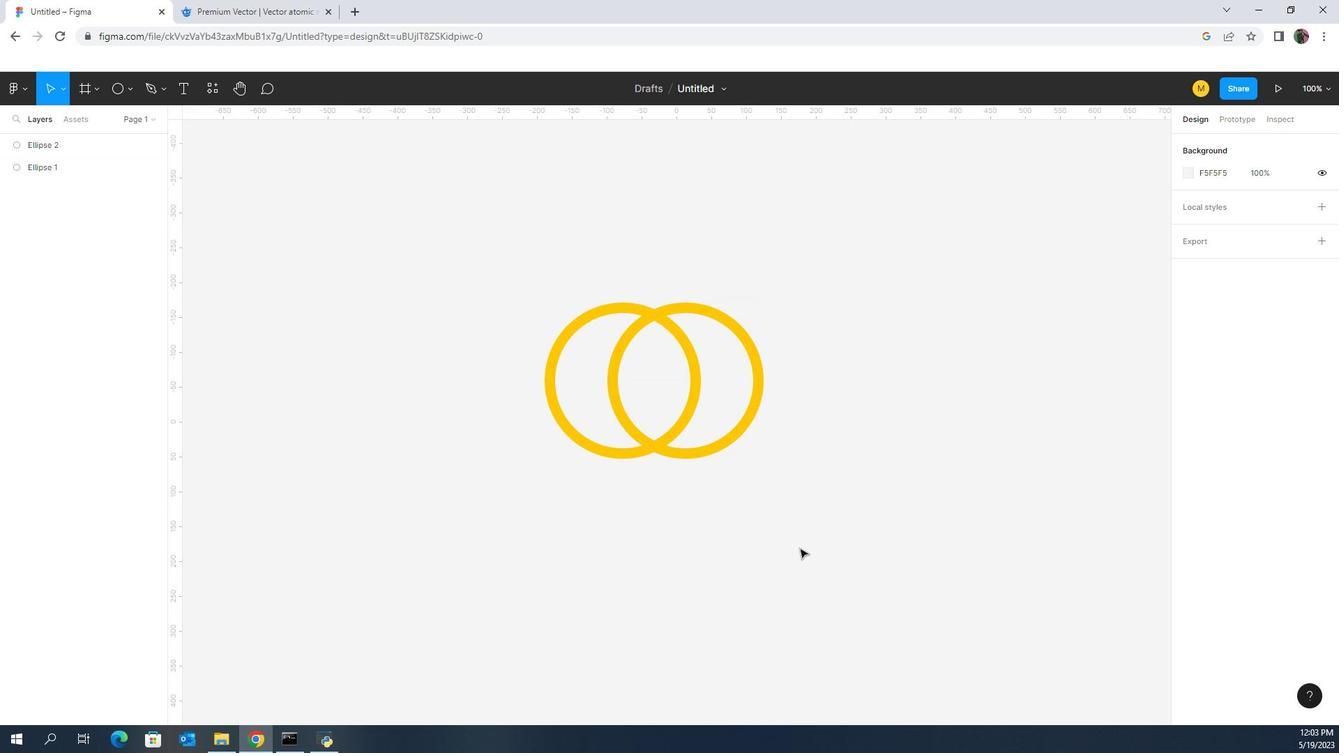 
Action: Mouse pressed left at (827, 534)
Screenshot: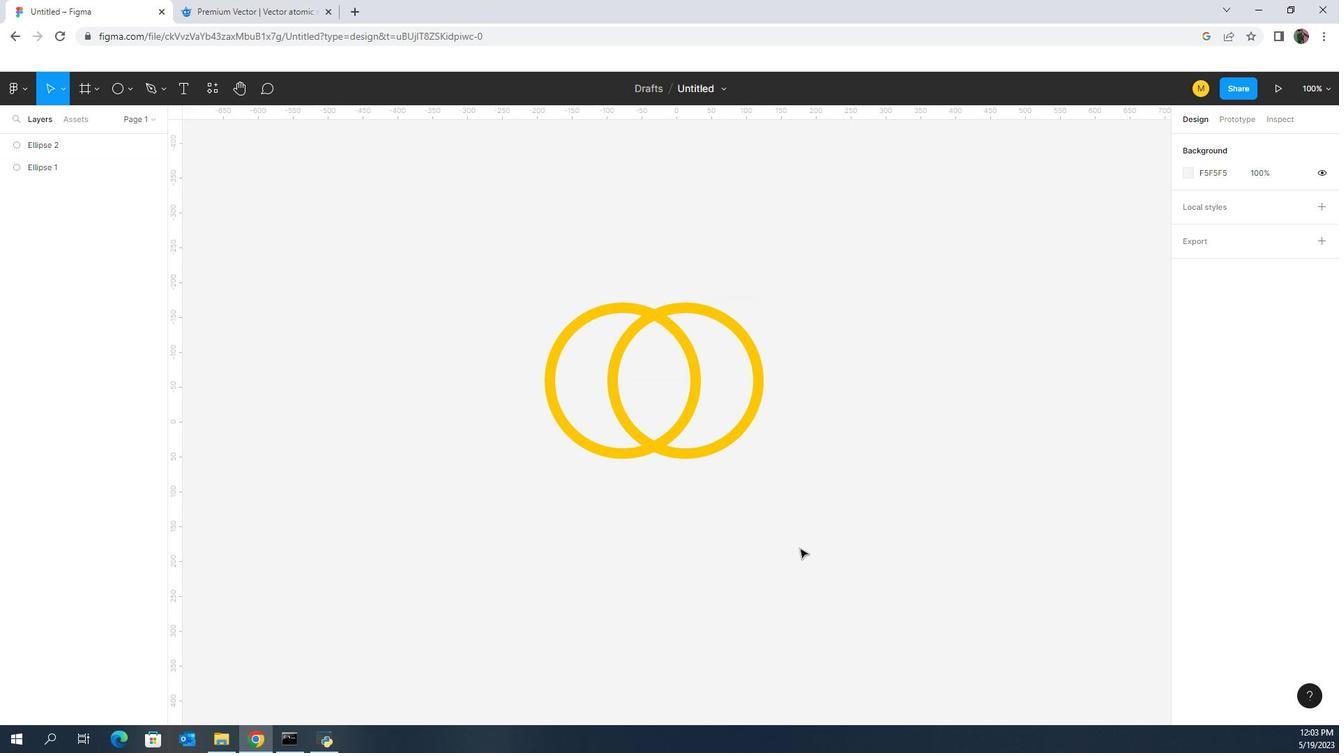 
Action: Mouse moved to (776, 426)
Screenshot: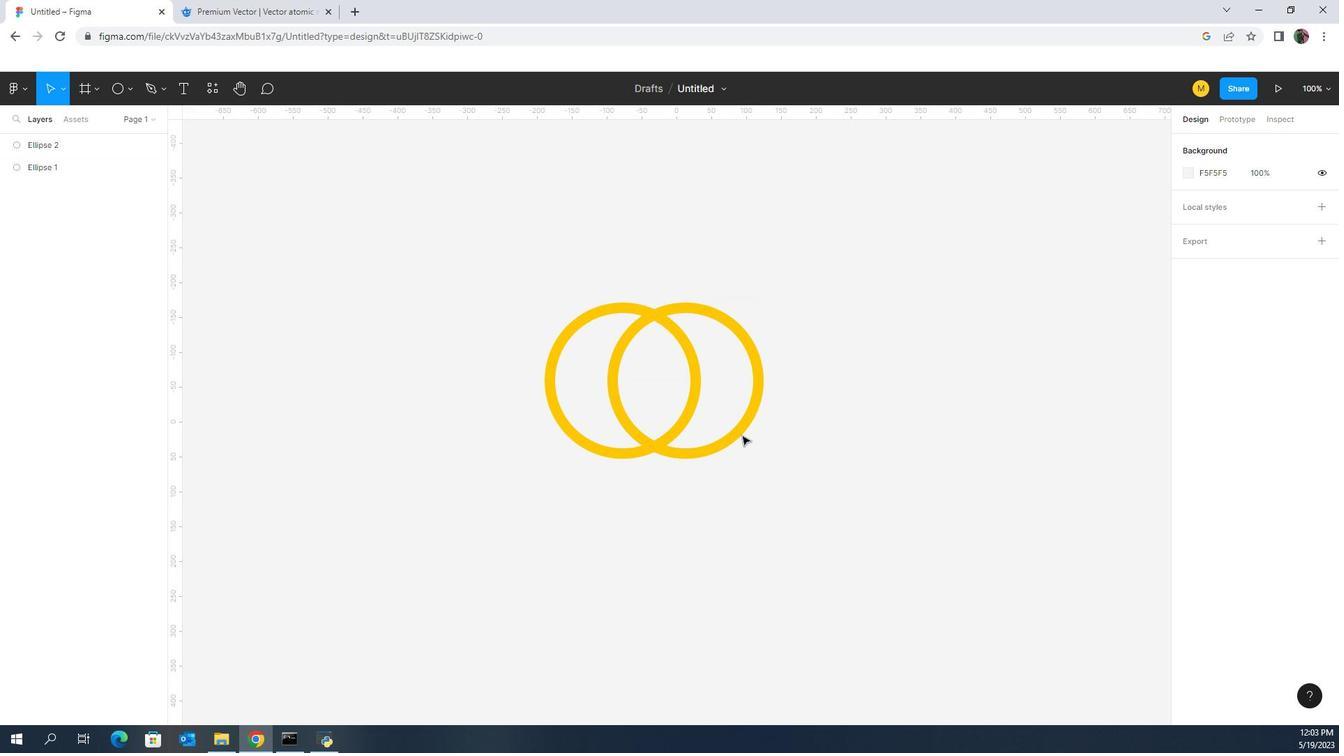 
Action: Mouse pressed left at (776, 426)
Screenshot: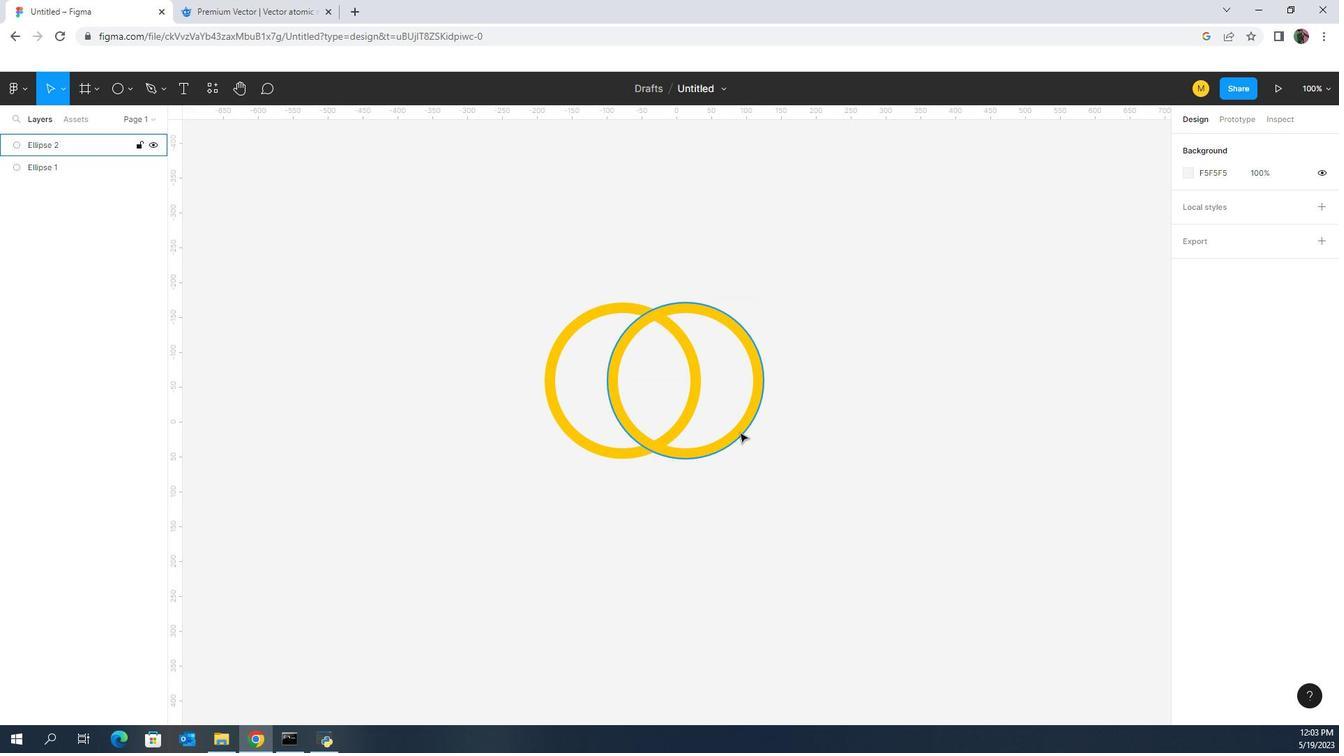 
Action: Mouse moved to (1160, 387)
Screenshot: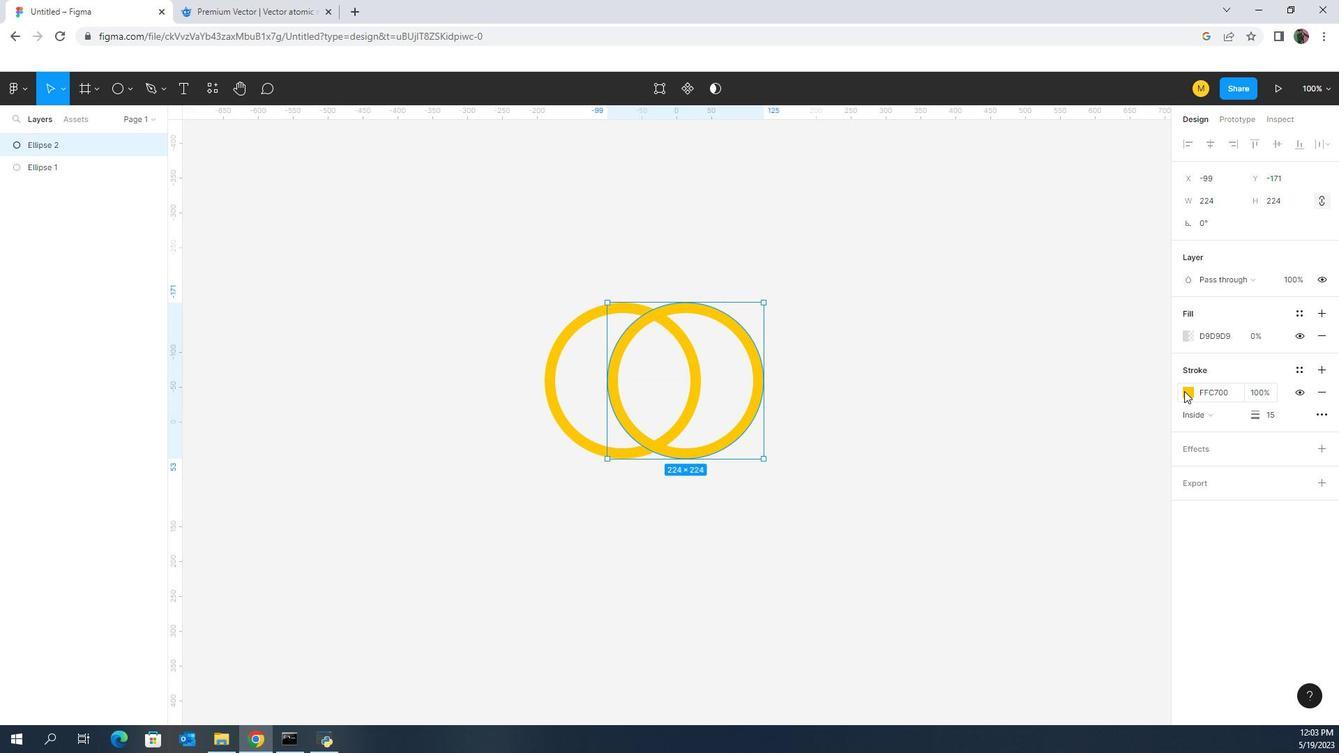 
Action: Mouse pressed left at (1160, 387)
Screenshot: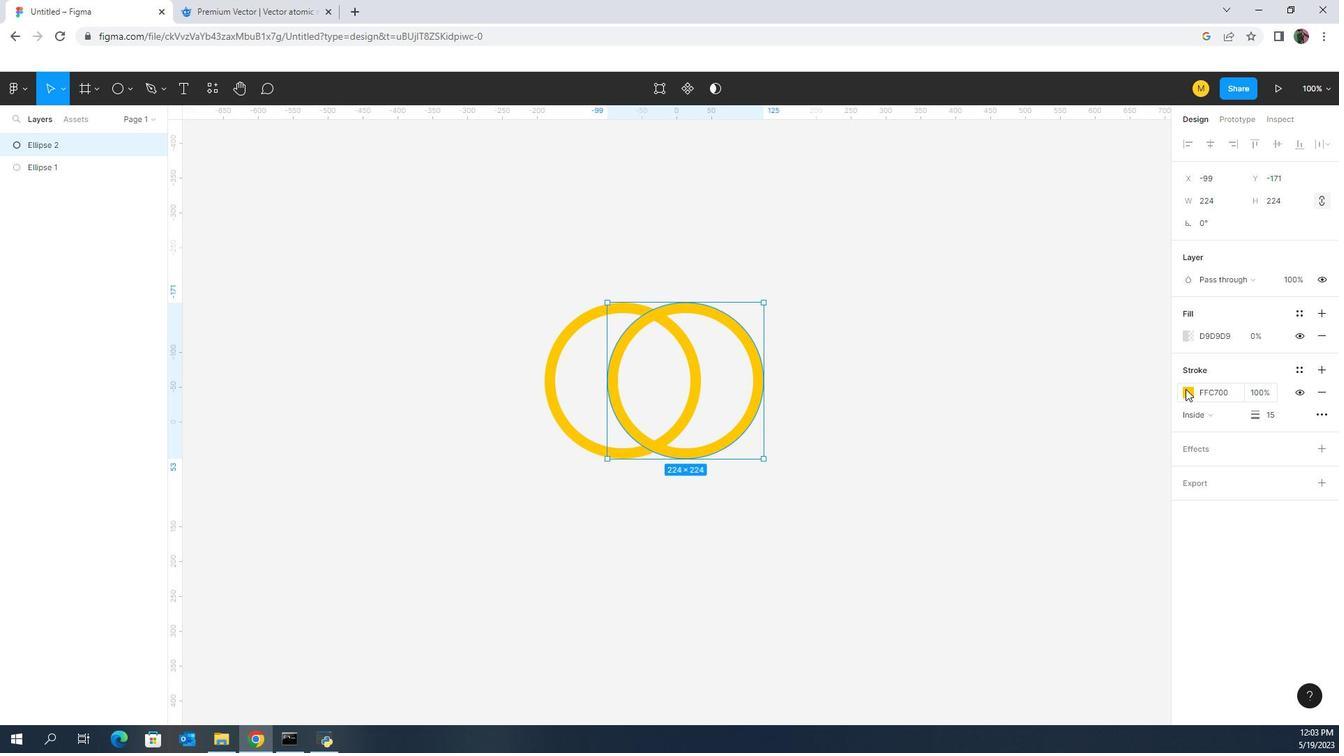 
Action: Mouse moved to (1111, 542)
Screenshot: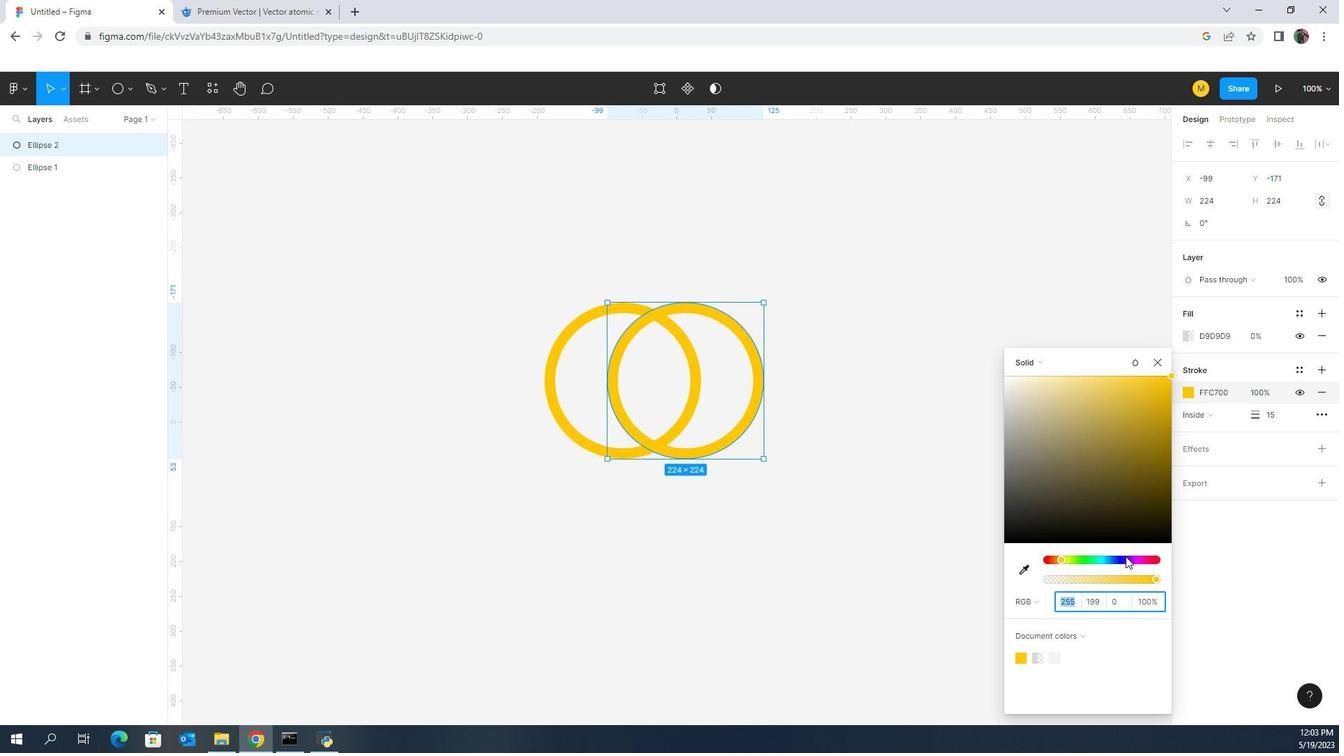 
Action: Mouse pressed left at (1111, 542)
Screenshot: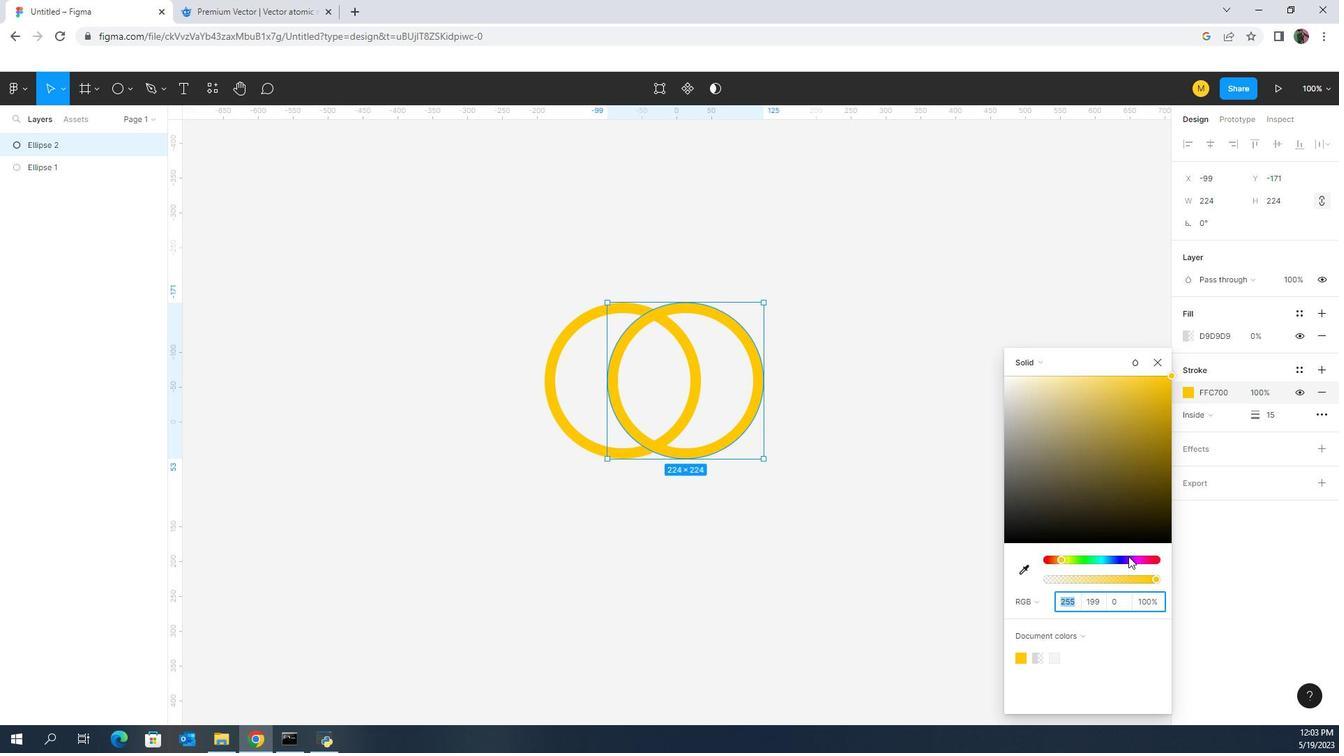 
Action: Mouse moved to (1138, 384)
Screenshot: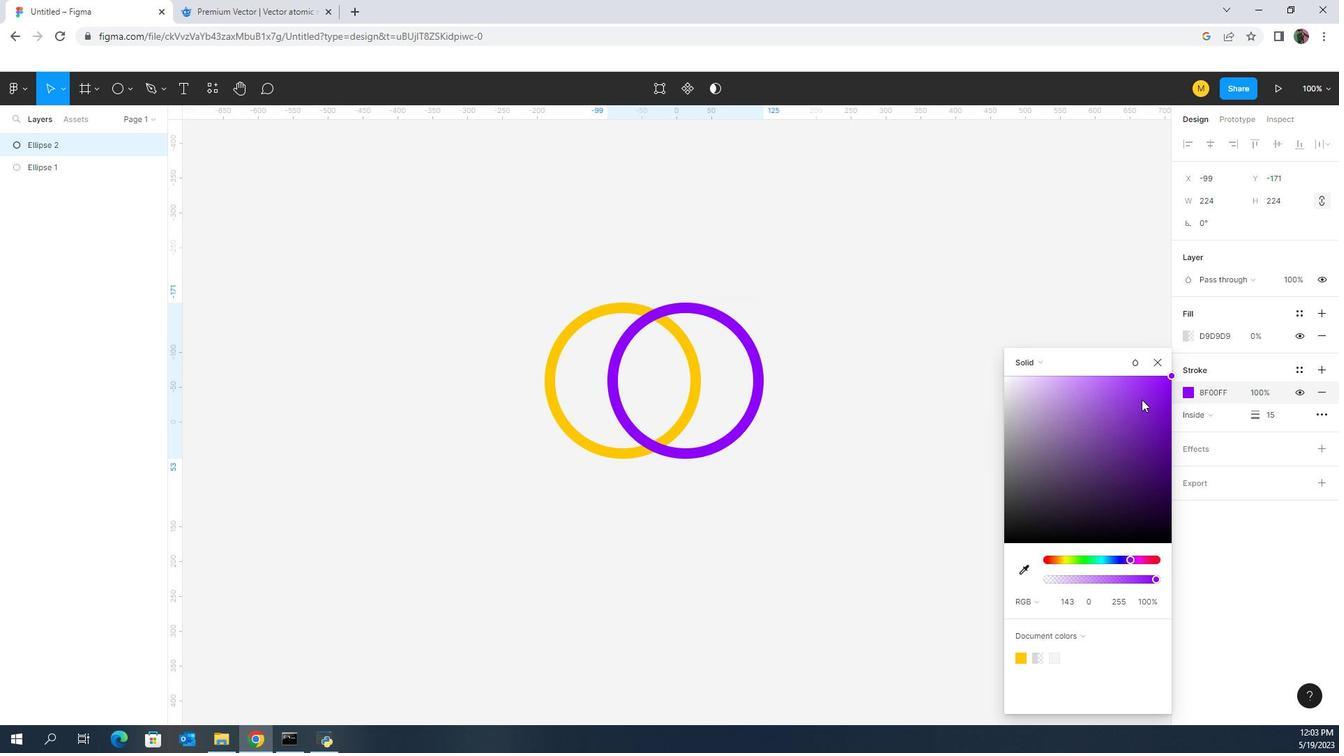 
Action: Mouse pressed left at (1138, 384)
Screenshot: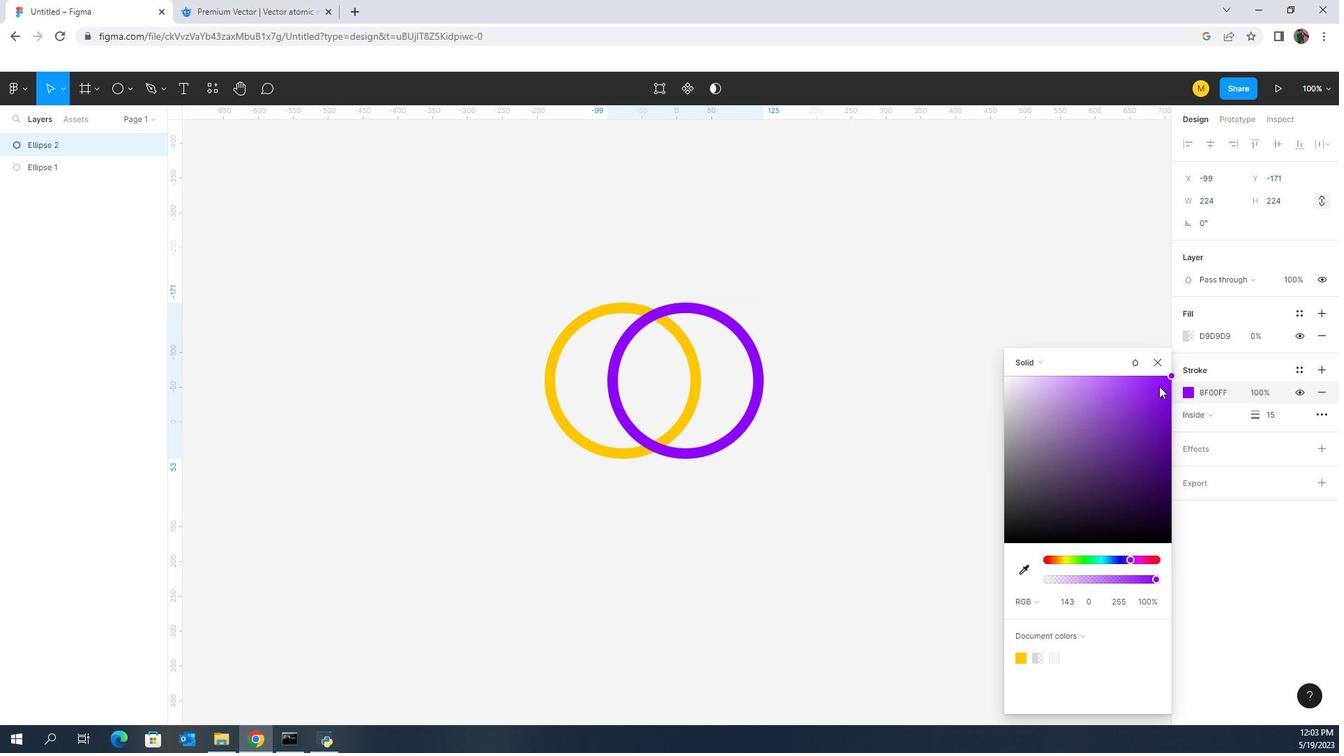 
Action: Mouse moved to (905, 409)
Screenshot: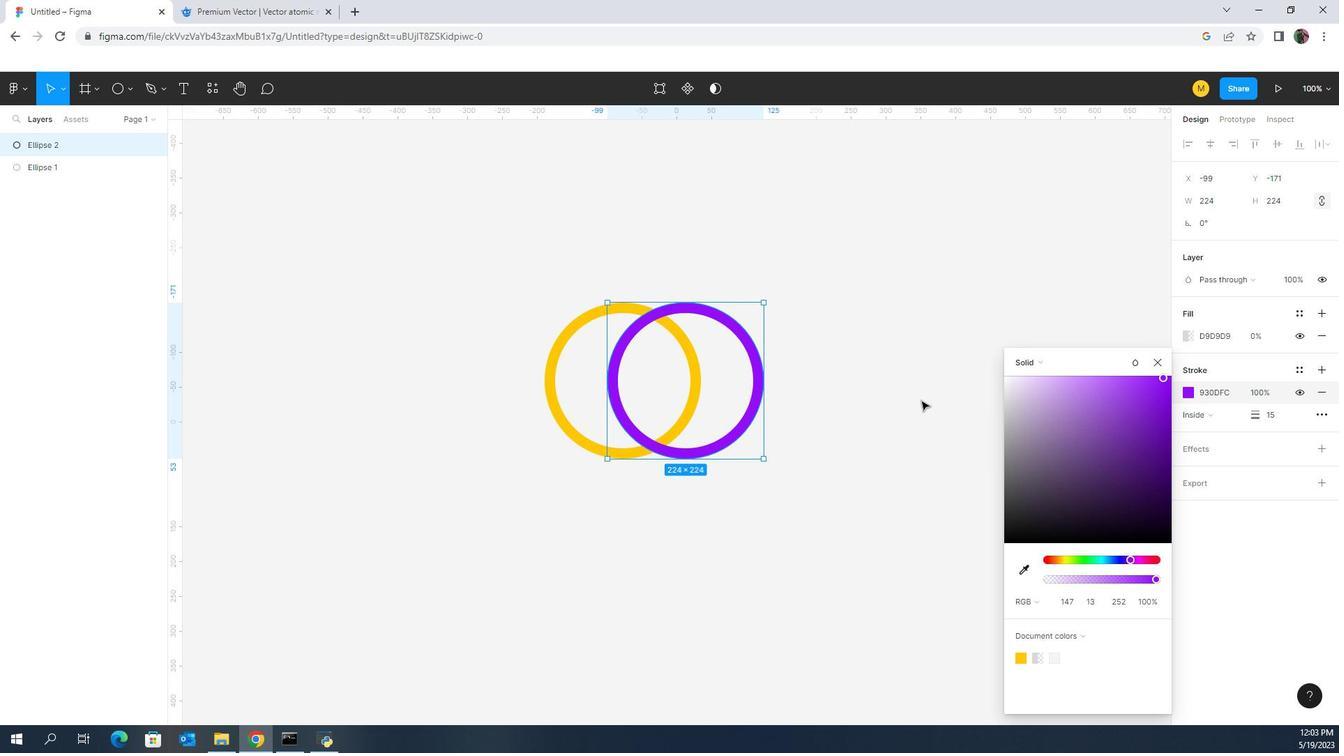 
Action: Mouse pressed left at (905, 409)
Screenshot: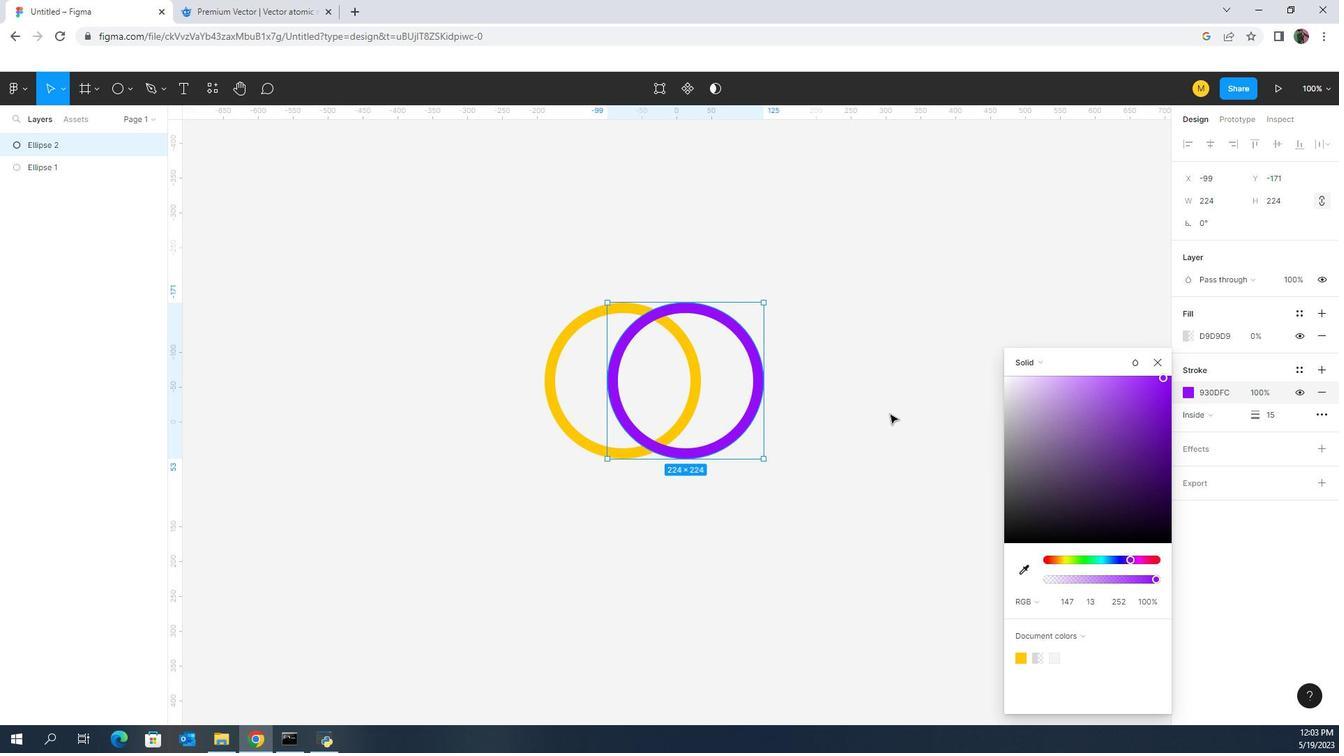 
Action: Mouse pressed left at (905, 409)
Screenshot: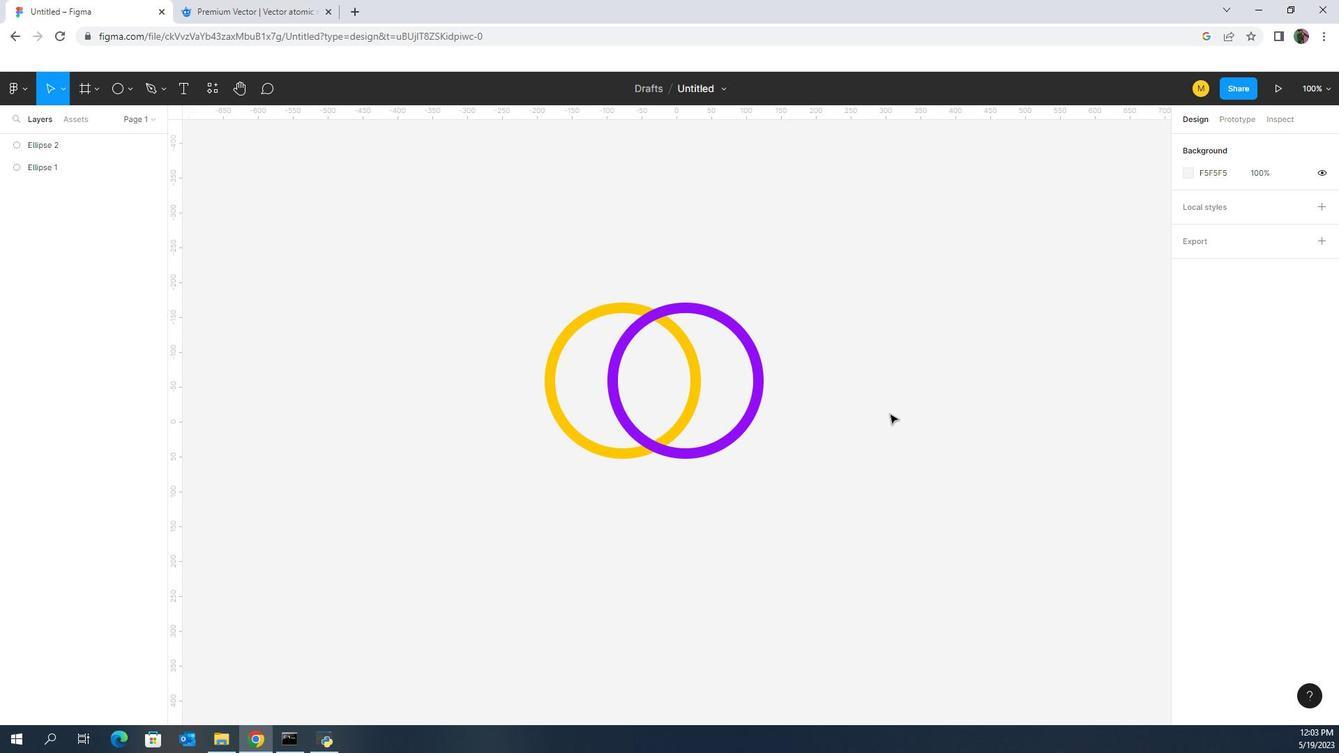 
Action: Mouse moved to (660, 451)
Screenshot: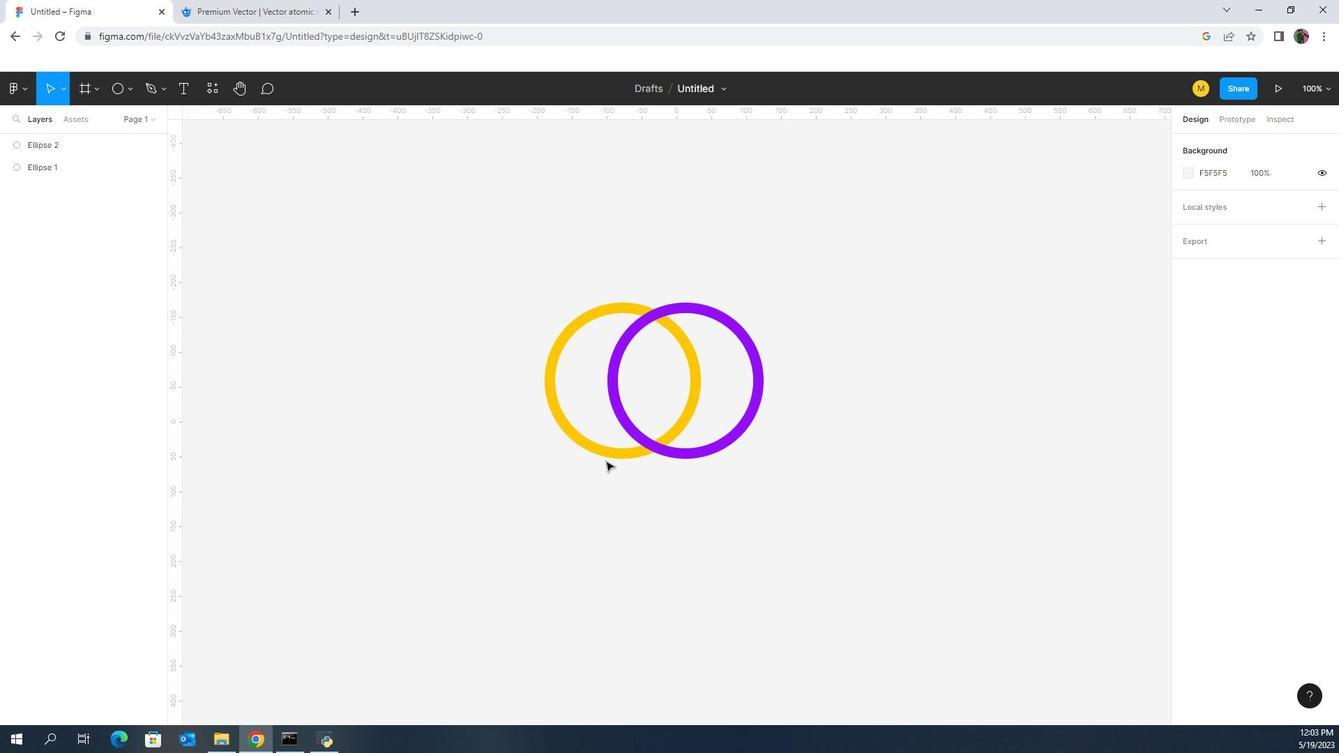 
Action: Mouse pressed left at (660, 451)
Screenshot: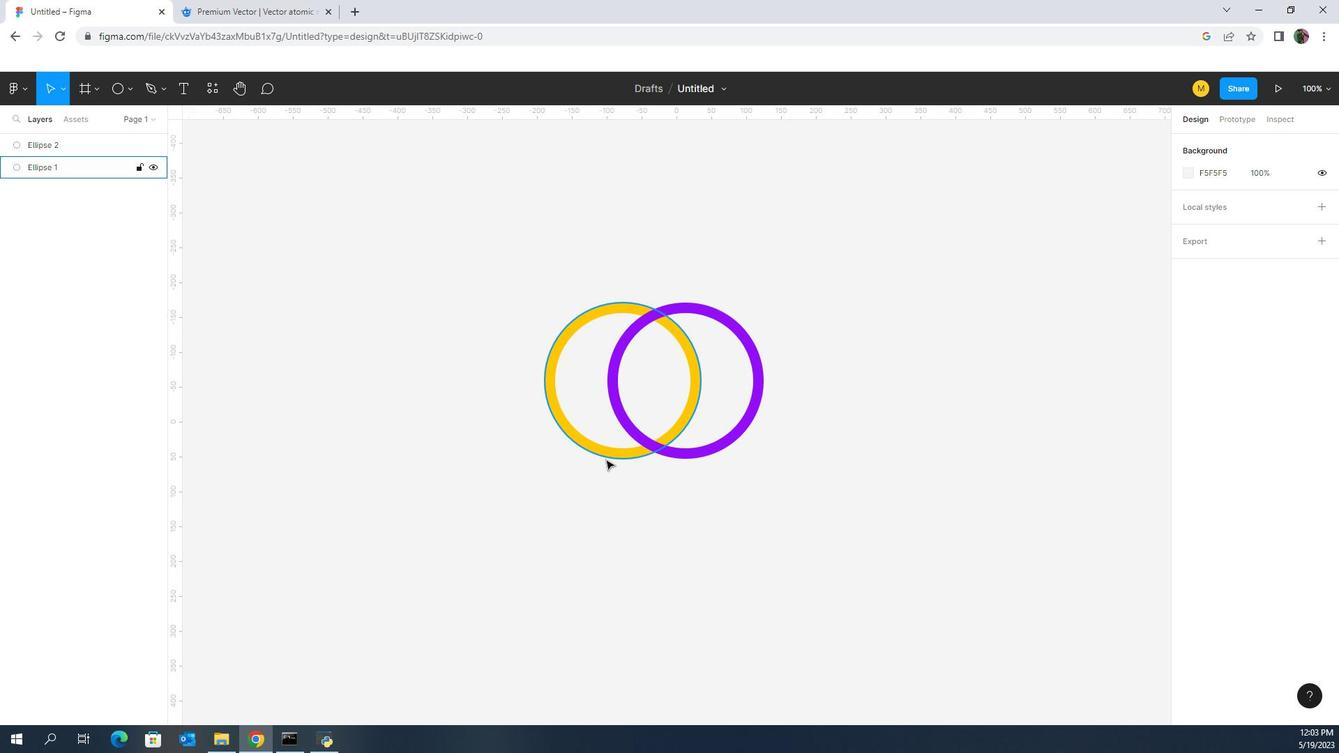 
Action: Mouse moved to (1173, 164)
Screenshot: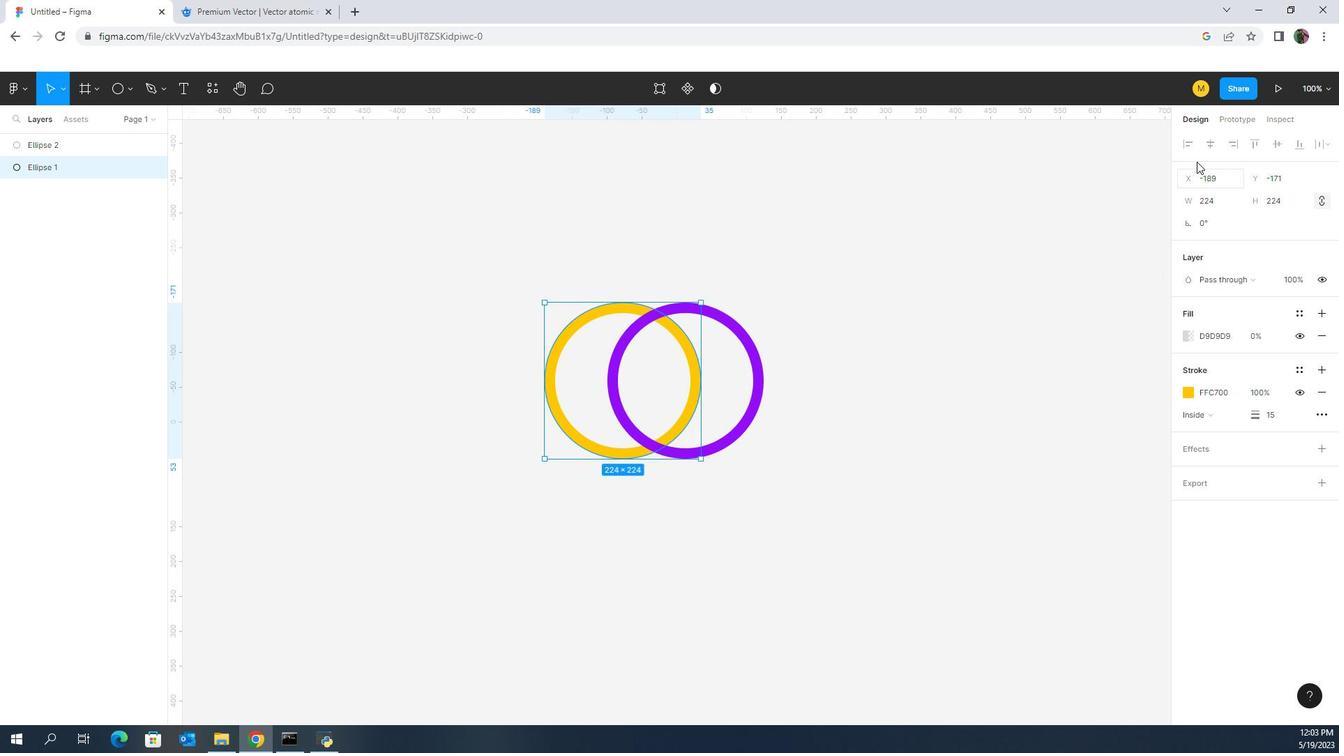 
Action: Mouse pressed left at (1173, 164)
Screenshot: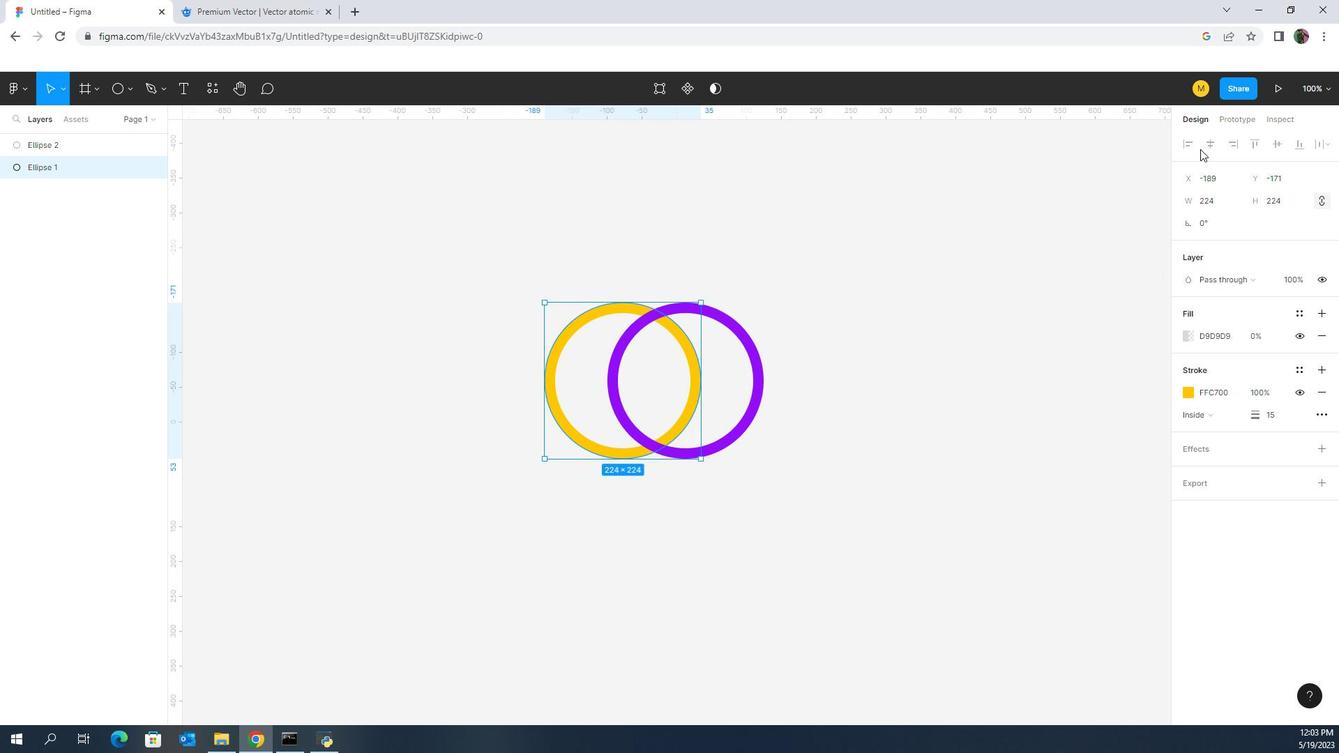 
Action: Mouse pressed left at (1173, 164)
Screenshot: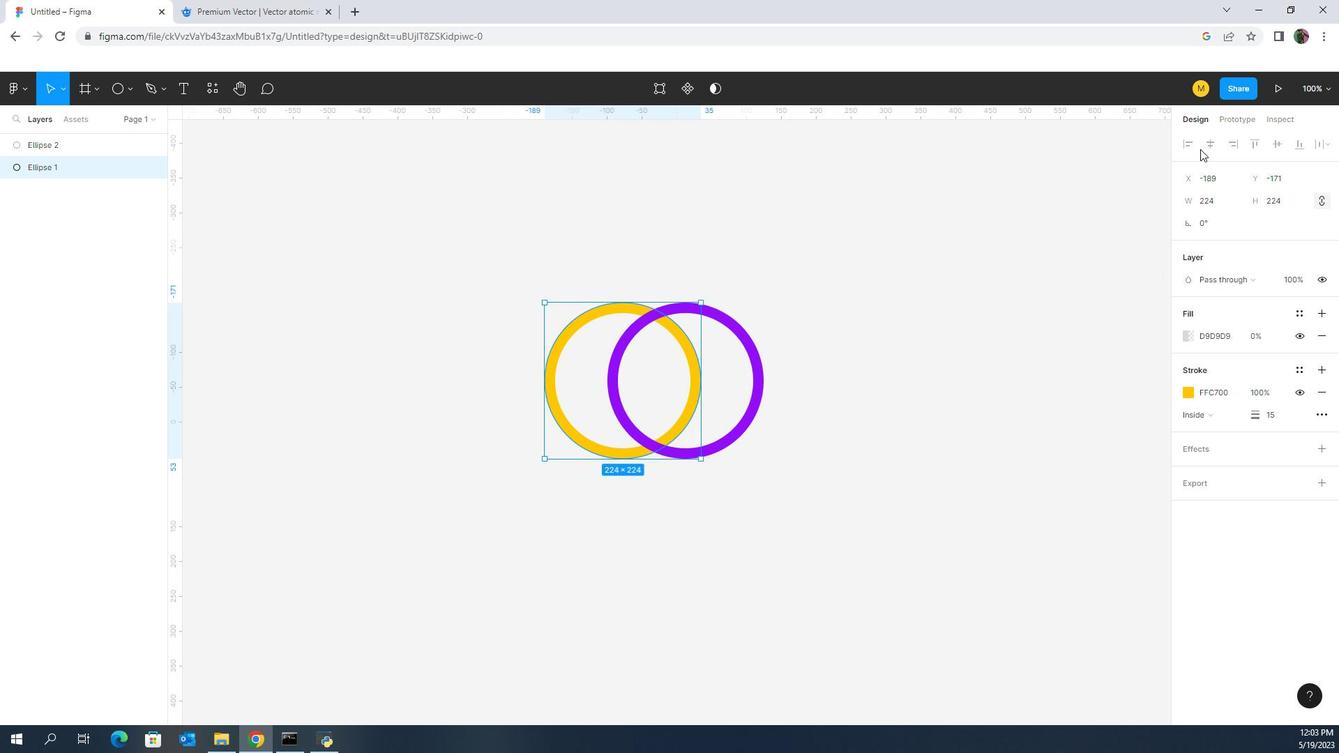 
Action: Mouse moved to (997, 366)
Screenshot: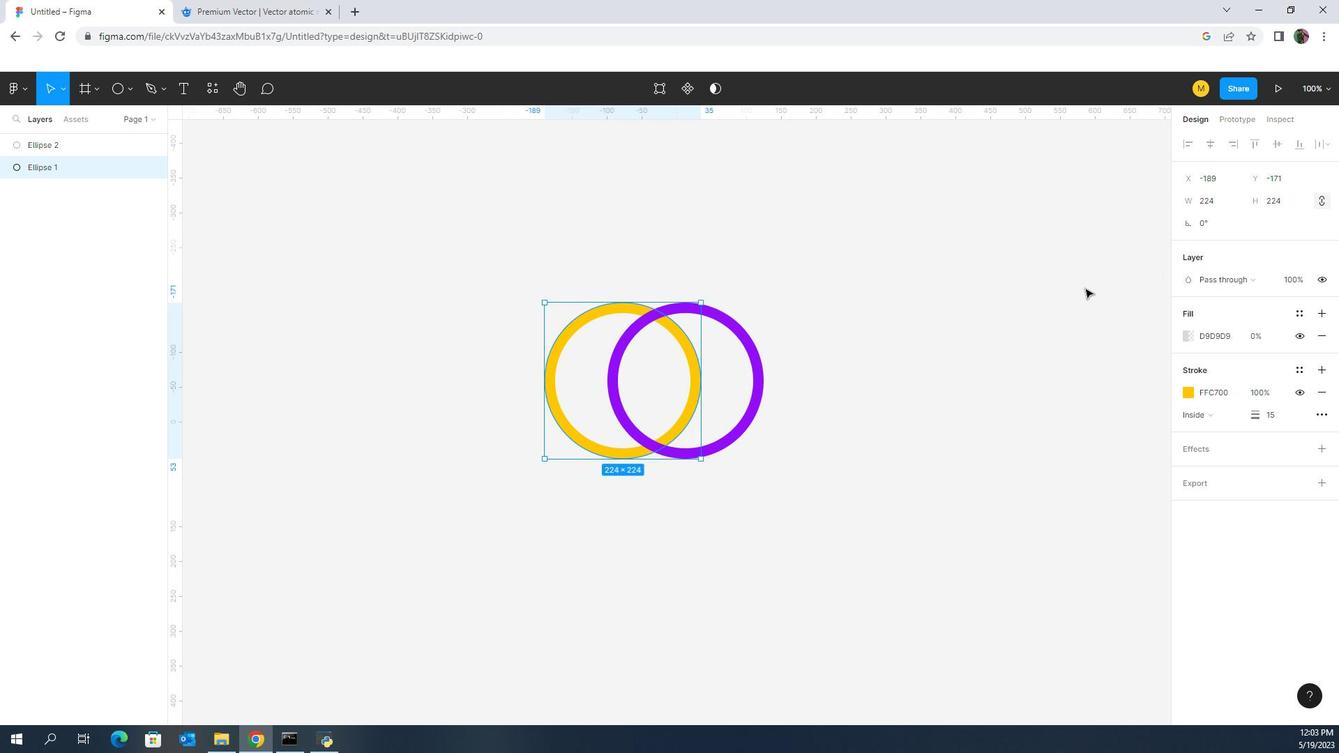
Action: Mouse pressed left at (997, 366)
Screenshot: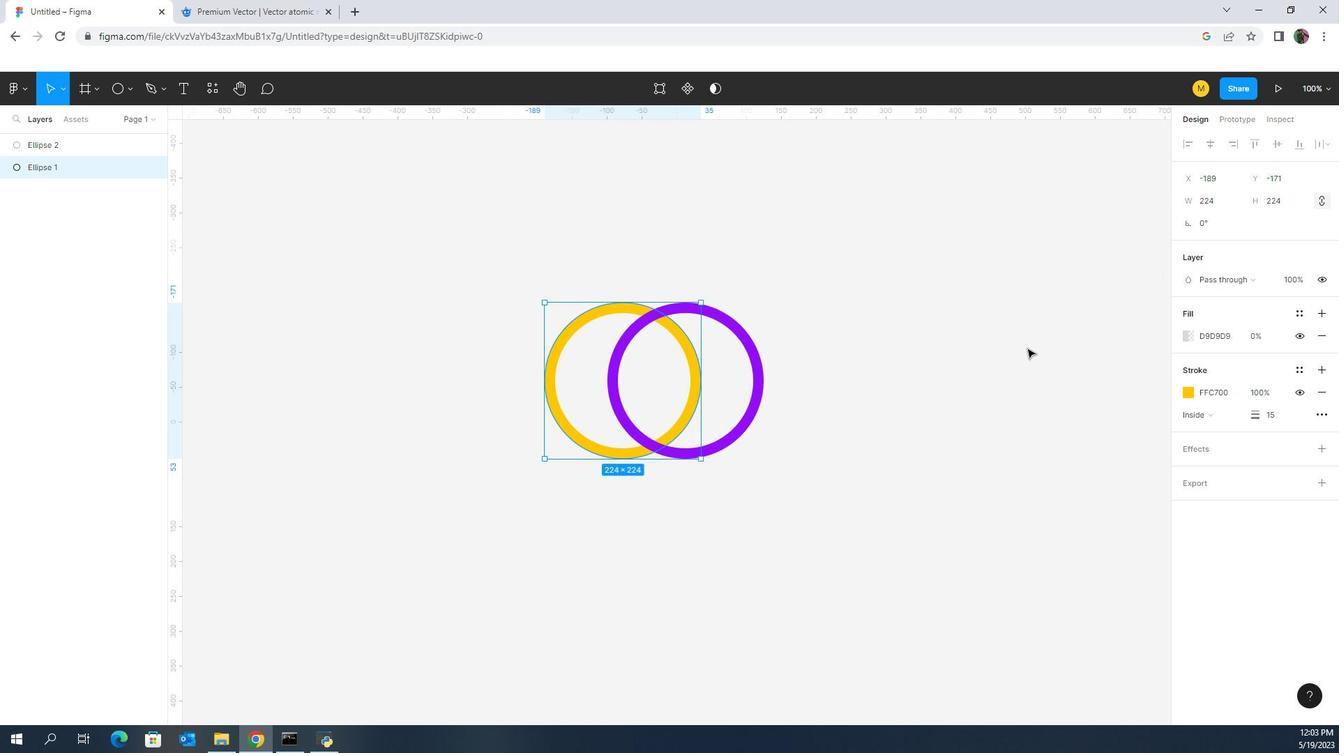 
Action: Mouse moved to (776, 432)
Screenshot: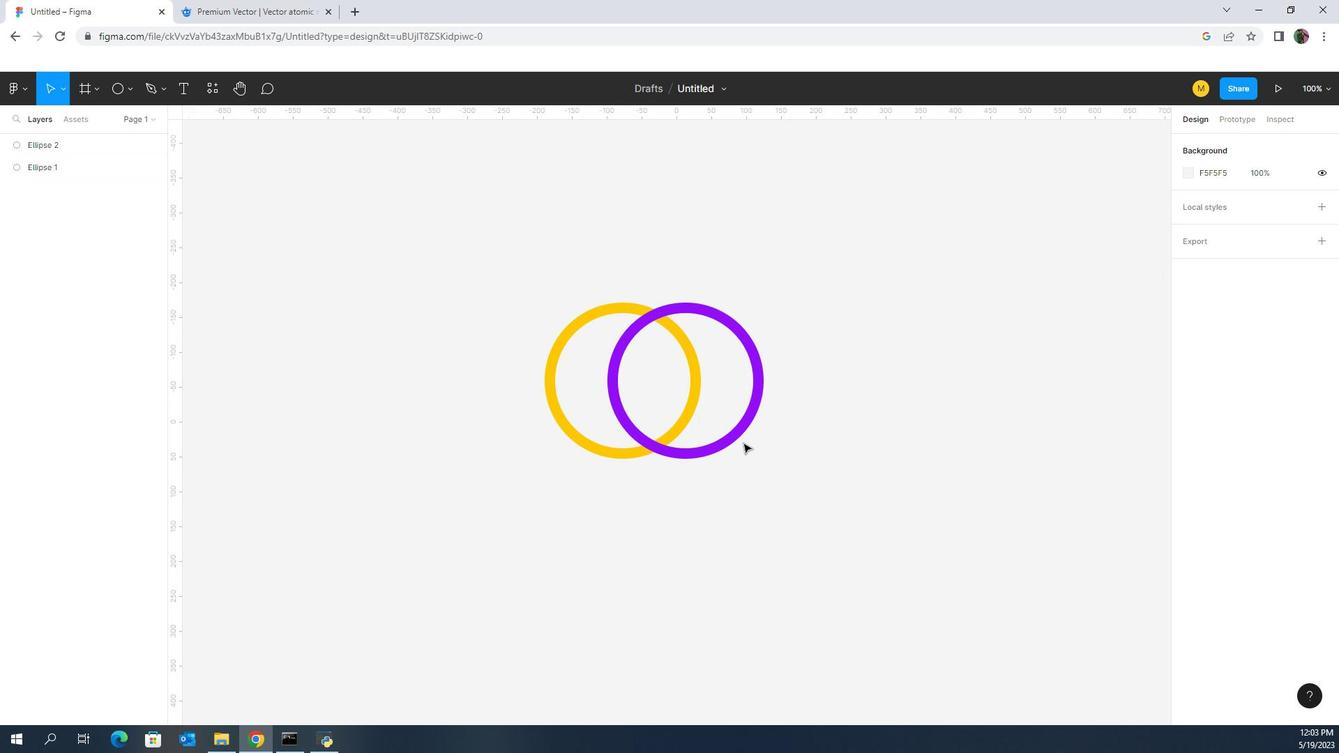 
Action: Mouse pressed left at (776, 432)
Screenshot: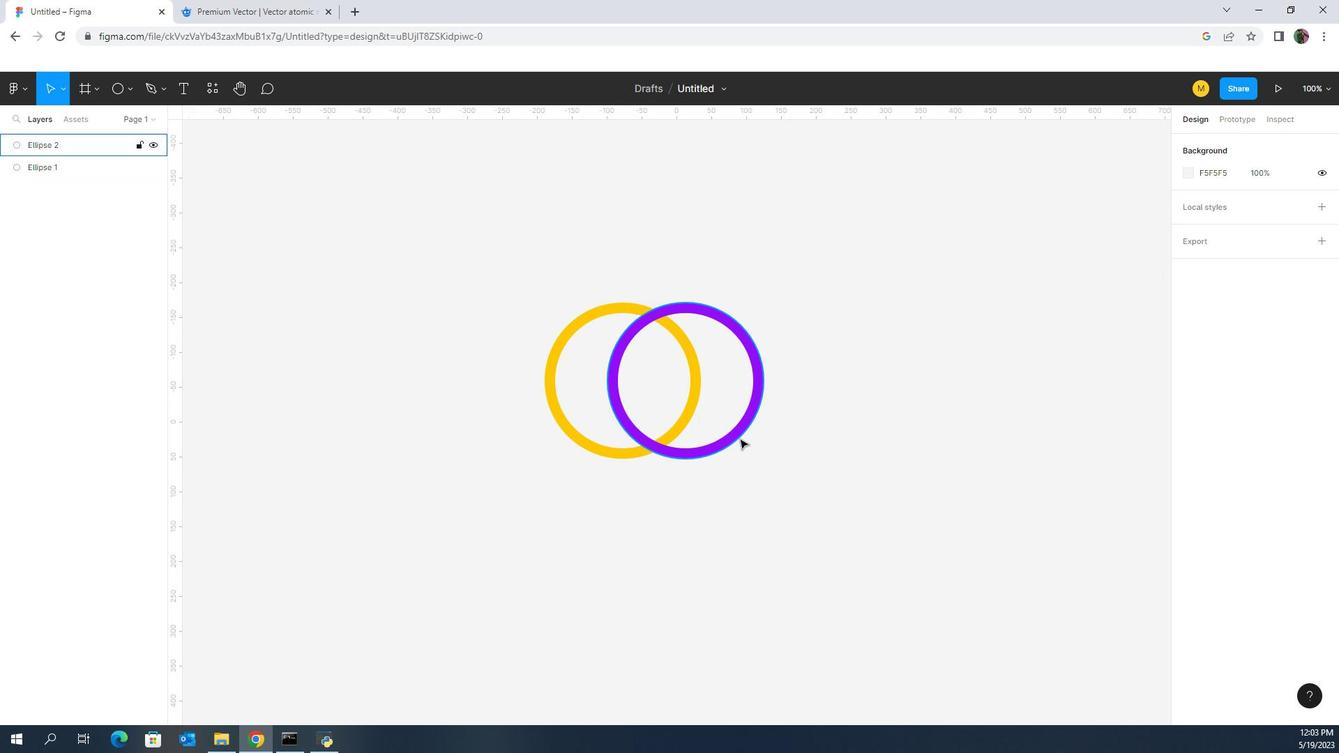 
Action: Key pressed <Key.left>
Screenshot: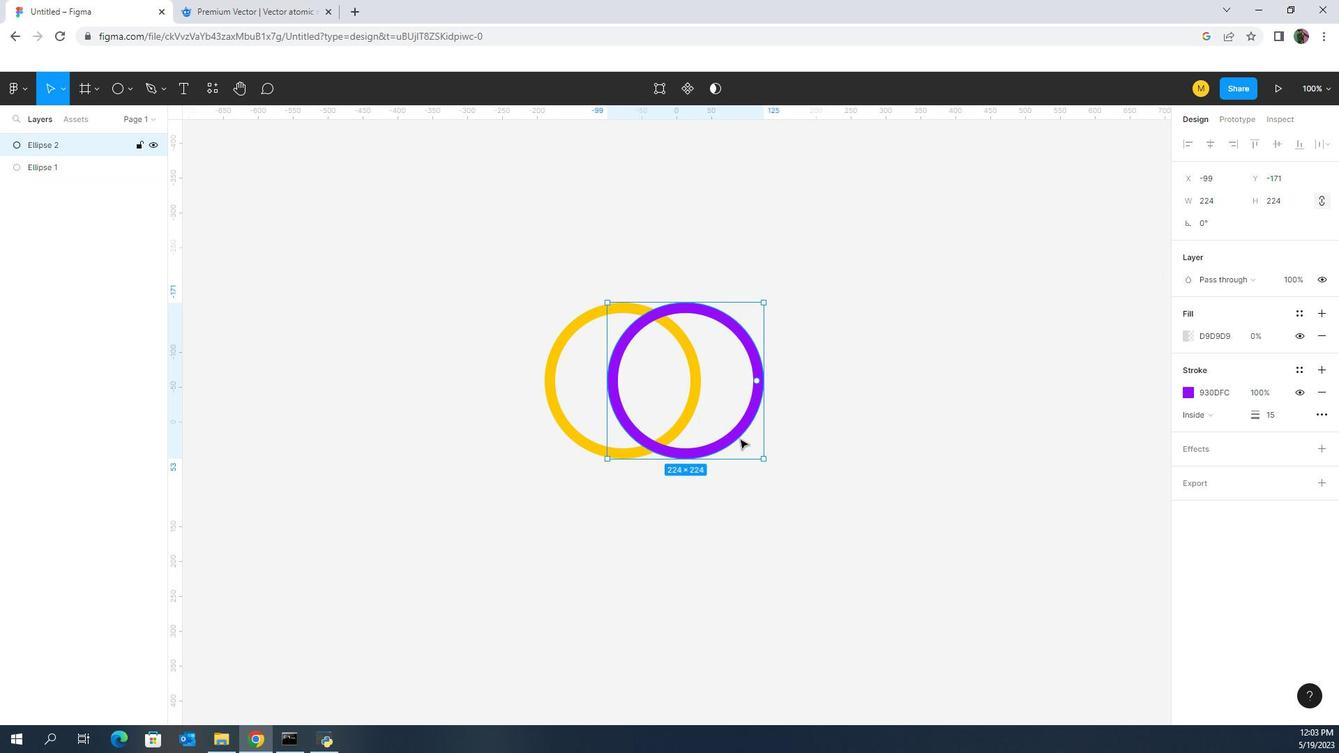 
Action: Mouse moved to (813, 488)
Screenshot: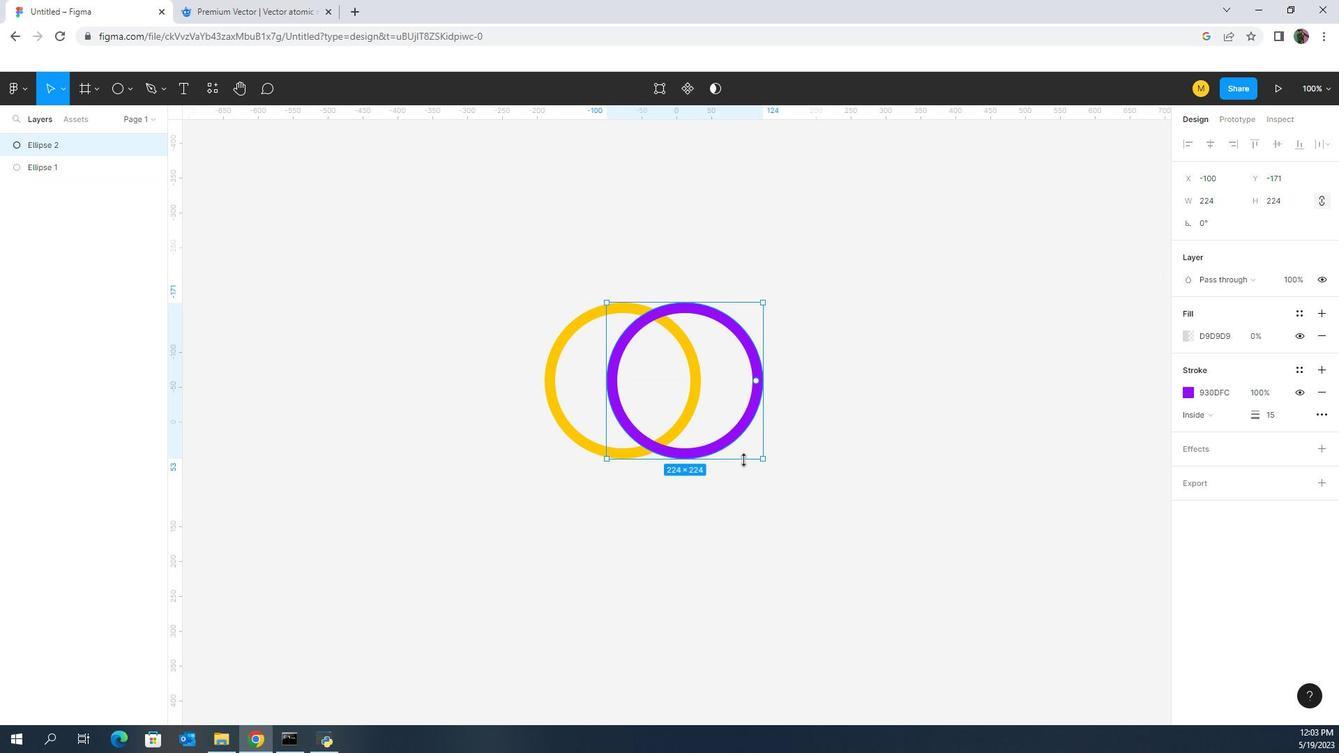 
Action: Mouse pressed left at (813, 488)
Screenshot: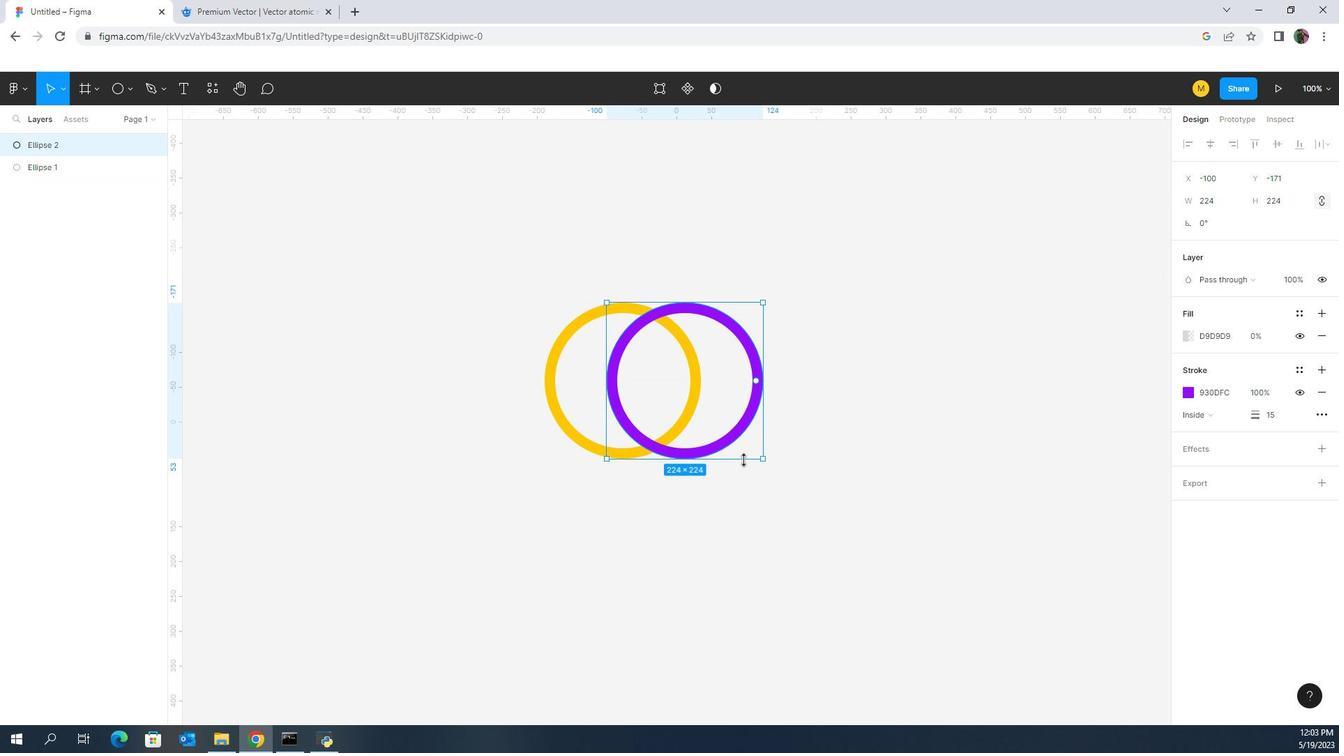 
Action: Mouse moved to (299, 116)
Screenshot: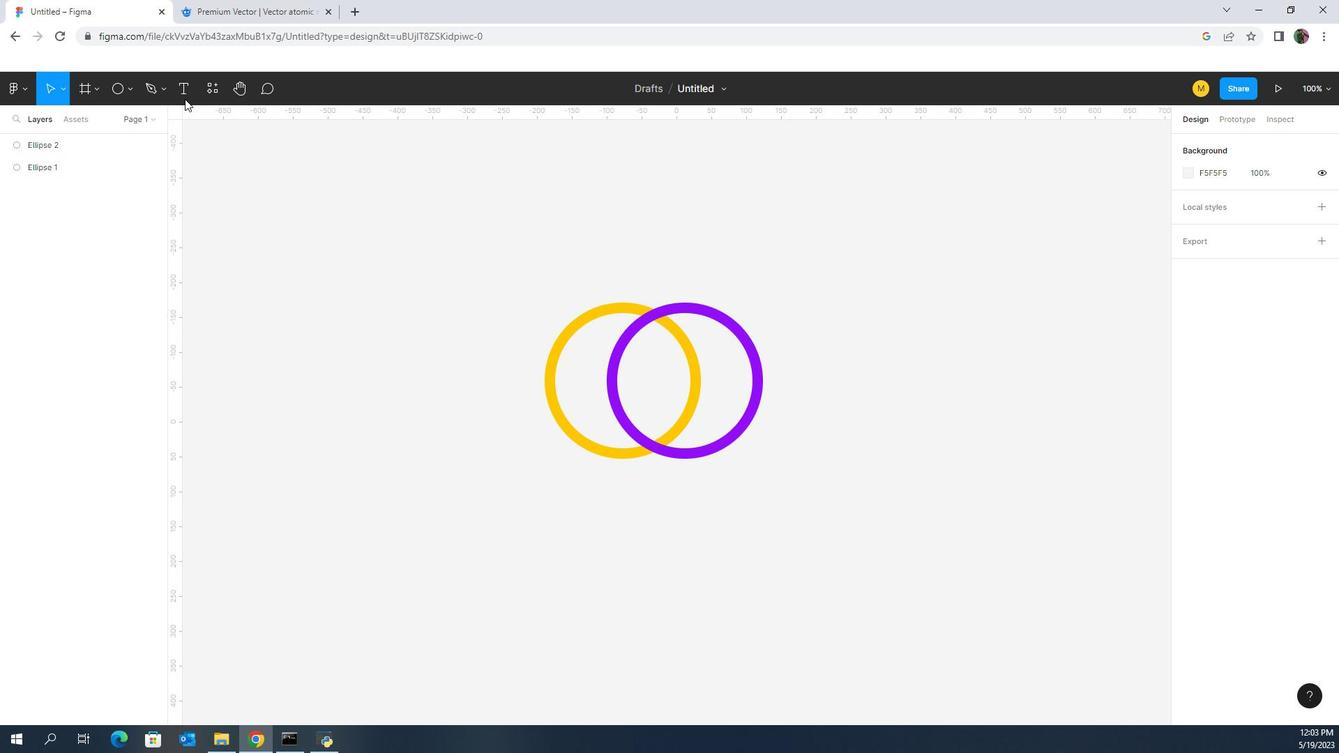 
Action: Mouse pressed left at (299, 116)
Screenshot: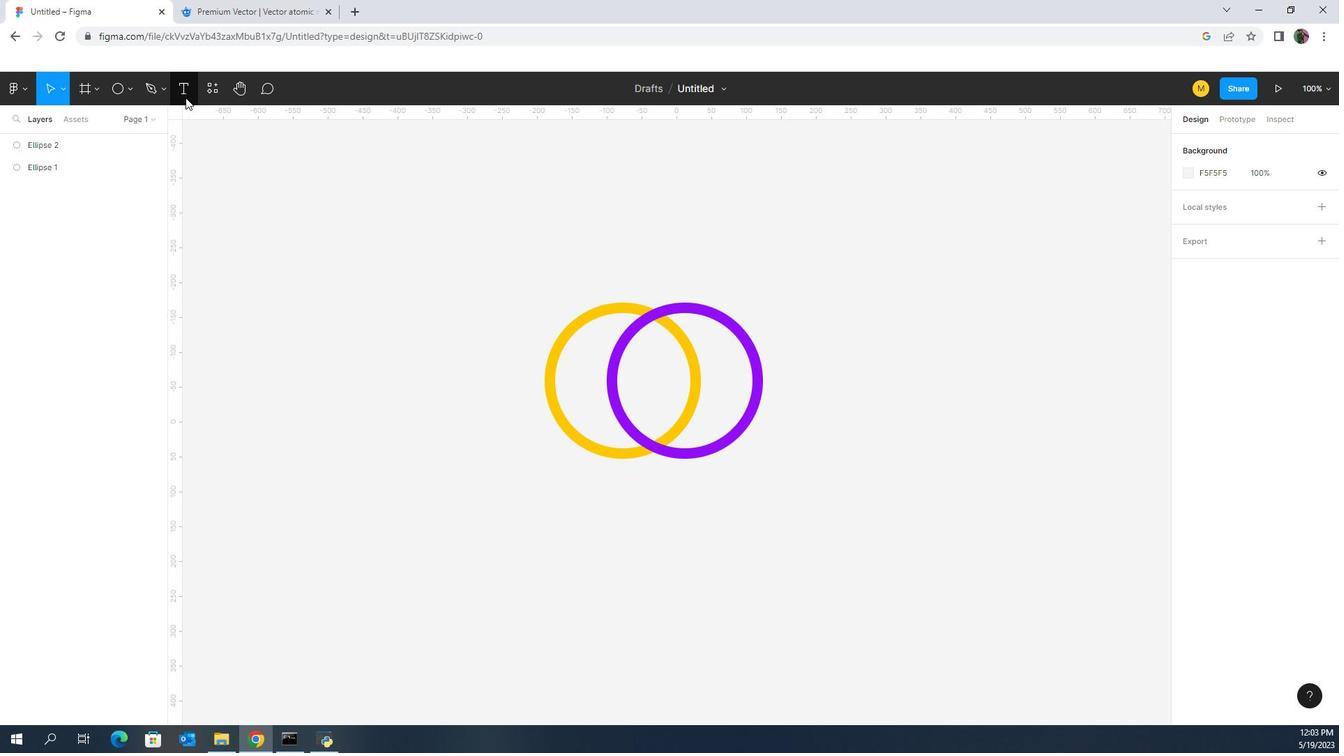 
Action: Mouse moved to (686, 357)
Screenshot: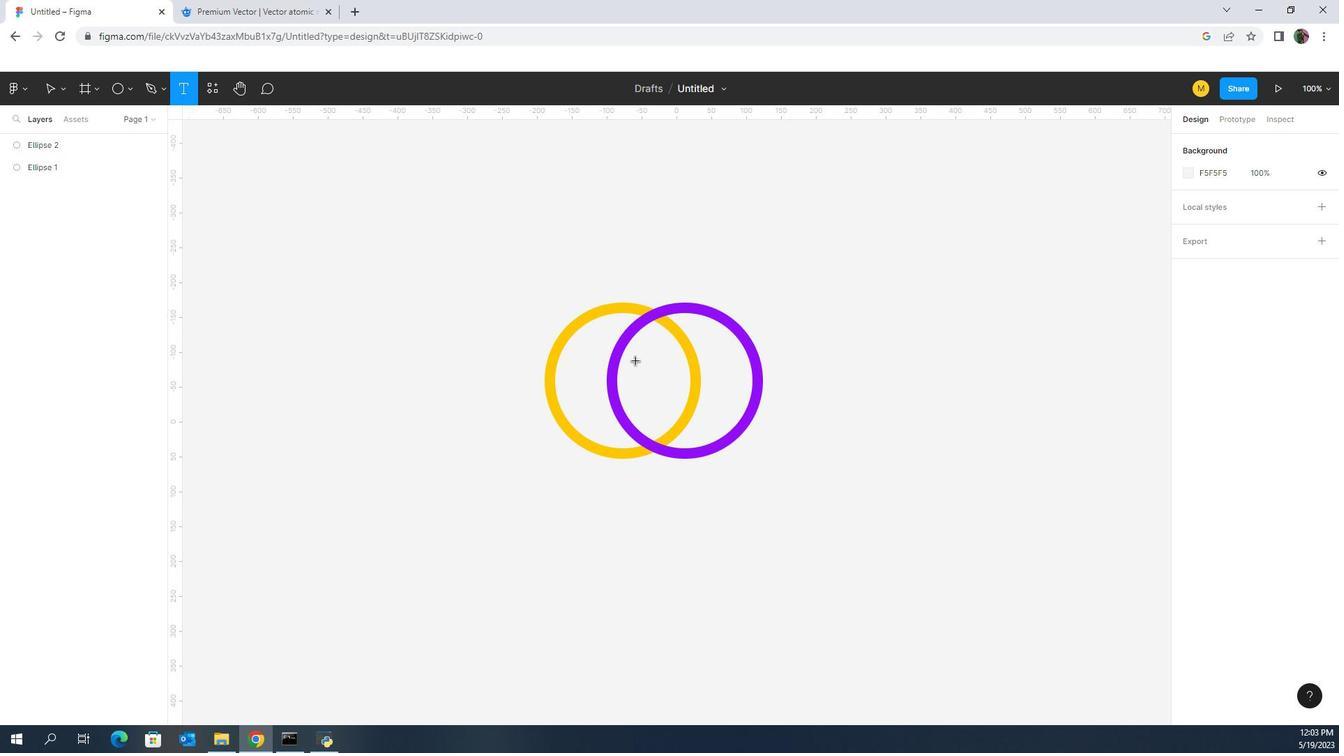 
Action: Mouse pressed left at (686, 357)
Screenshot: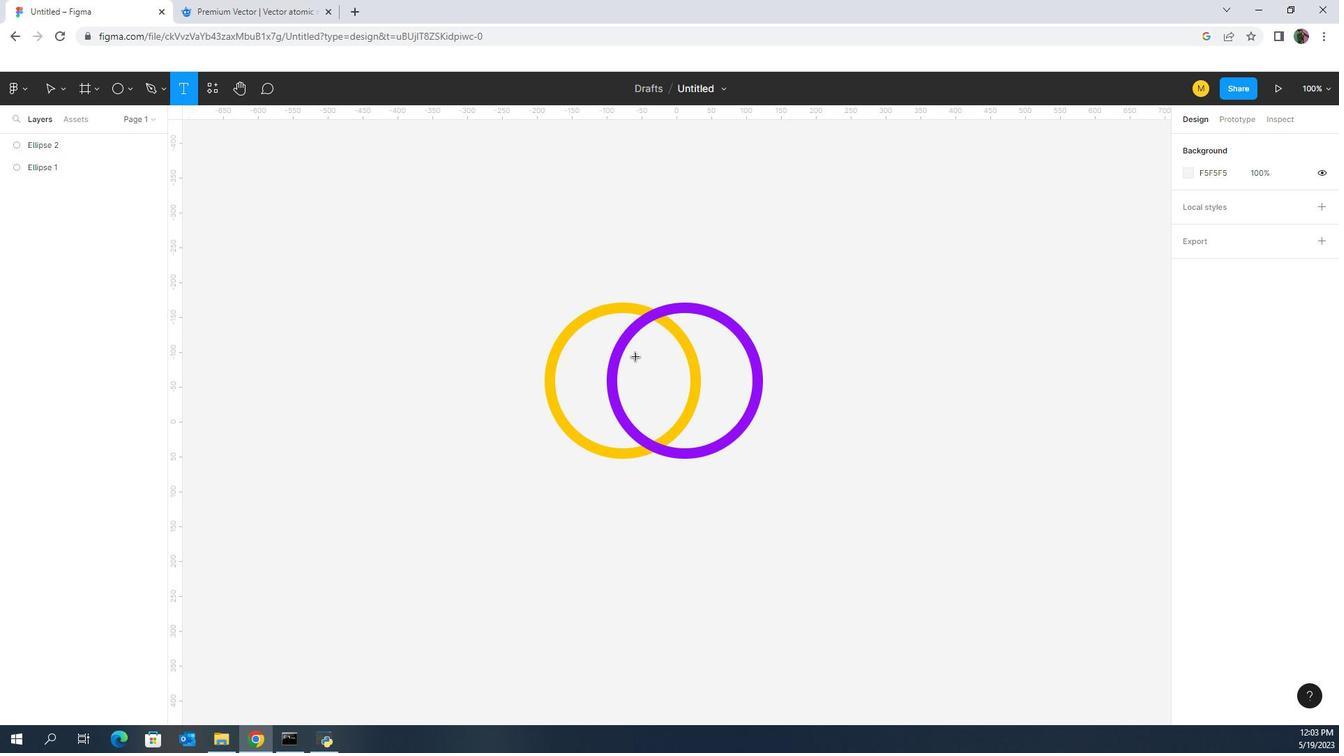 
Action: Key pressed <Key.shift>F
Screenshot: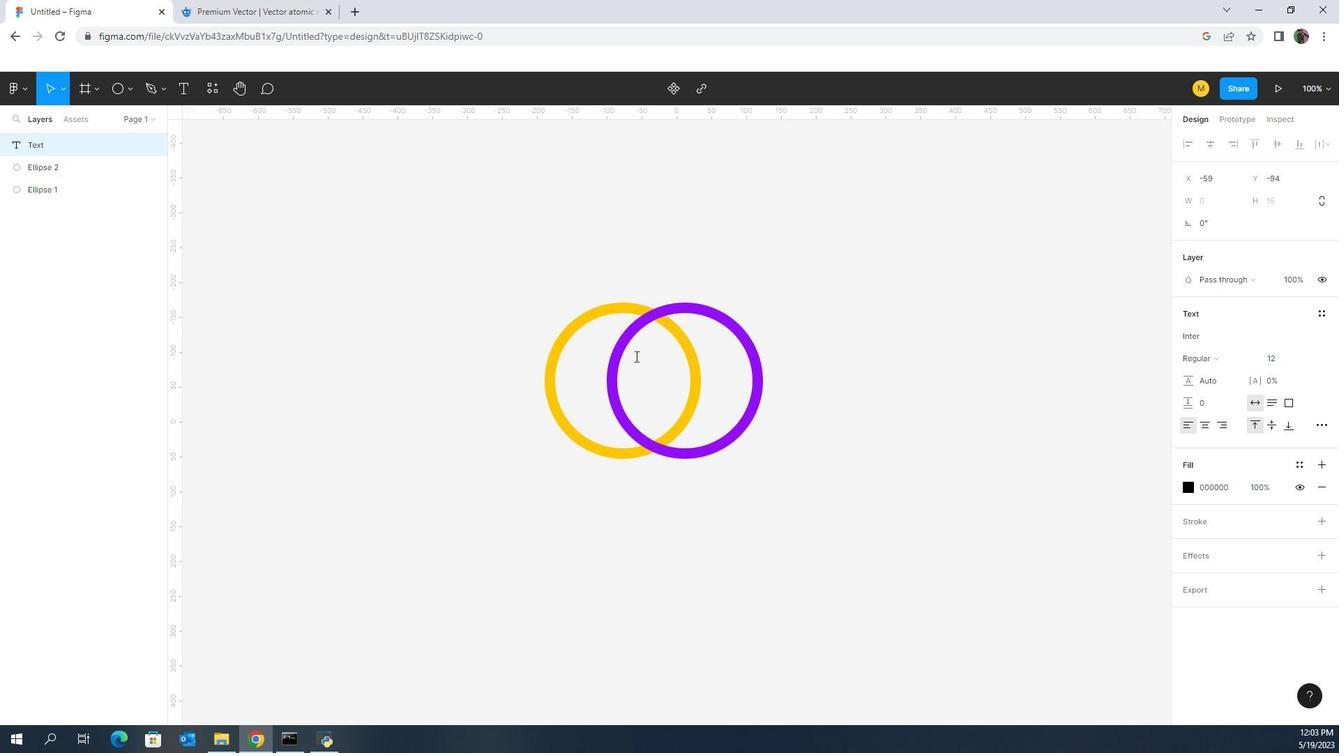 
Action: Mouse moved to (692, 364)
Screenshot: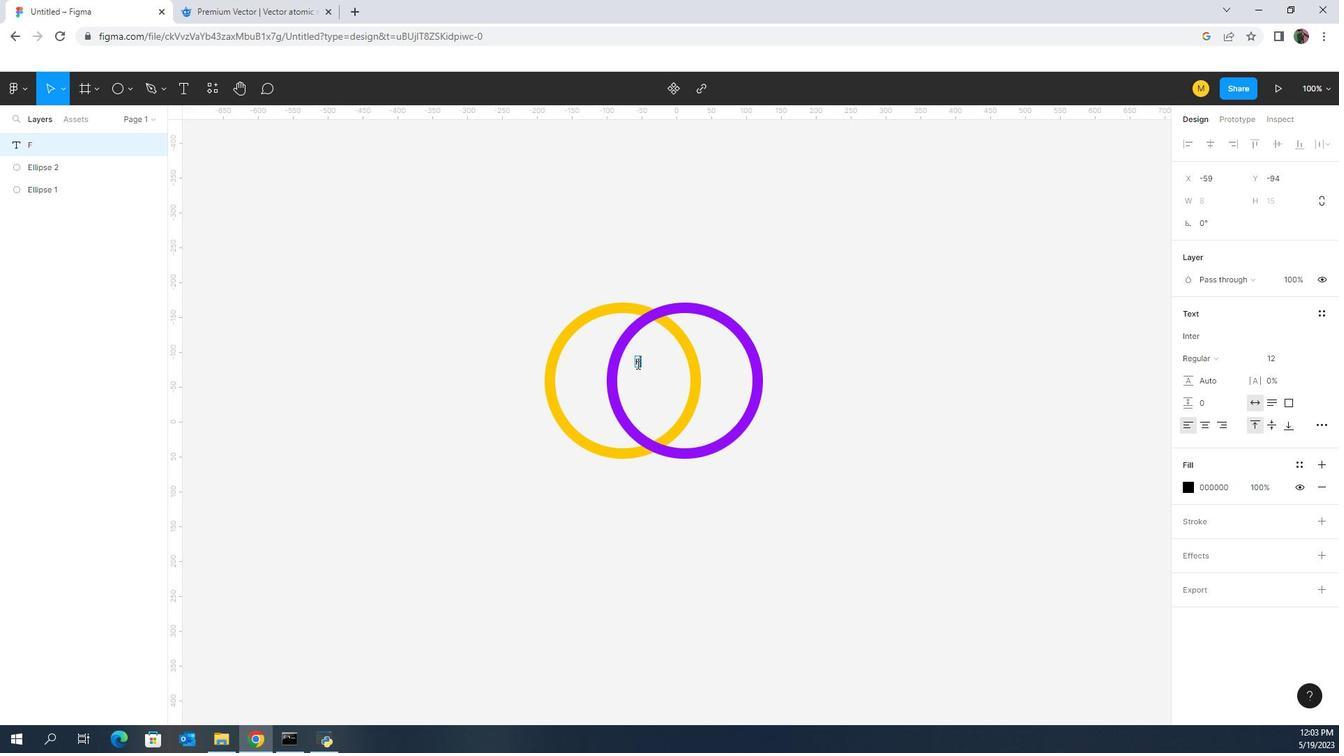 
Action: Mouse pressed left at (692, 364)
Screenshot: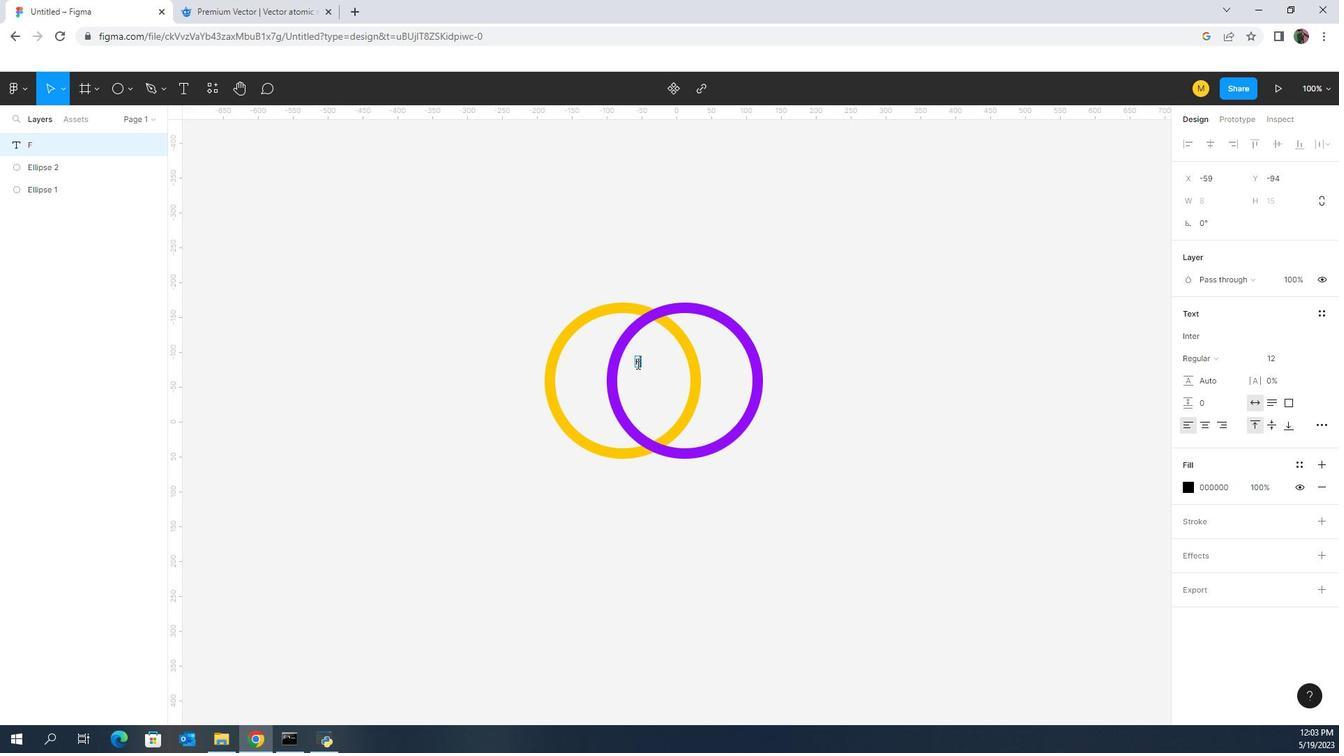 
Action: Mouse moved to (1259, 361)
Screenshot: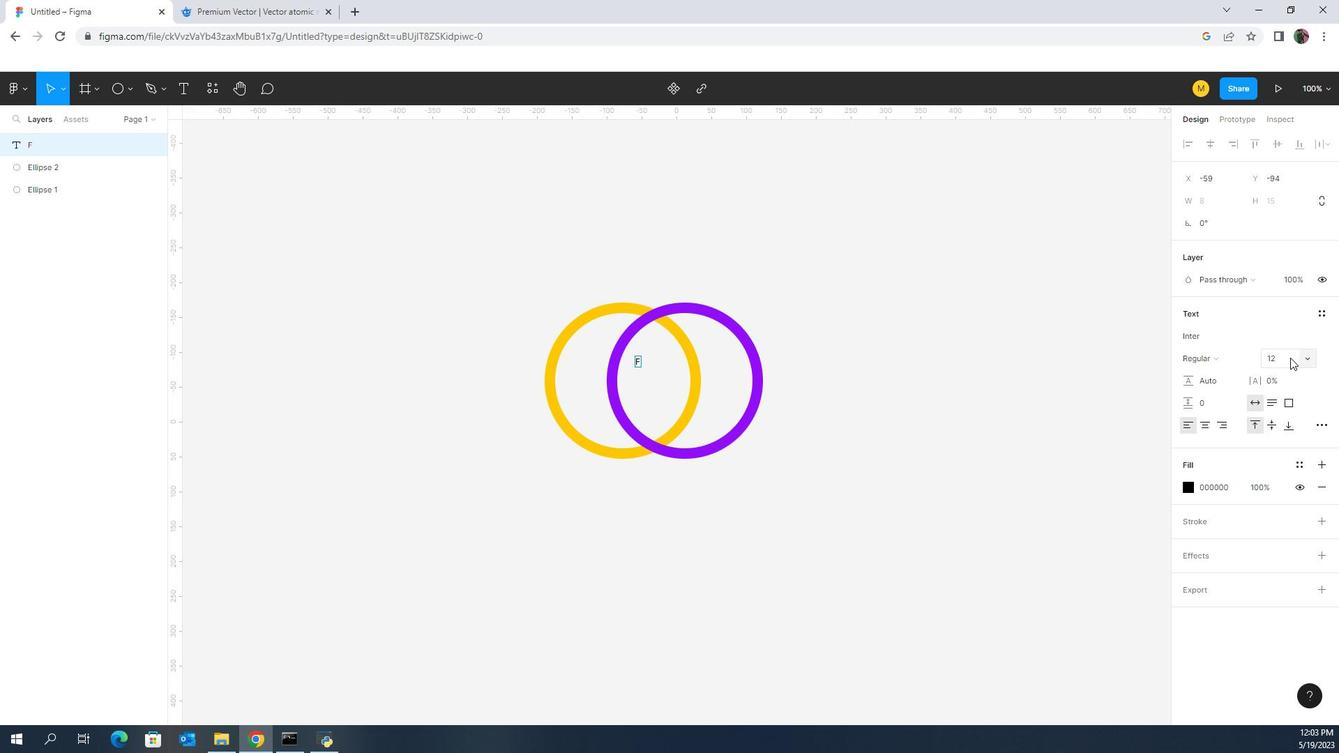 
Action: Mouse pressed left at (1259, 361)
Screenshot: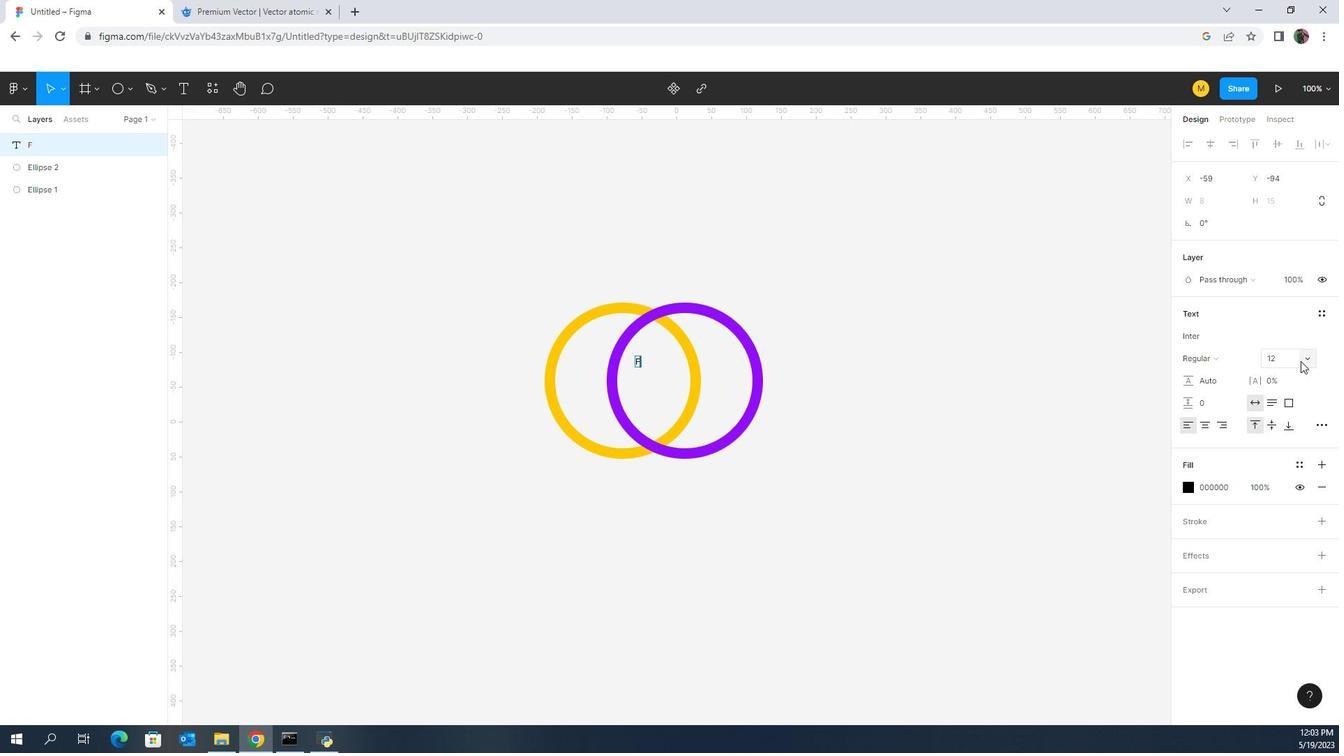 
Action: Mouse moved to (1264, 527)
Screenshot: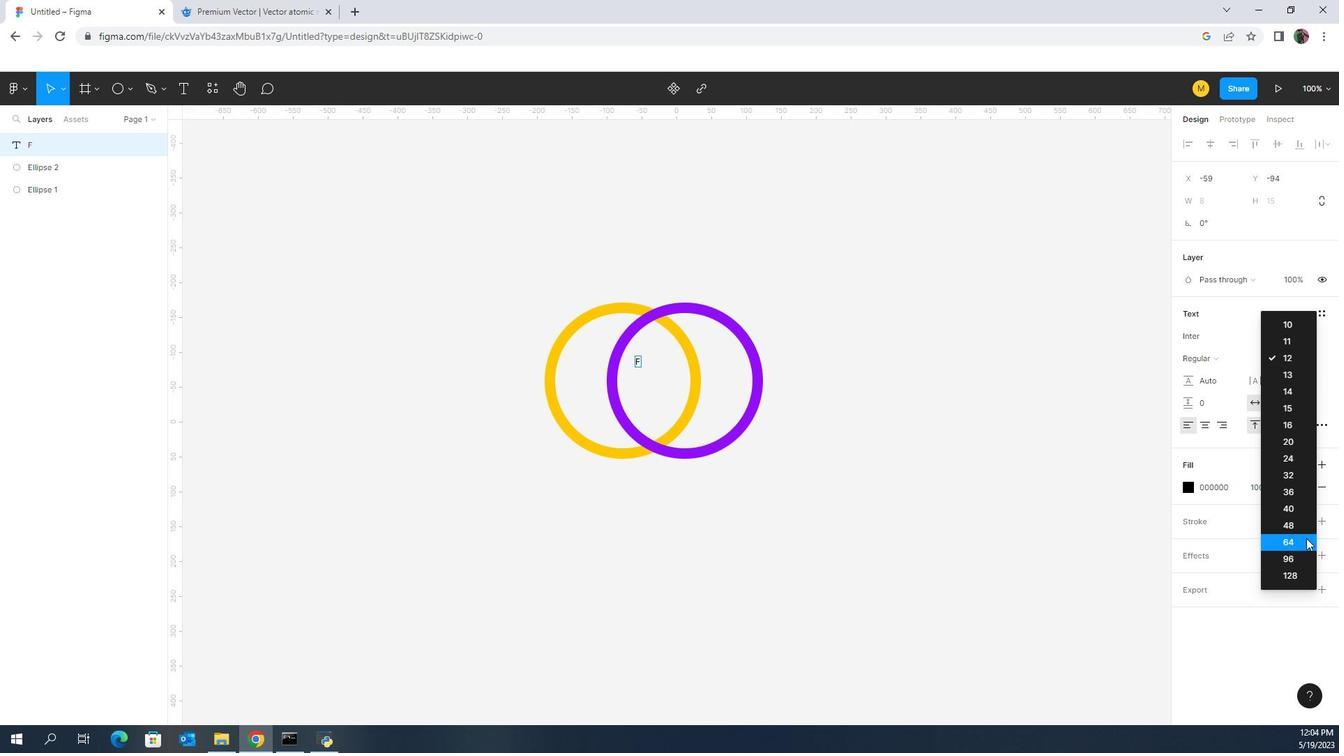 
Action: Mouse pressed left at (1264, 527)
Screenshot: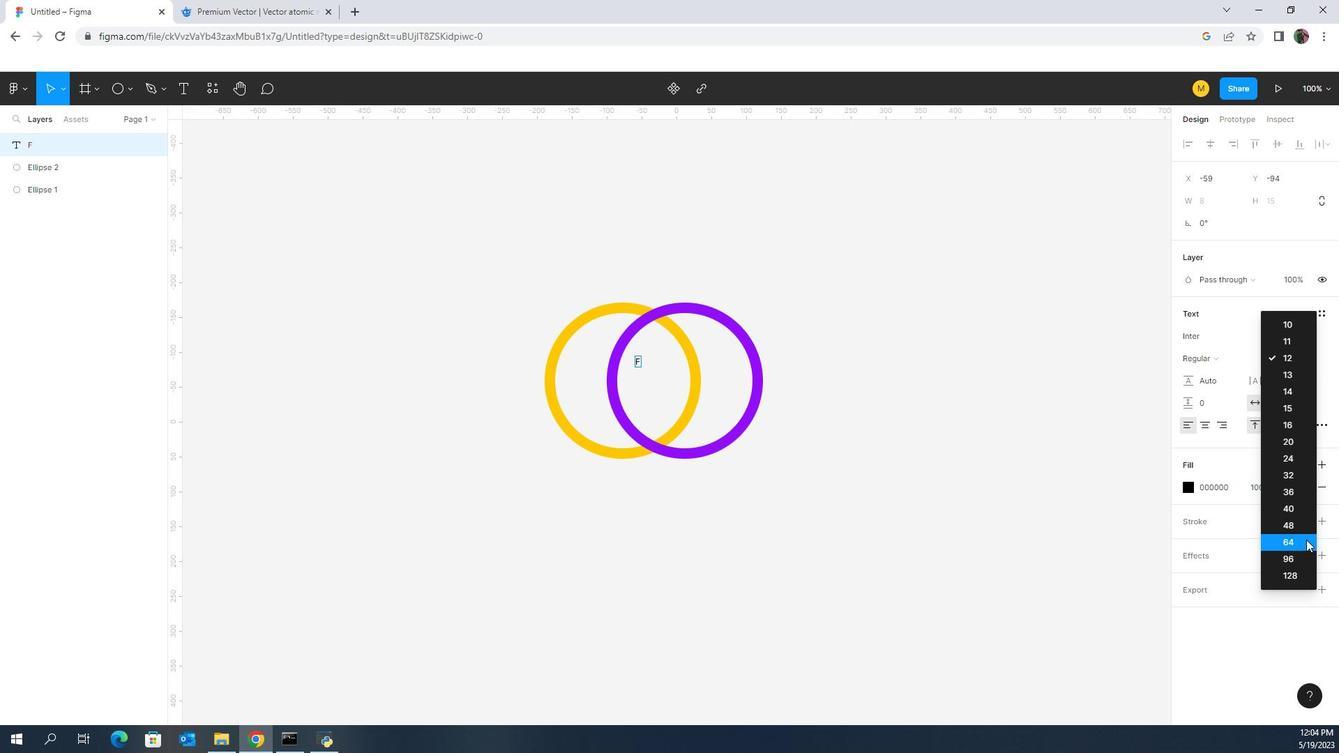 
Action: Mouse moved to (1025, 500)
Screenshot: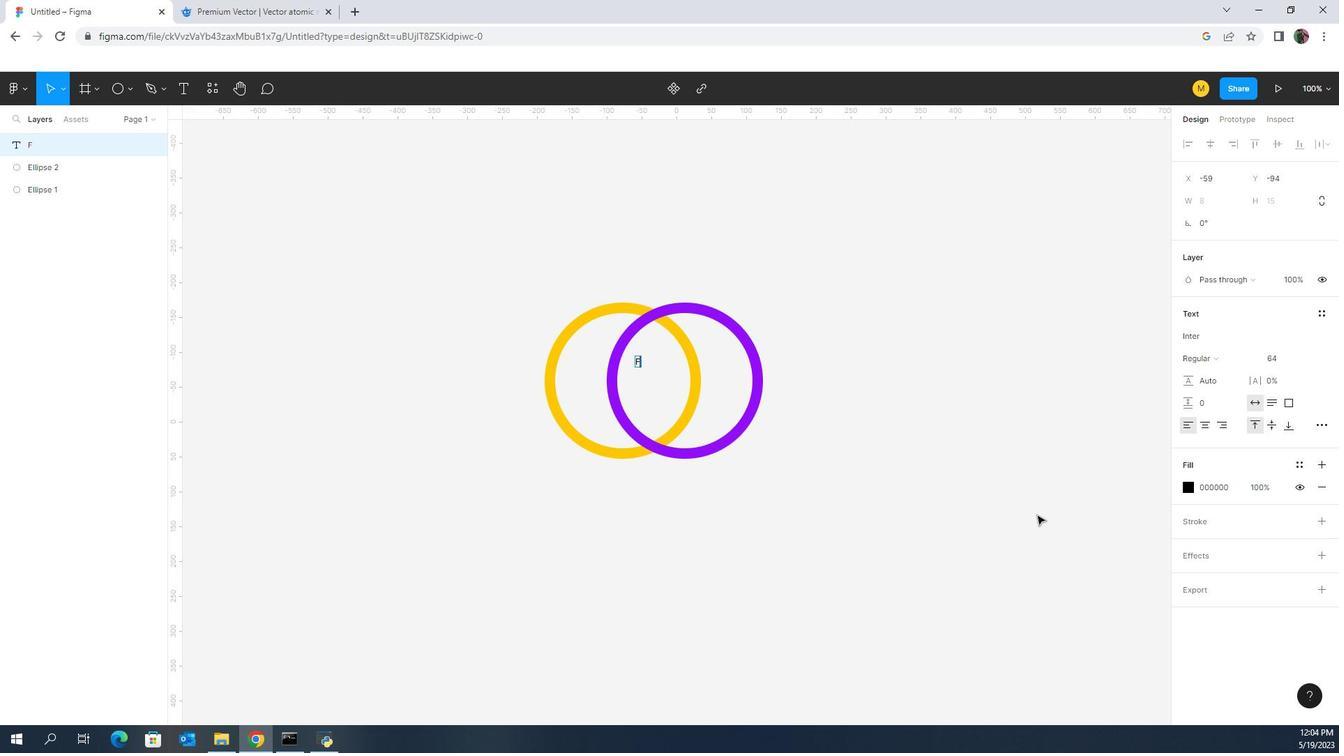 
Action: Mouse pressed left at (1025, 500)
Screenshot: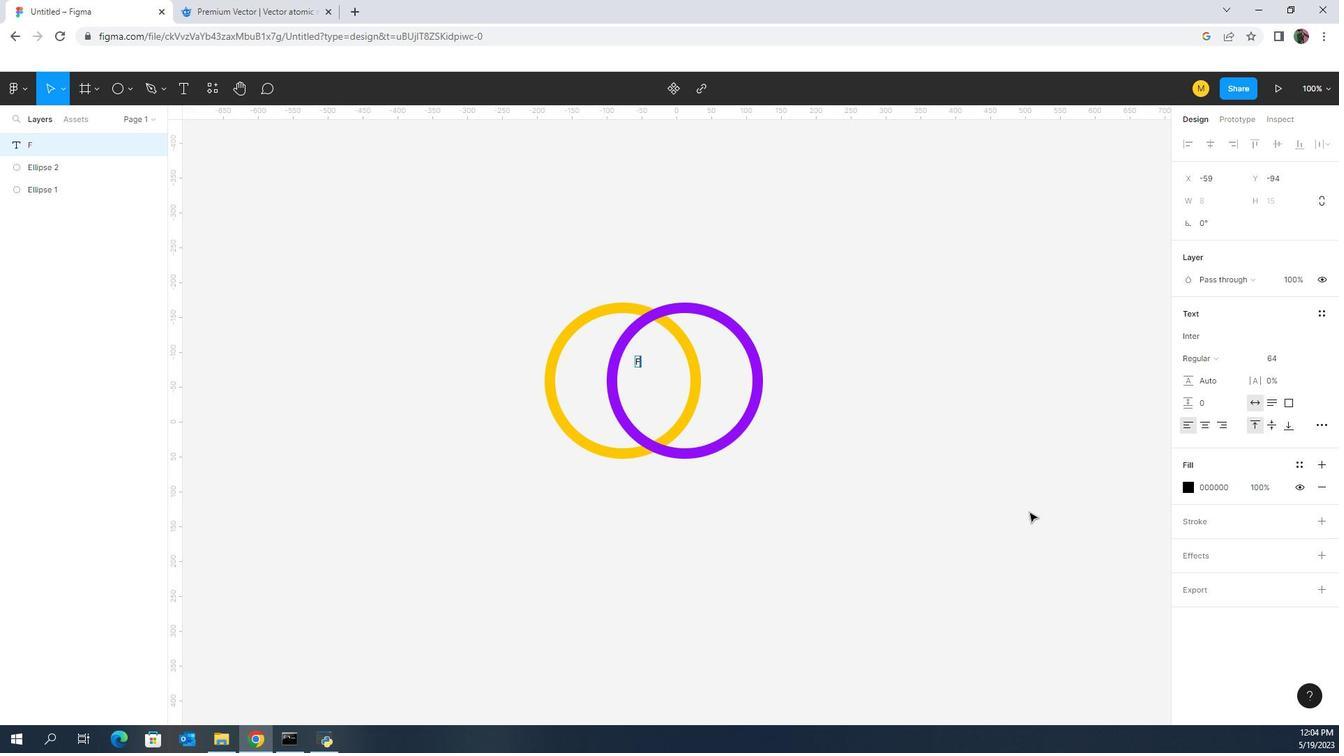 
Action: Mouse pressed left at (1025, 500)
Screenshot: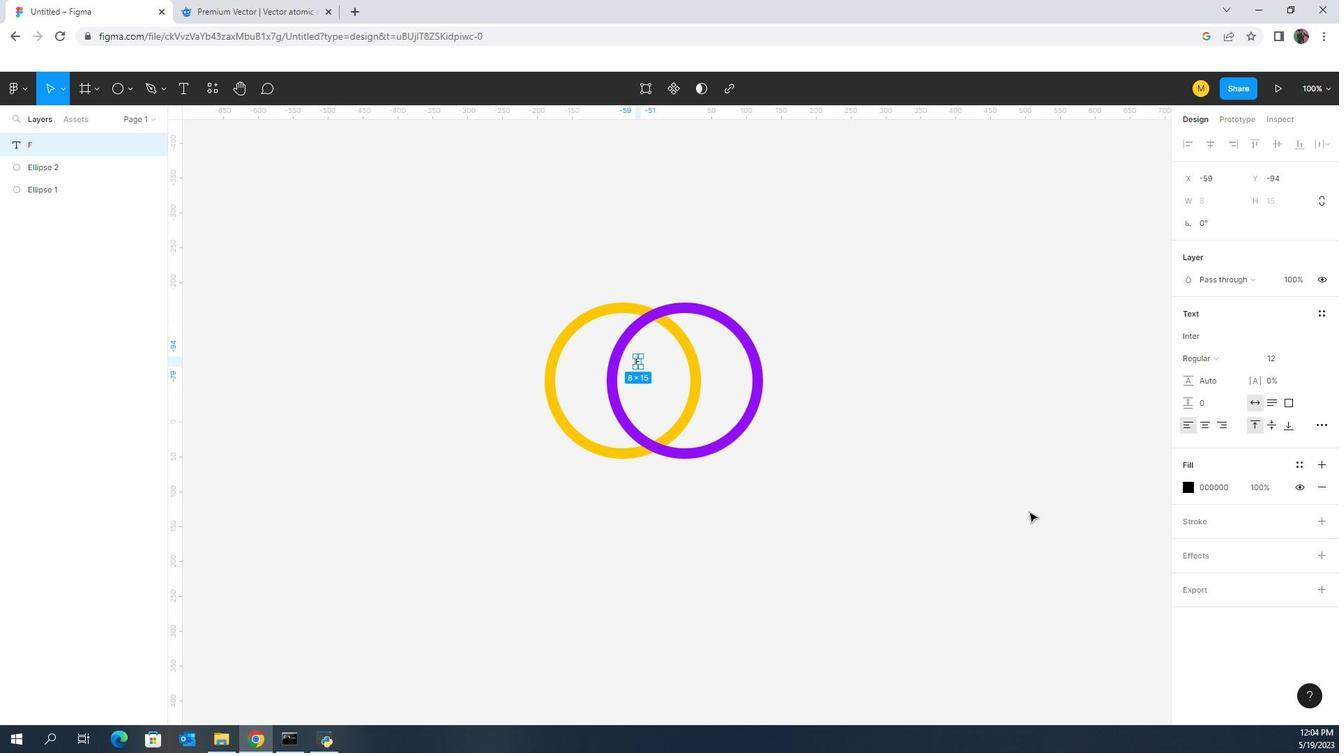 
Action: Mouse moved to (687, 360)
Screenshot: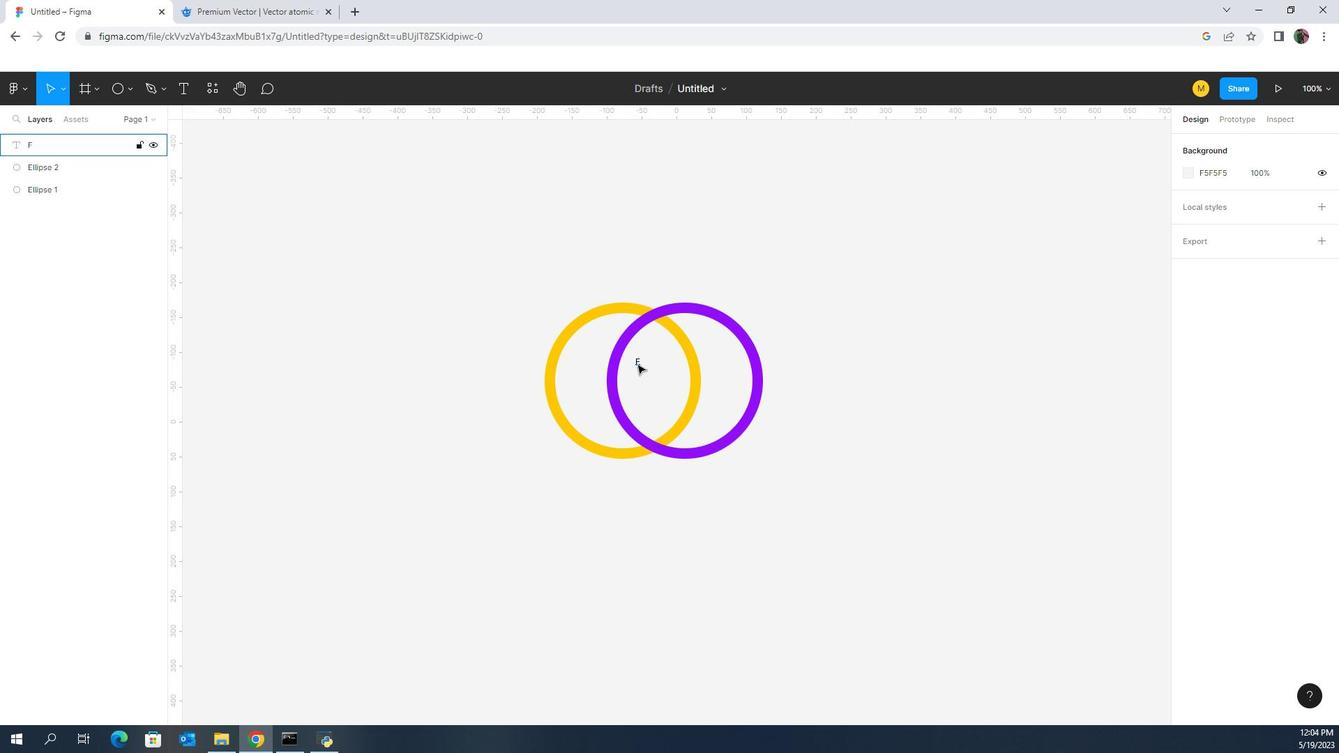 
Action: Mouse pressed left at (687, 360)
Screenshot: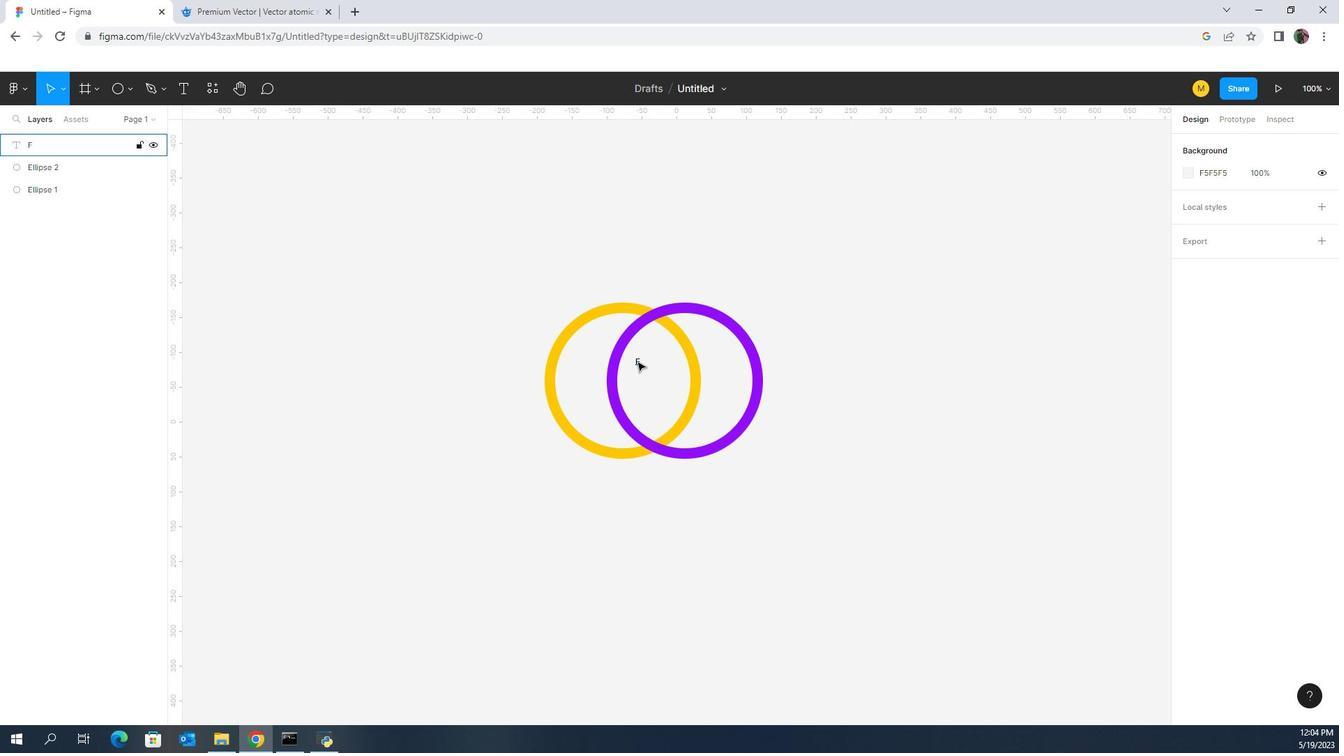 
Action: Mouse moved to (1258, 357)
Screenshot: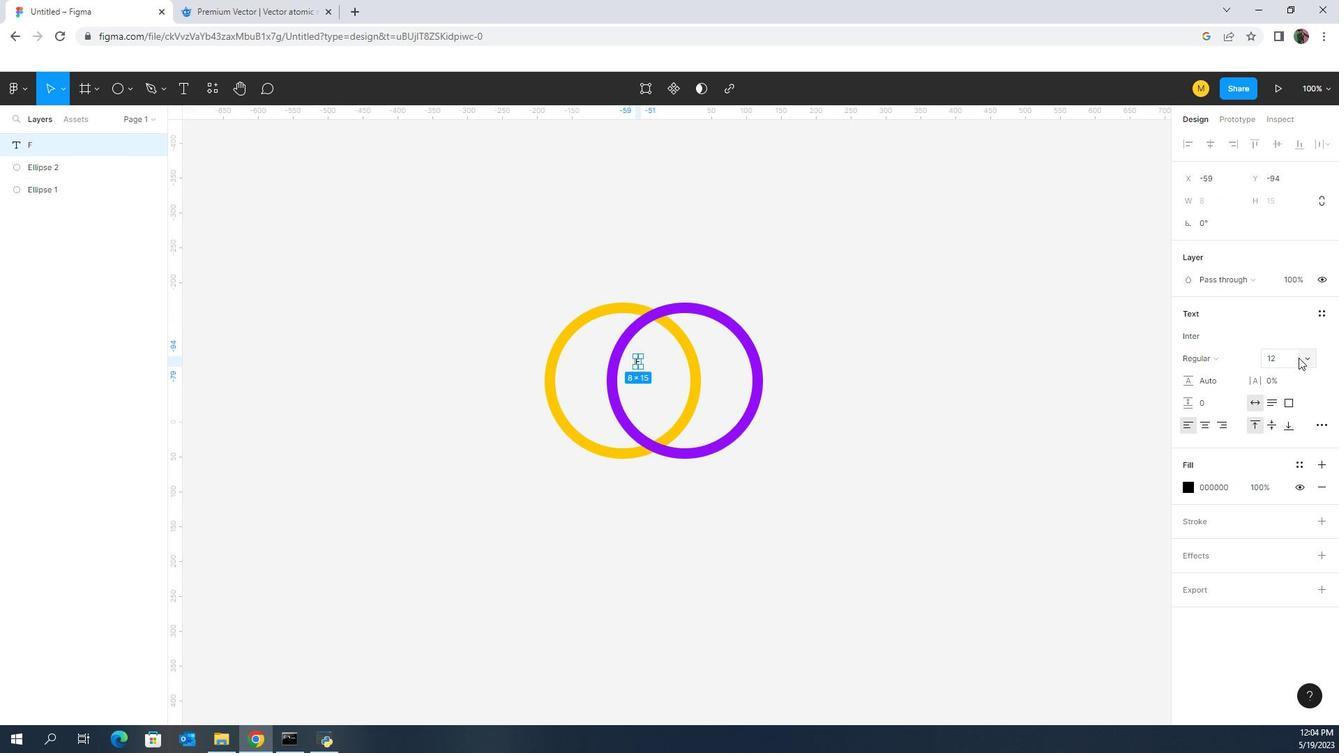 
Action: Mouse pressed left at (1258, 357)
Screenshot: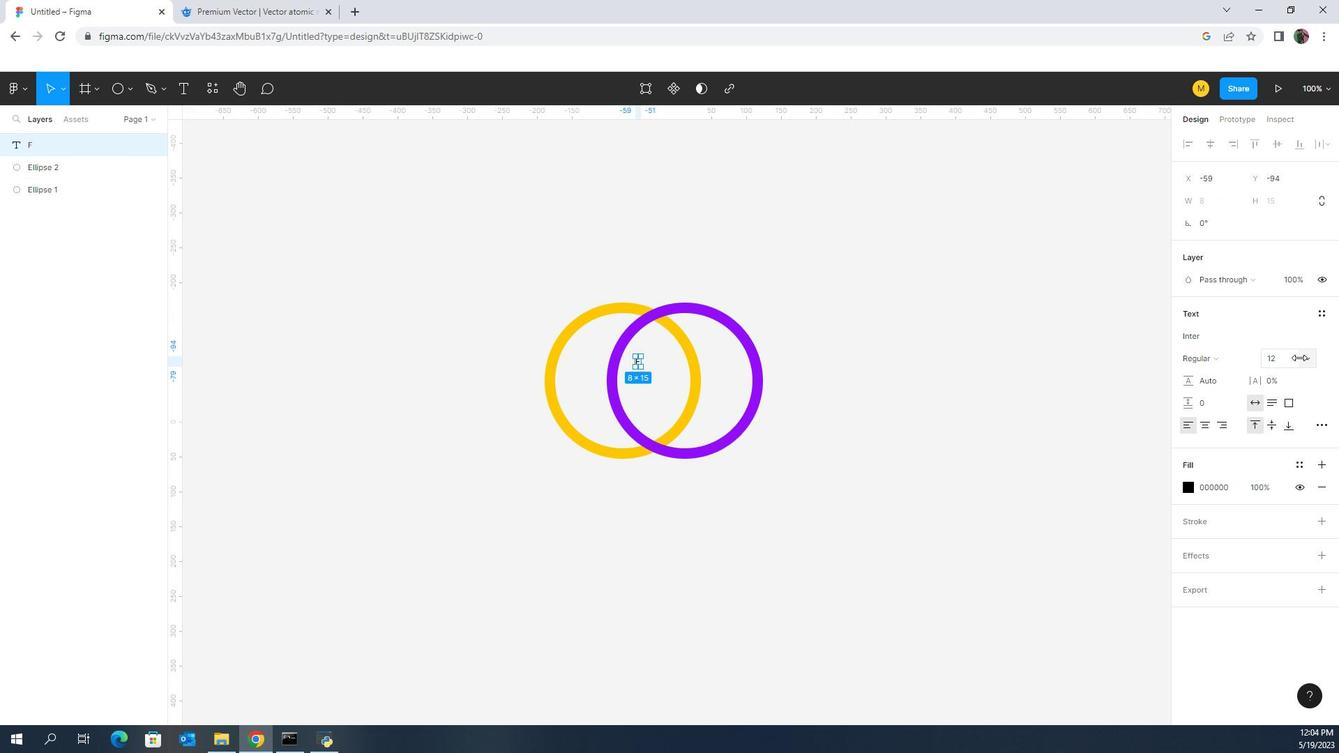 
Action: Mouse moved to (1253, 546)
Screenshot: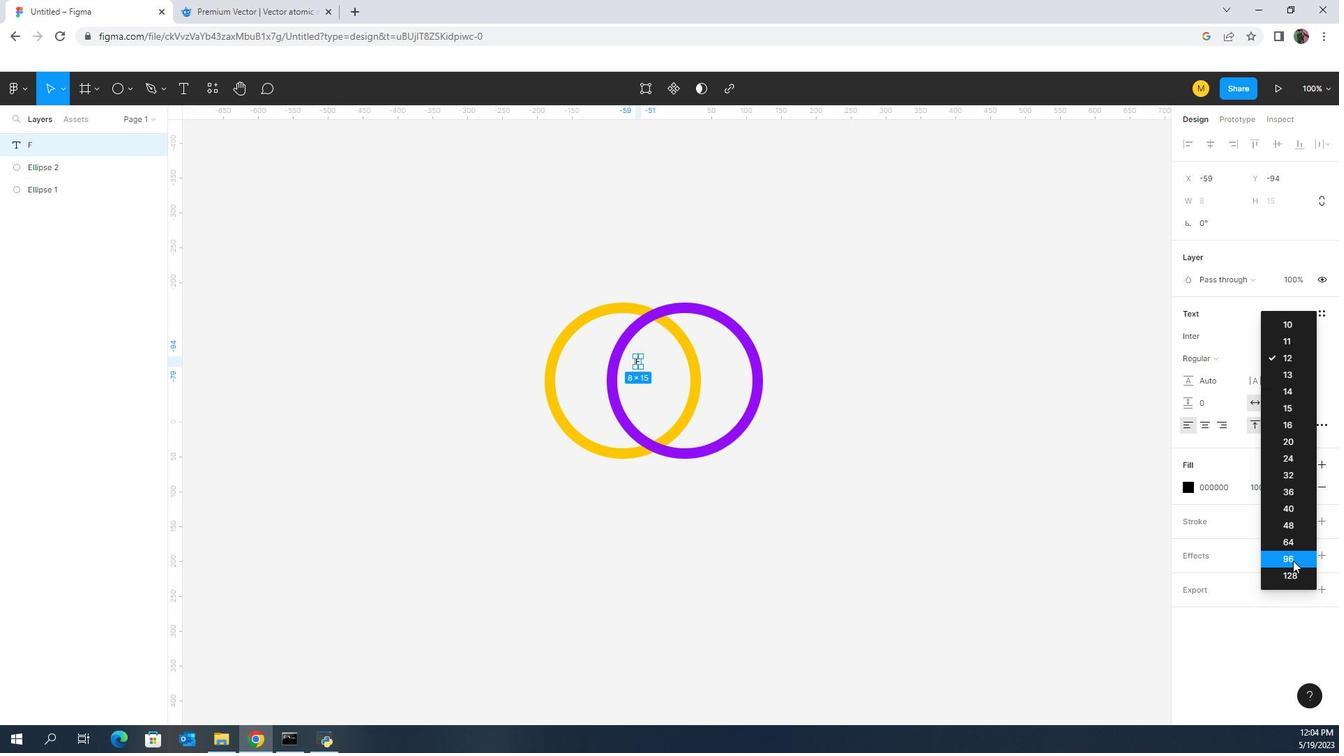 
Action: Mouse pressed left at (1253, 546)
Screenshot: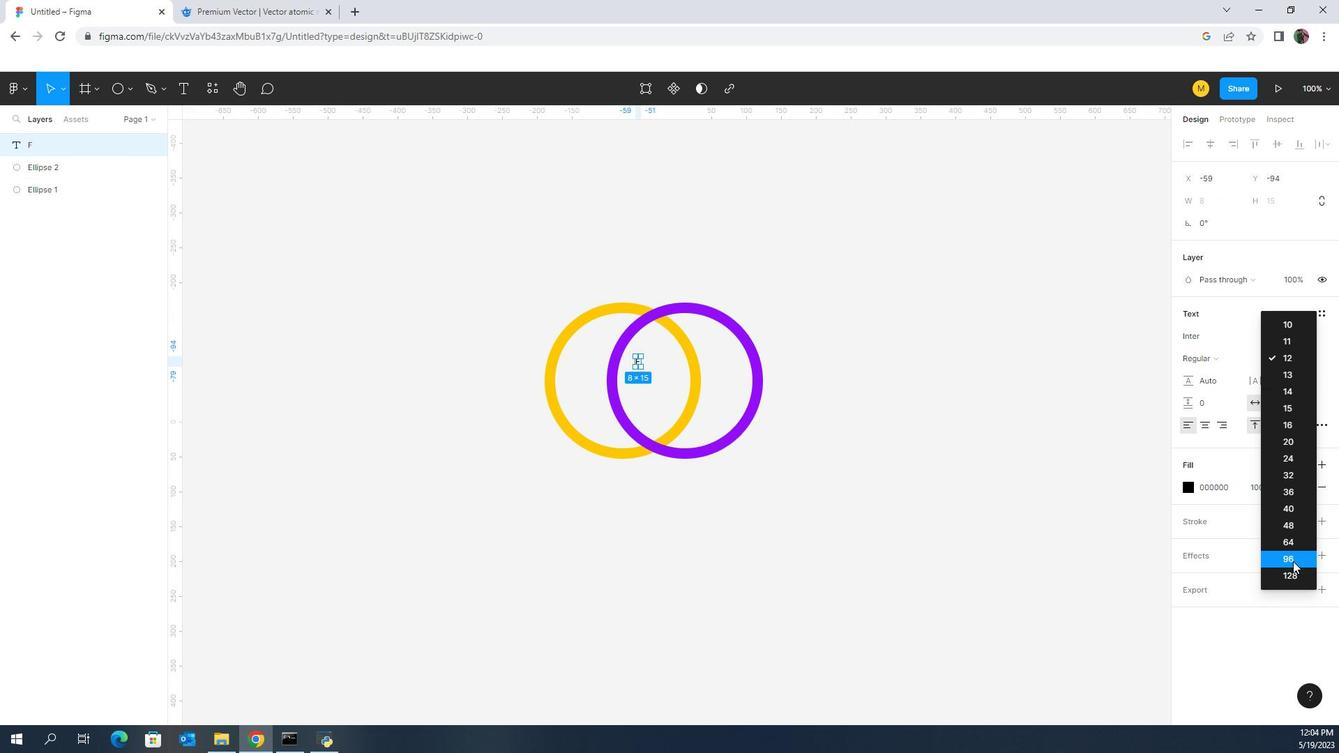 
Action: Mouse moved to (948, 486)
Screenshot: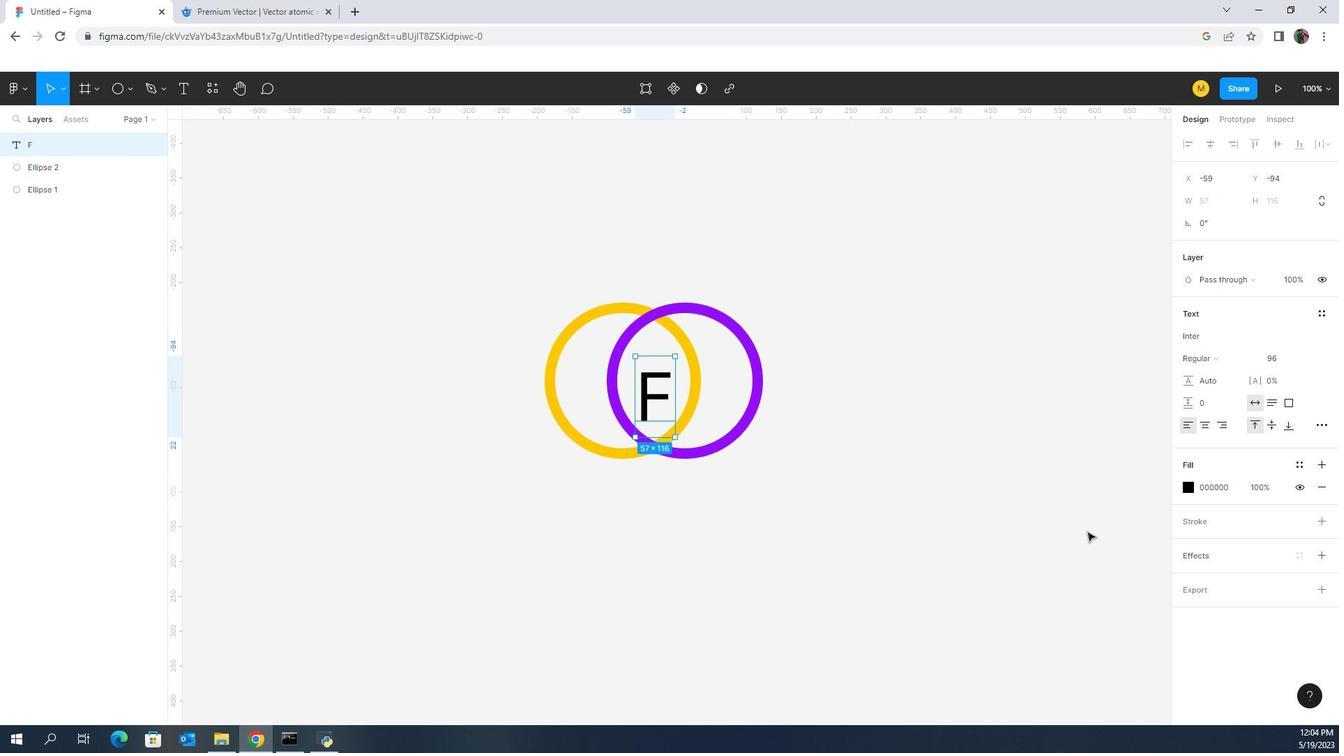 
Action: Mouse pressed left at (948, 486)
Screenshot: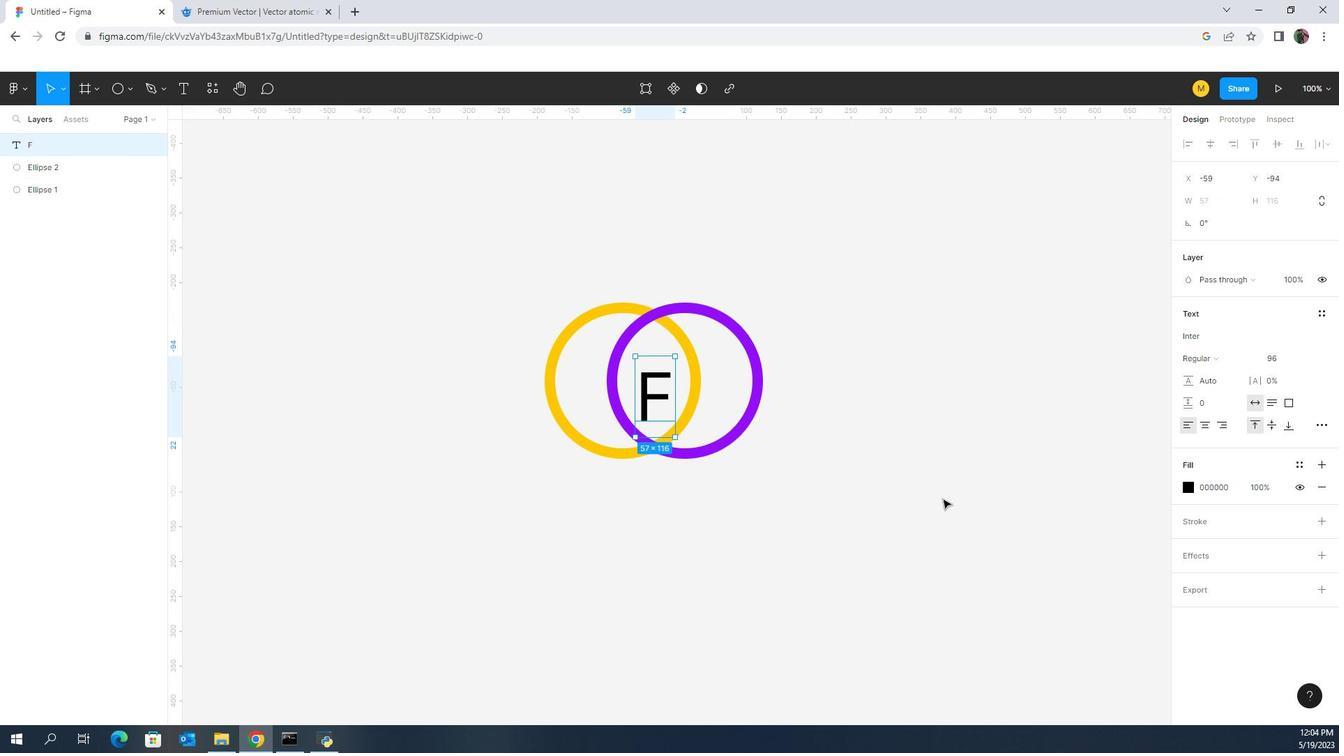
Action: Mouse moved to (694, 396)
Screenshot: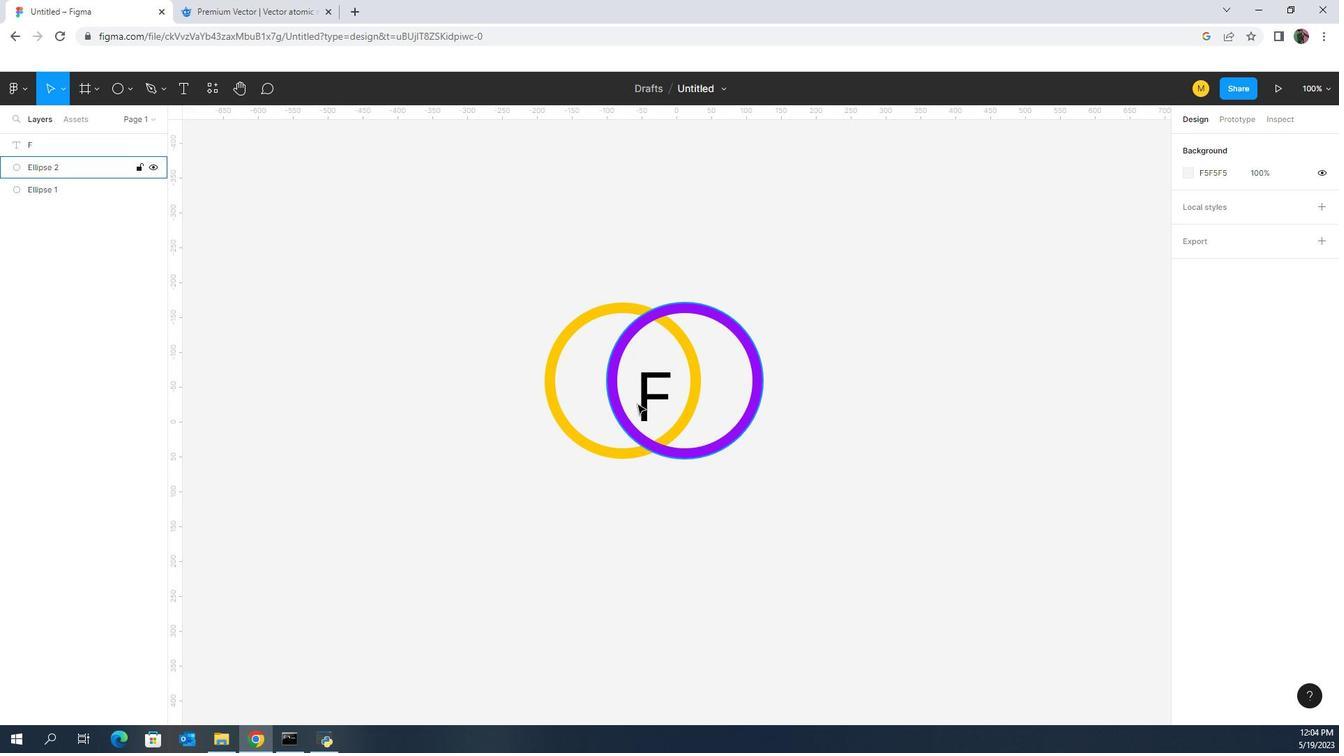
Action: Mouse pressed left at (694, 396)
Screenshot: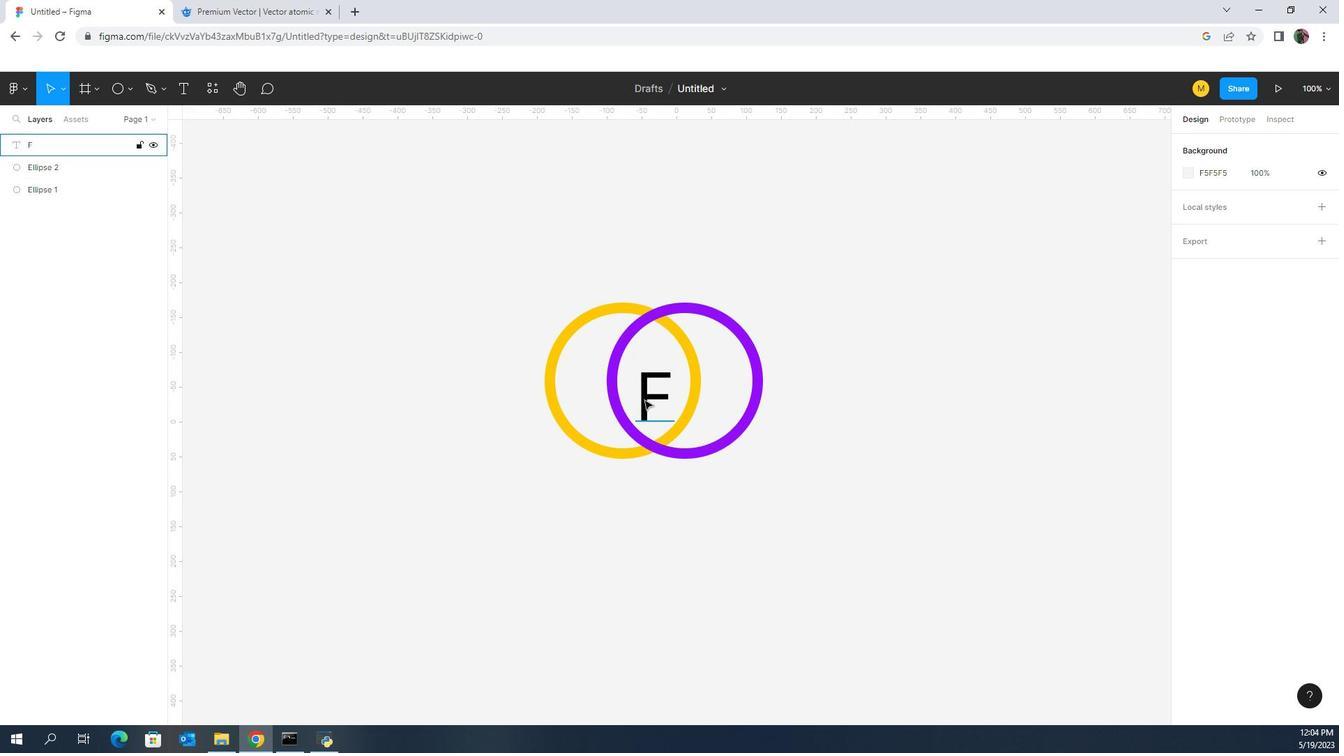 
Action: Mouse moved to (1201, 361)
Screenshot: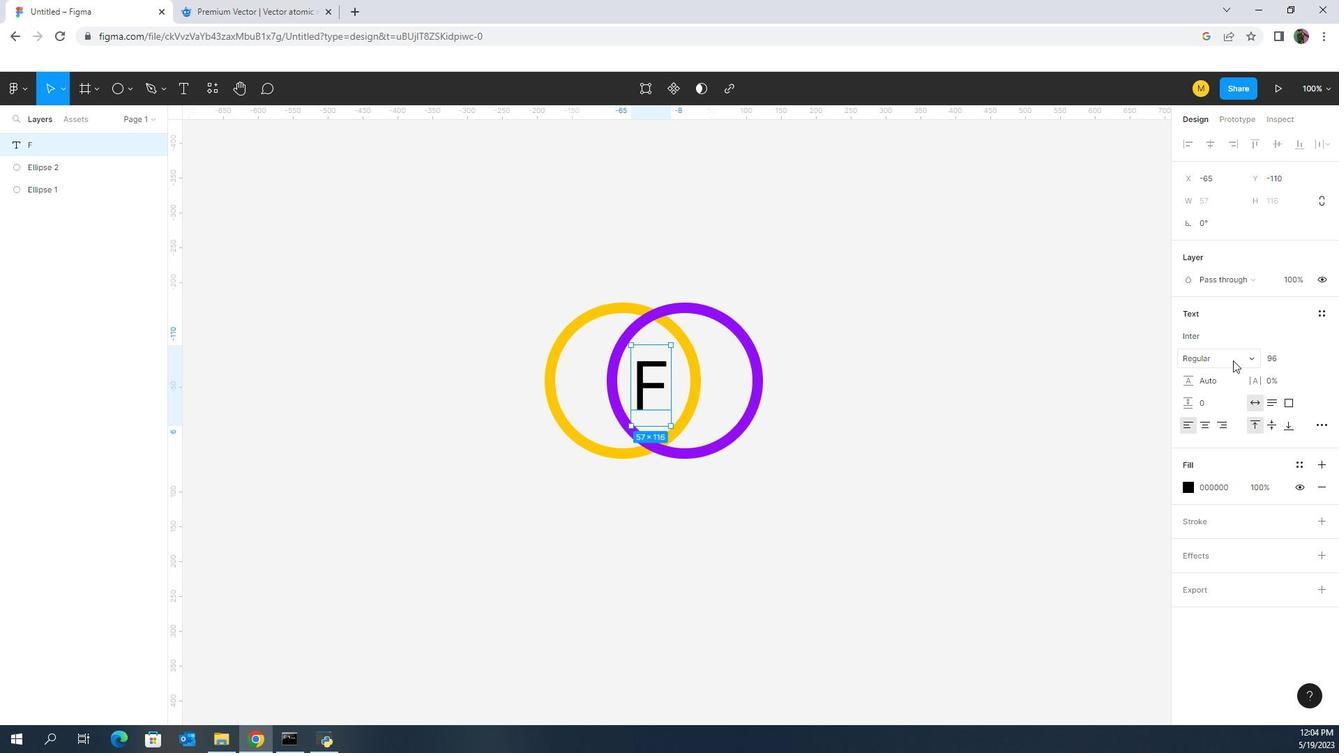 
Action: Mouse pressed left at (1201, 361)
Screenshot: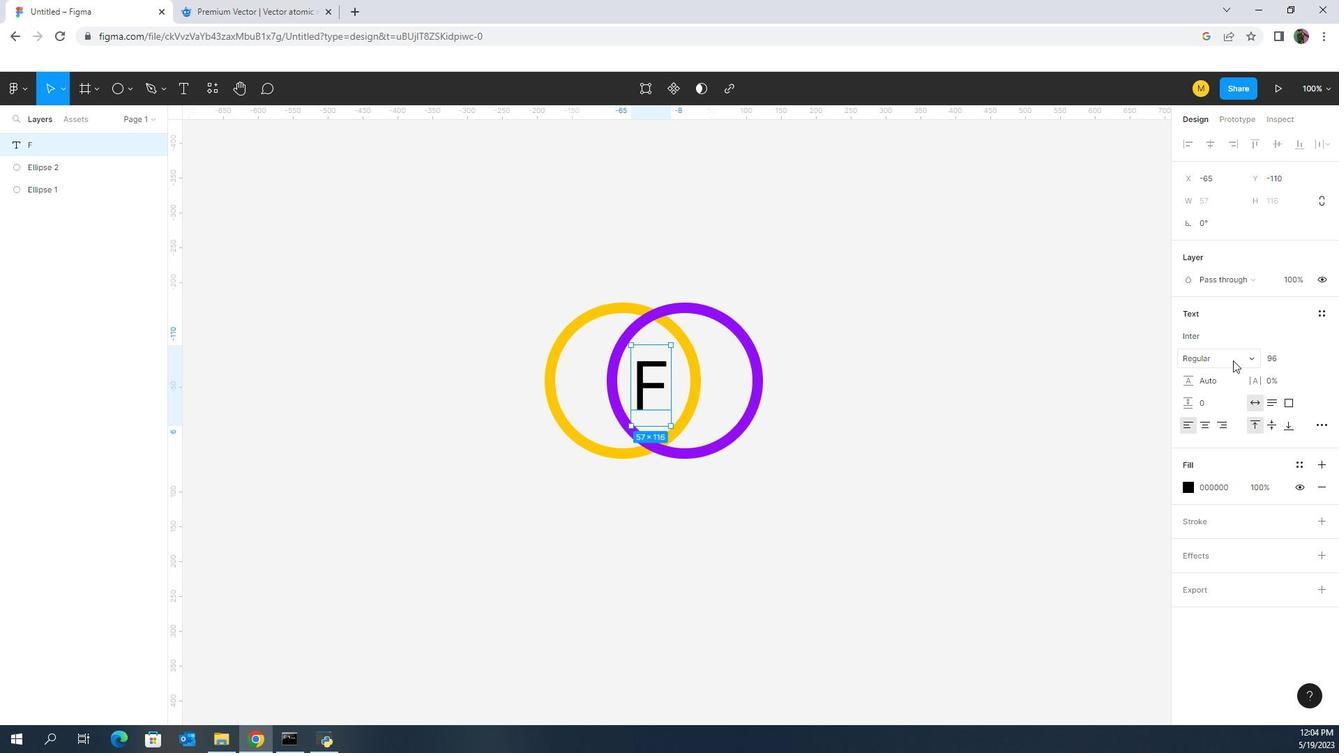 
Action: Mouse moved to (1201, 403)
Screenshot: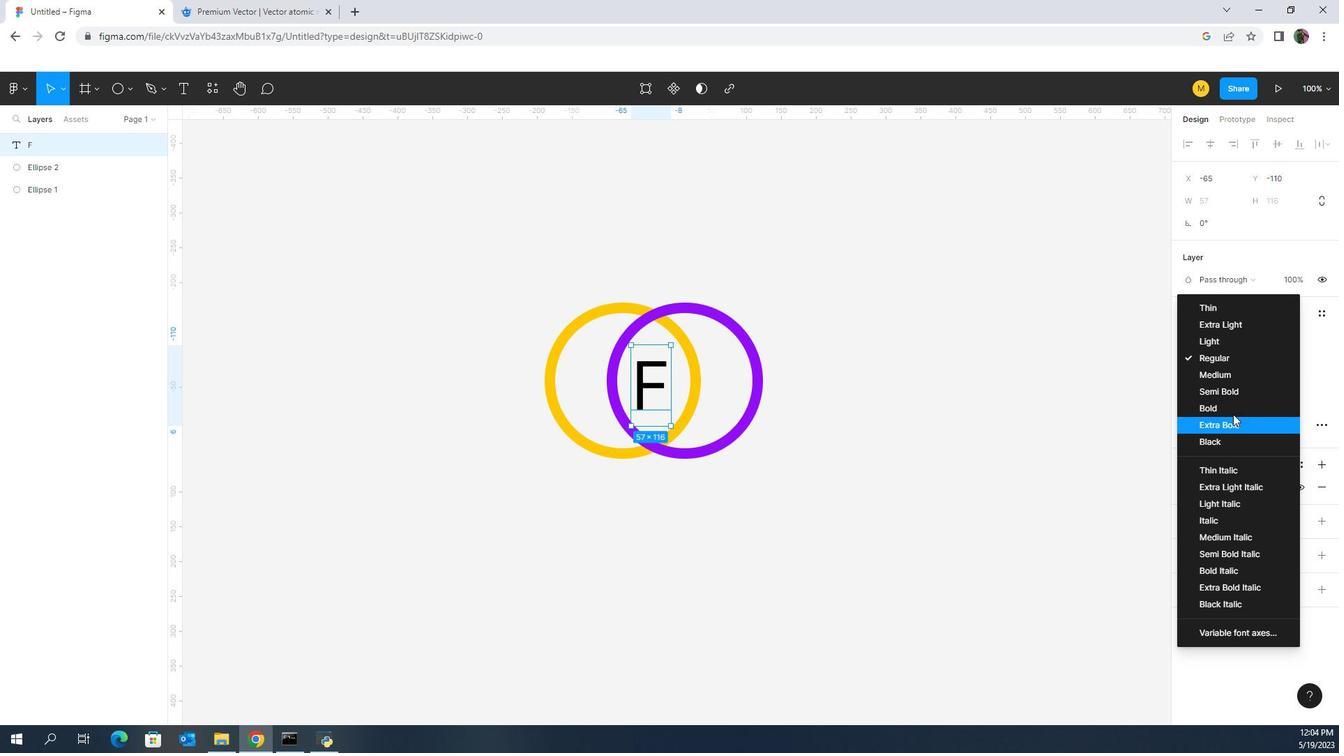 
Action: Mouse pressed left at (1201, 403)
Screenshot: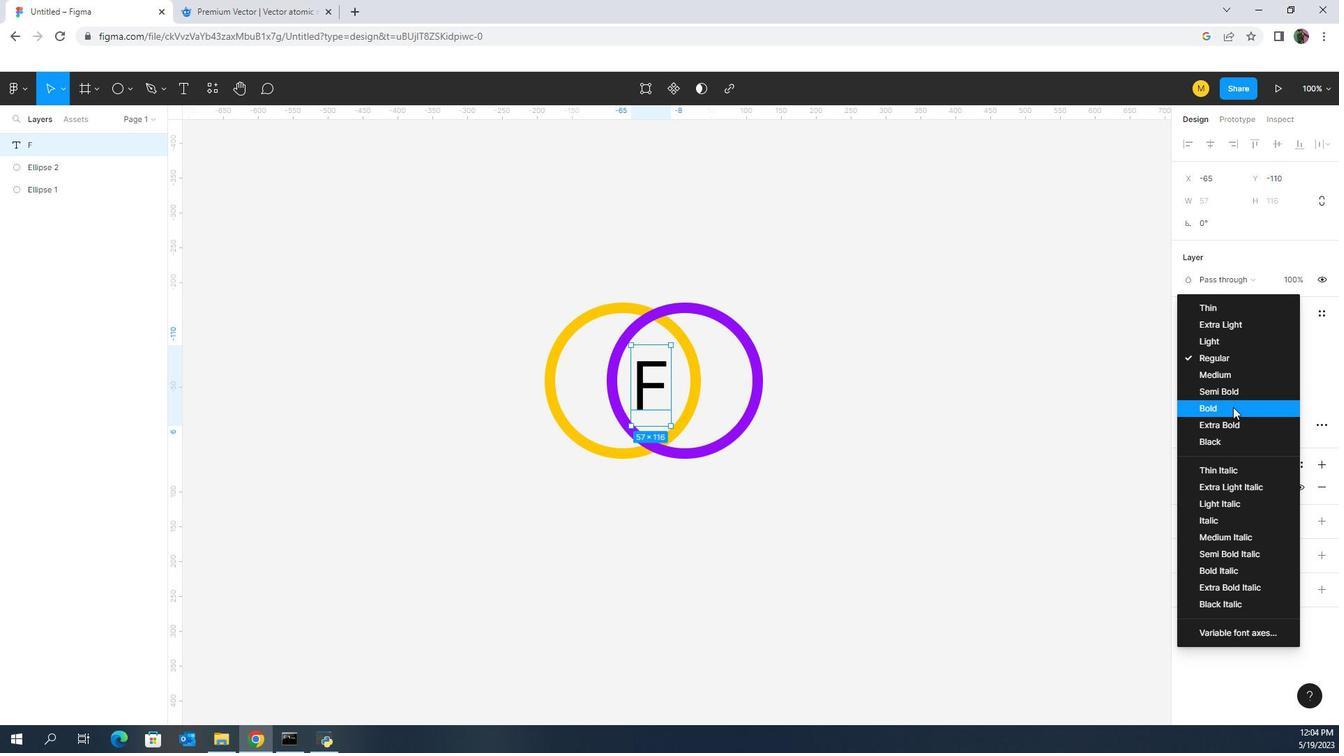 
Action: Mouse moved to (964, 438)
Screenshot: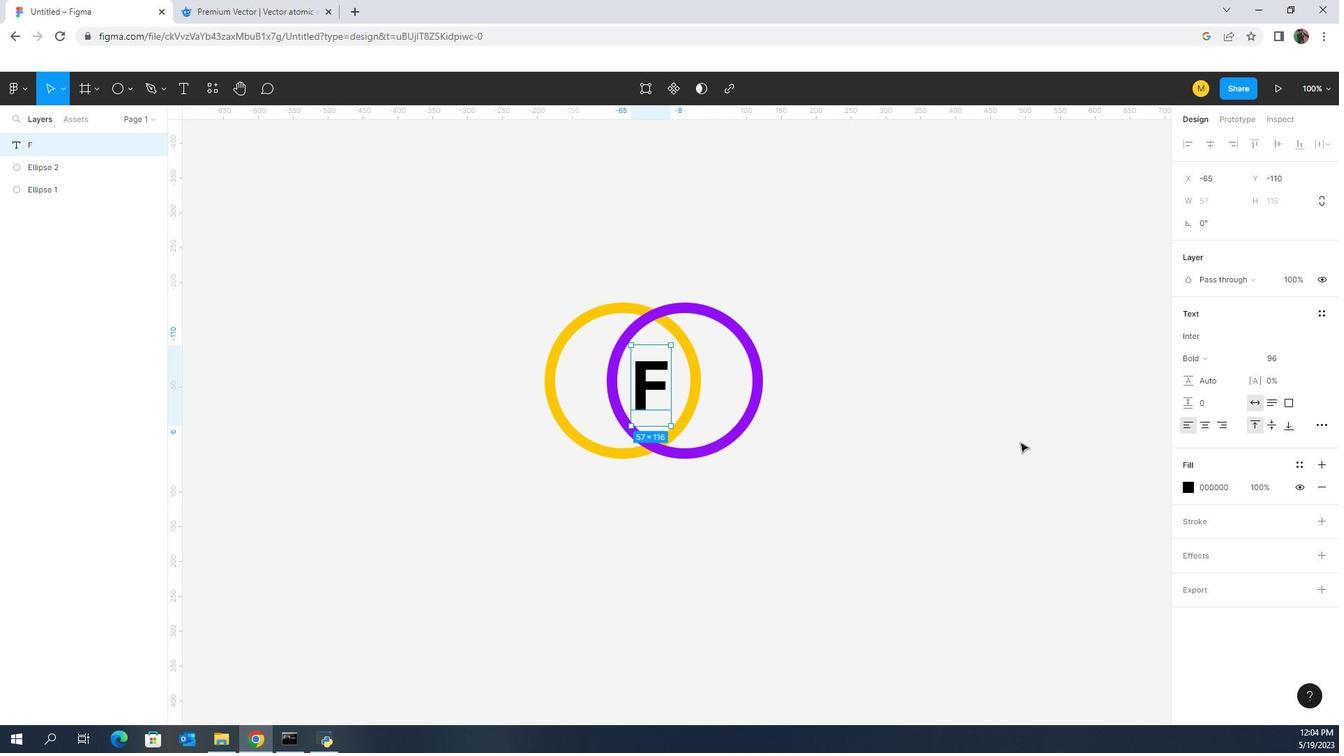 
Action: Mouse pressed left at (964, 438)
Screenshot: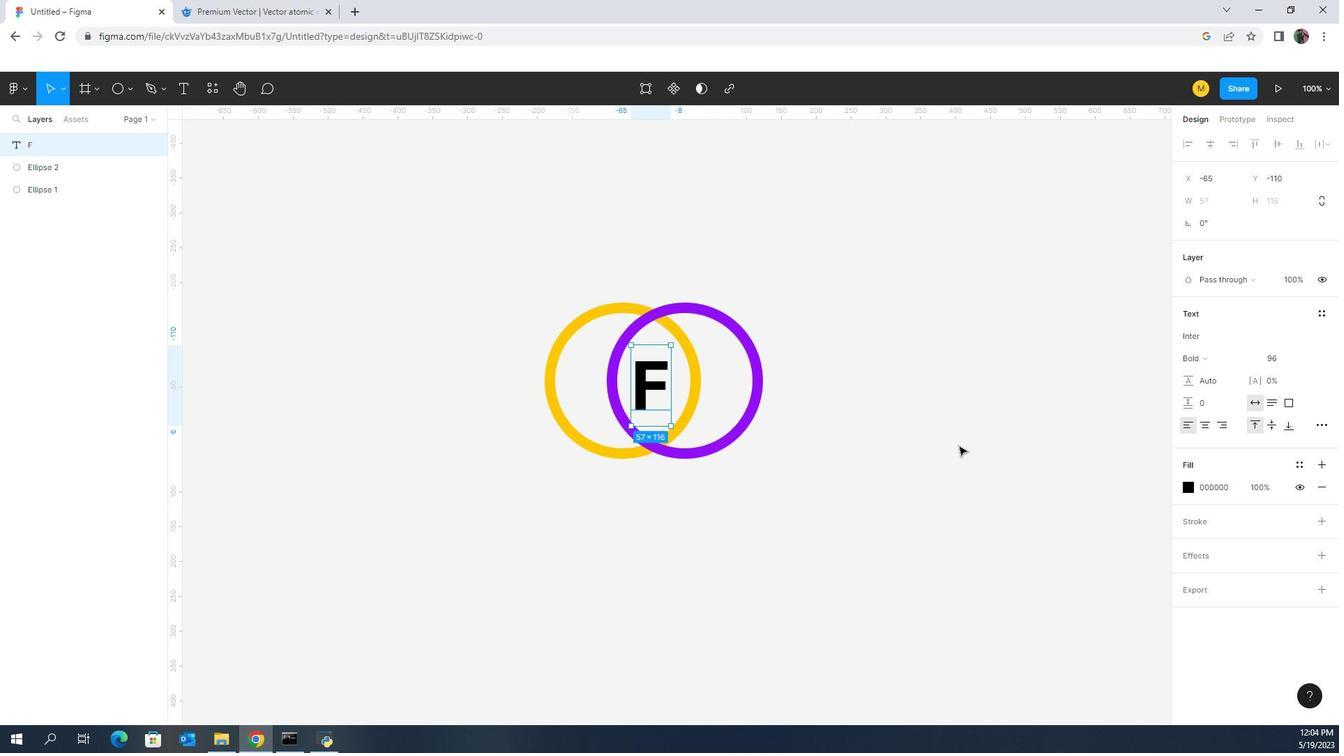 
Action: Mouse pressed left at (964, 438)
Screenshot: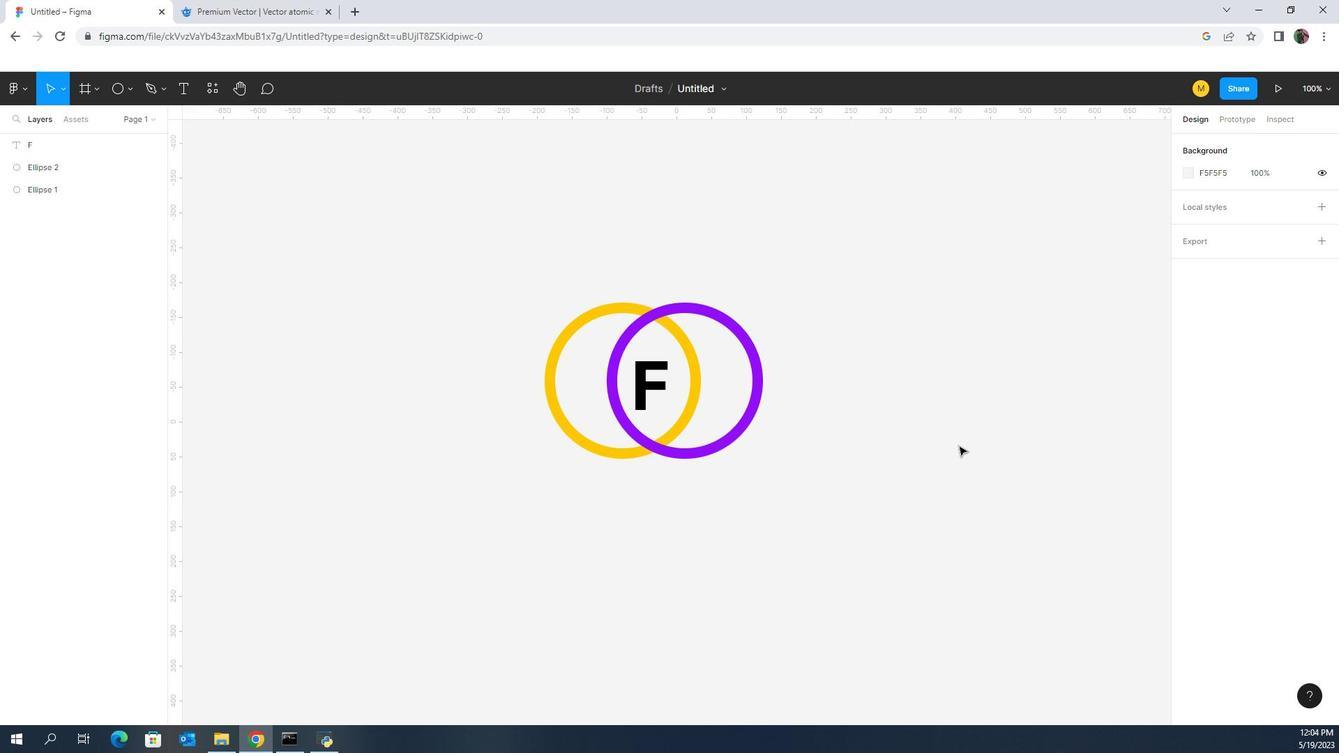 
Action: Mouse moved to (701, 388)
Screenshot: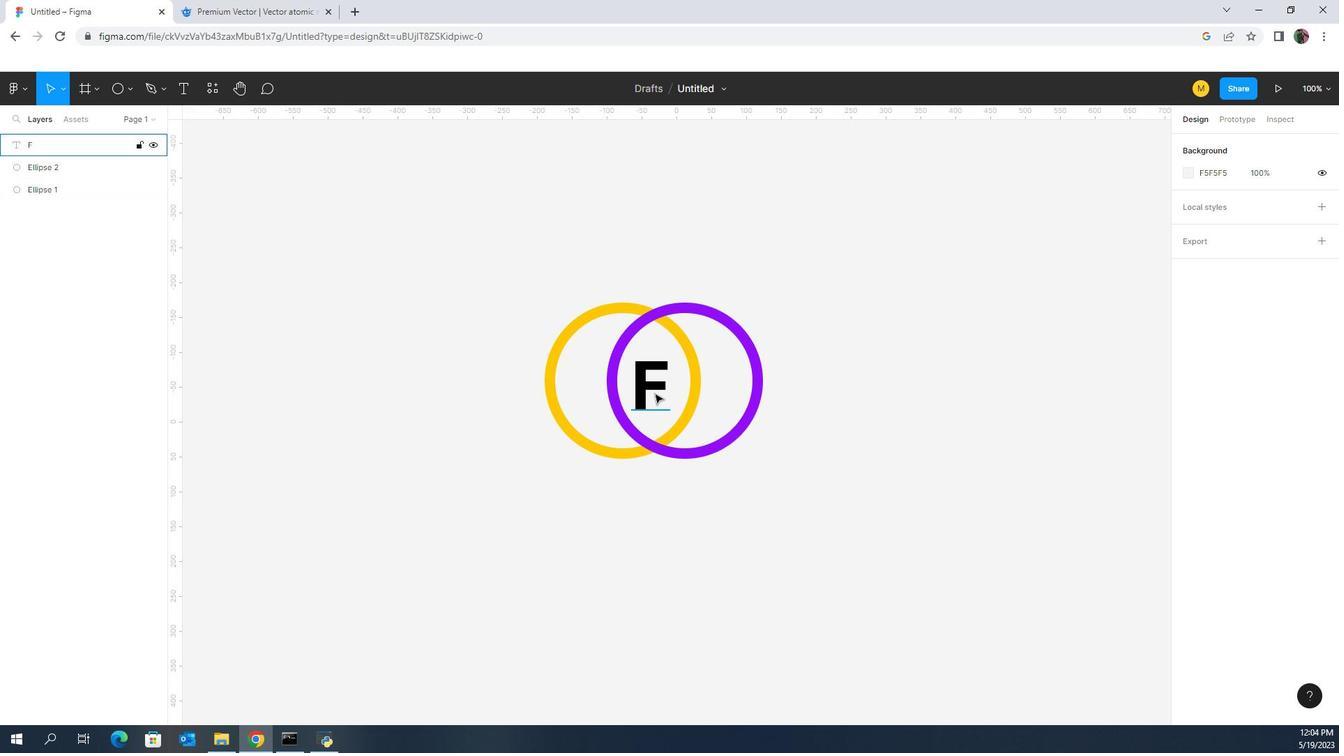 
Action: Mouse pressed left at (701, 388)
Screenshot: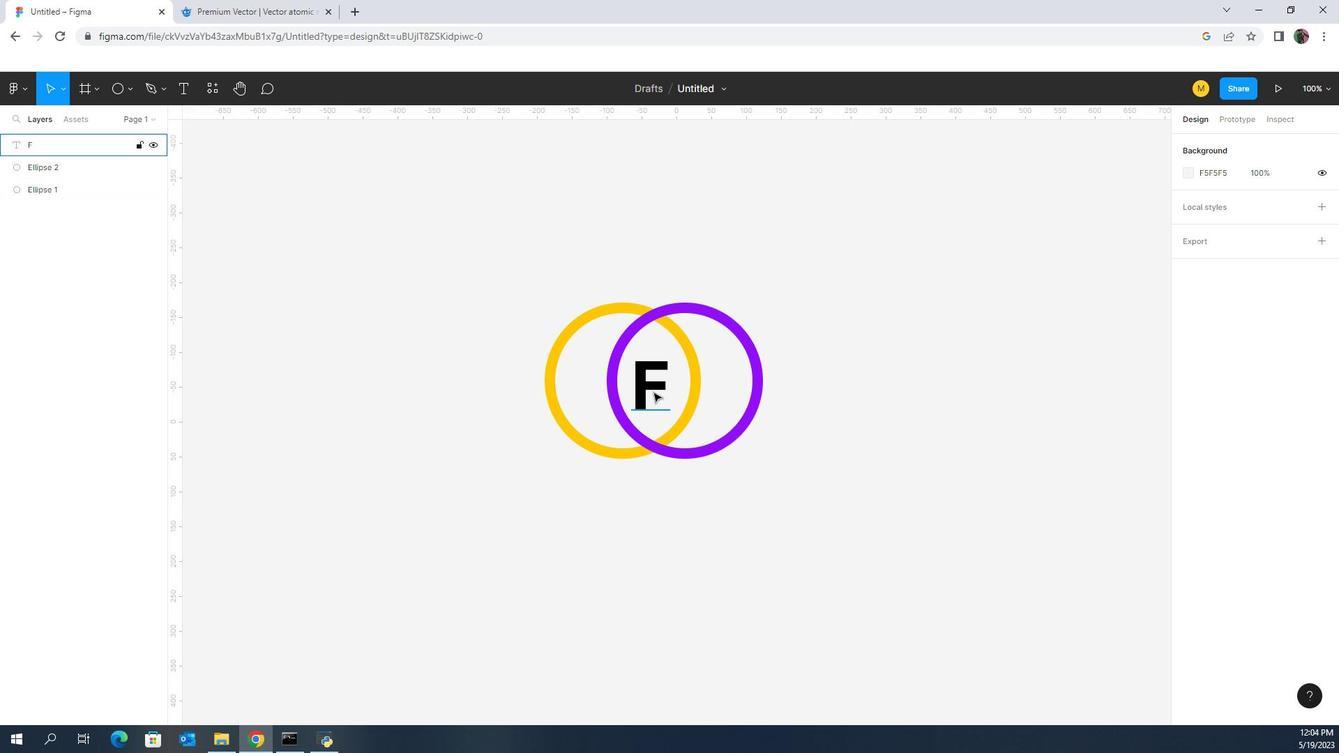 
Action: Mouse moved to (1266, 356)
Screenshot: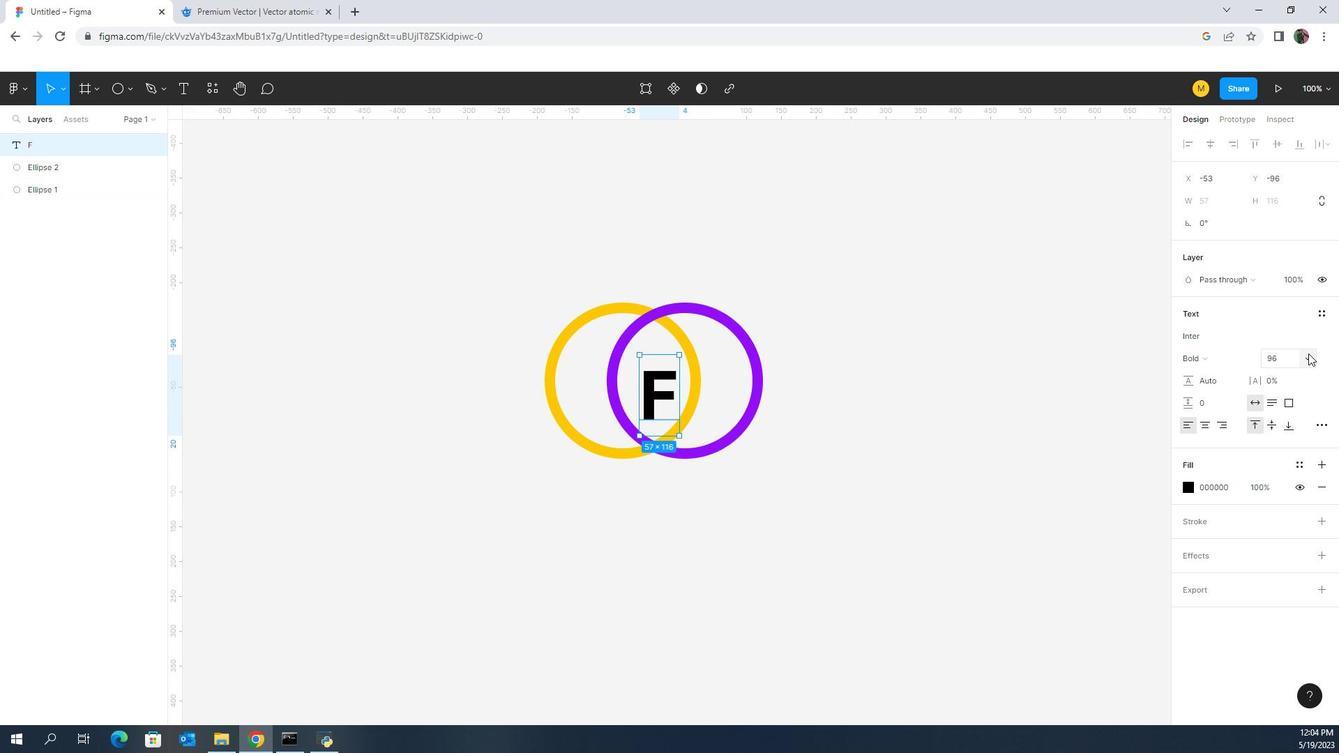 
Action: Mouse pressed left at (1266, 356)
Screenshot: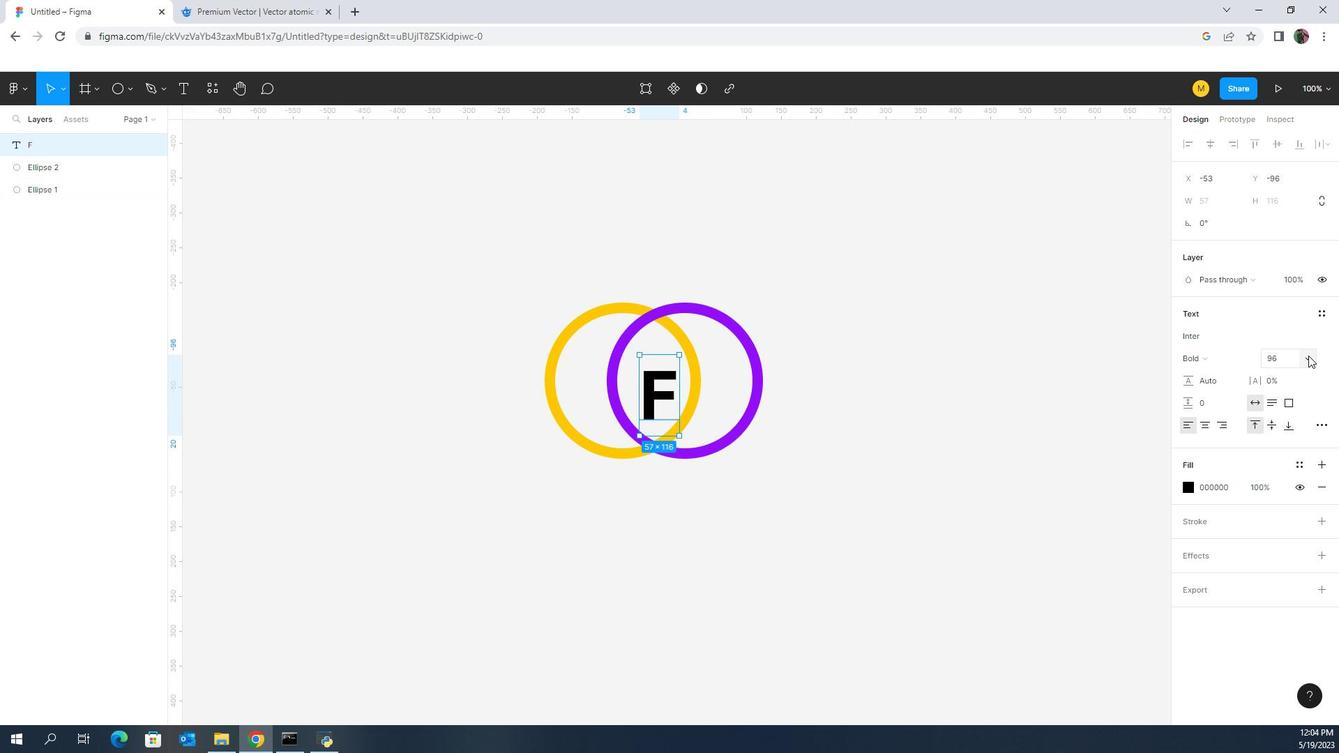
Action: Mouse moved to (1265, 372)
Screenshot: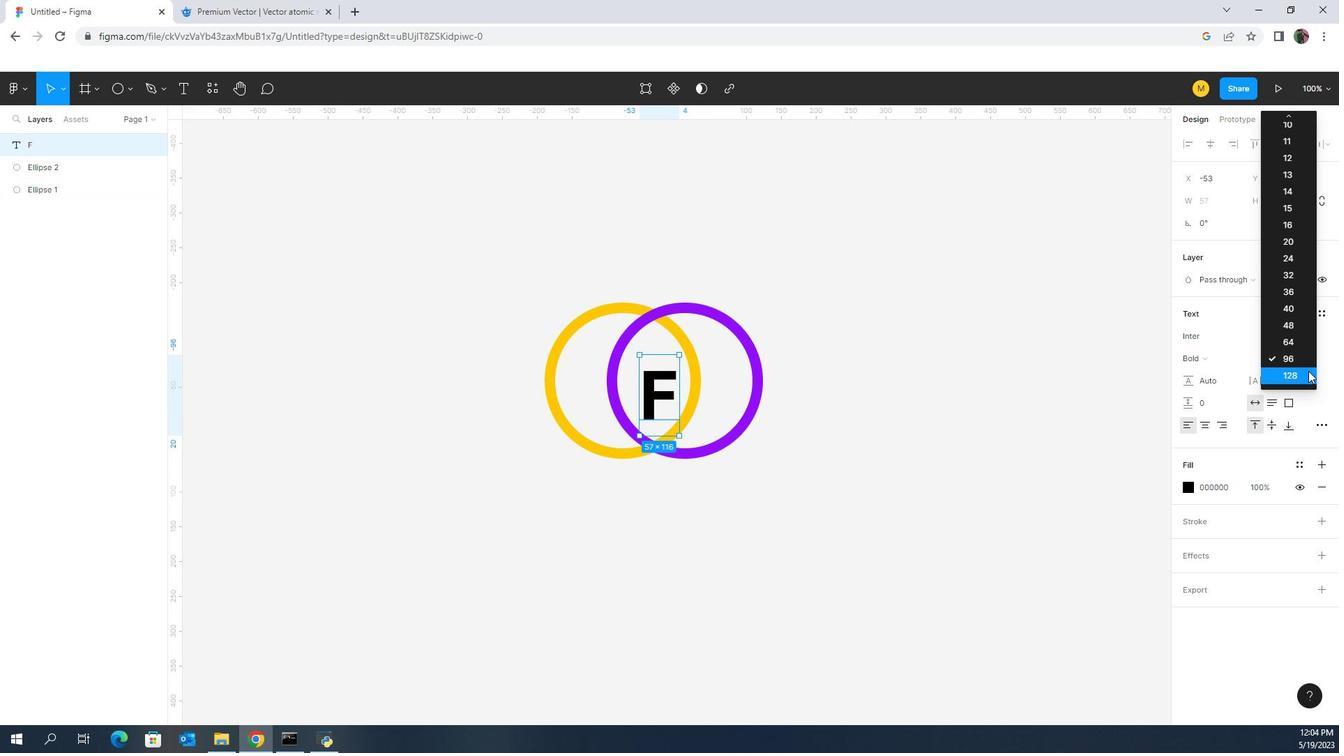 
Action: Mouse pressed left at (1265, 372)
Screenshot: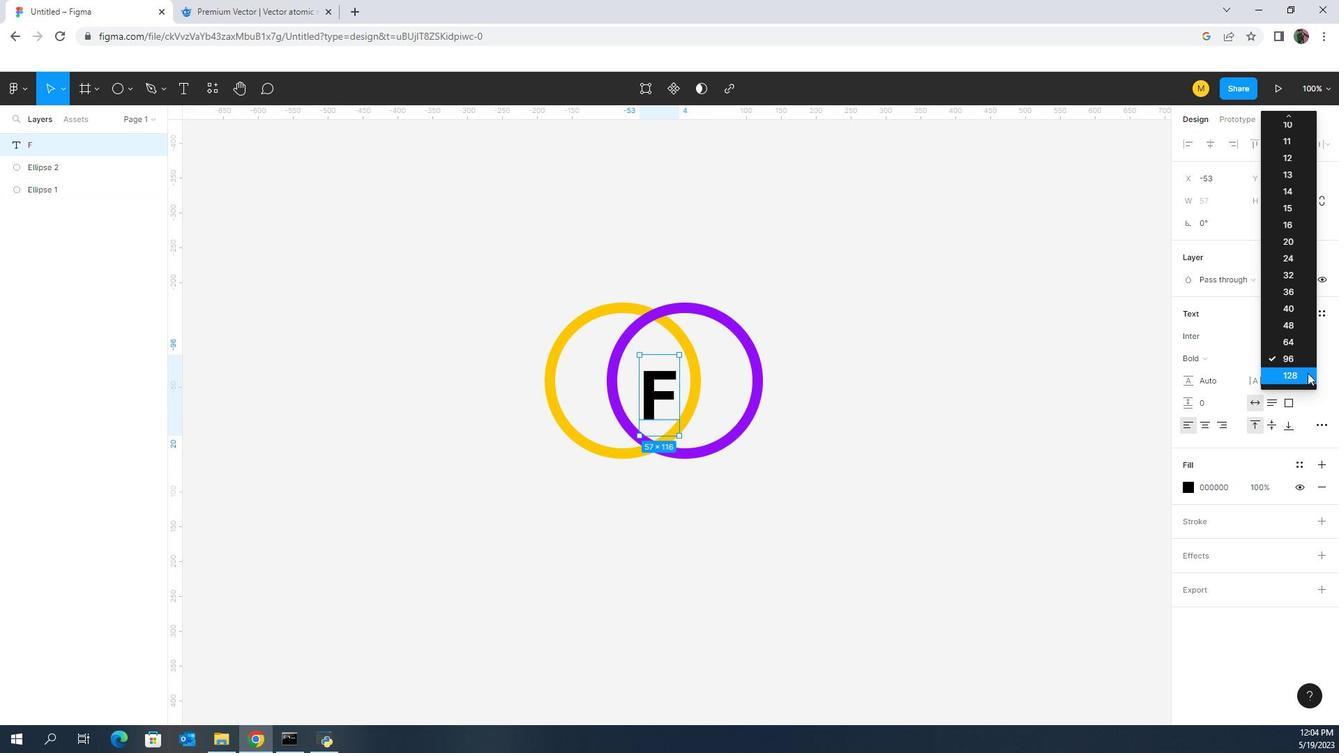
Action: Mouse moved to (1122, 391)
Screenshot: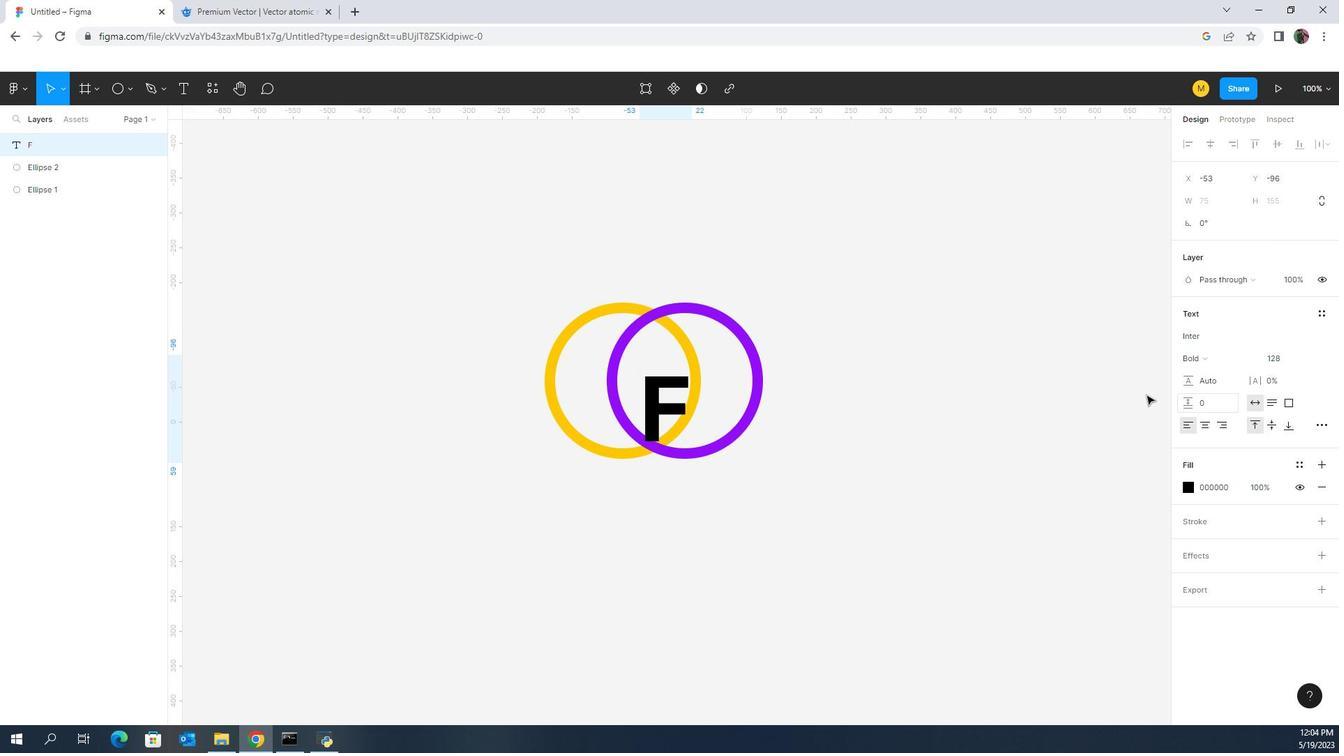 
Action: Mouse pressed left at (1122, 391)
Screenshot: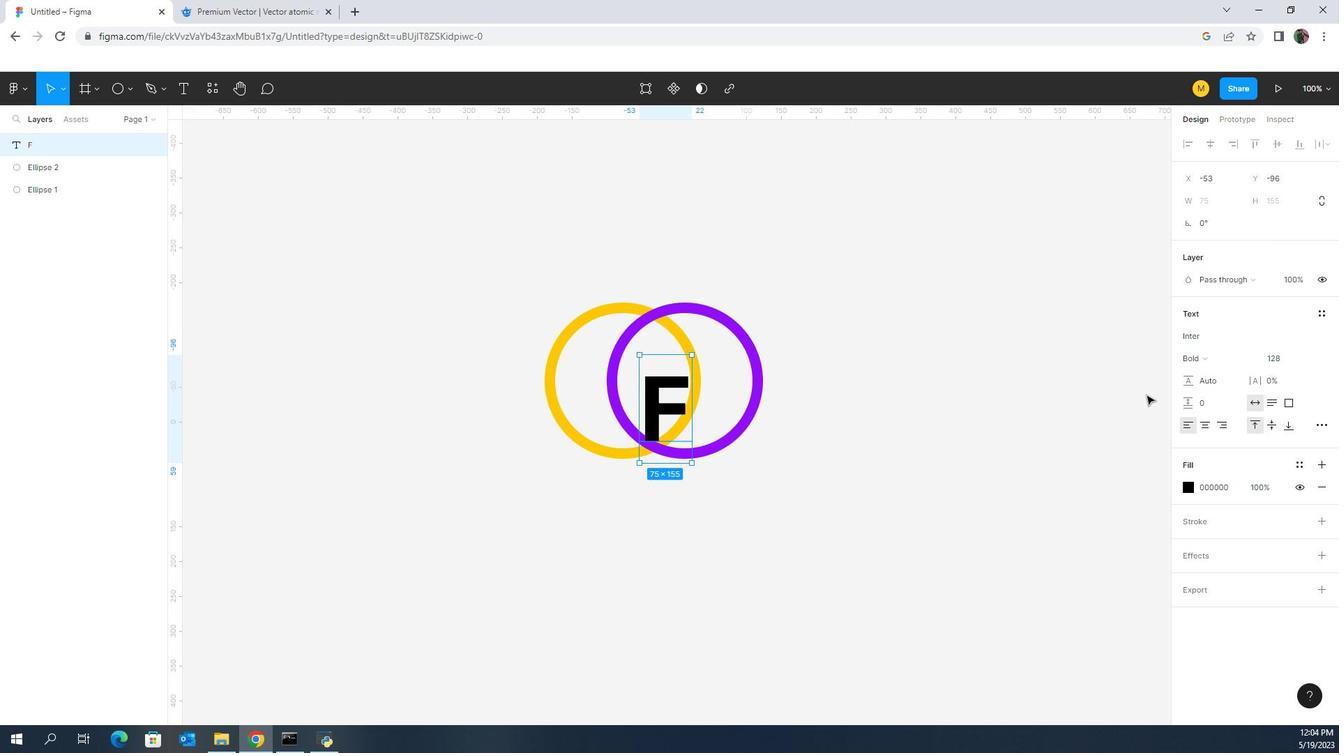 
Action: Mouse moved to (710, 408)
Screenshot: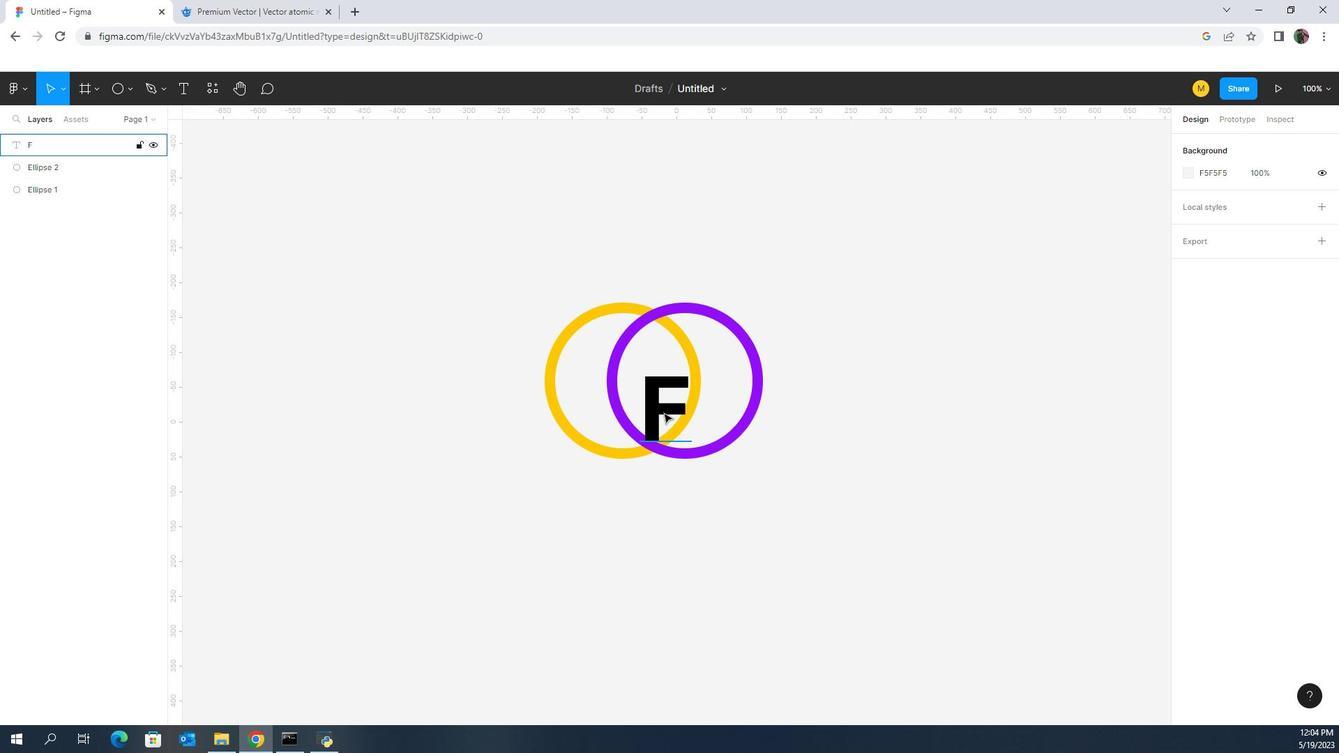 
Action: Mouse pressed left at (710, 408)
Screenshot: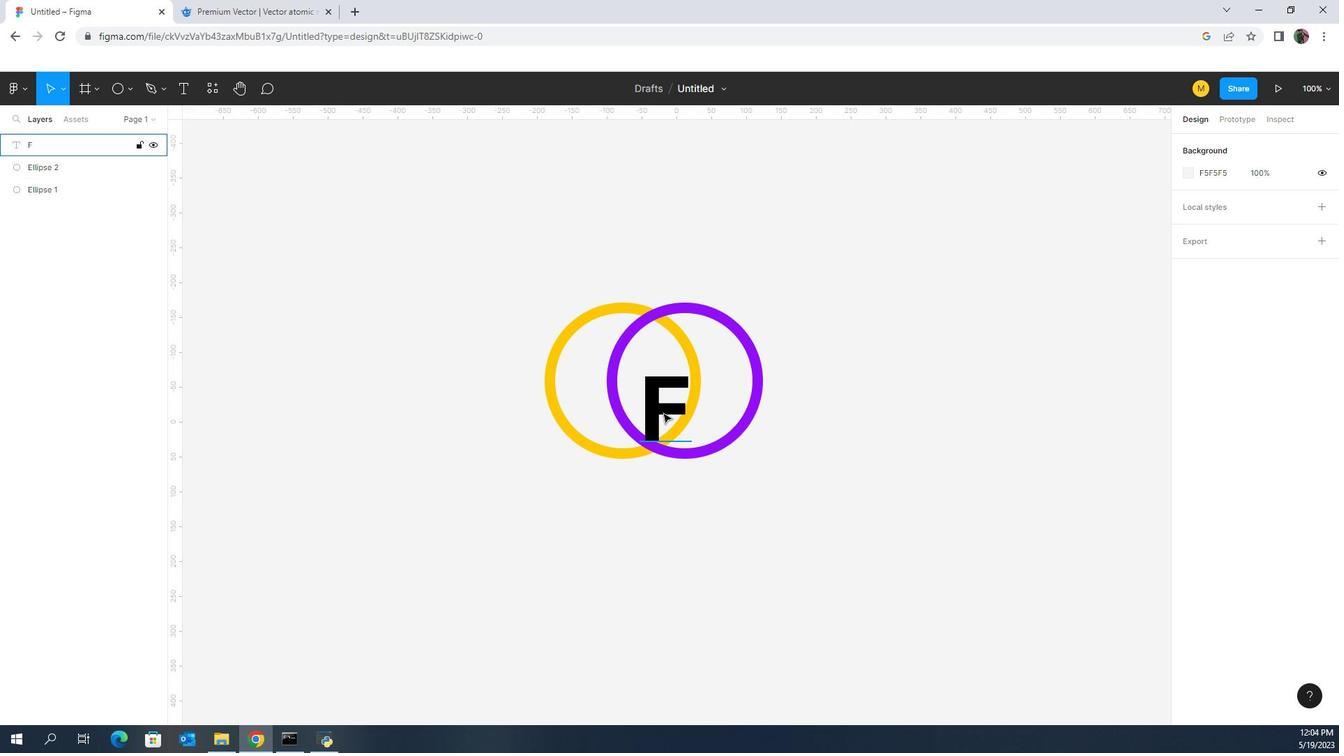 
Action: Mouse moved to (989, 369)
Screenshot: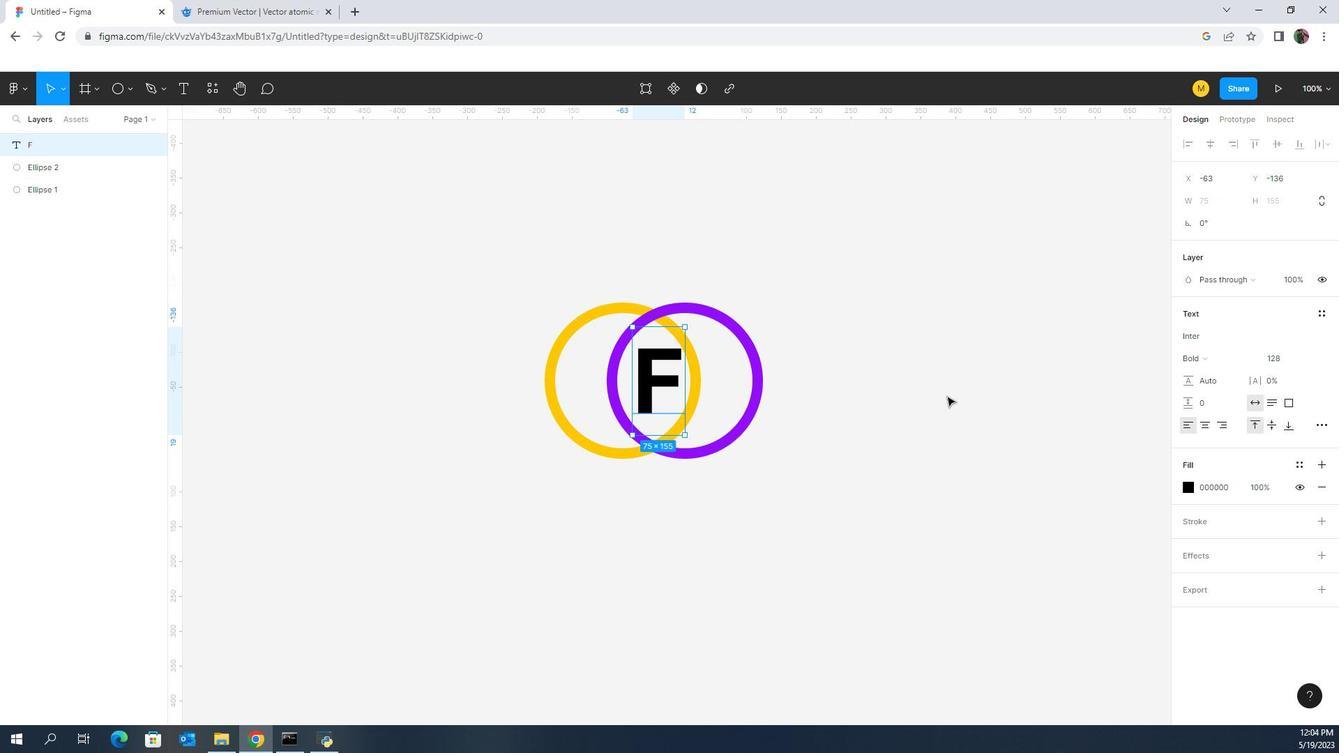 
Action: Mouse pressed left at (989, 369)
Screenshot: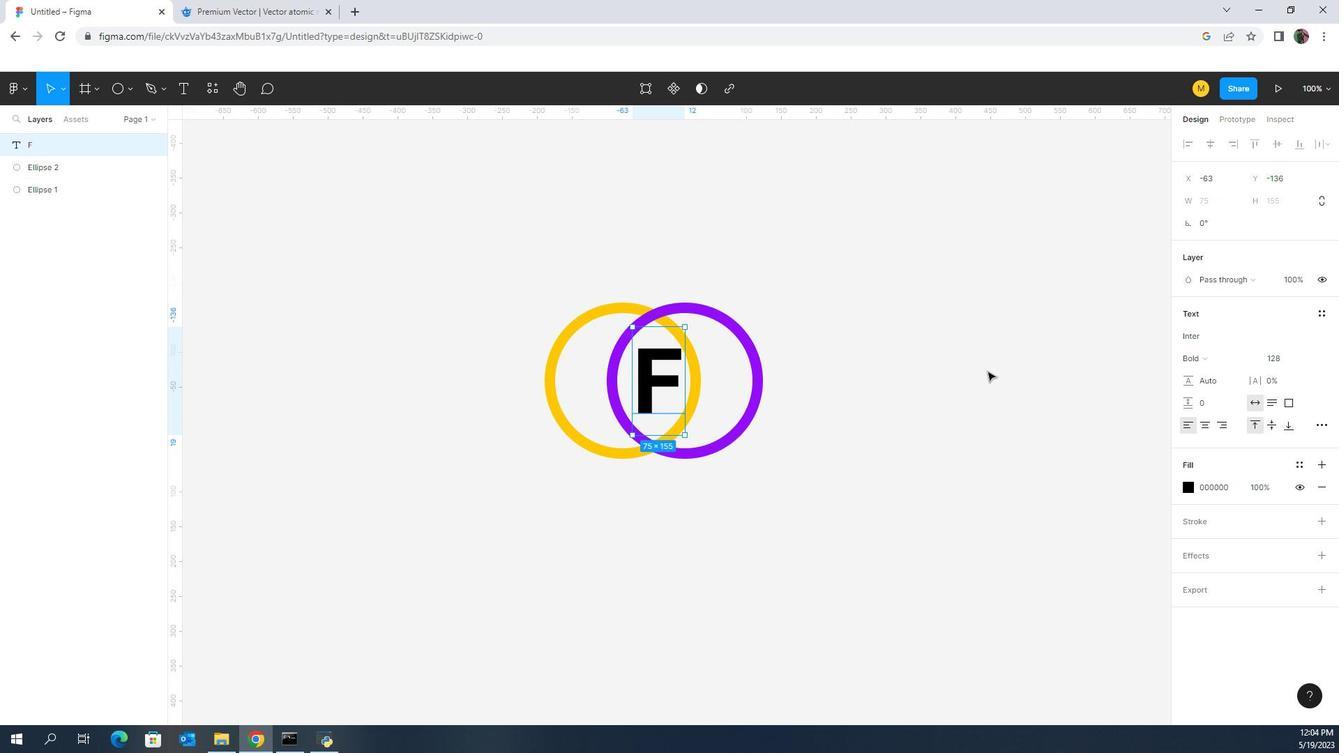
Action: Mouse moved to (697, 440)
Screenshot: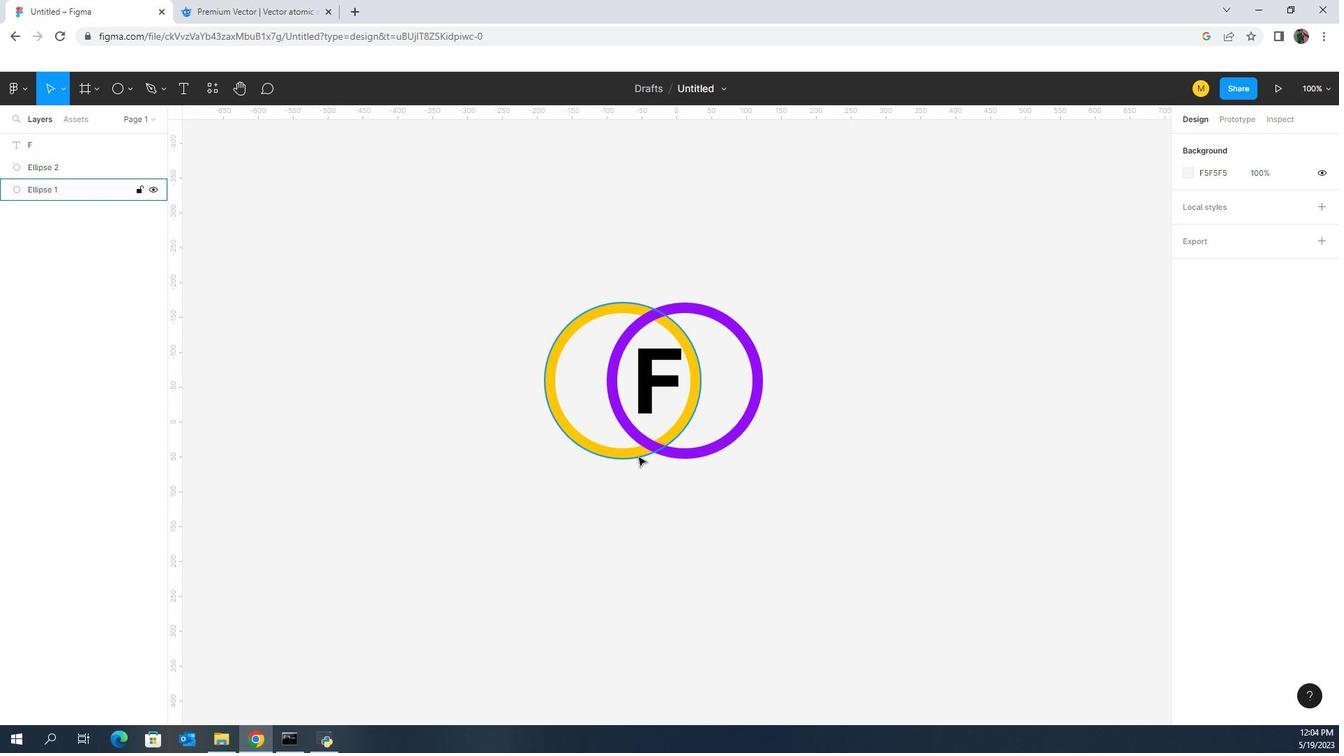 
Action: Mouse pressed left at (697, 440)
Screenshot: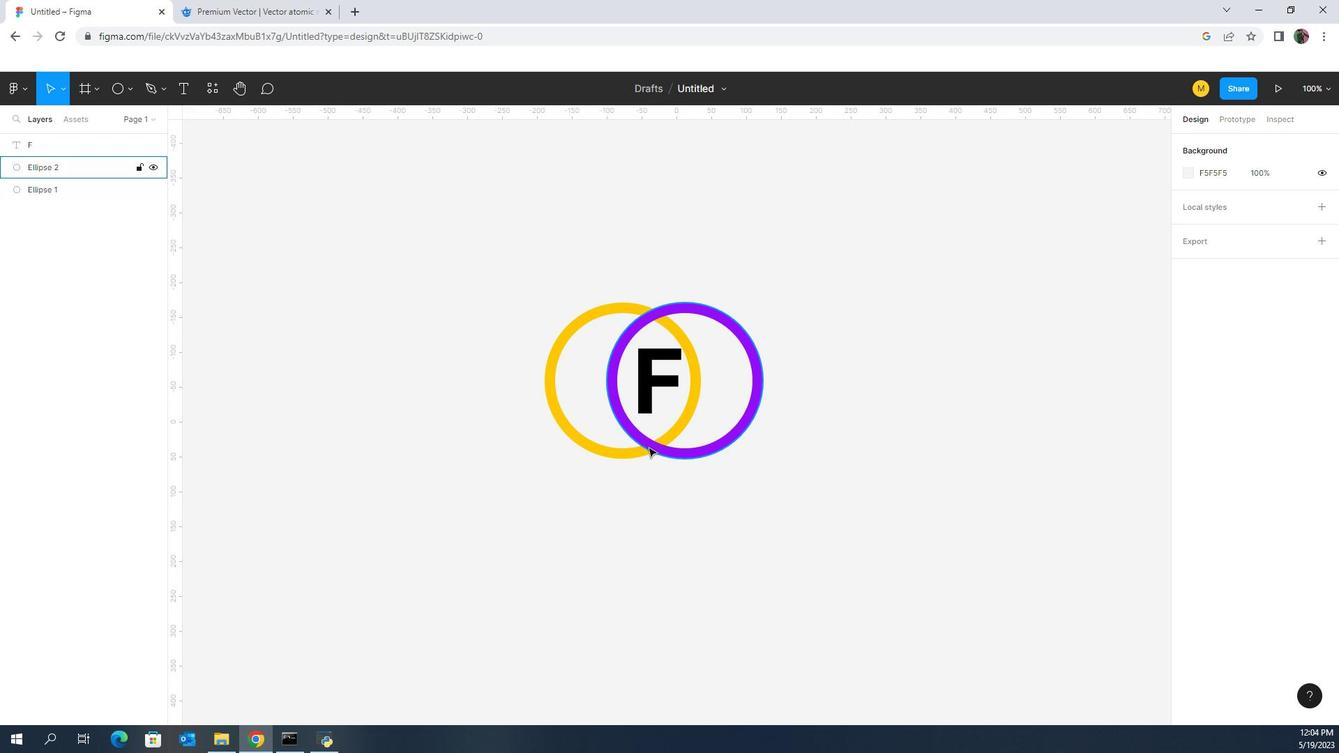 
Action: Mouse pressed left at (697, 440)
Screenshot: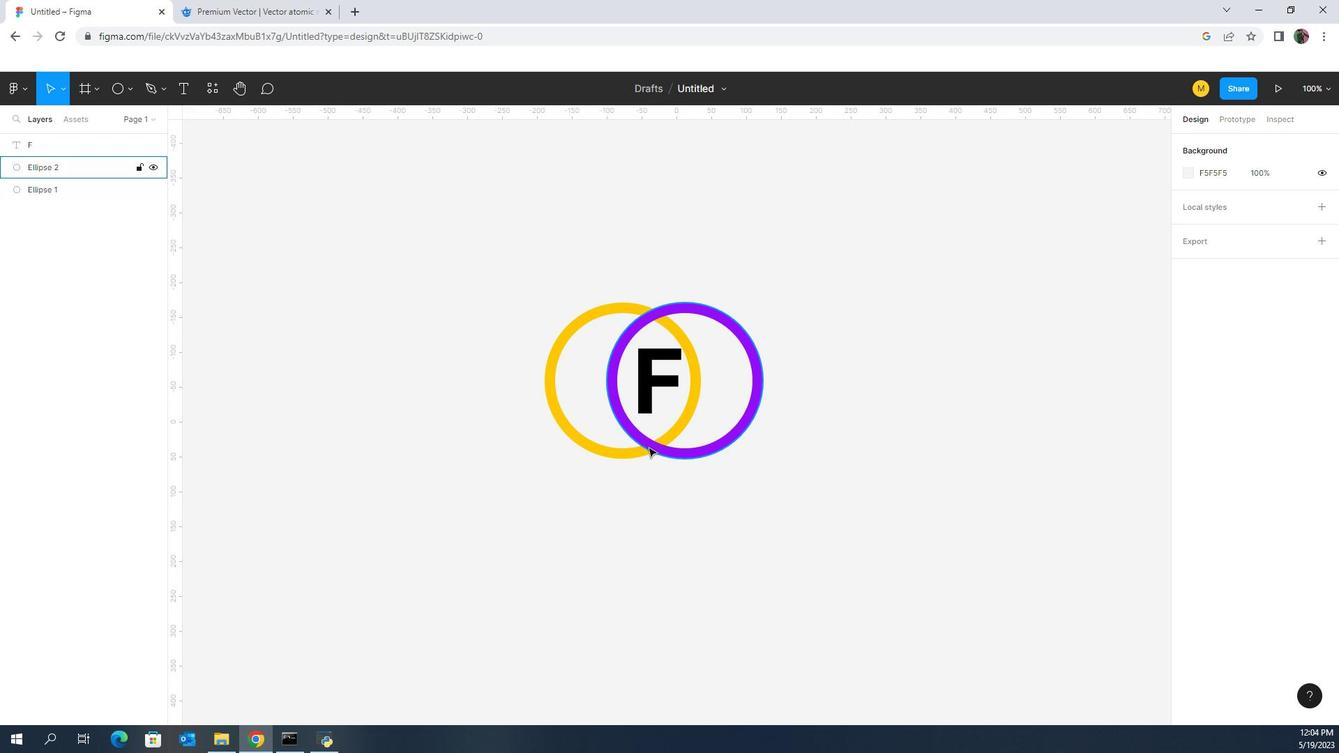 
Action: Mouse pressed left at (697, 440)
Screenshot: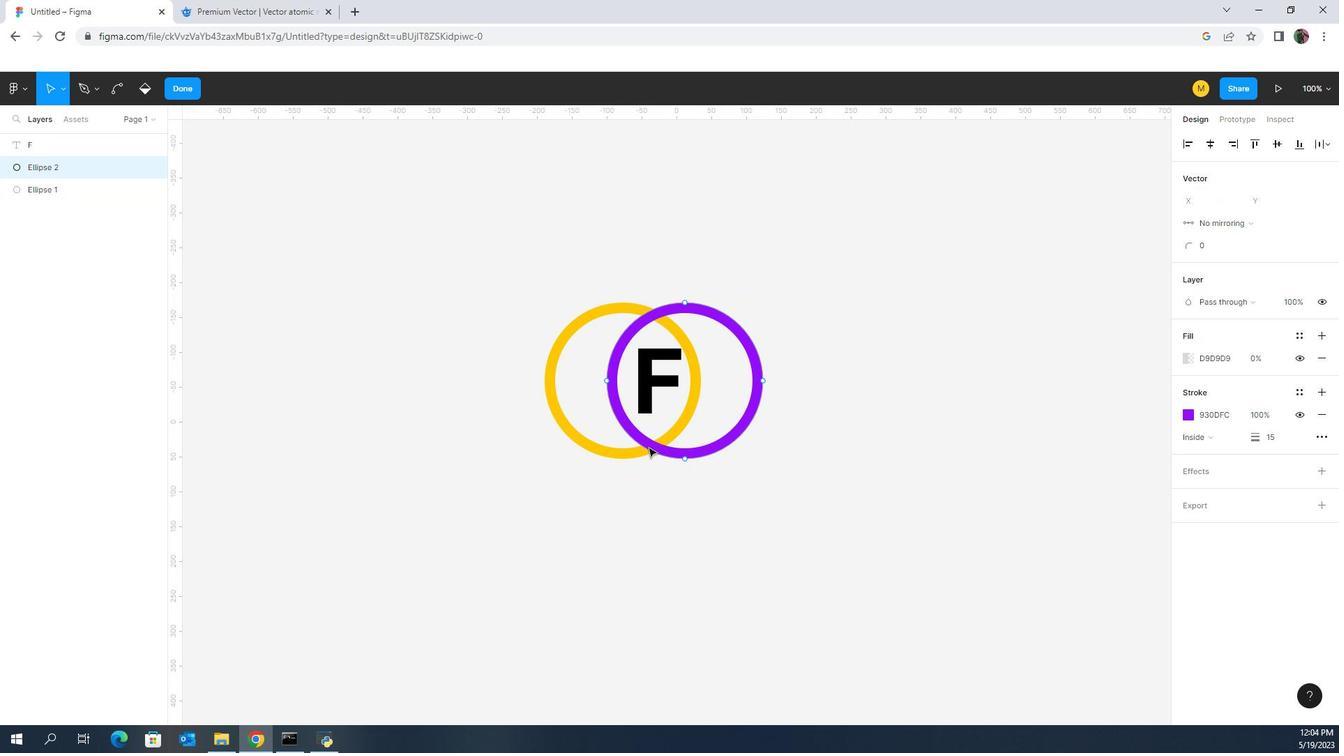 
Action: Mouse moved to (727, 470)
Screenshot: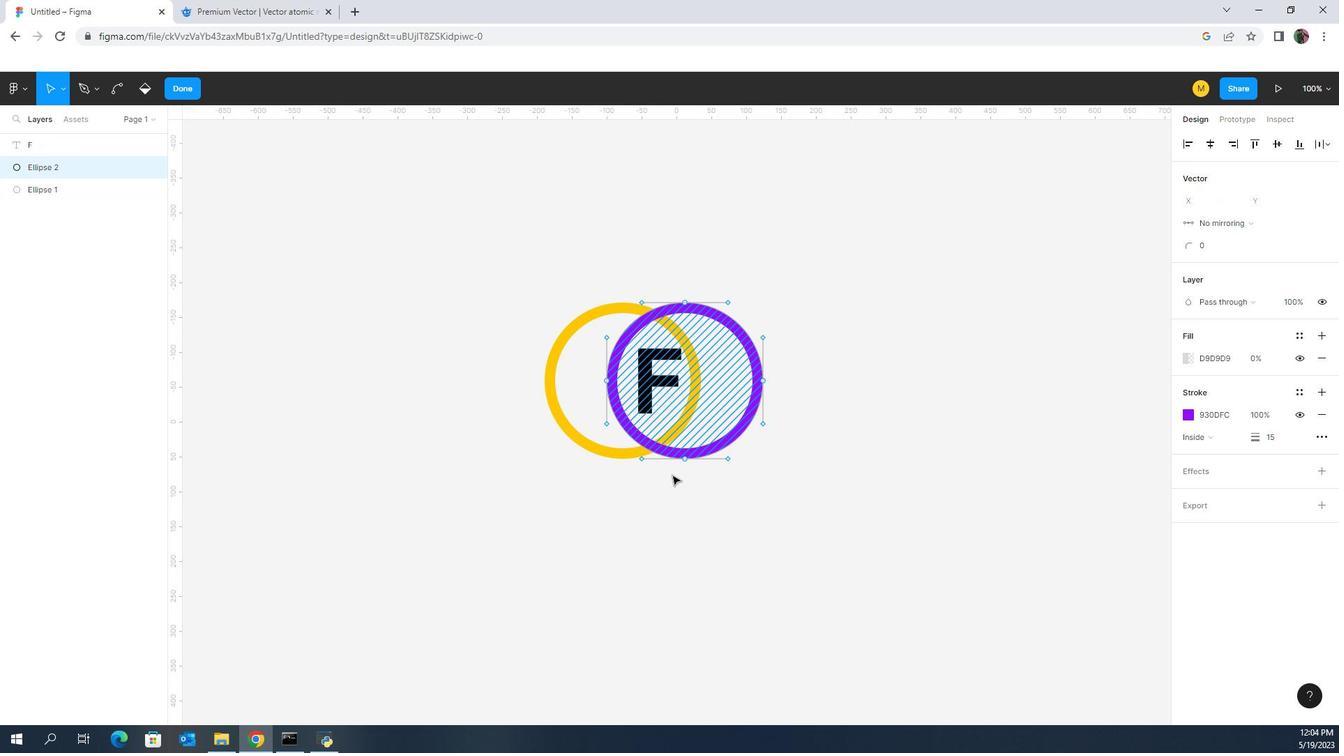
Action: Mouse pressed left at (727, 470)
Screenshot: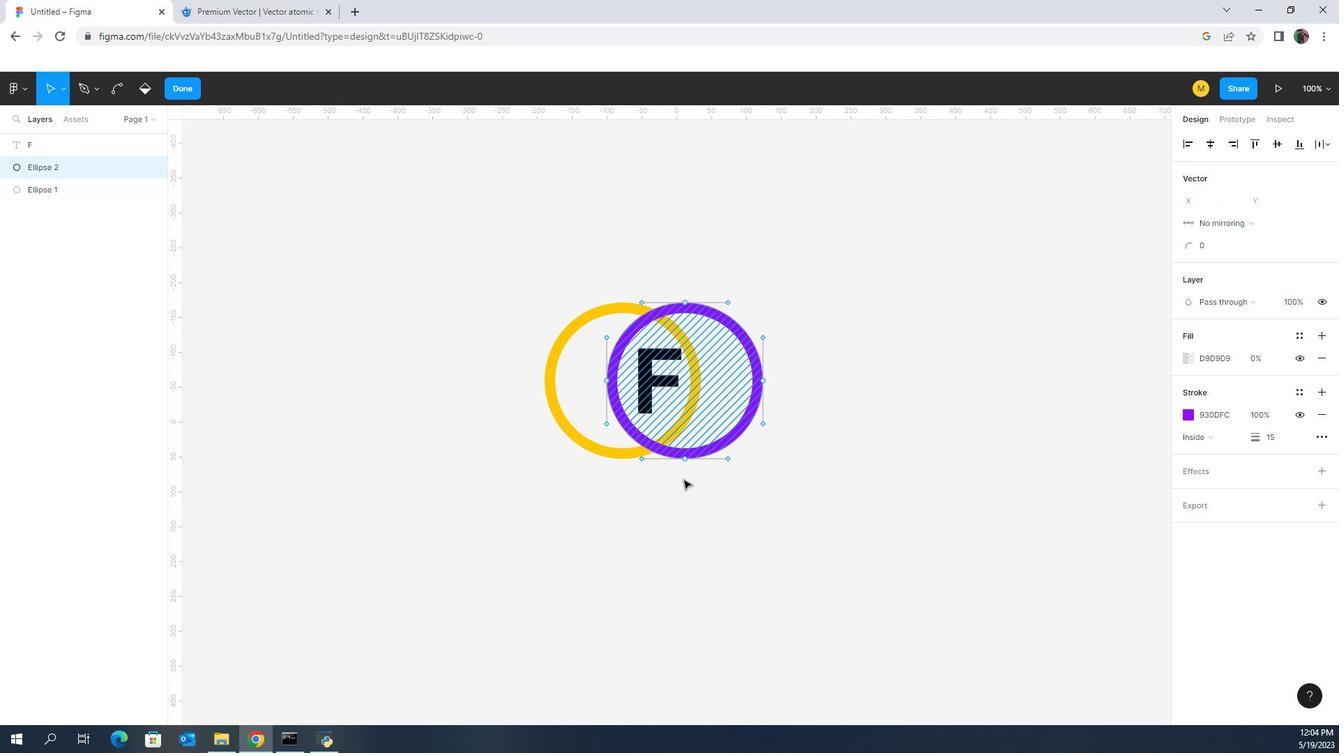 
Action: Mouse pressed left at (727, 470)
Screenshot: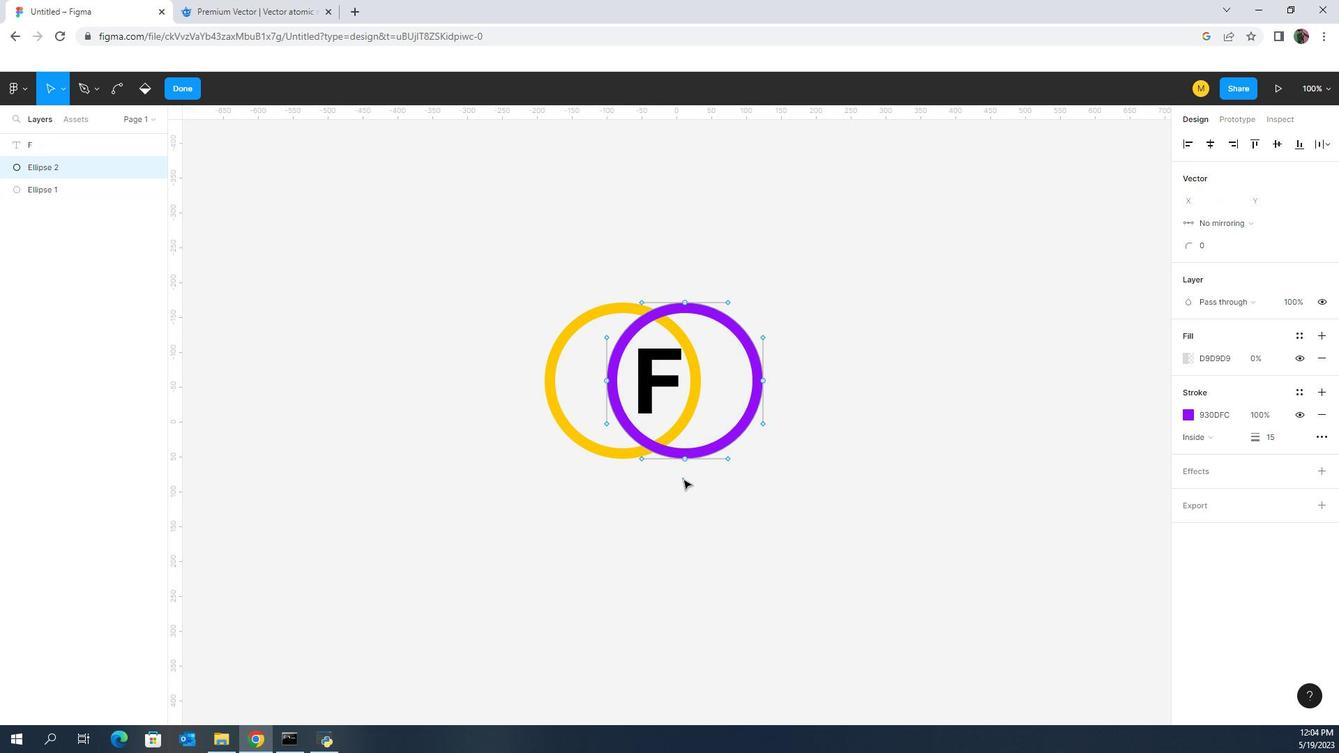 
Action: Mouse moved to (711, 445)
Screenshot: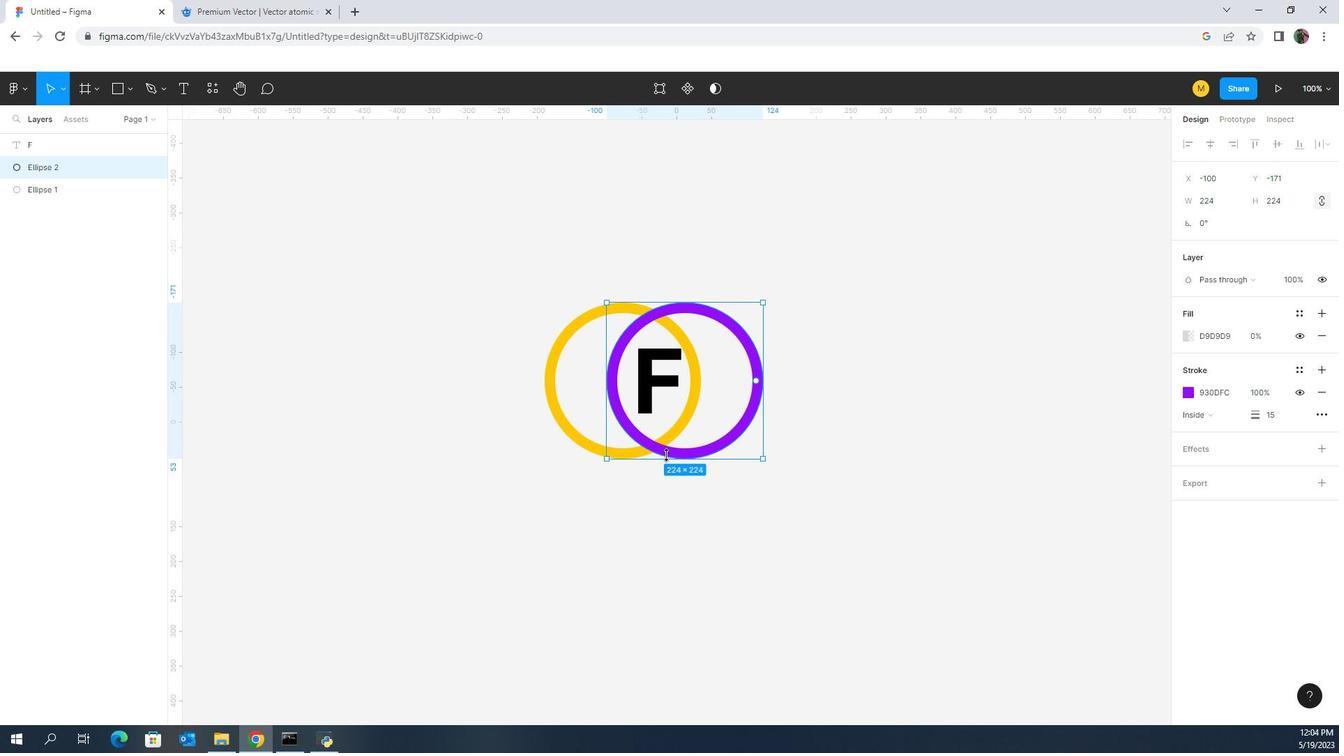 
Action: Mouse pressed left at (711, 445)
Screenshot: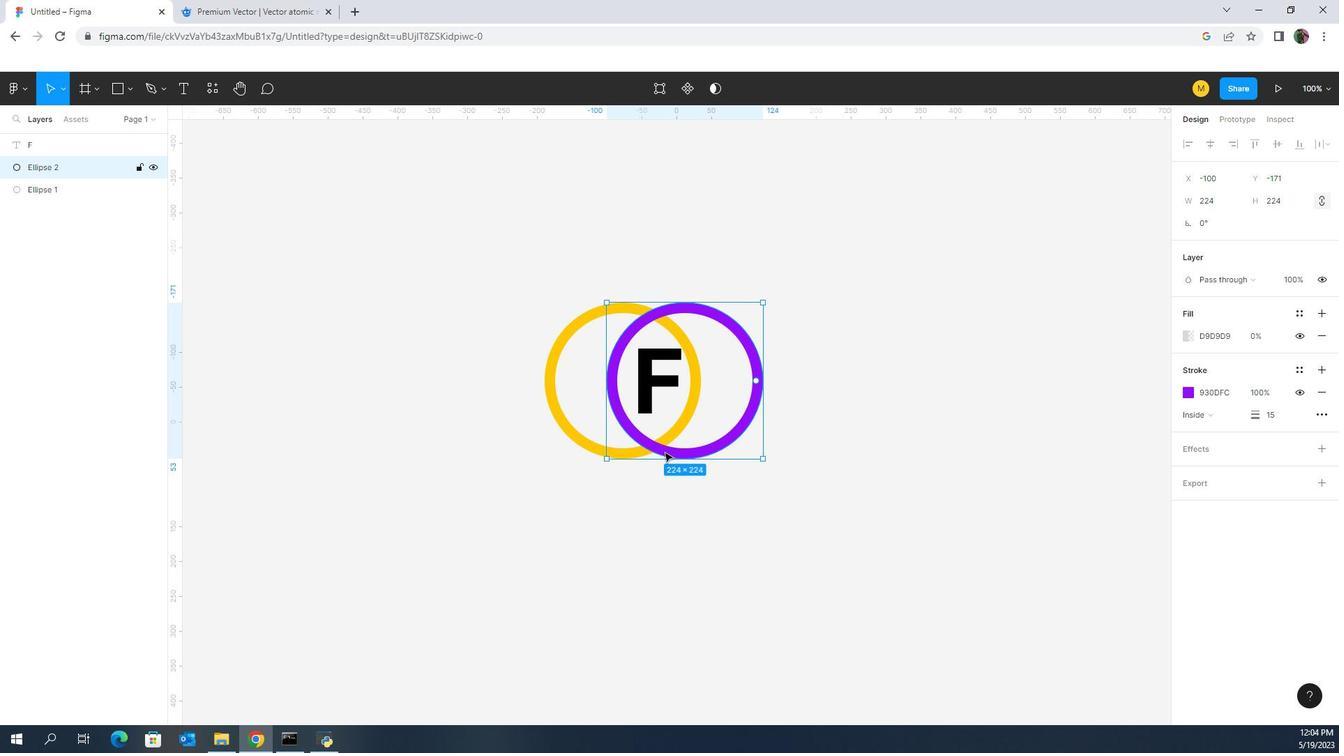 
Action: Mouse pressed left at (711, 445)
Screenshot: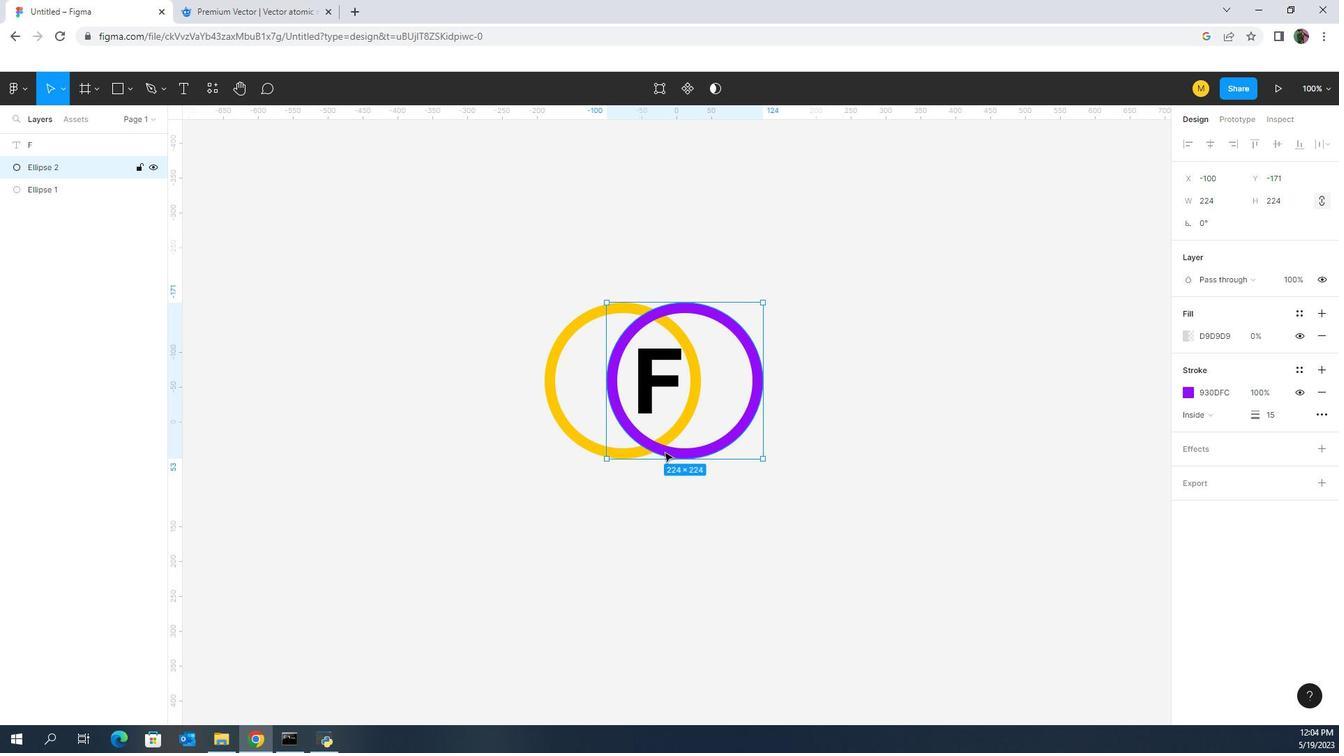 
Action: Mouse pressed left at (711, 445)
Screenshot: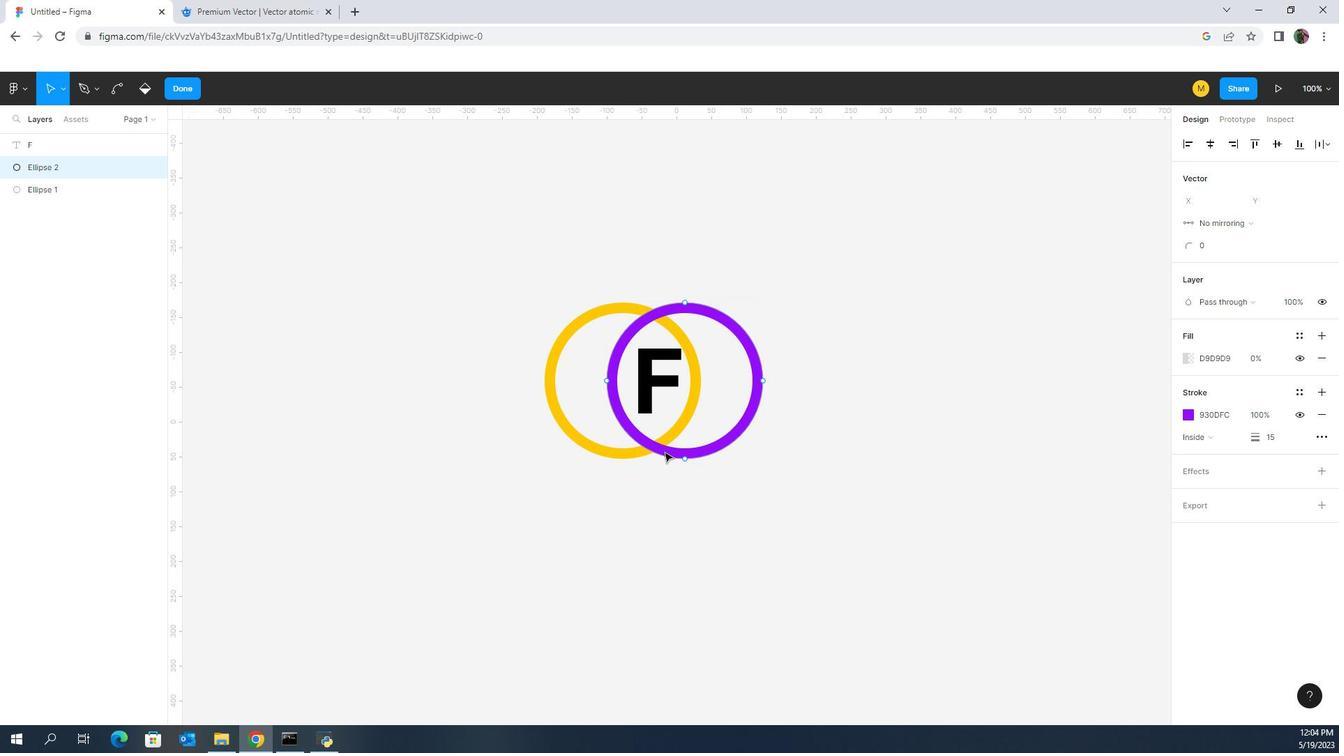 
Action: Mouse moved to (726, 305)
Screenshot: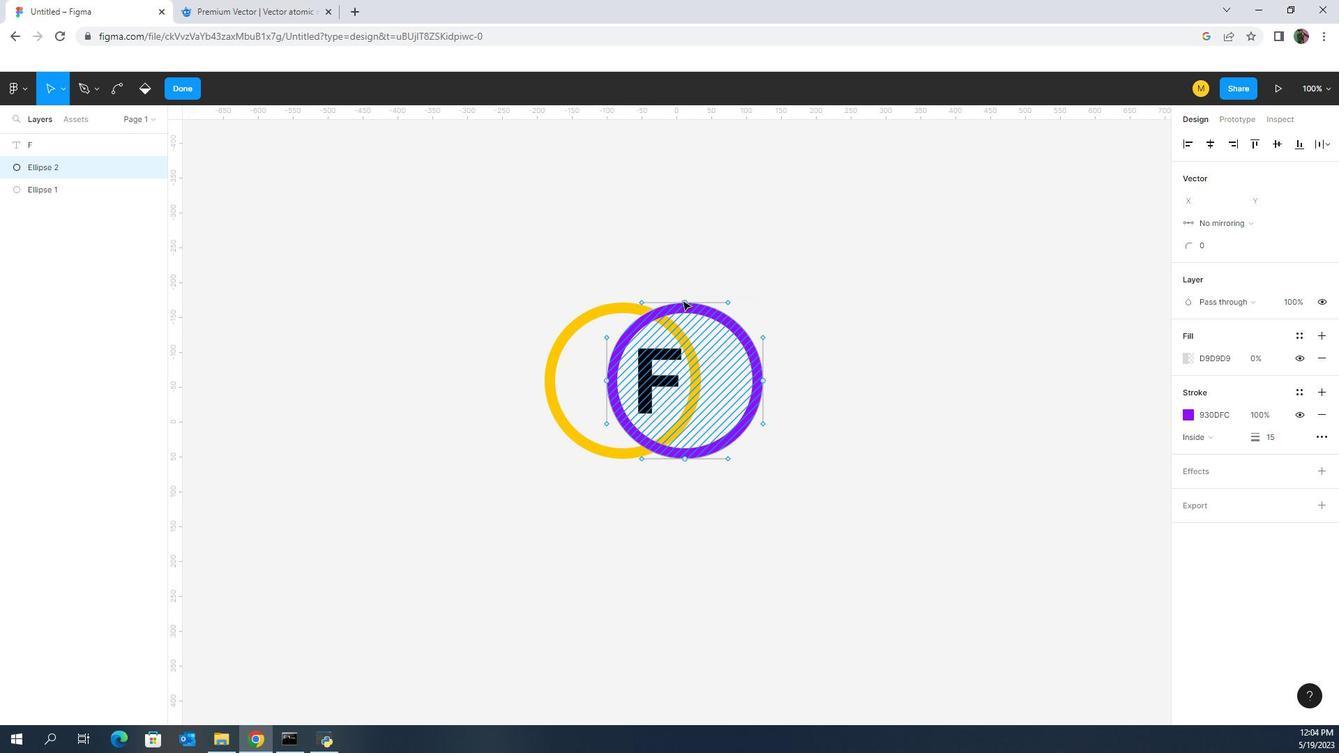 
Action: Mouse pressed left at (726, 305)
Screenshot: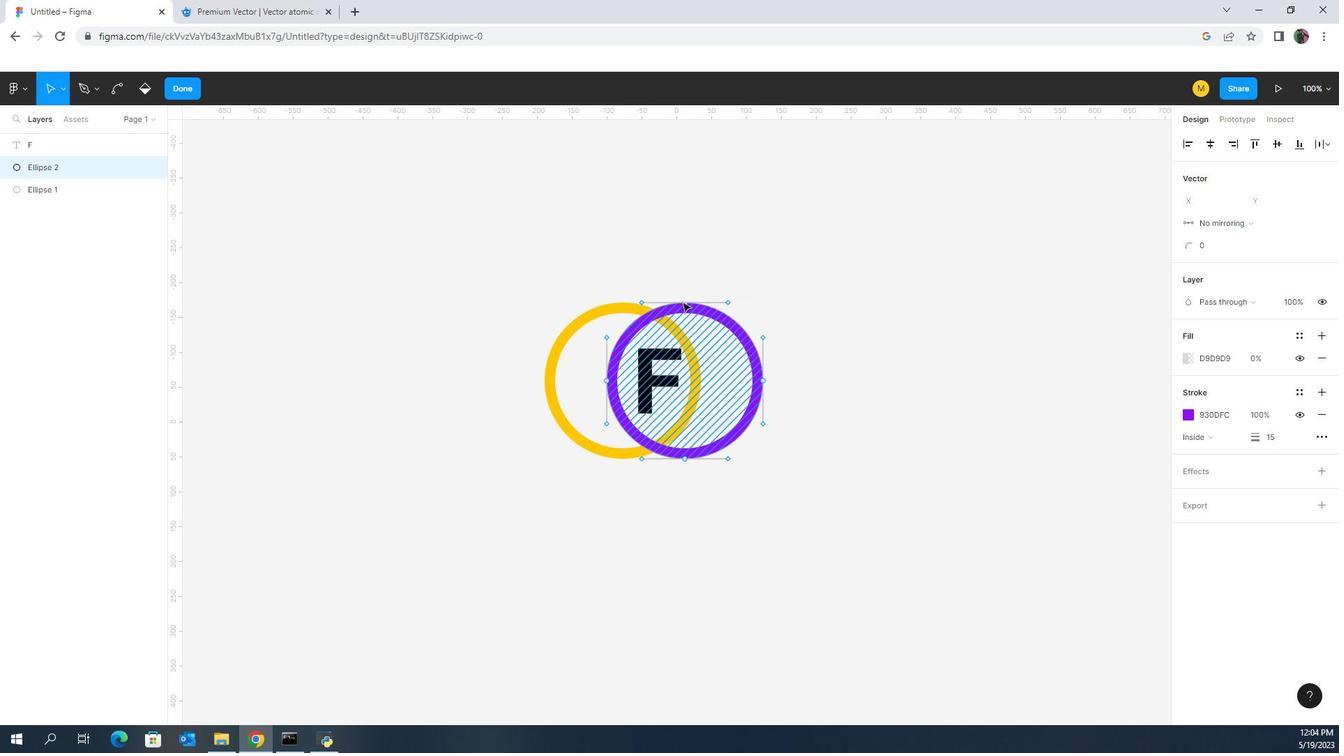 
Action: Mouse pressed left at (726, 305)
Screenshot: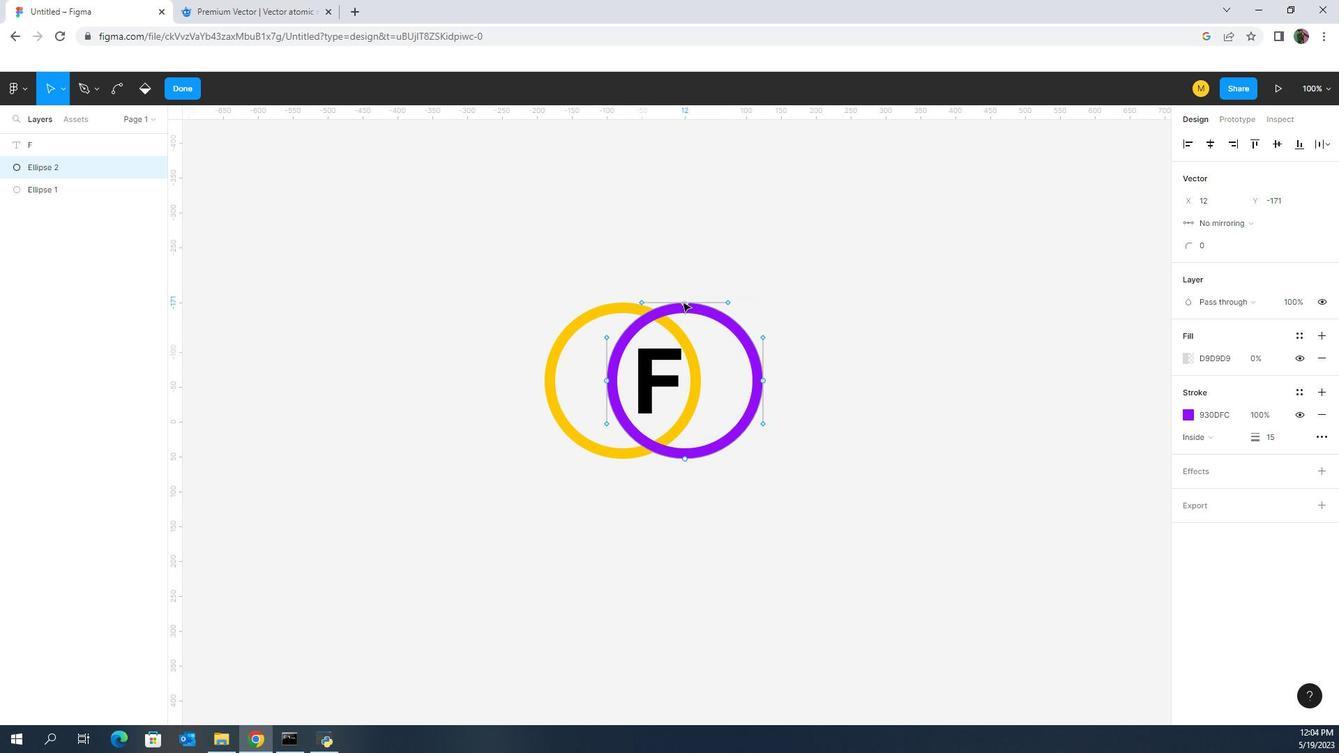 
Action: Mouse pressed left at (726, 305)
Screenshot: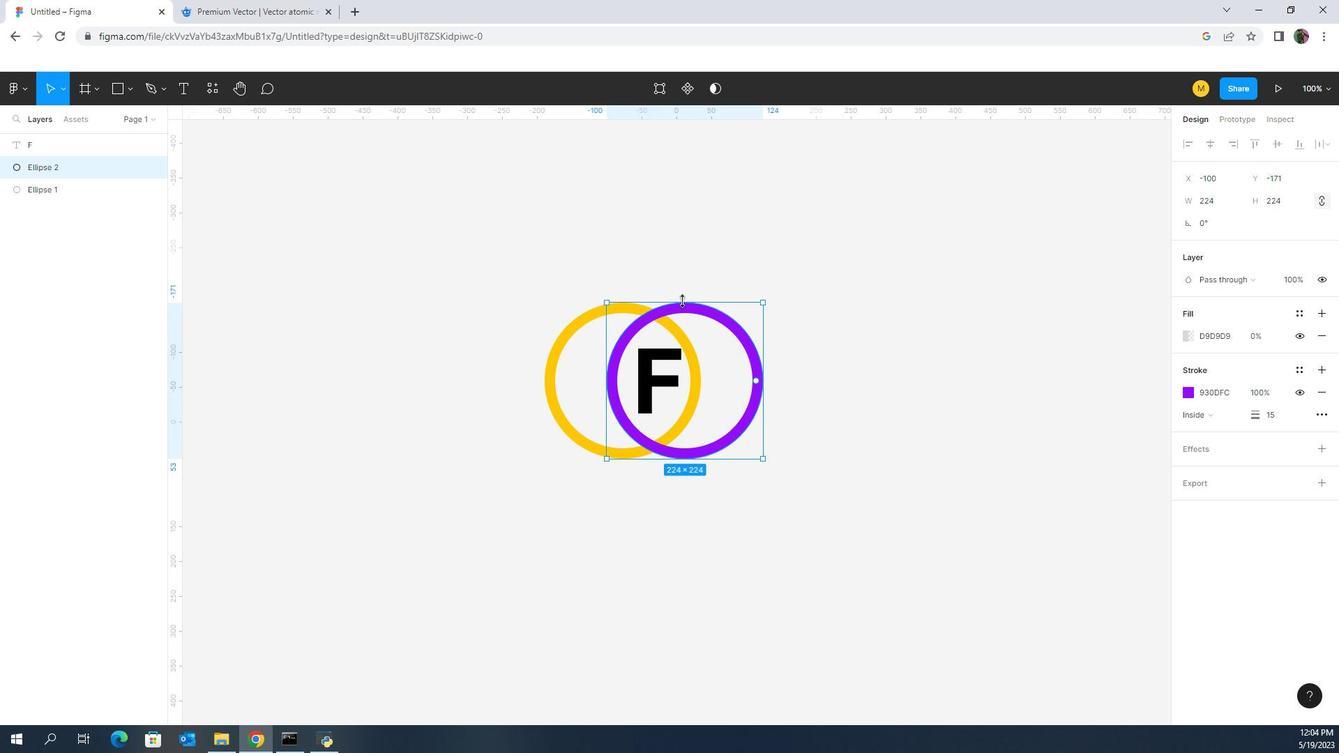 
Action: Mouse pressed left at (726, 305)
Screenshot: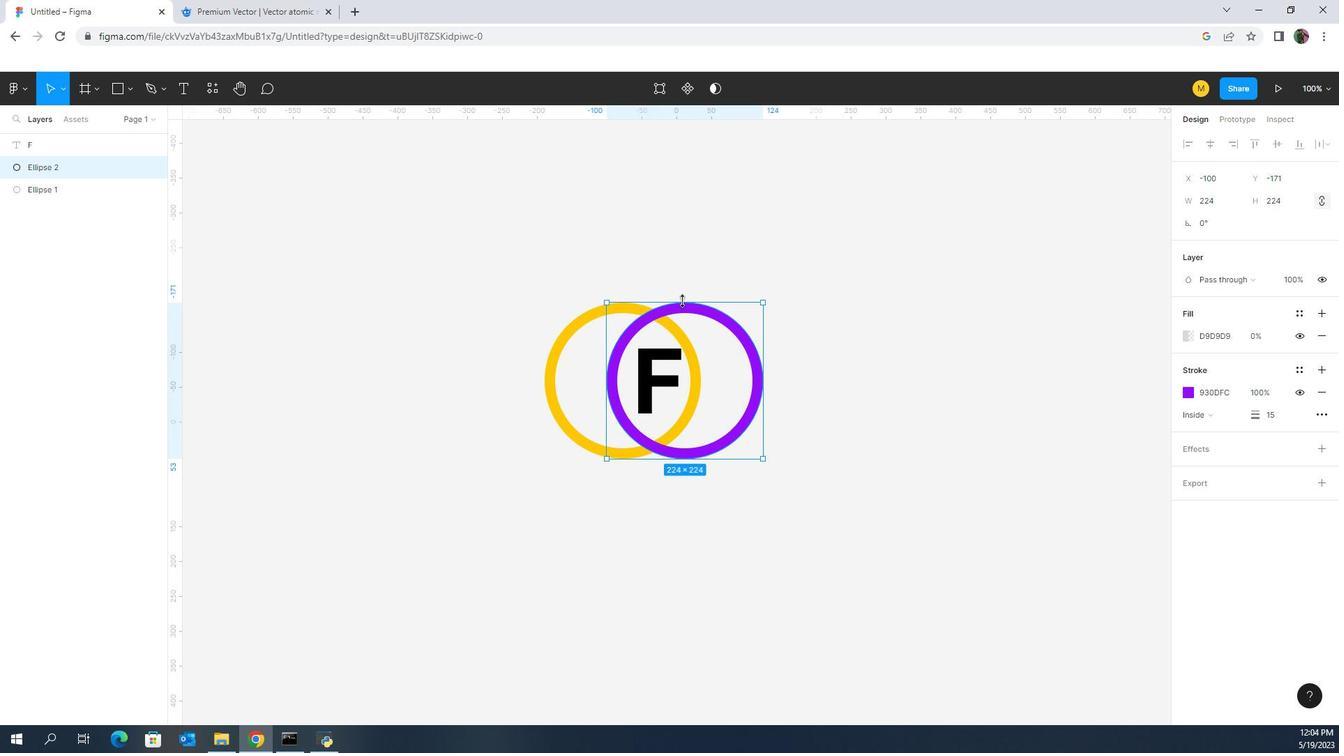 
Action: Mouse moved to (728, 306)
Screenshot: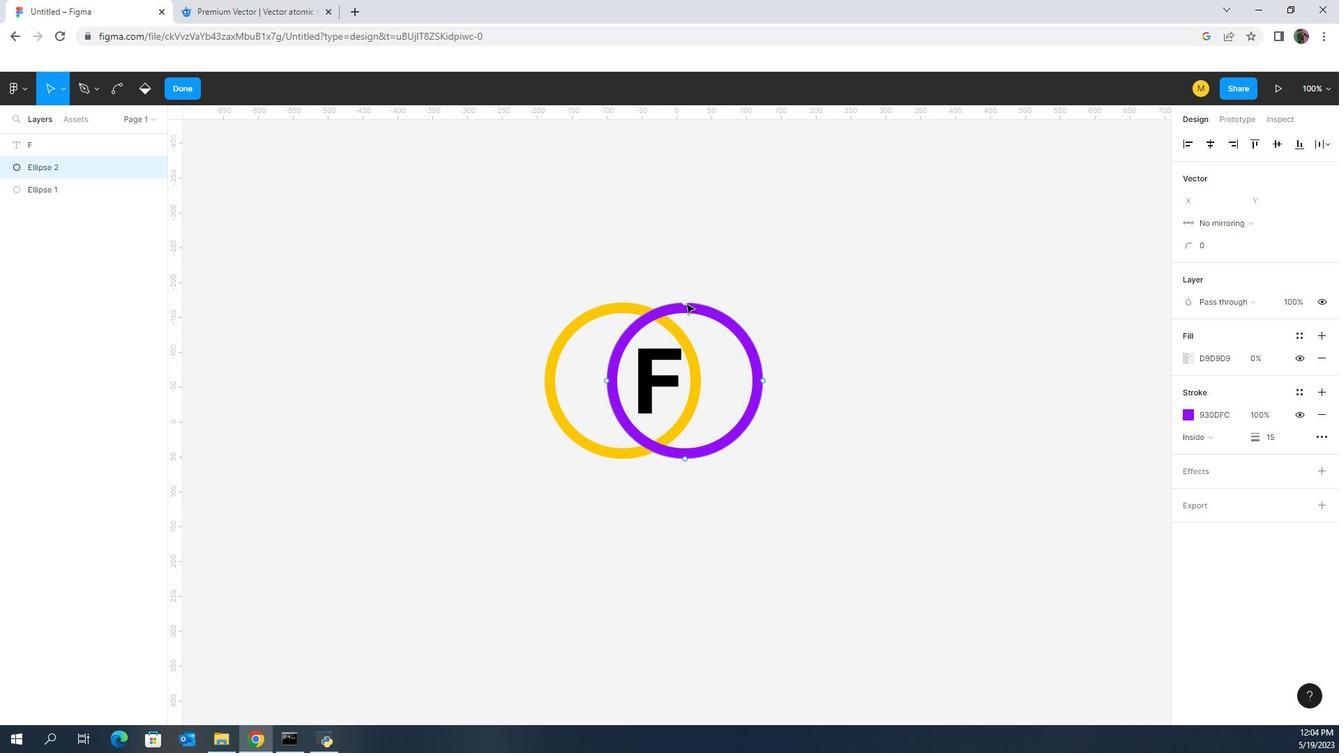 
Action: Mouse pressed left at (728, 306)
Screenshot: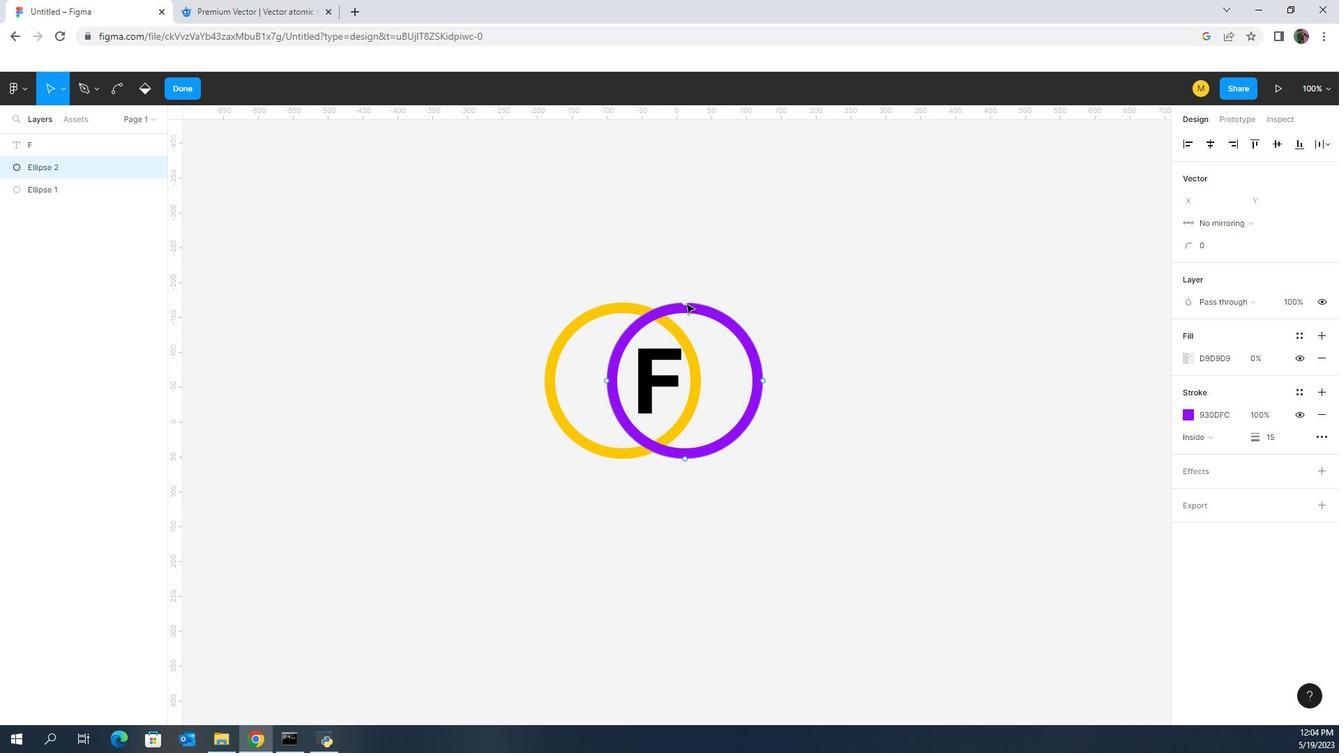 
Action: Mouse pressed left at (728, 306)
Screenshot: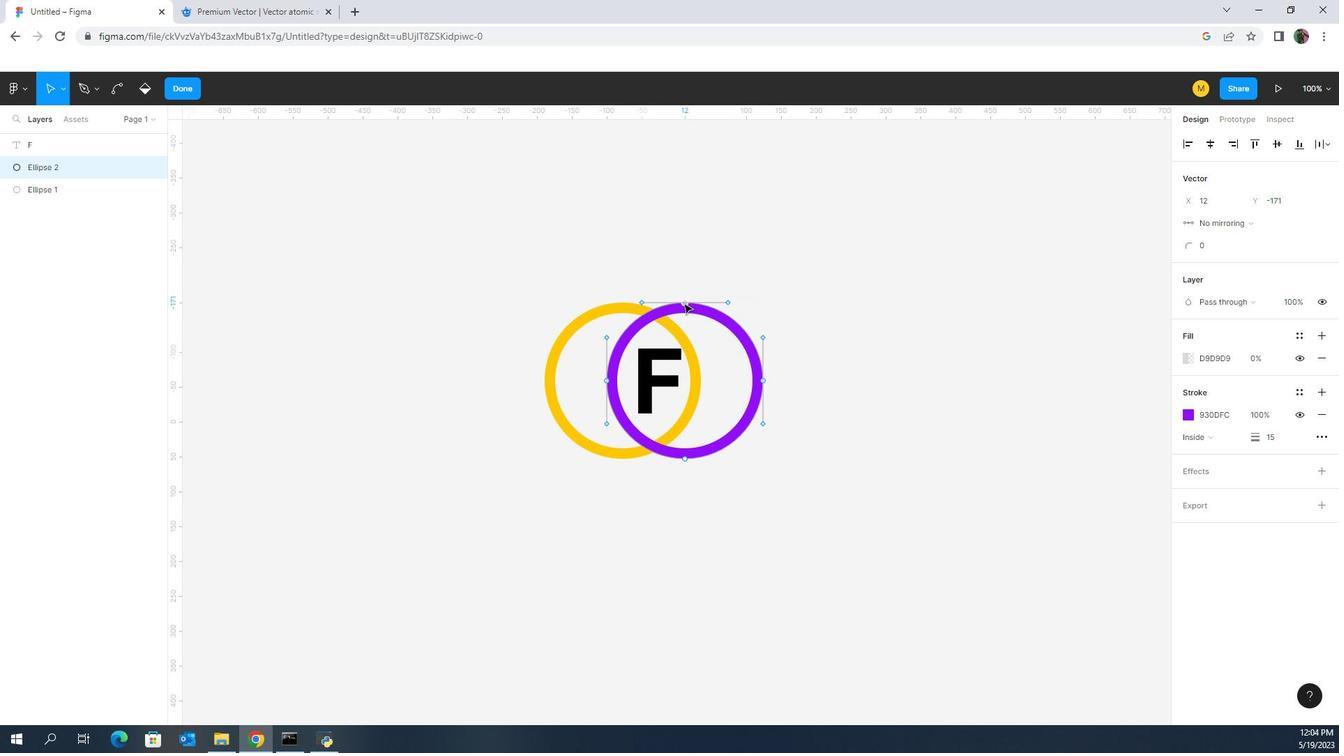 
Action: Mouse moved to (729, 114)
Screenshot: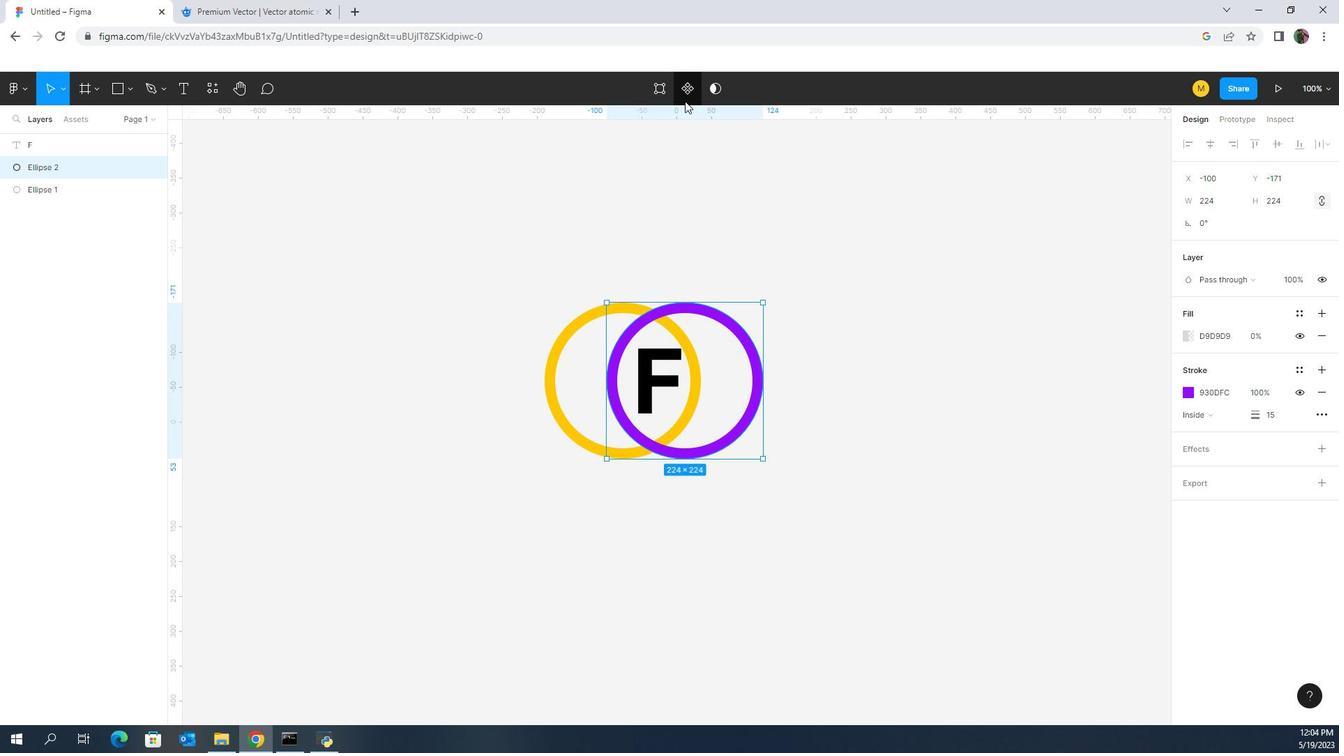 
Action: Mouse pressed left at (729, 114)
Screenshot: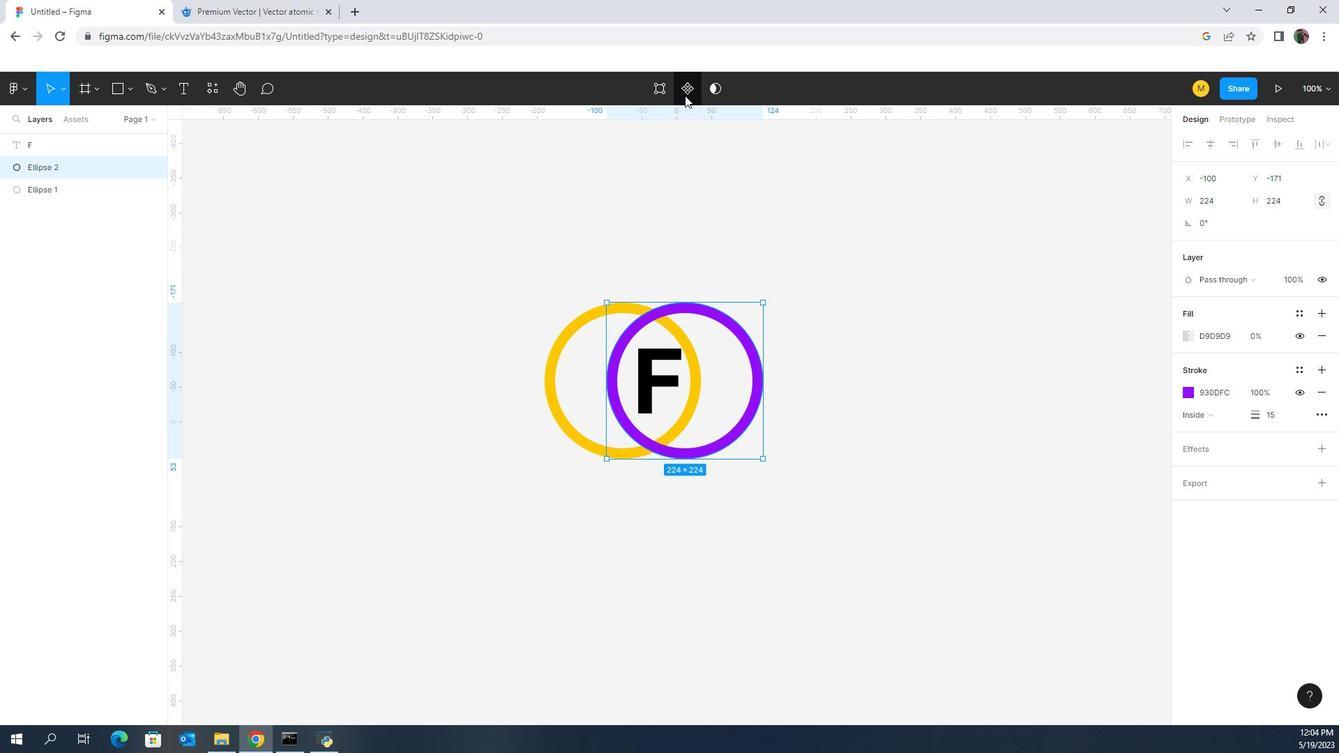
Action: Mouse moved to (727, 309)
Screenshot: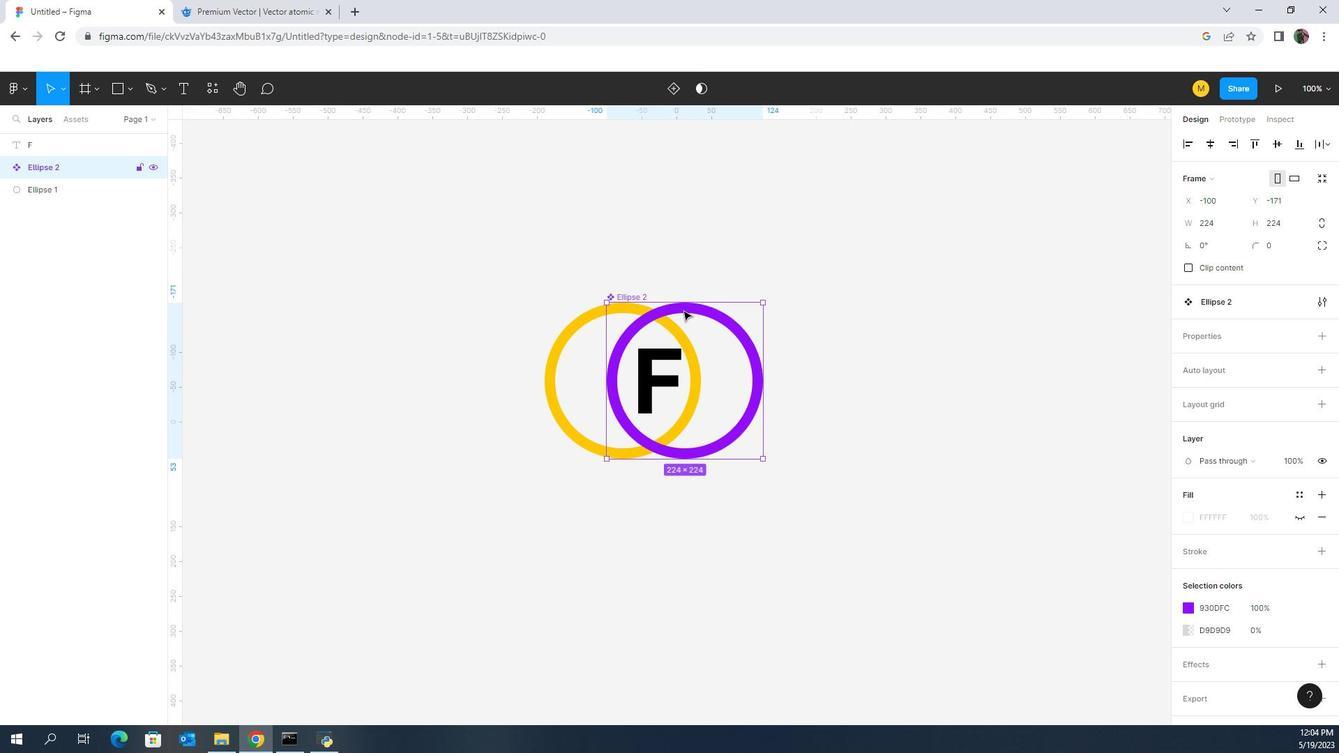 
Action: Mouse pressed left at (727, 309)
Screenshot: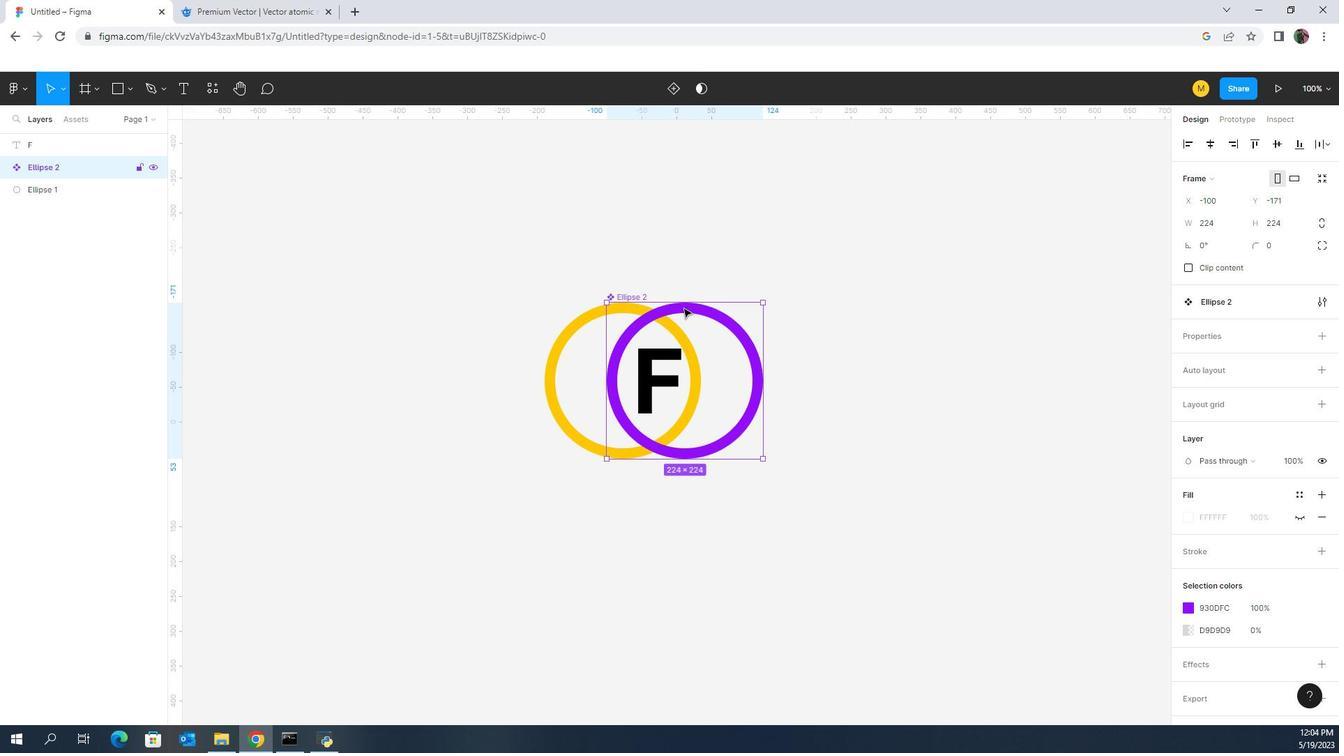 
Action: Mouse pressed left at (727, 309)
Screenshot: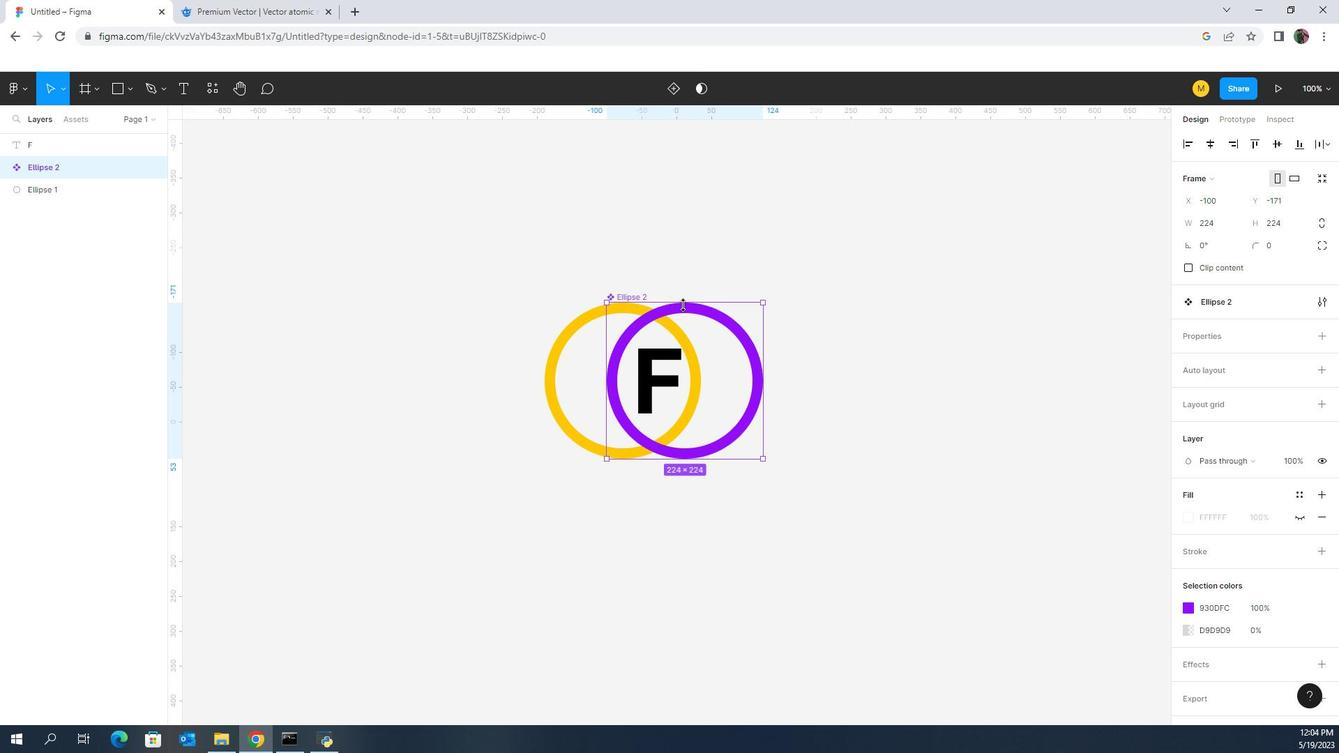 
Action: Mouse pressed left at (727, 309)
Screenshot: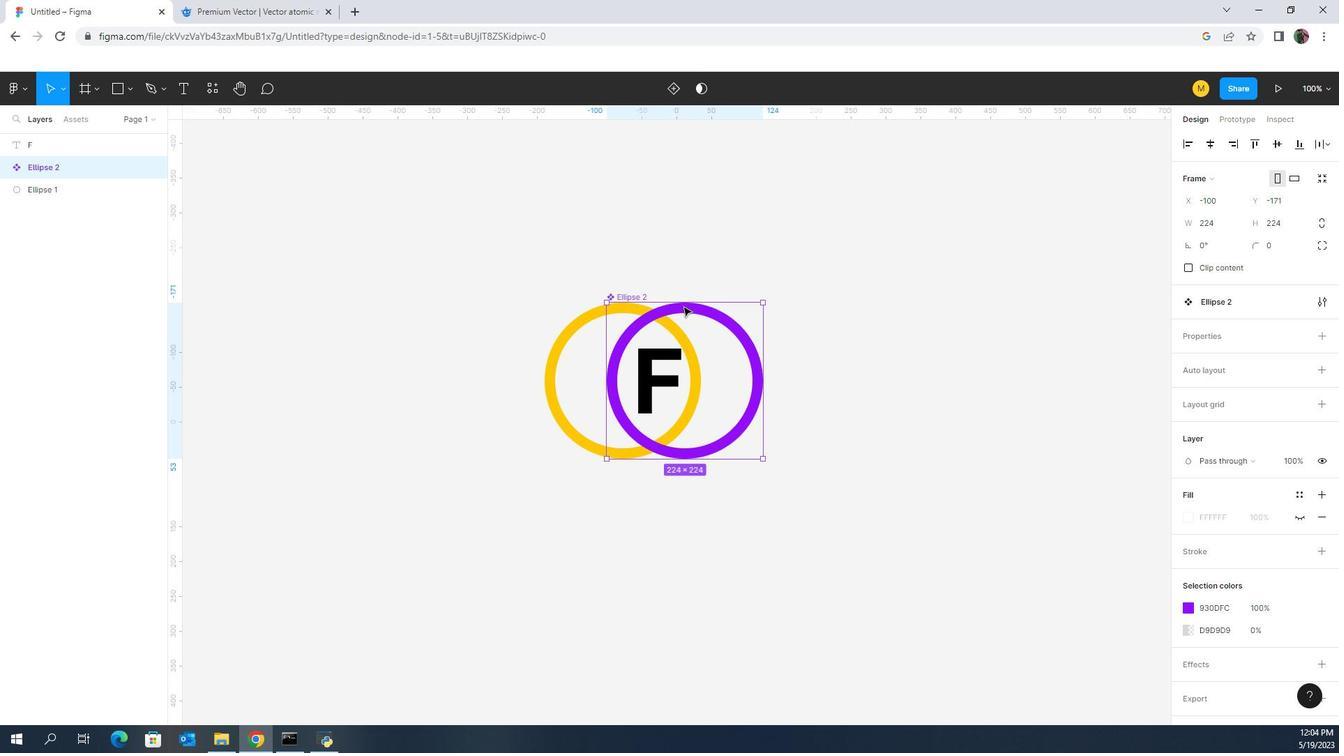 
Action: Mouse moved to (739, 111)
Screenshot: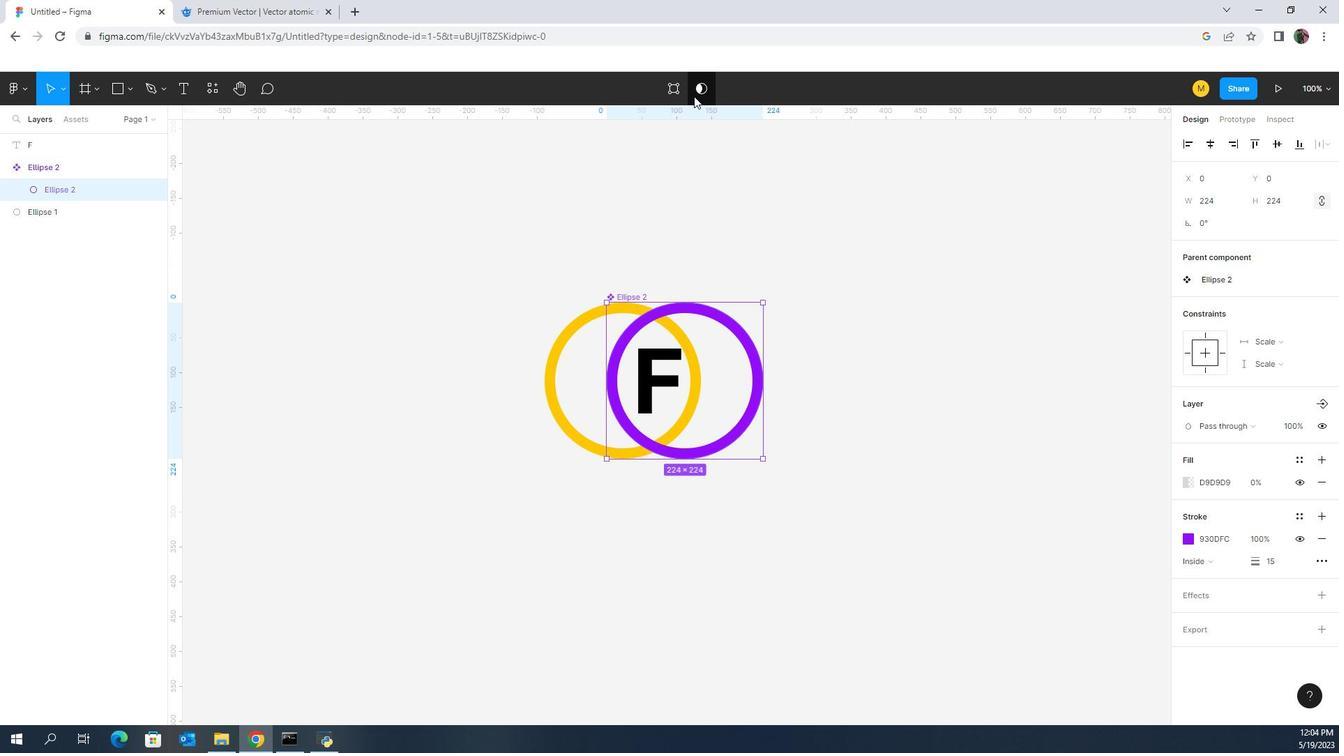 
Action: Mouse pressed left at (739, 111)
Screenshot: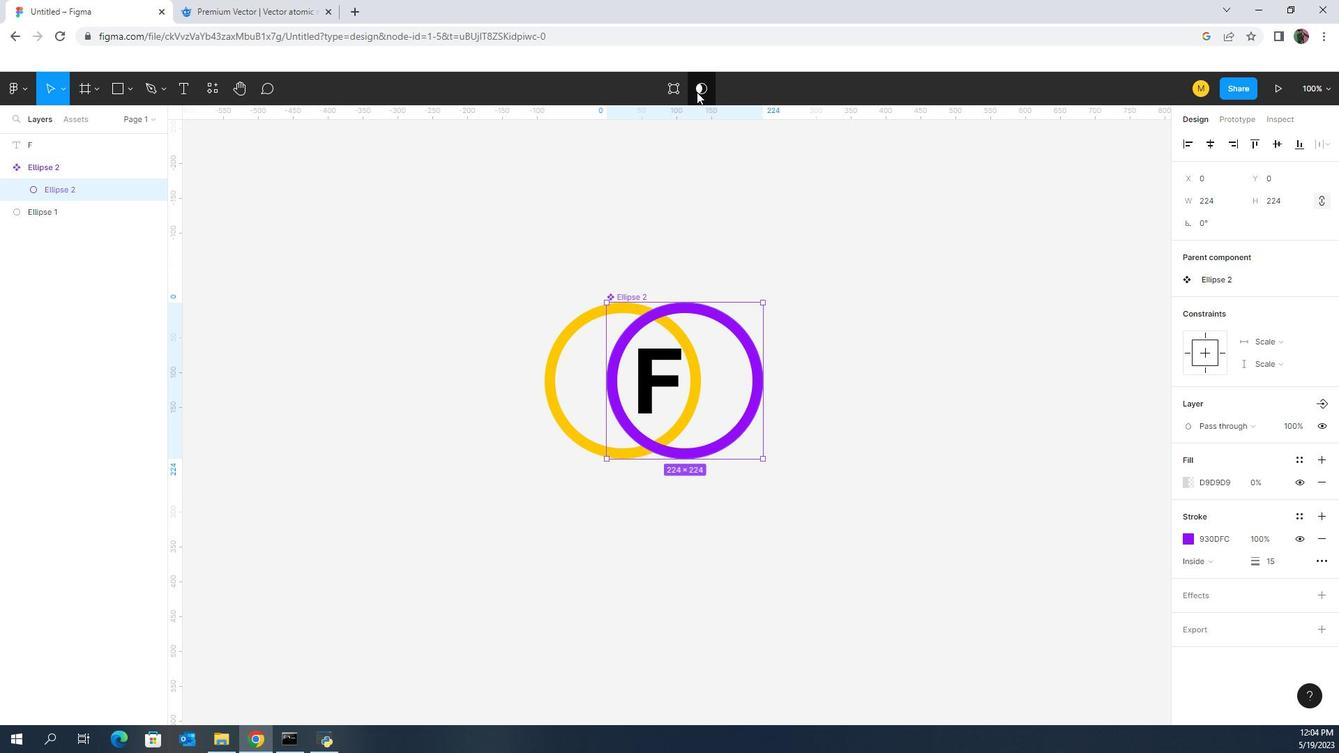 
Action: Mouse moved to (733, 308)
Screenshot: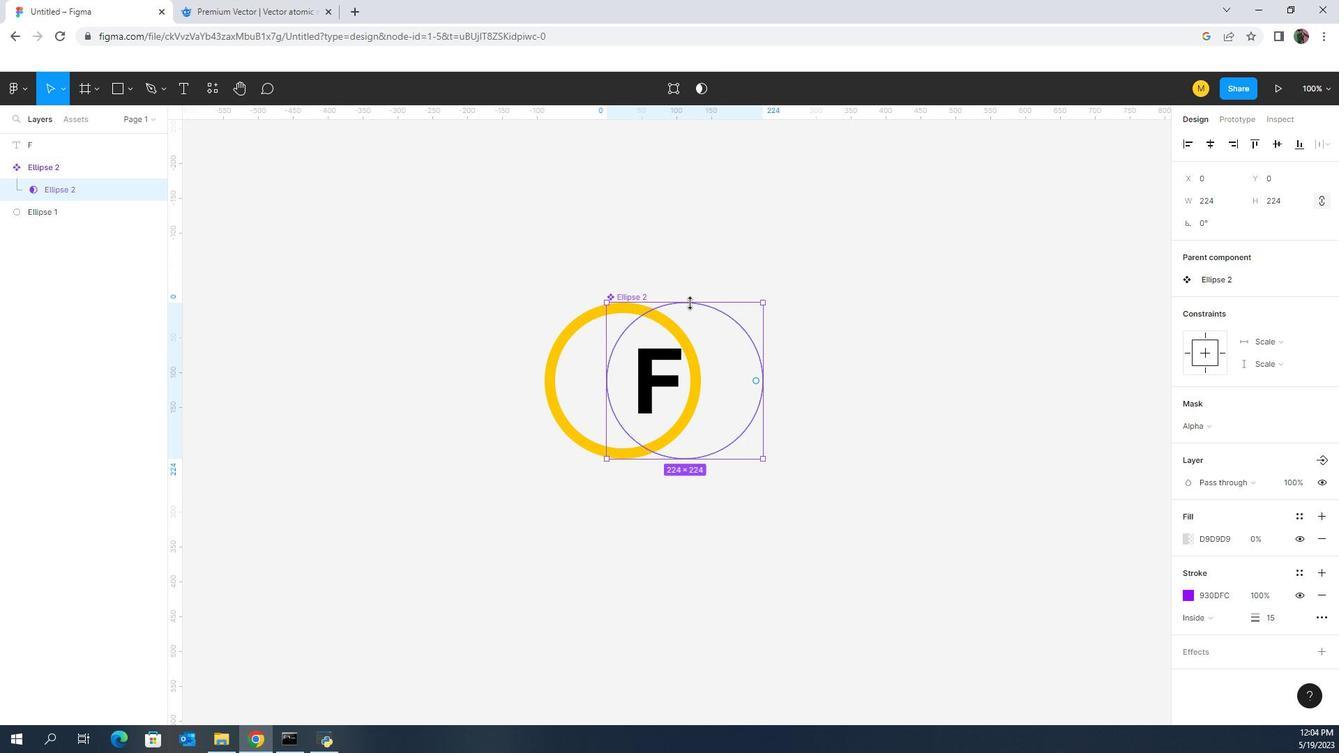 
Action: Mouse pressed left at (733, 308)
Screenshot: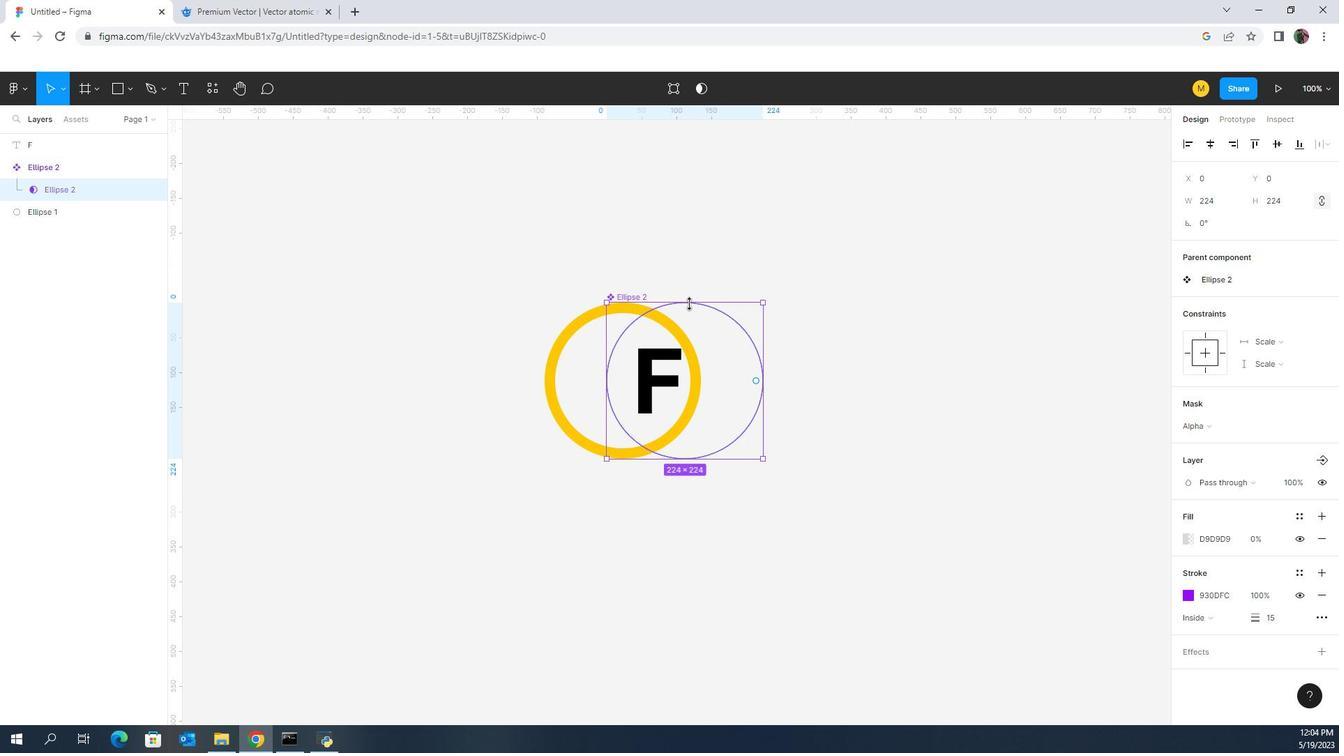 
Action: Mouse pressed left at (733, 308)
Screenshot: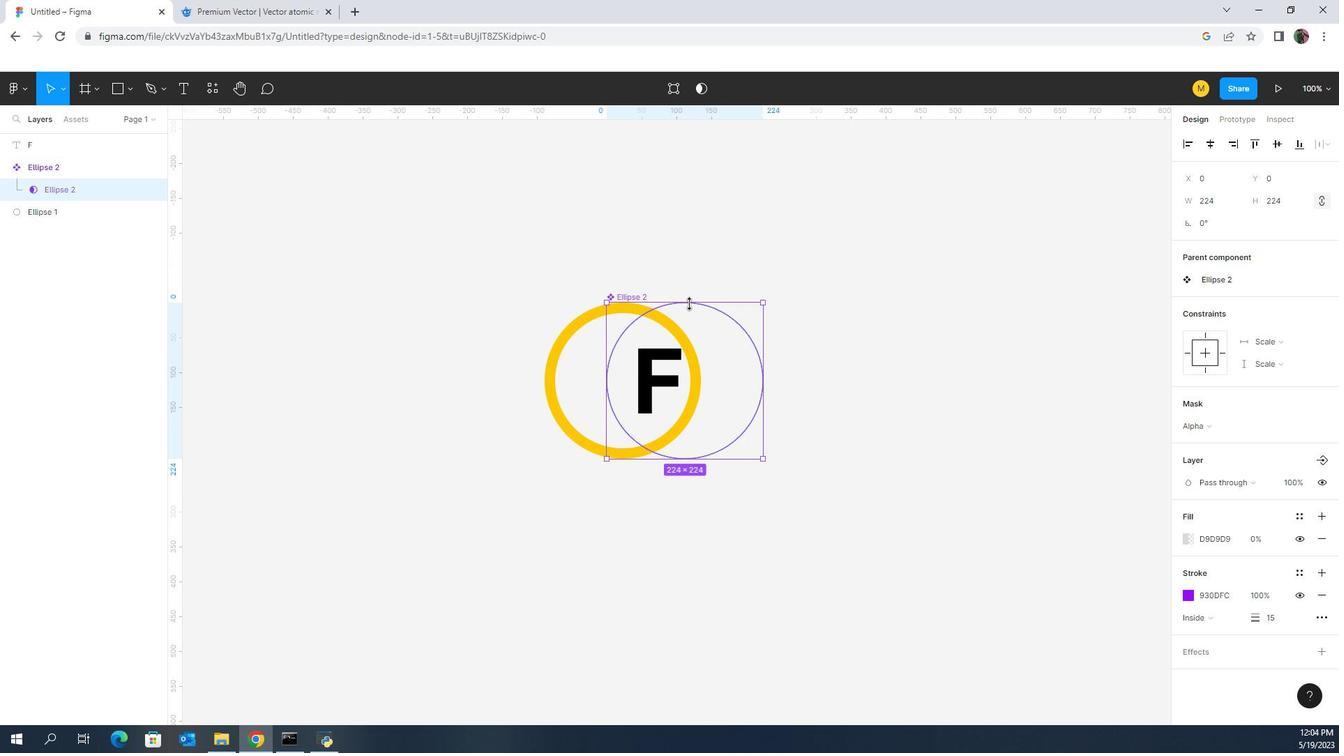 
Action: Mouse moved to (843, 297)
Screenshot: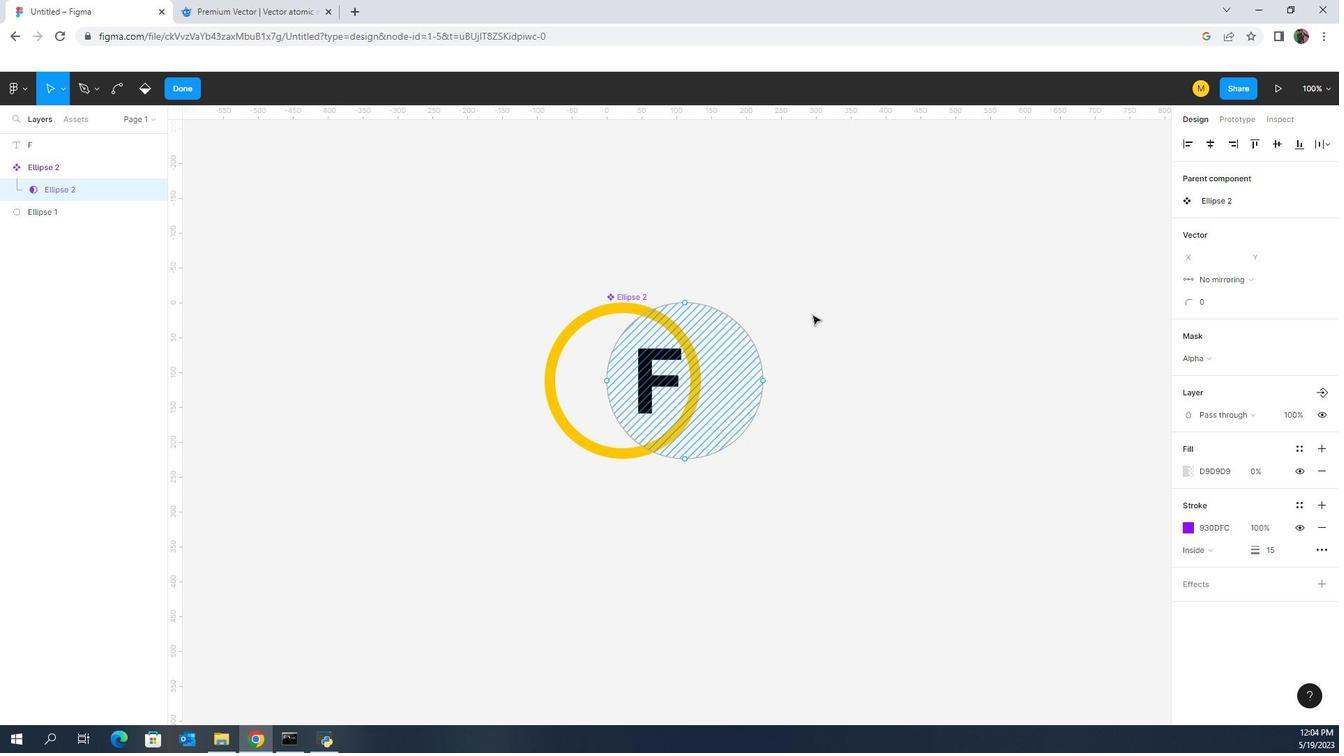 
Action: Mouse pressed left at (843, 297)
Screenshot: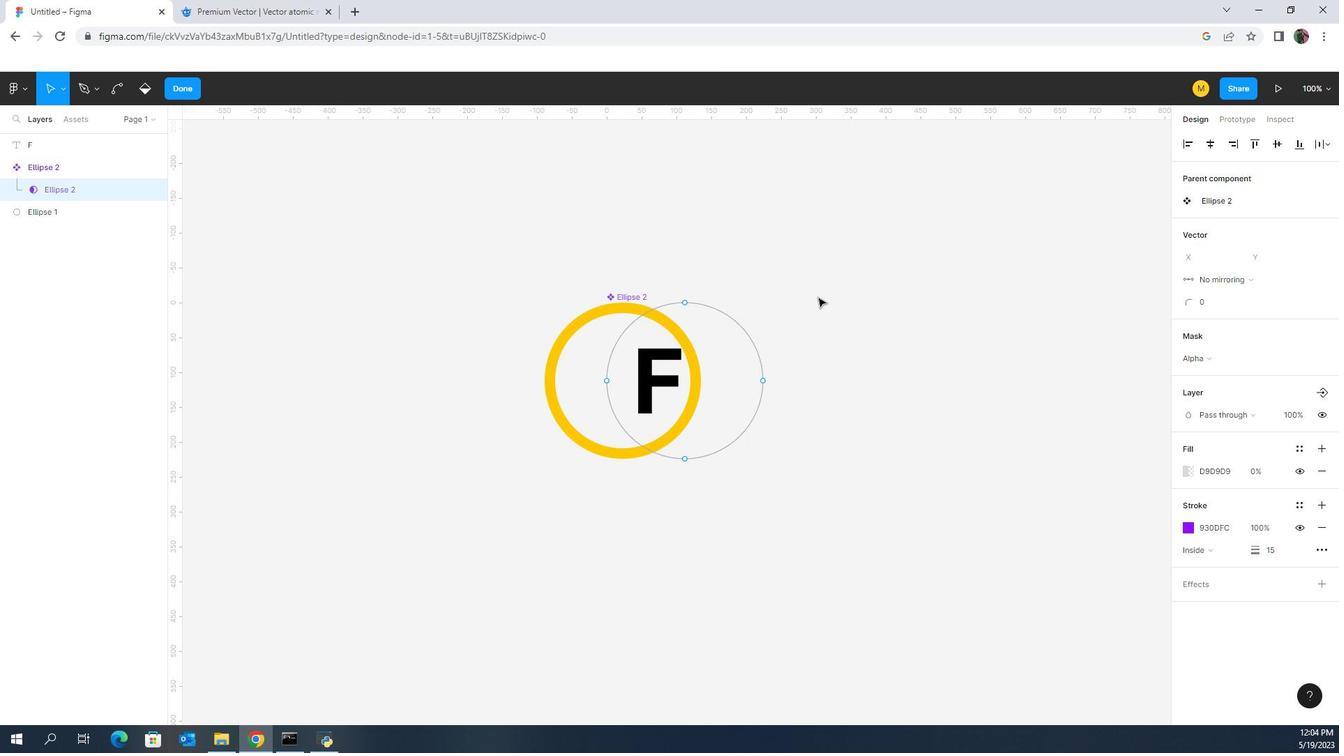 
Action: Mouse pressed left at (843, 297)
Screenshot: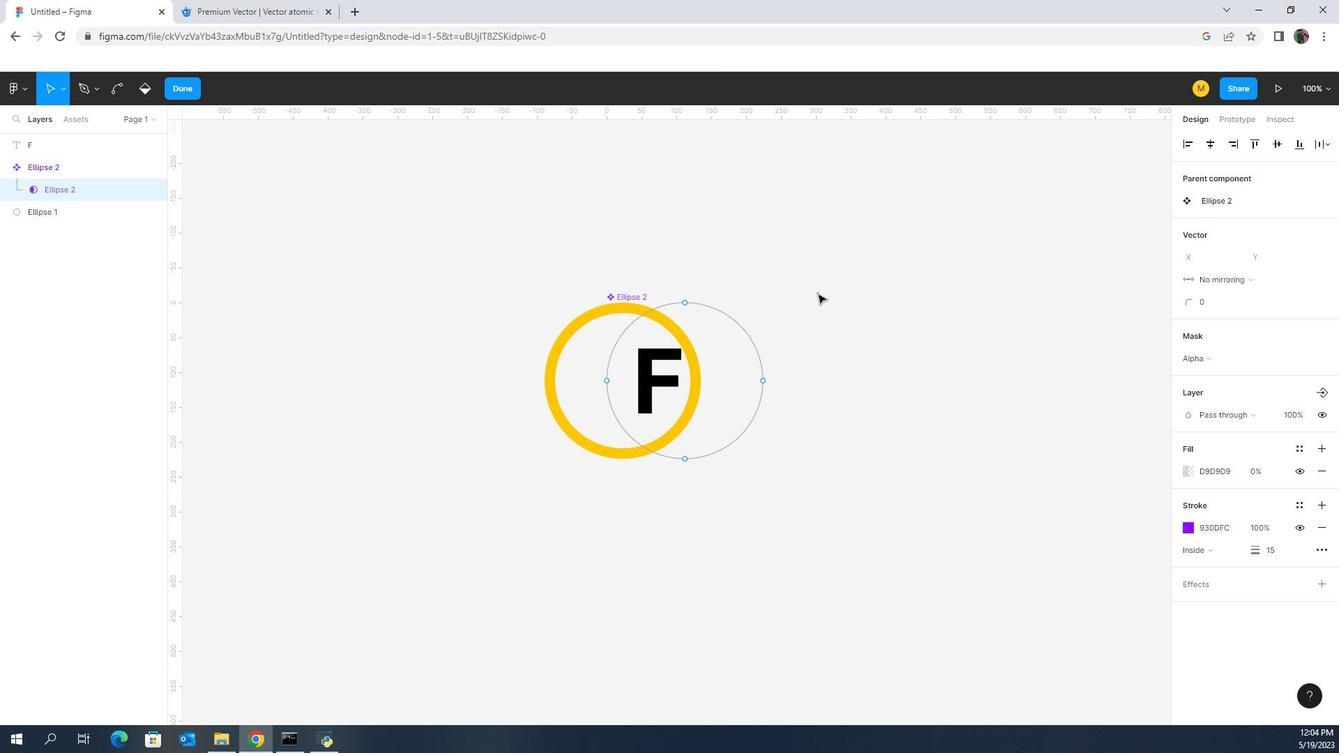 
Action: Mouse moved to (841, 298)
Screenshot: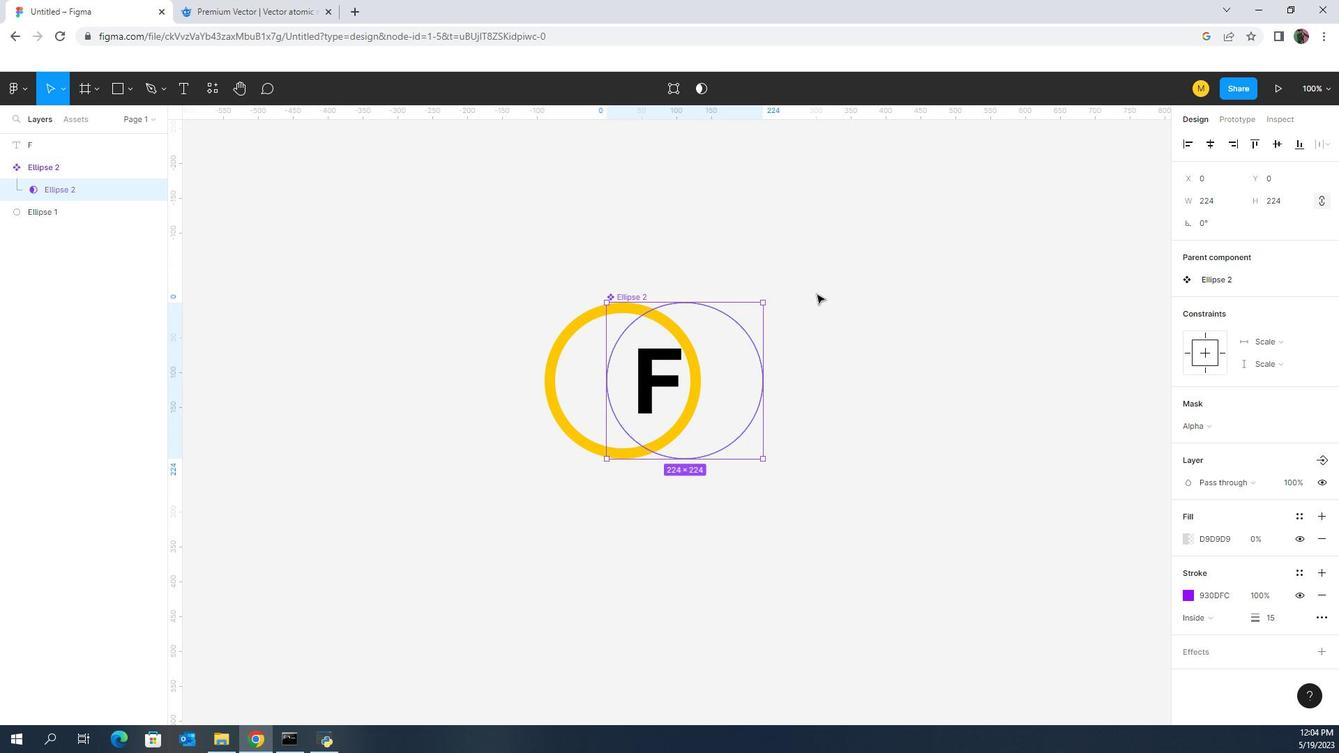 
Action: Mouse pressed left at (841, 298)
Screenshot: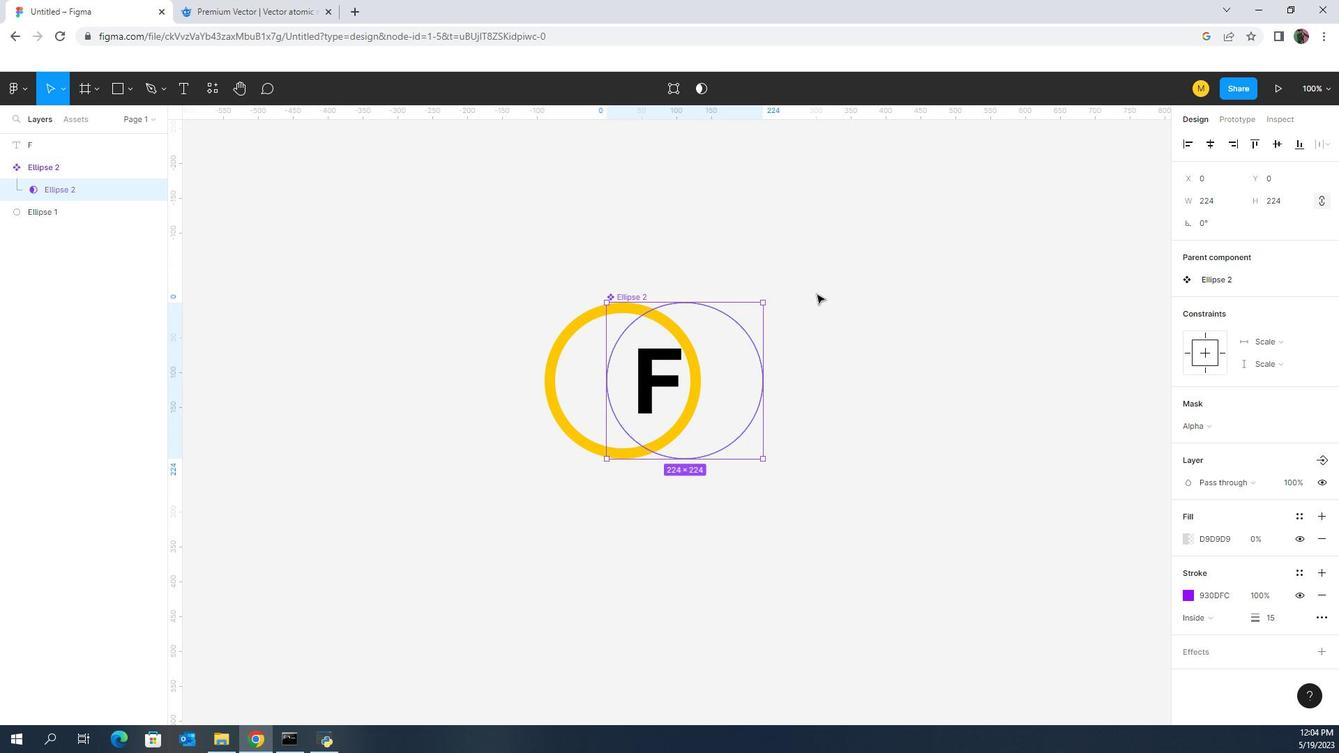 
Action: Mouse moved to (811, 222)
Screenshot: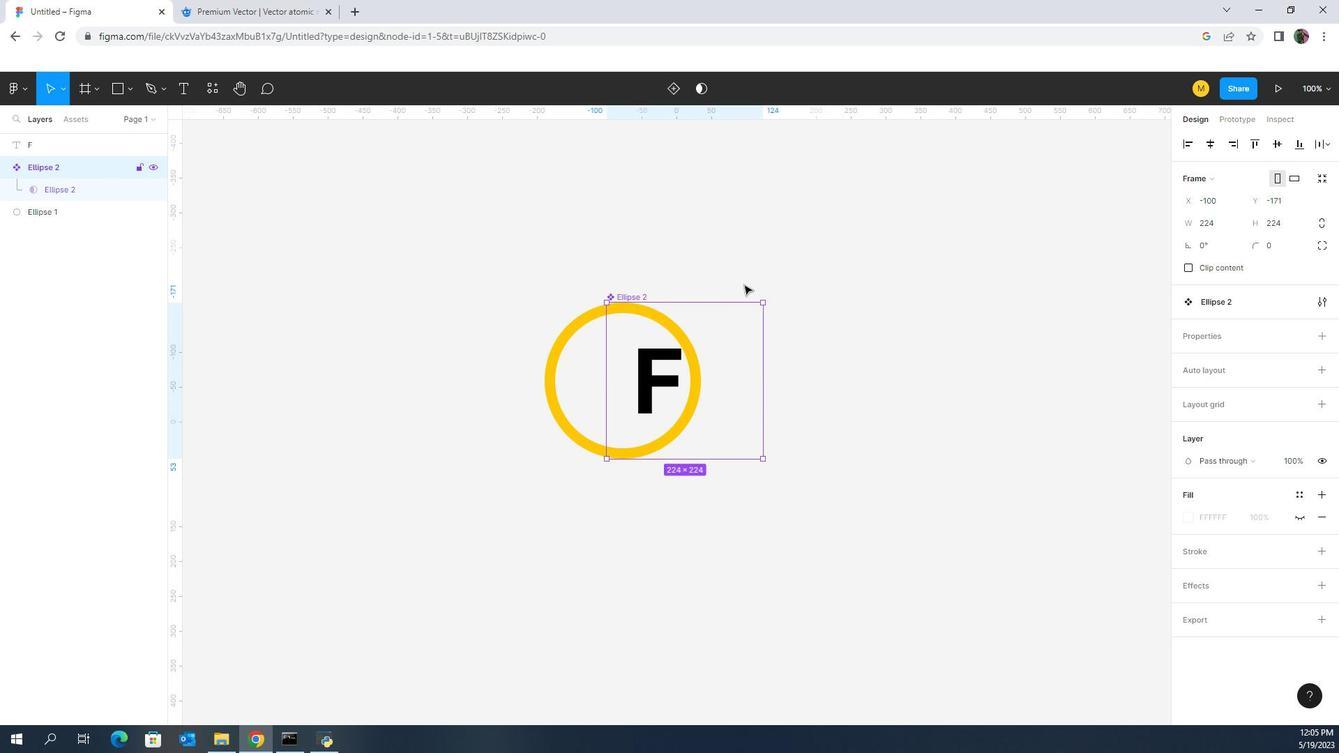 
Action: Mouse pressed left at (811, 222)
Screenshot: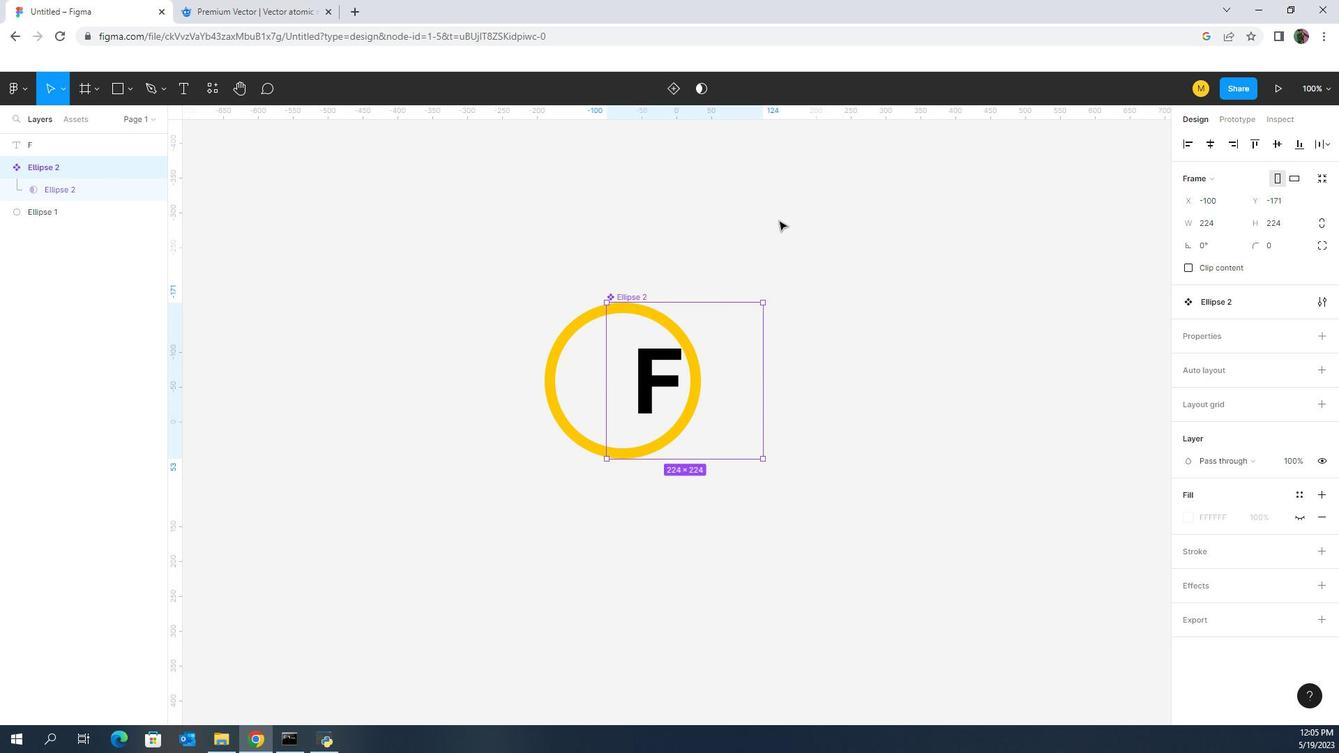
Action: Mouse moved to (756, 345)
Screenshot: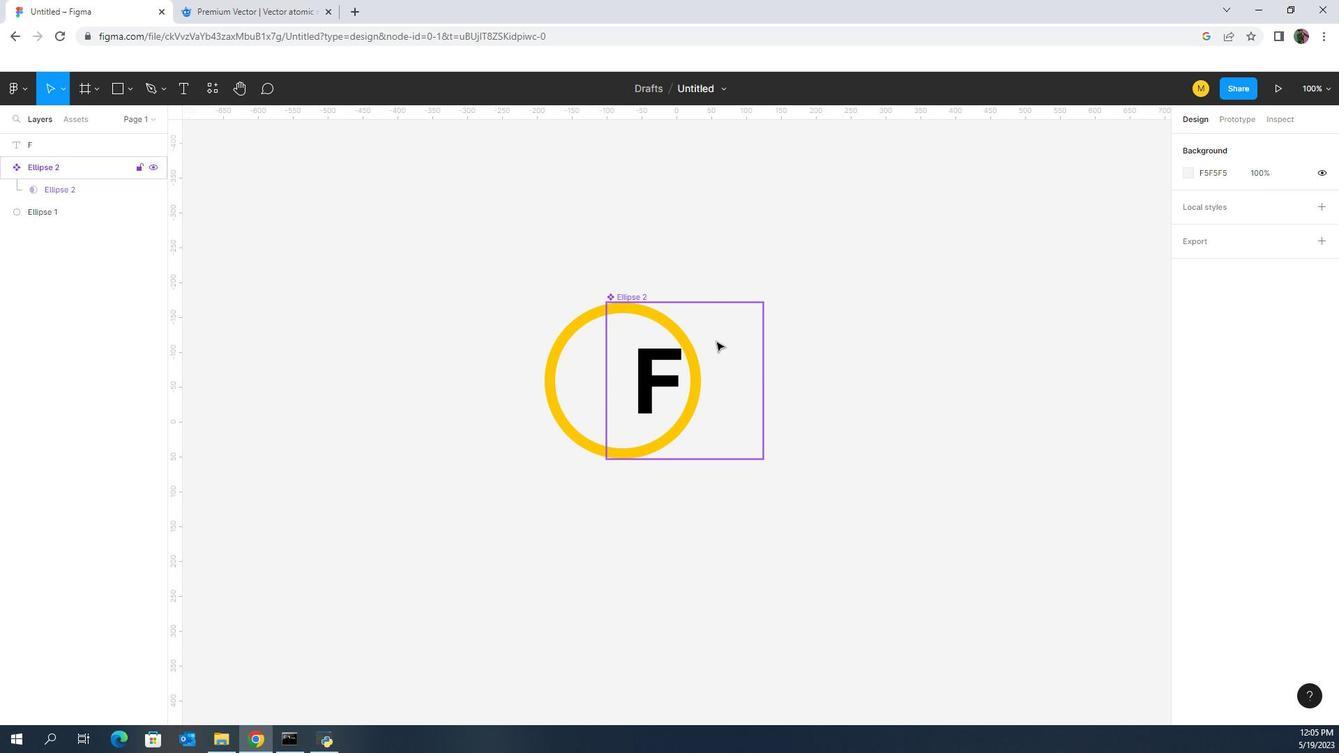 
Action: Mouse pressed left at (756, 345)
Screenshot: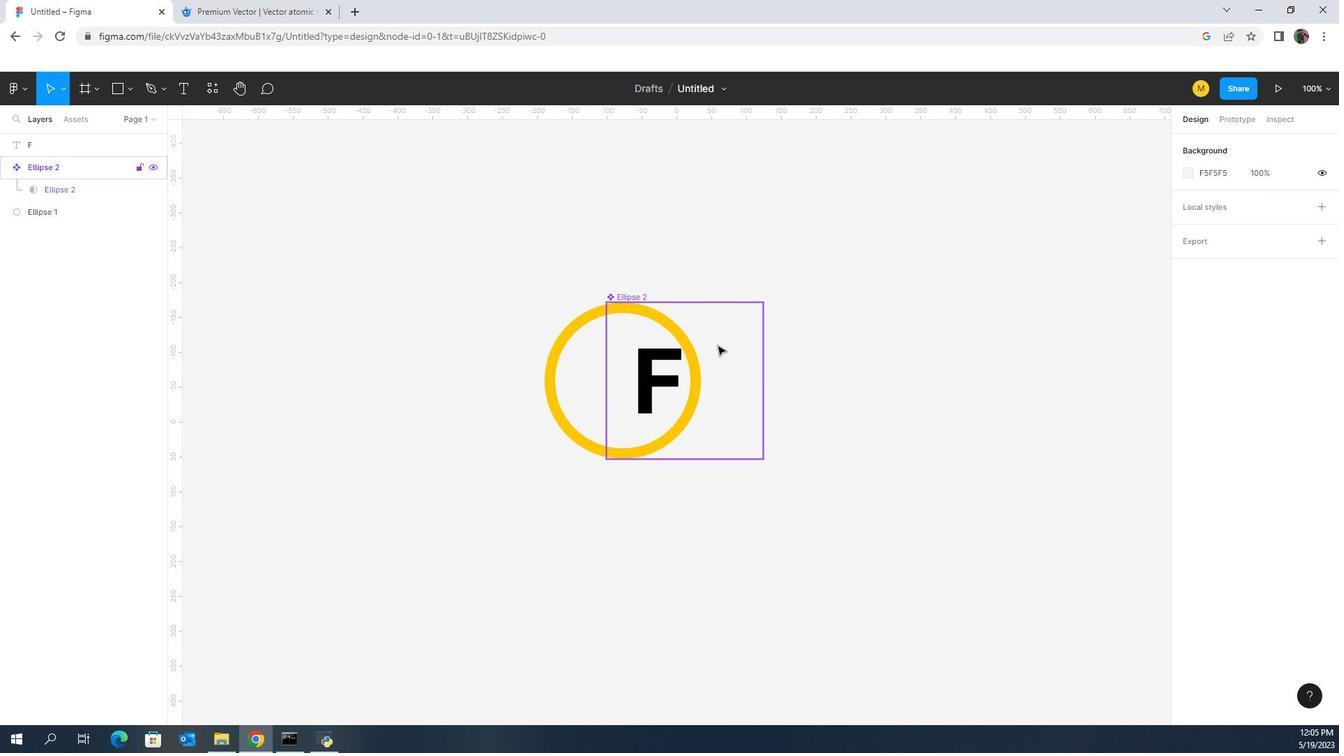 
Action: Mouse moved to (745, 111)
Screenshot: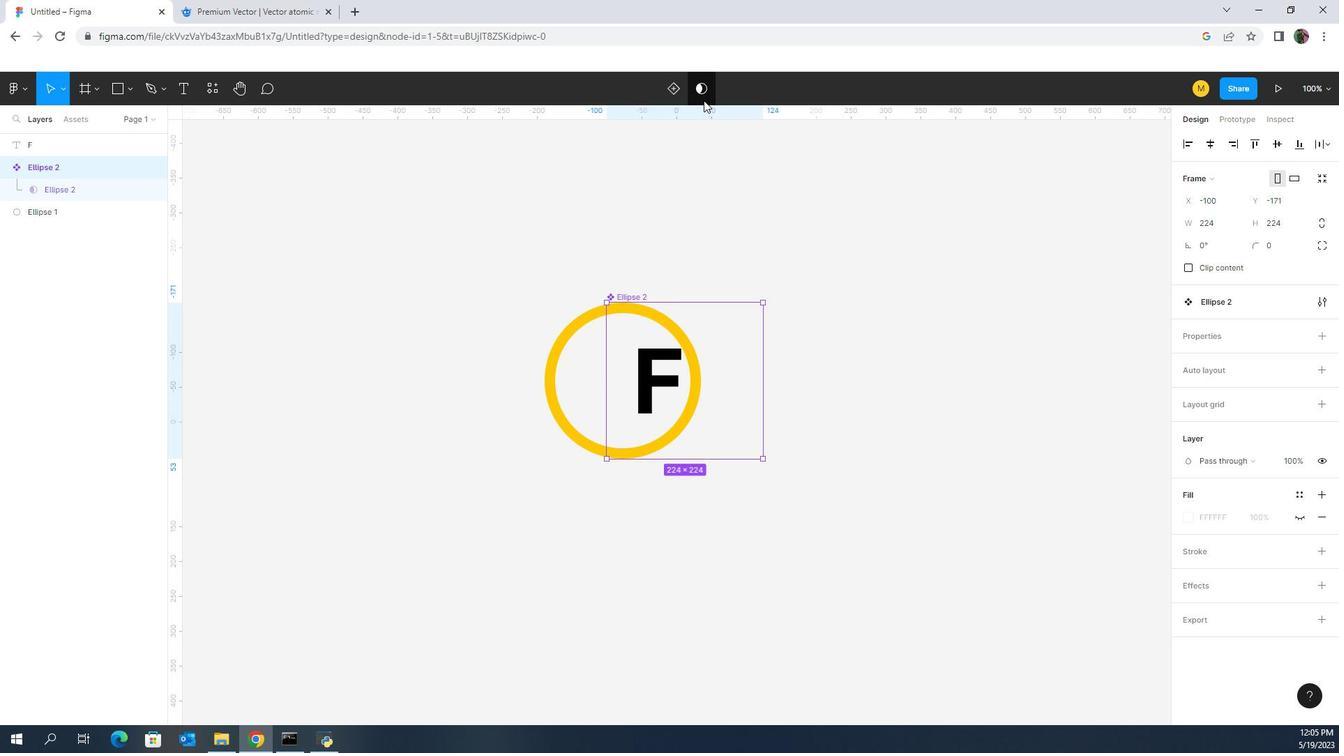
Action: Mouse pressed left at (745, 111)
Screenshot: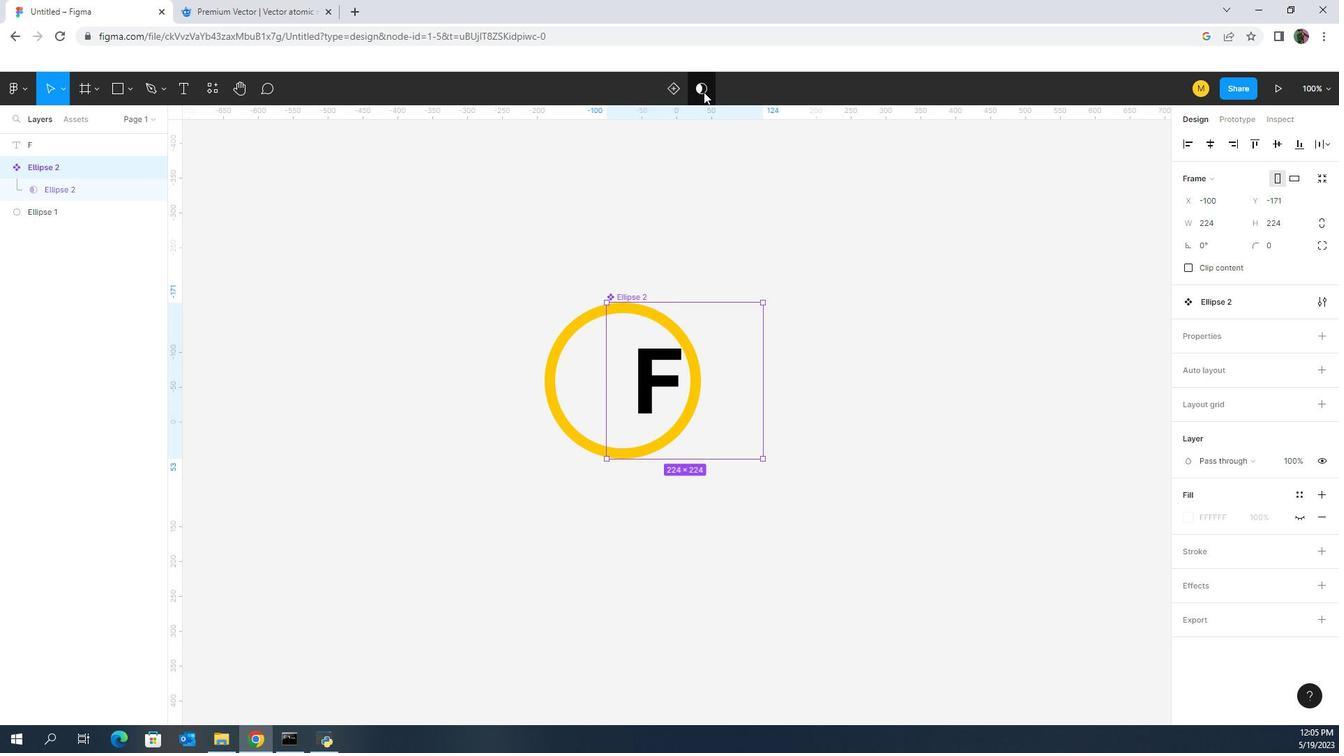 
Action: Mouse moved to (753, 200)
Screenshot: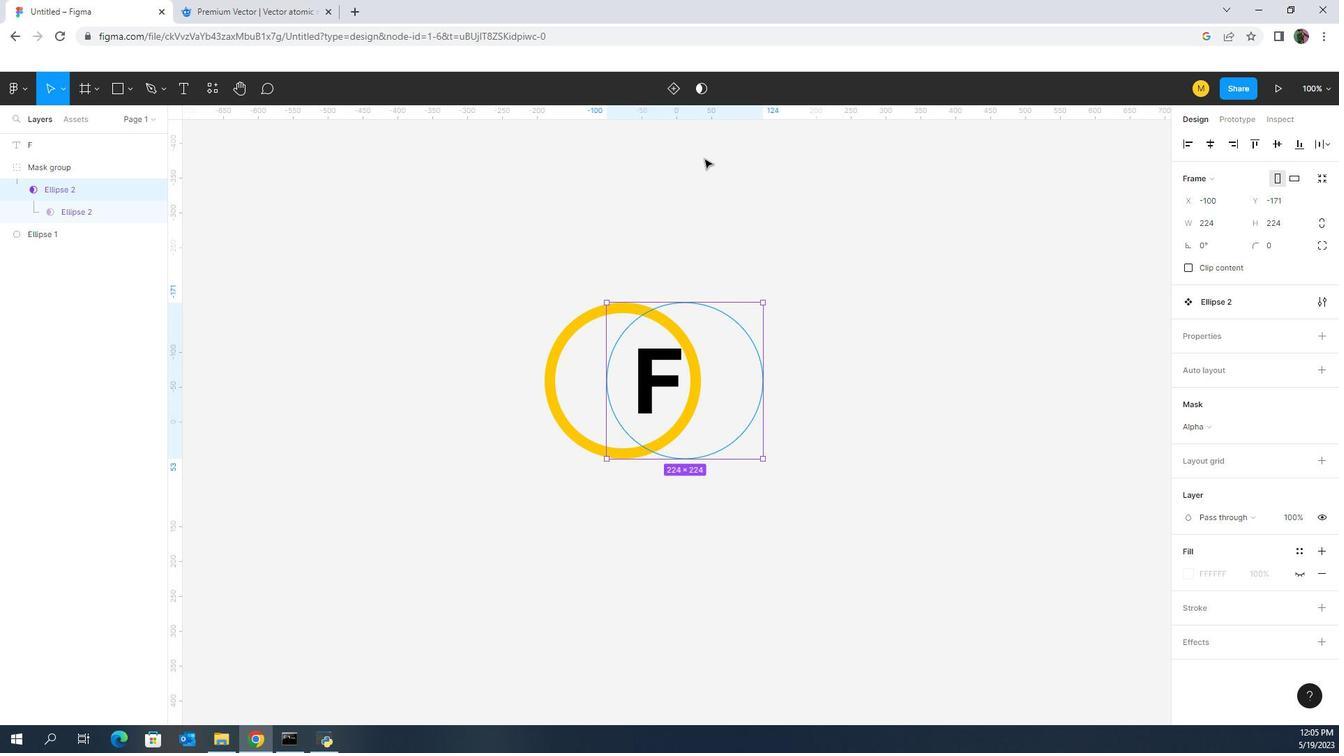 
Action: Mouse pressed left at (753, 200)
